 Task: Edit a short film with a focus on character development, utilizing iMovies editing tools to emphasize emotions and inner struggles.
Action: Mouse moved to (102, 162)
Screenshot: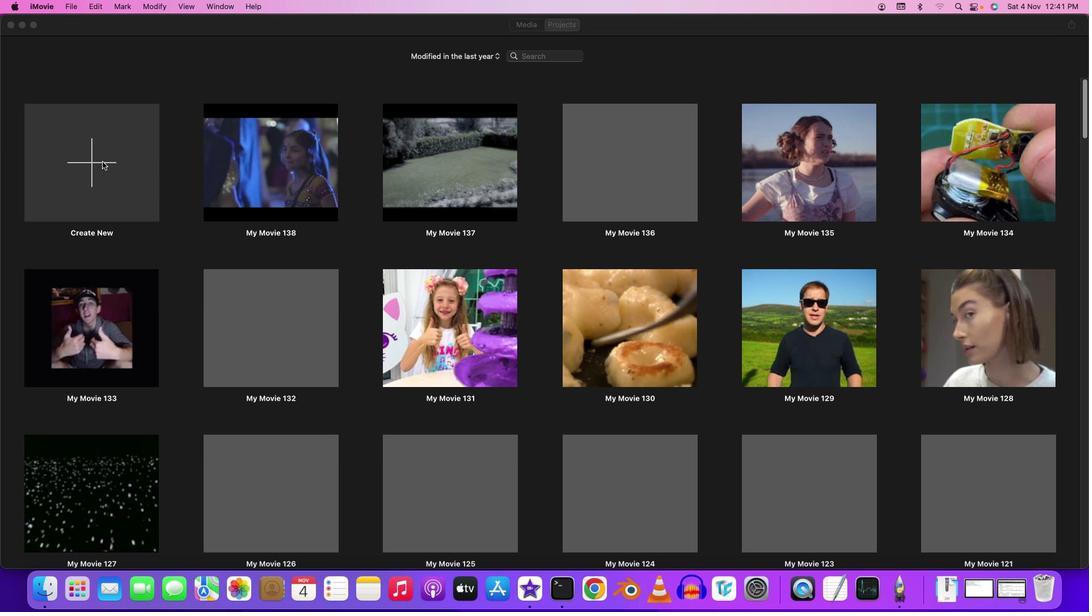
Action: Mouse pressed left at (102, 162)
Screenshot: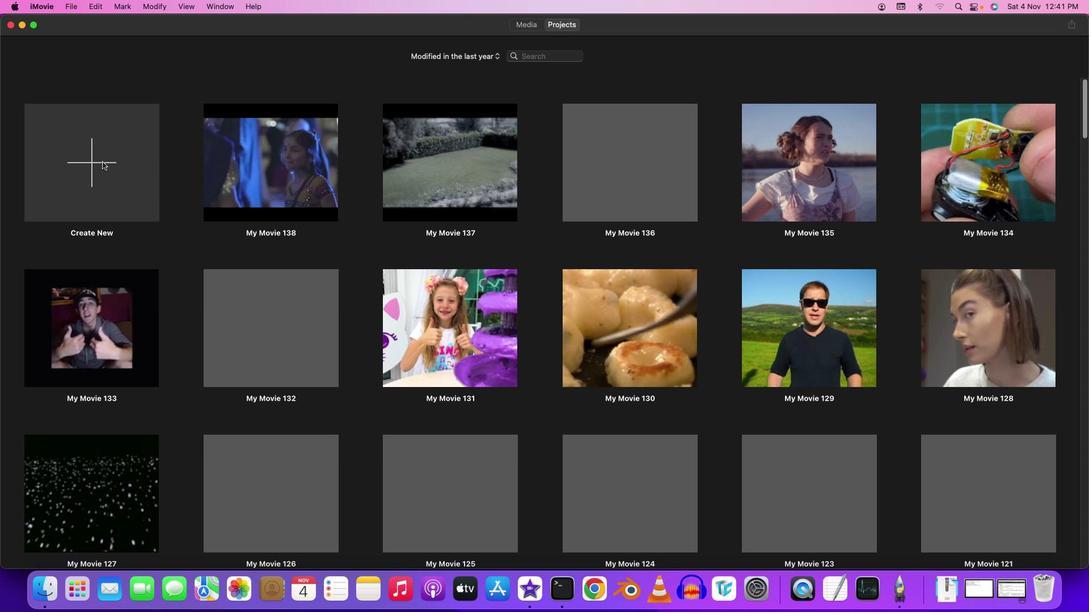 
Action: Mouse pressed left at (102, 162)
Screenshot: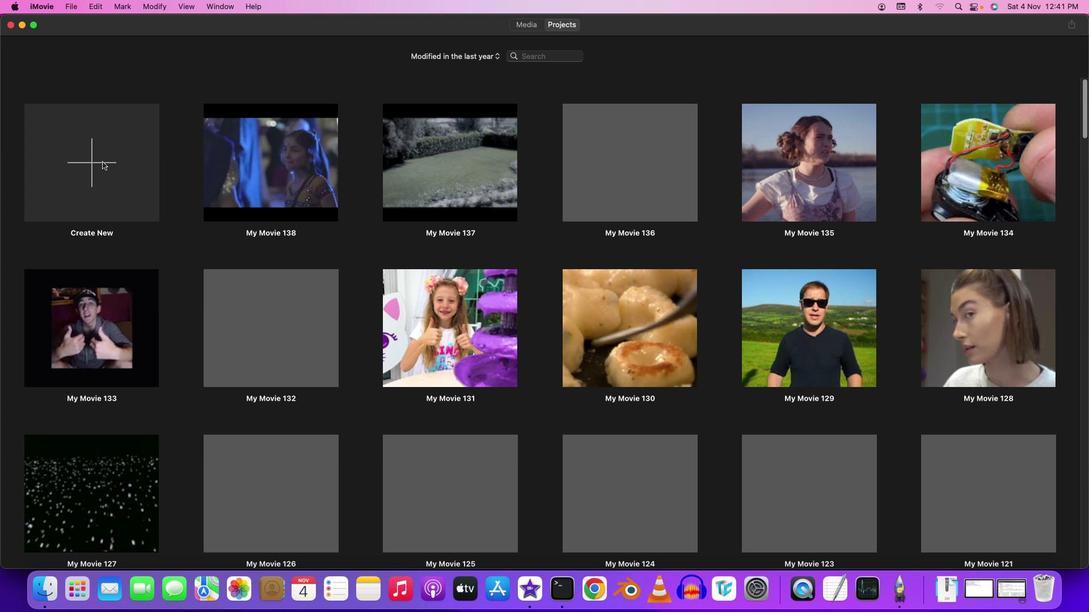 
Action: Mouse moved to (94, 218)
Screenshot: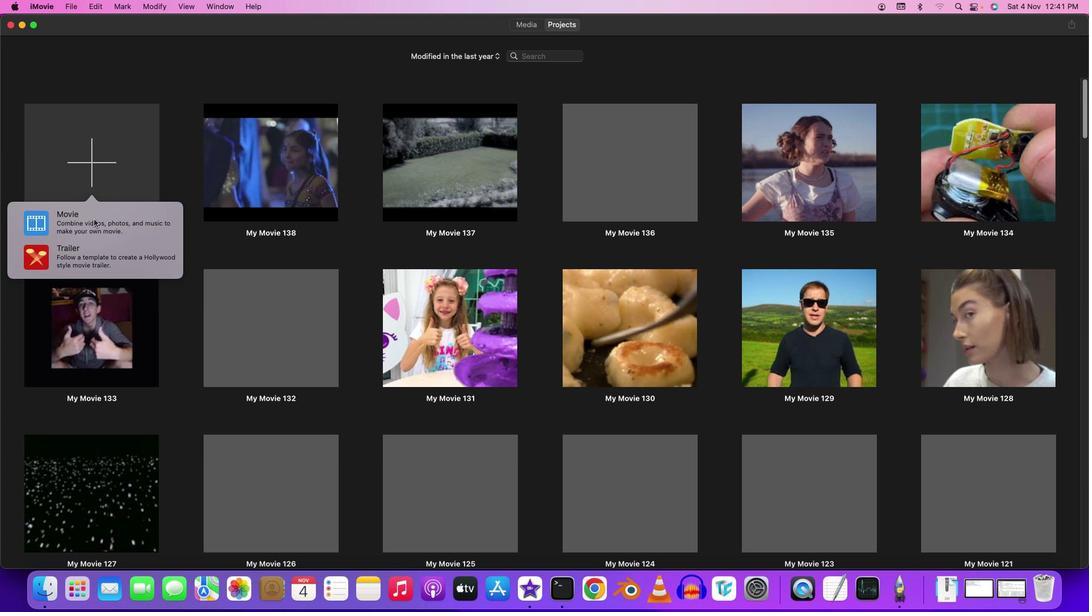 
Action: Mouse pressed left at (94, 218)
Screenshot: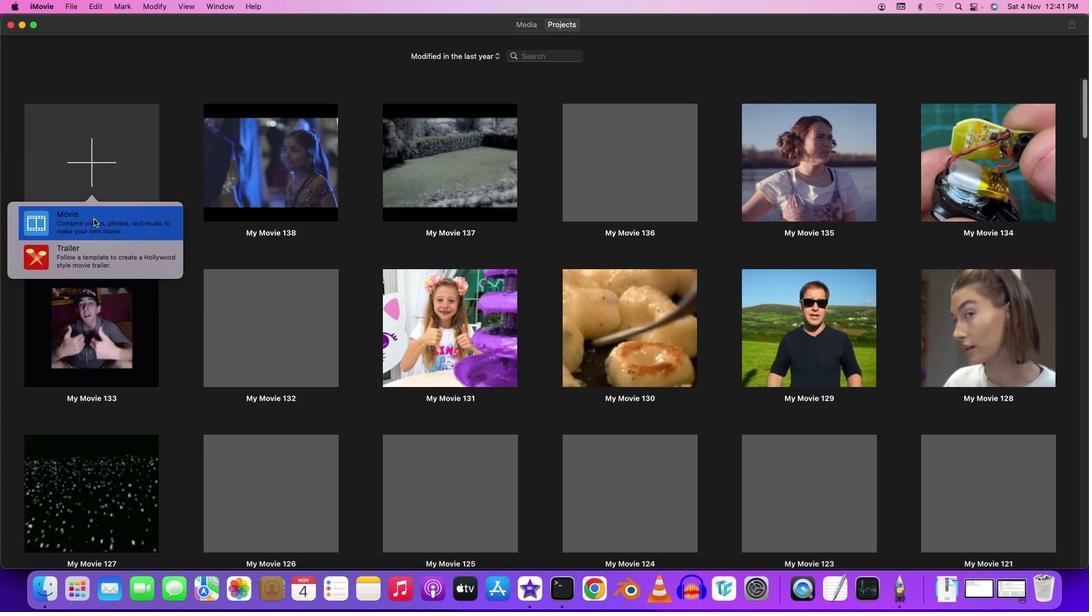 
Action: Mouse moved to (57, 78)
Screenshot: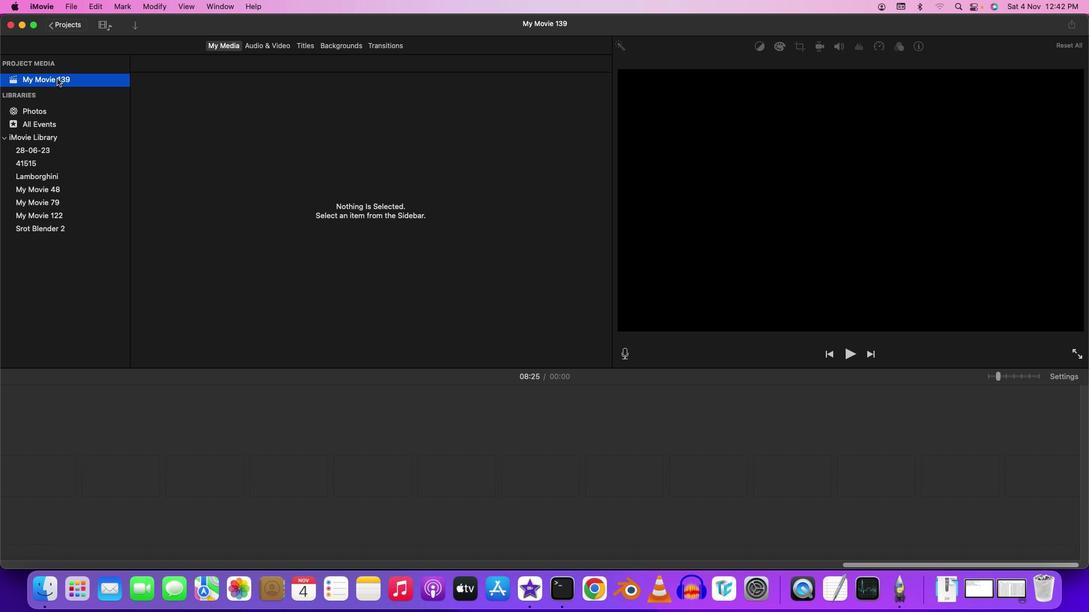 
Action: Mouse pressed left at (57, 78)
Screenshot: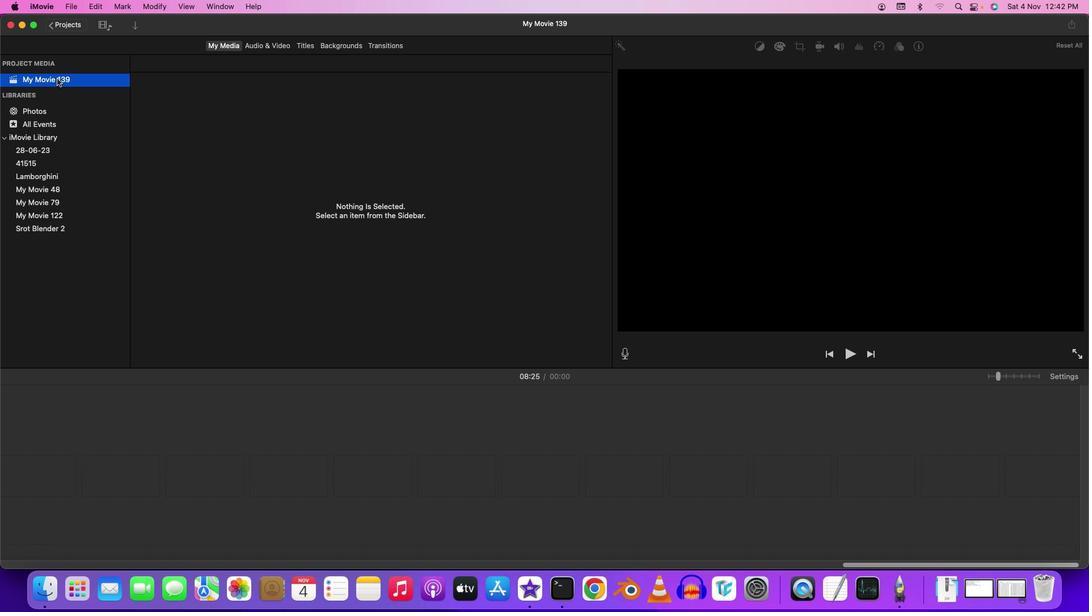 
Action: Mouse moved to (138, 27)
Screenshot: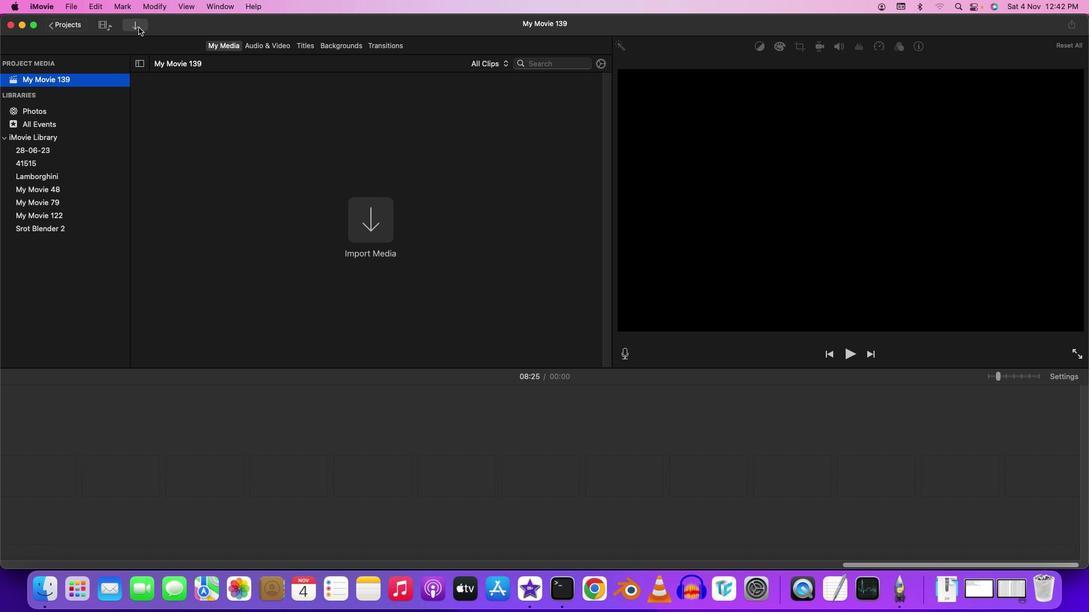 
Action: Mouse pressed left at (138, 27)
Screenshot: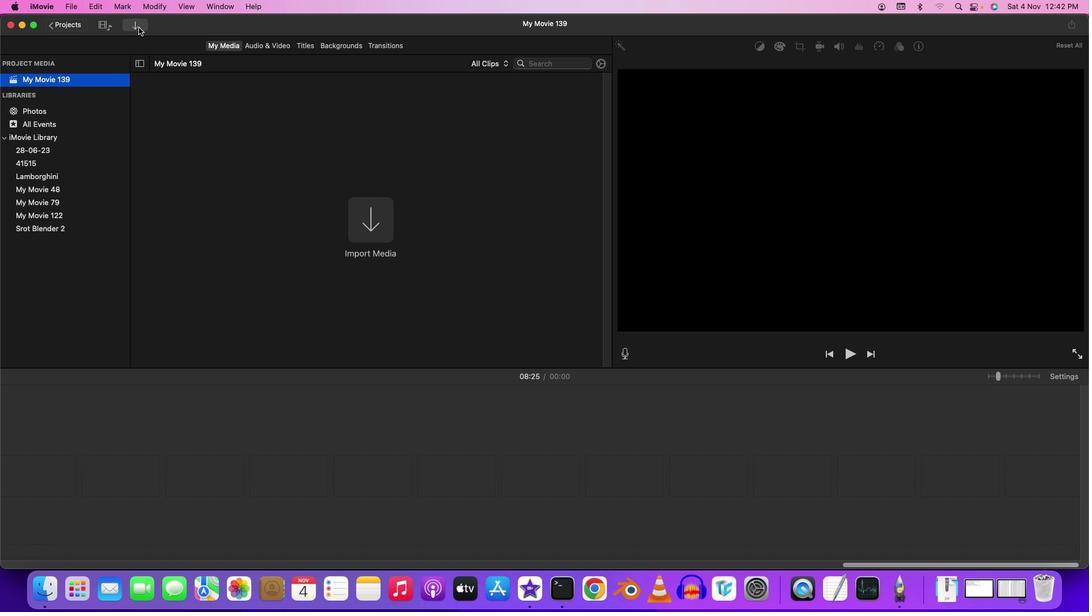 
Action: Mouse moved to (58, 149)
Screenshot: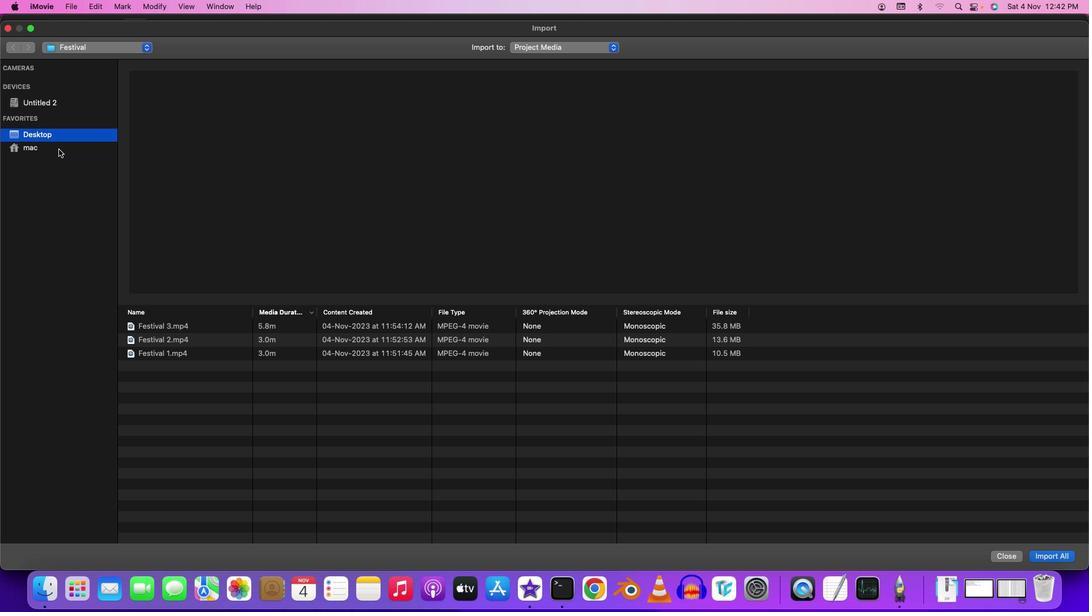 
Action: Mouse pressed left at (58, 149)
Screenshot: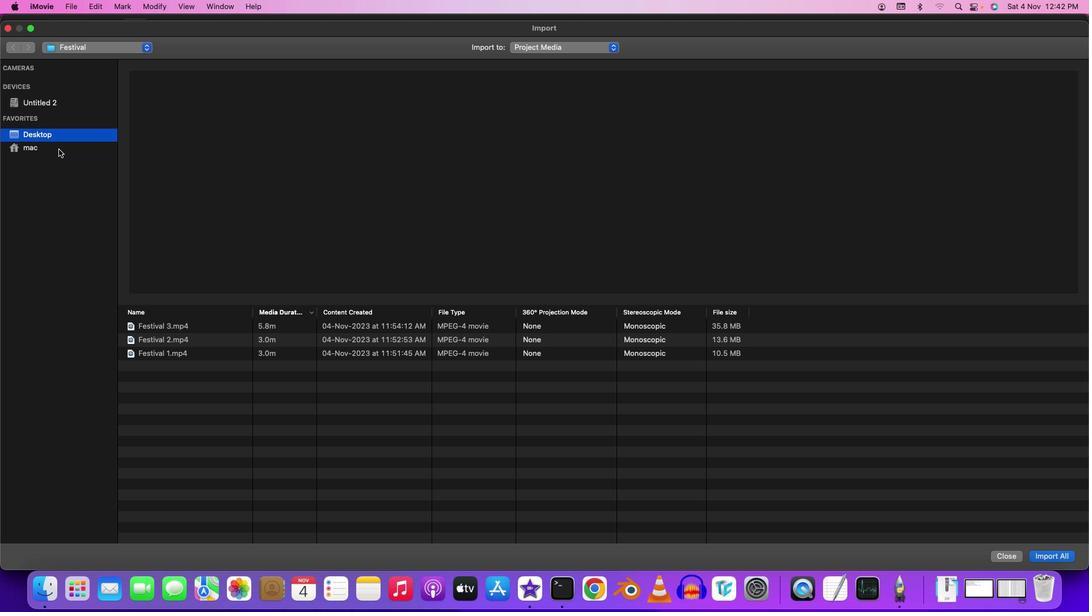
Action: Mouse moved to (58, 132)
Screenshot: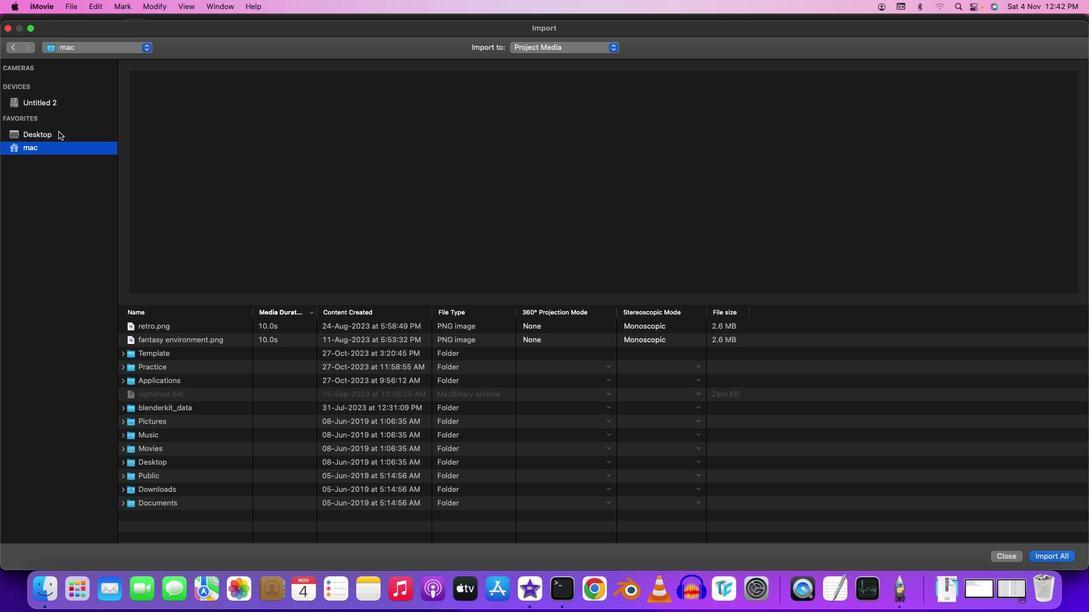 
Action: Mouse pressed left at (58, 132)
Screenshot: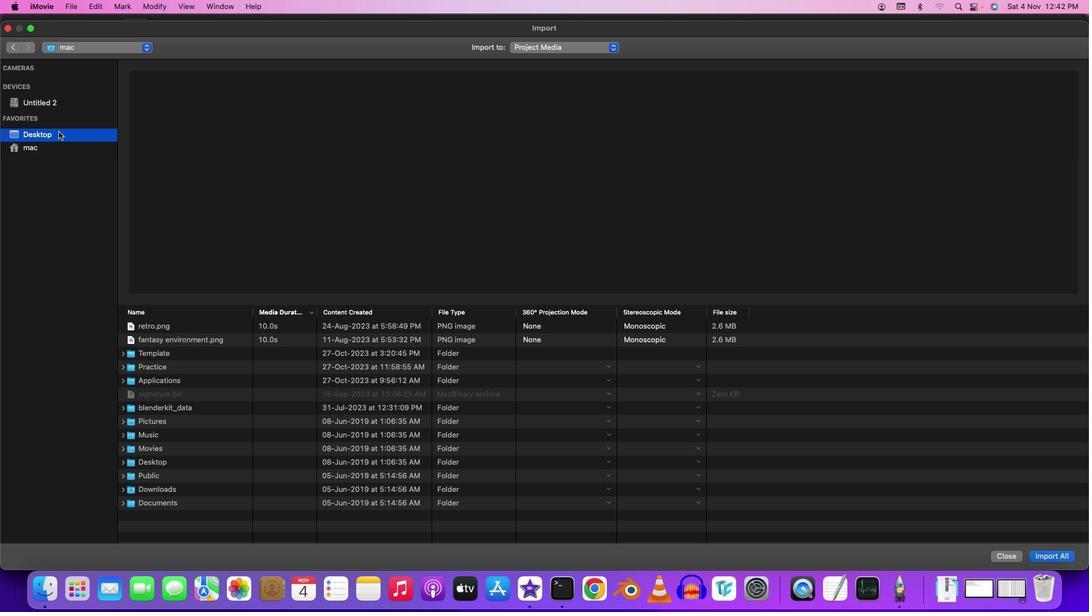 
Action: Mouse moved to (162, 355)
Screenshot: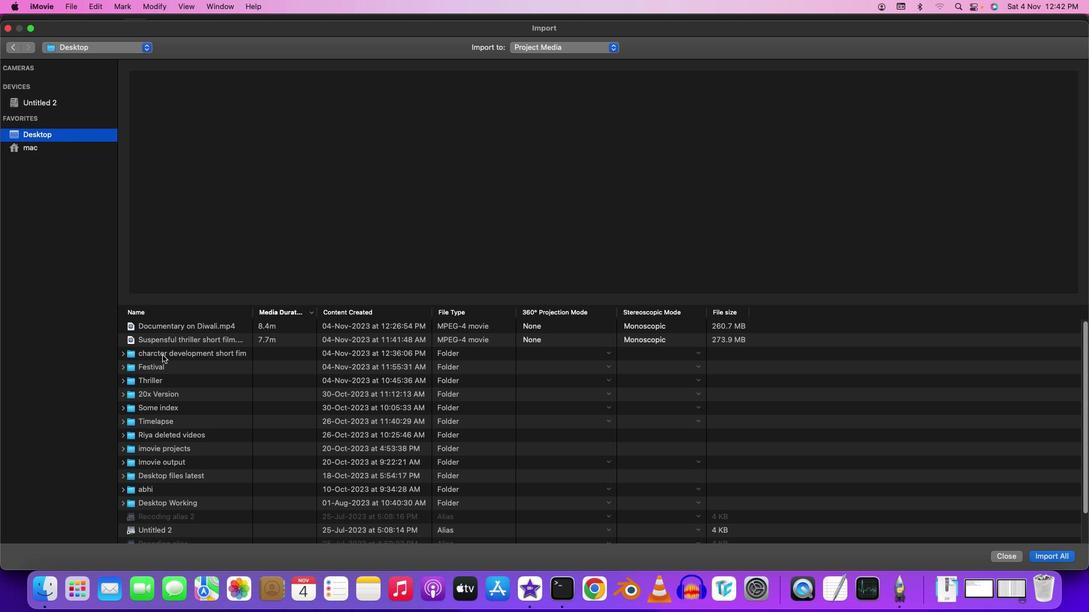 
Action: Mouse pressed left at (162, 355)
Screenshot: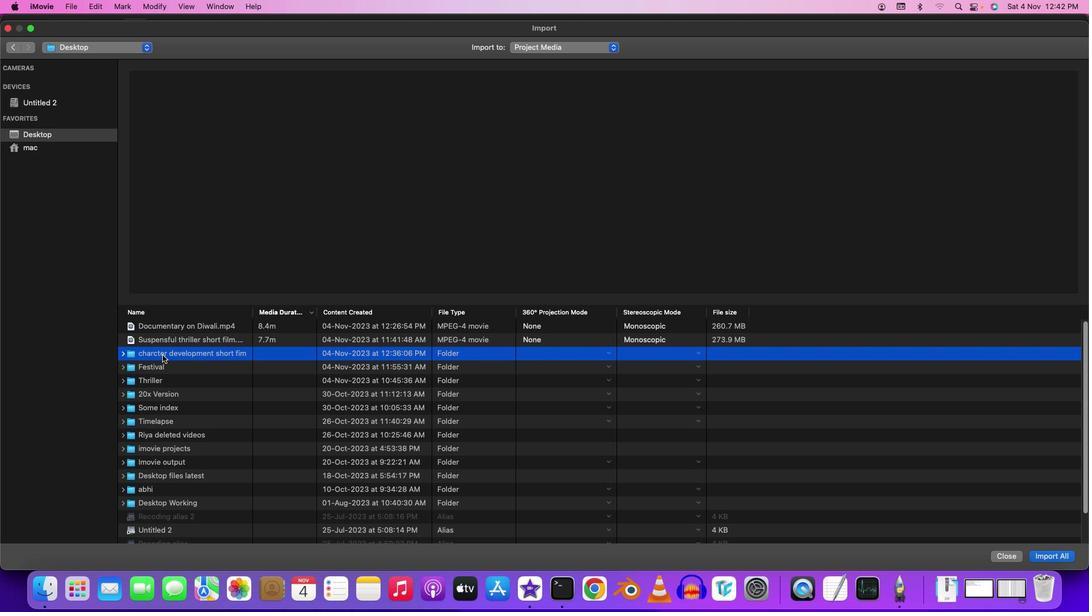 
Action: Mouse pressed left at (162, 355)
Screenshot: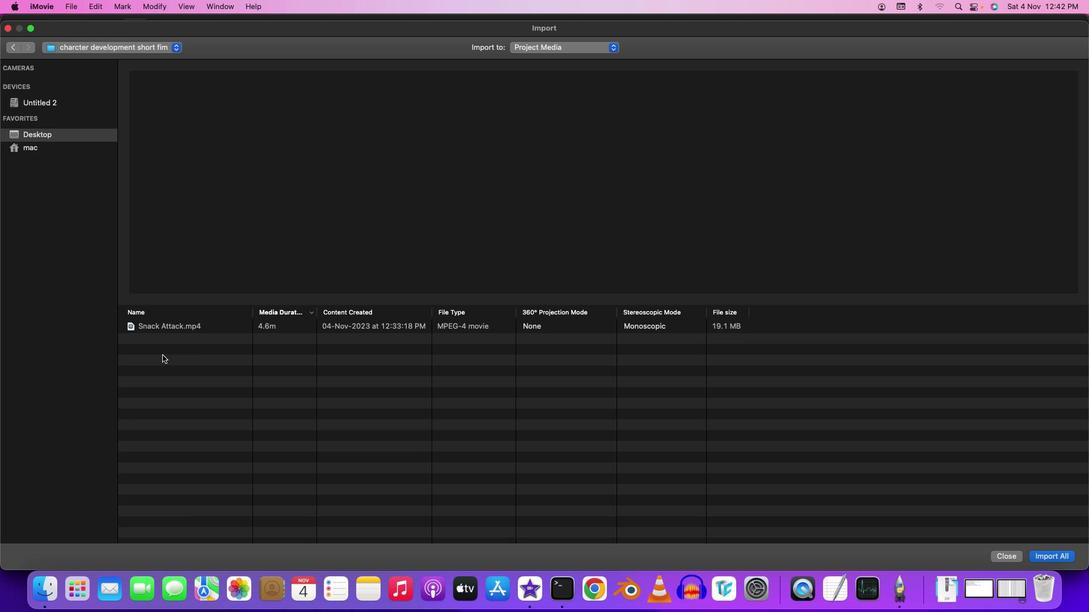 
Action: Mouse moved to (173, 331)
Screenshot: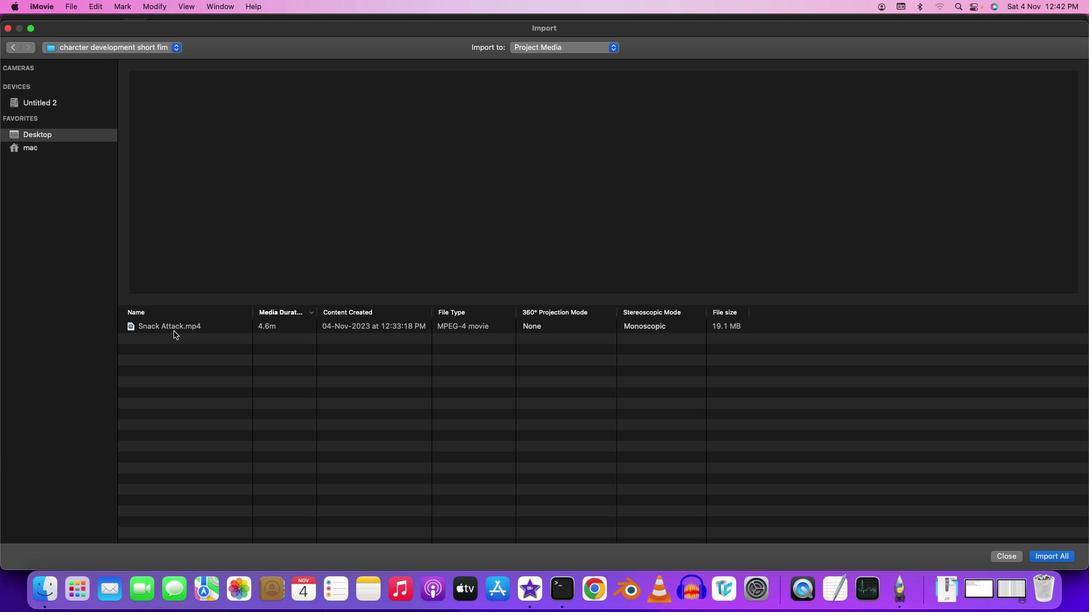 
Action: Mouse pressed left at (173, 331)
Screenshot: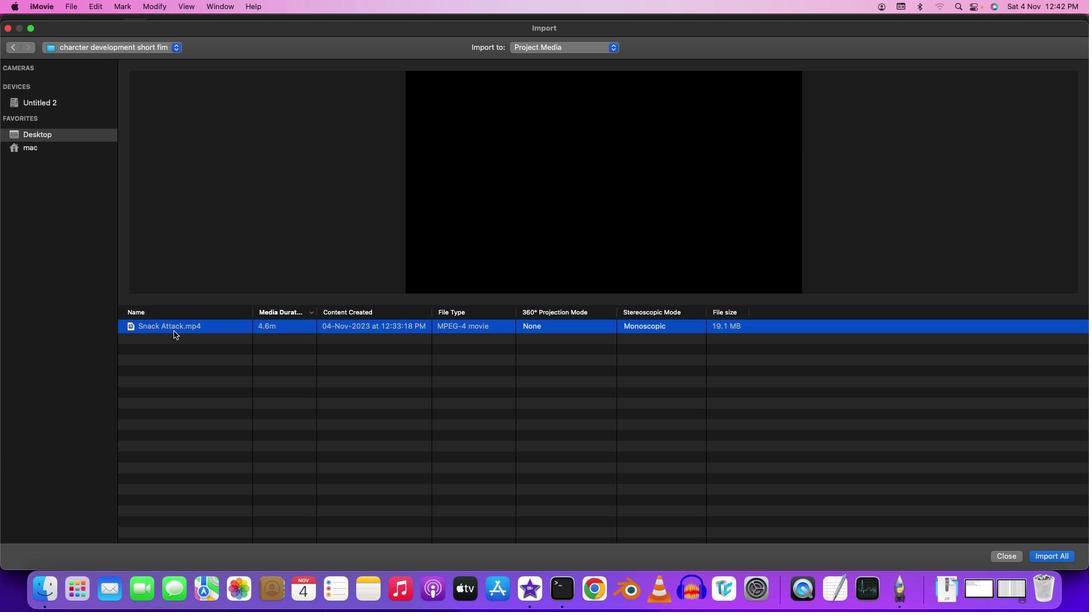 
Action: Mouse pressed left at (173, 331)
Screenshot: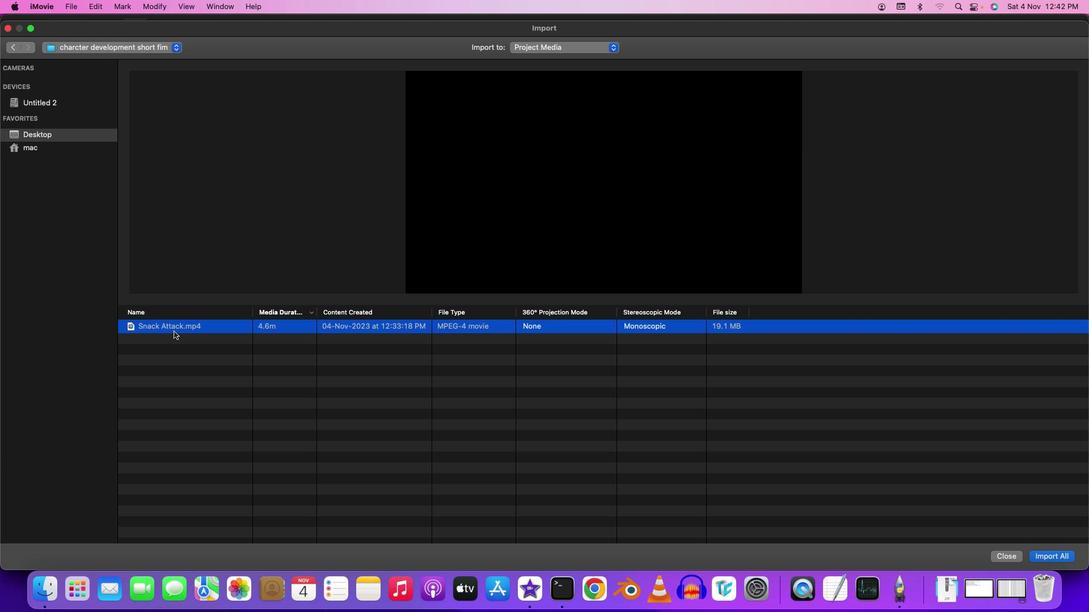 
Action: Mouse moved to (173, 111)
Screenshot: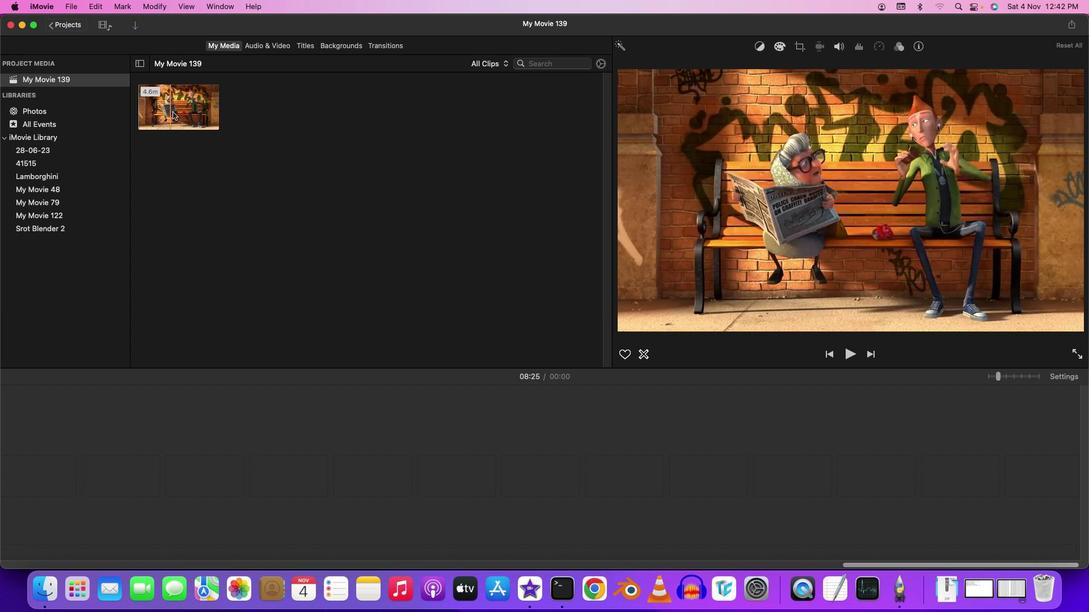 
Action: Mouse pressed left at (173, 111)
Screenshot: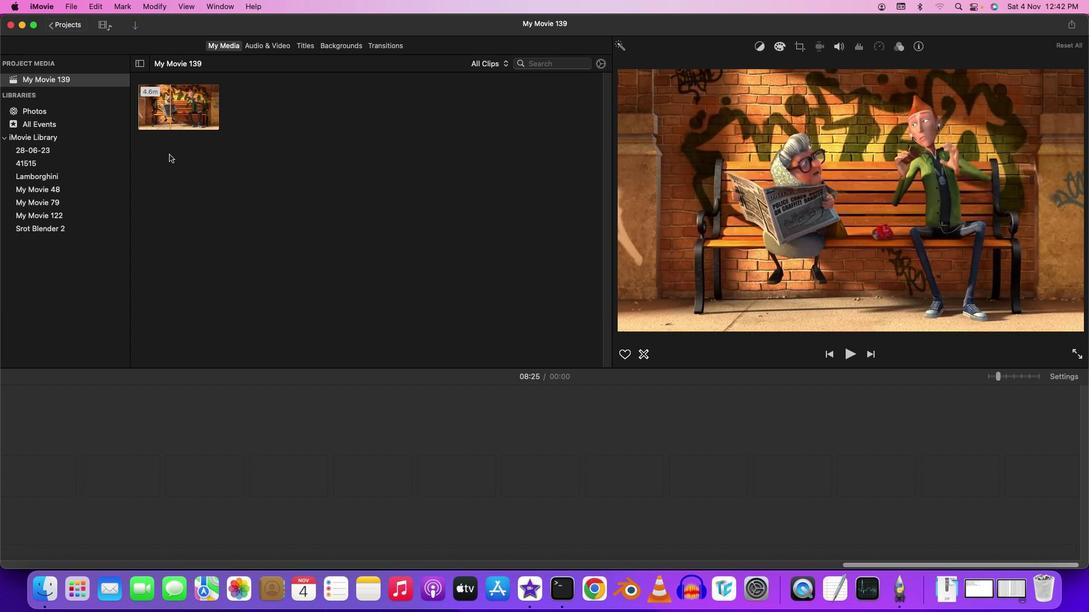 
Action: Mouse moved to (31, 420)
Screenshot: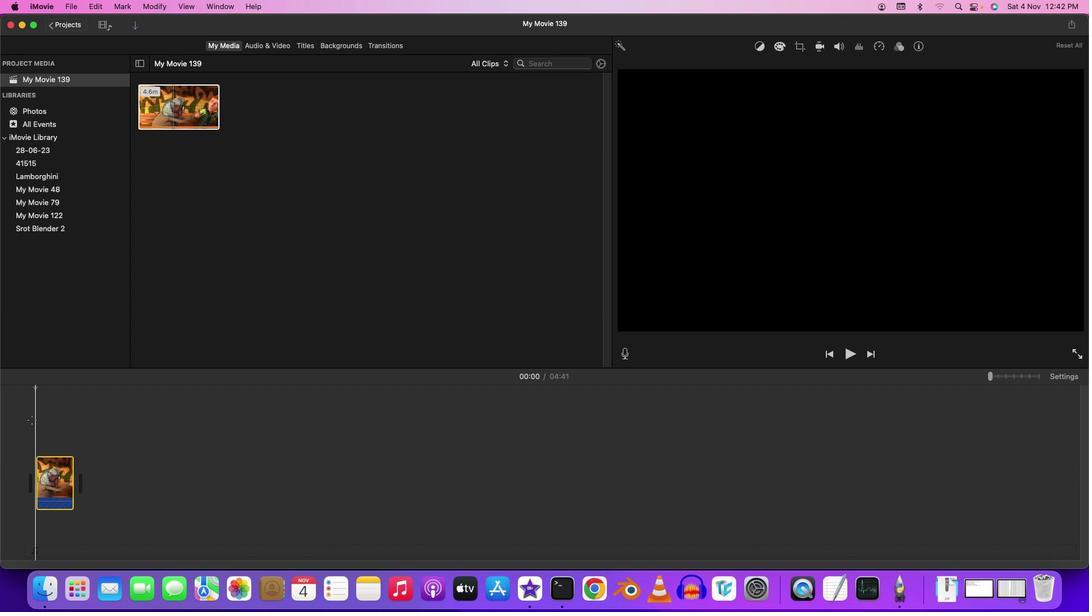 
Action: Mouse pressed left at (31, 420)
Screenshot: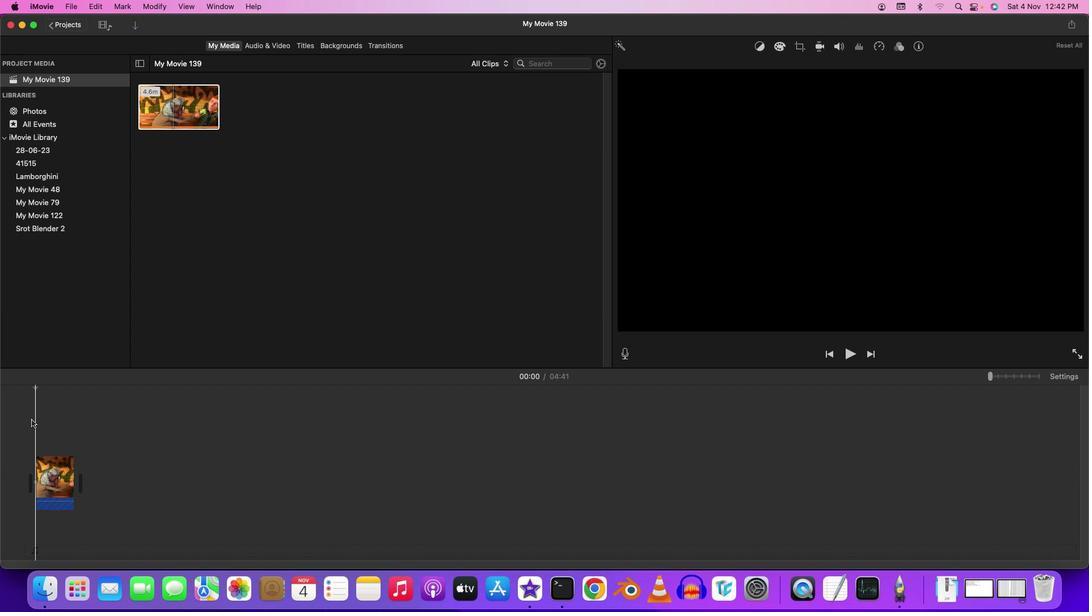 
Action: Key pressed Key.spaceKey.spaceKey.space
Screenshot: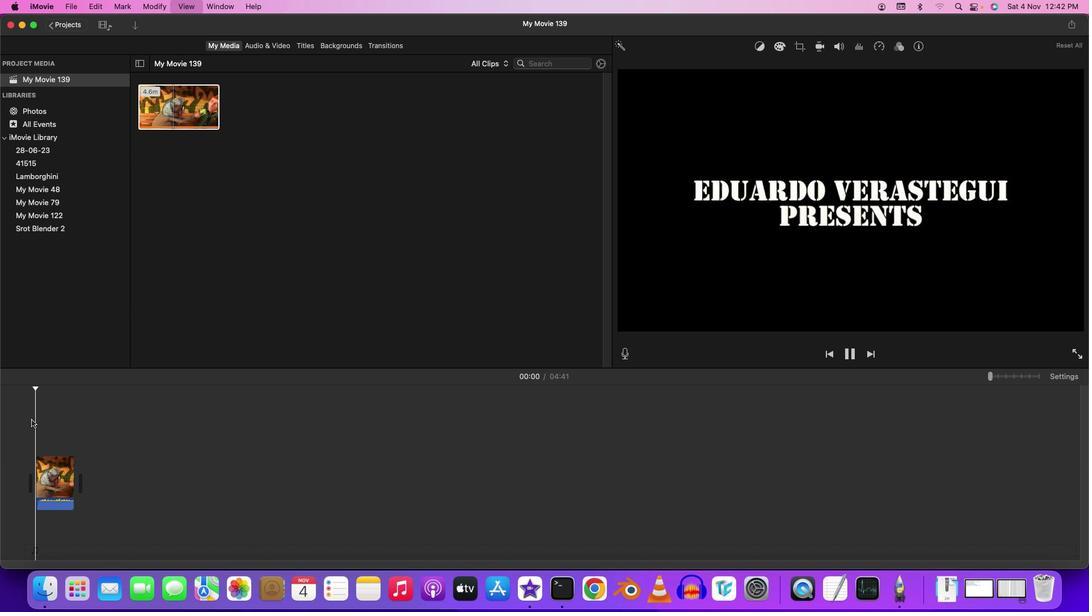 
Action: Mouse moved to (992, 377)
Screenshot: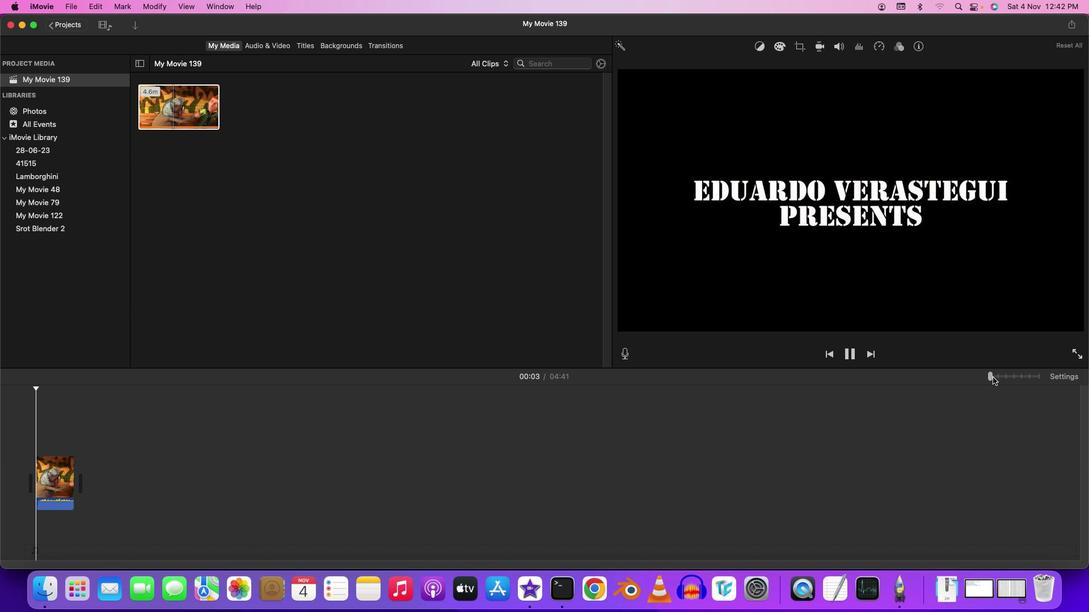 
Action: Mouse pressed left at (992, 377)
Screenshot: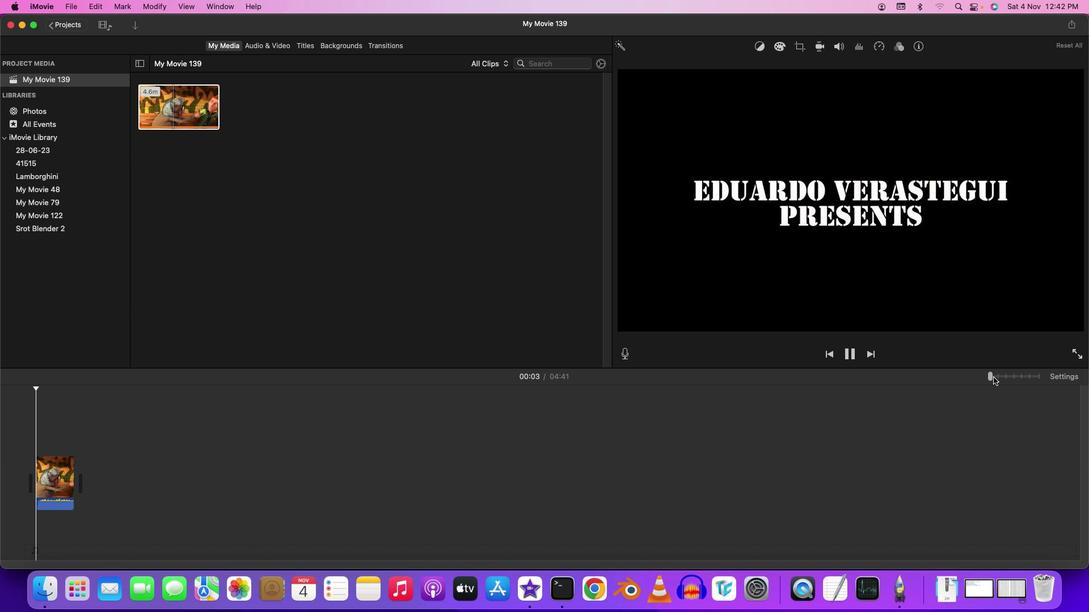 
Action: Mouse moved to (74, 408)
Screenshot: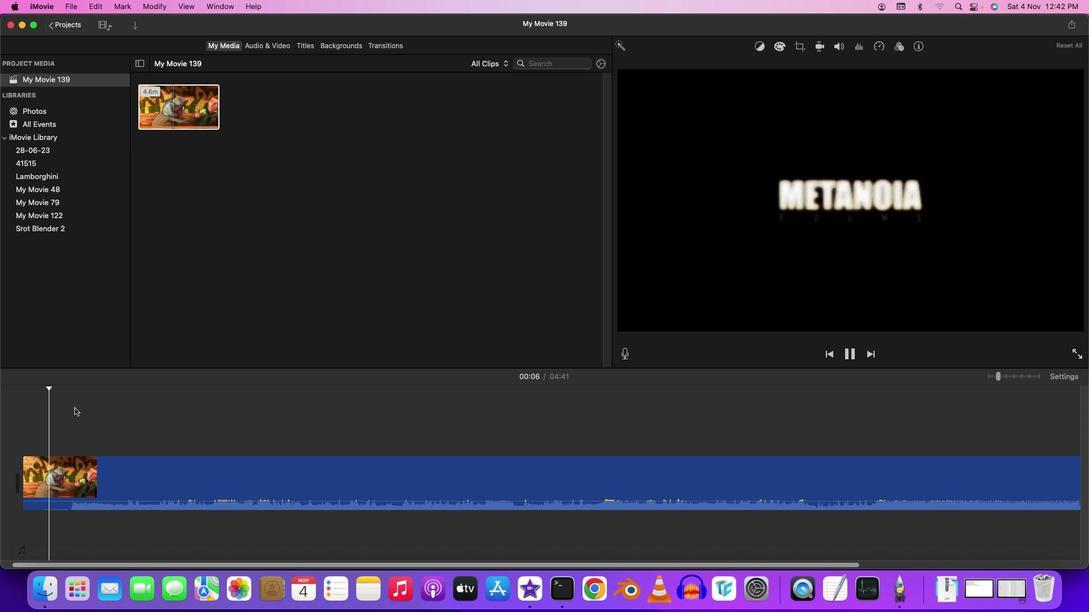 
Action: Mouse pressed left at (74, 408)
Screenshot: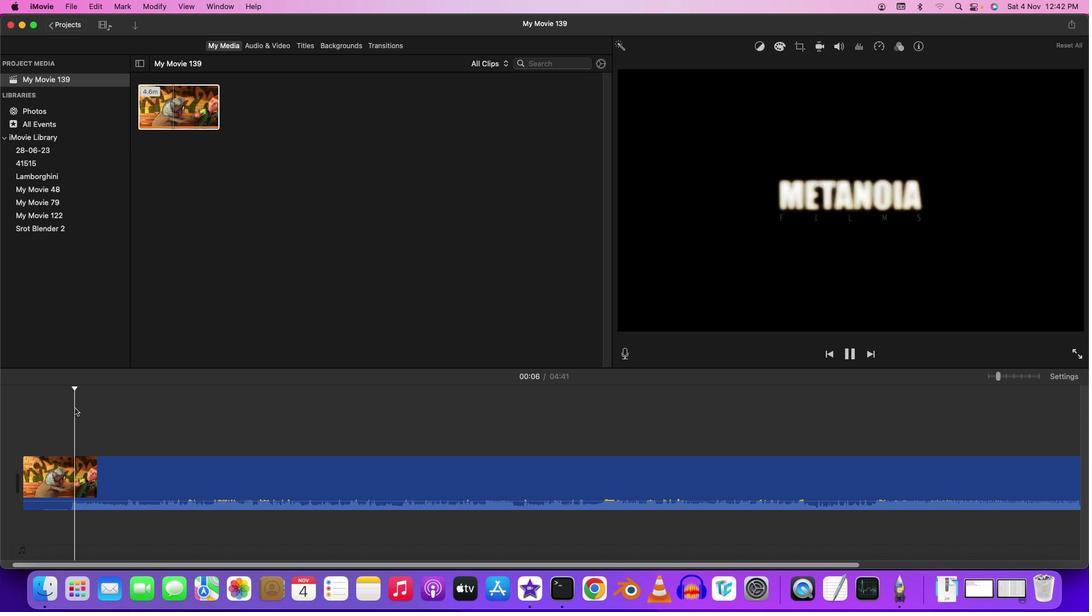 
Action: Mouse moved to (66, 406)
Screenshot: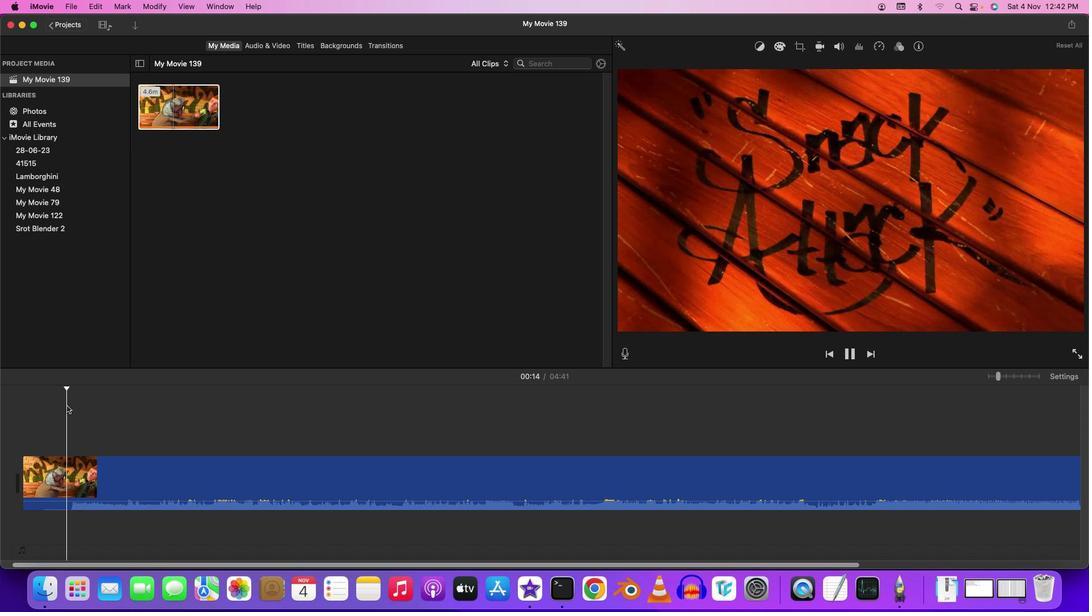
Action: Mouse pressed left at (66, 406)
Screenshot: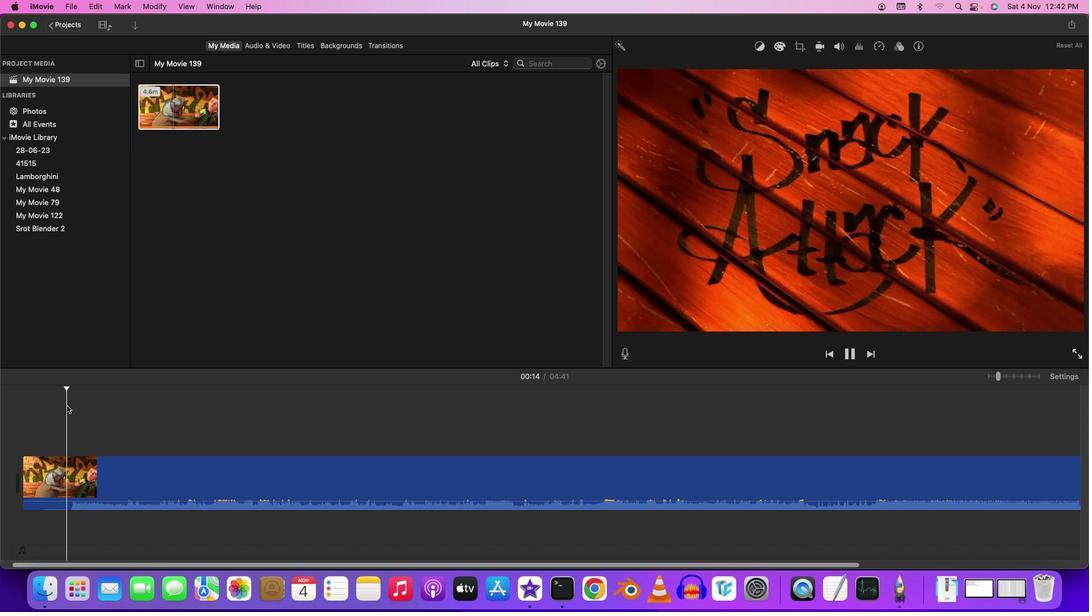 
Action: Key pressed Key.space
Screenshot: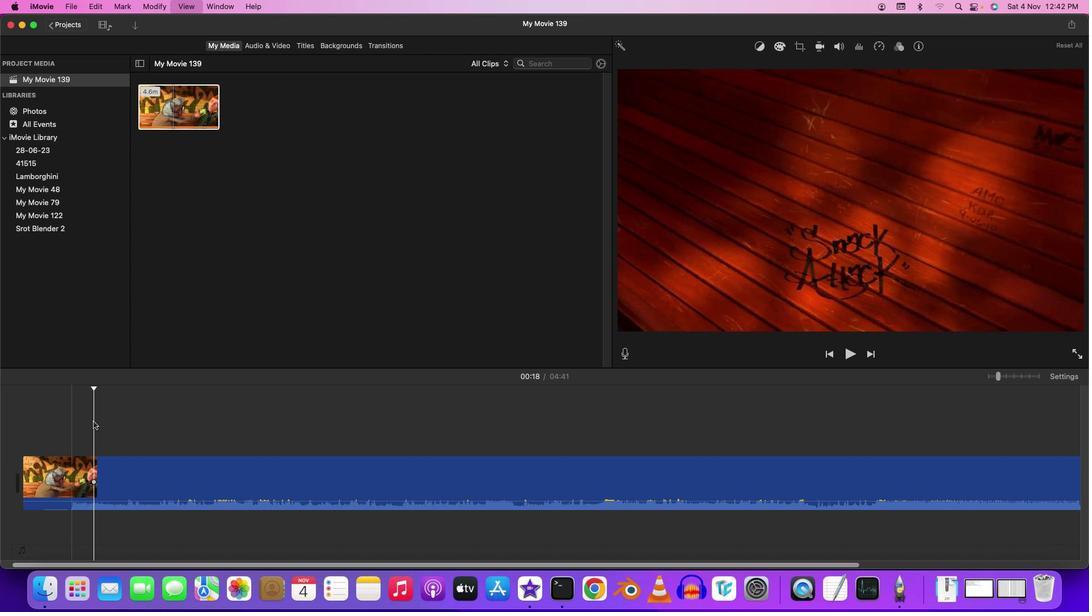 
Action: Mouse moved to (1061, 378)
Screenshot: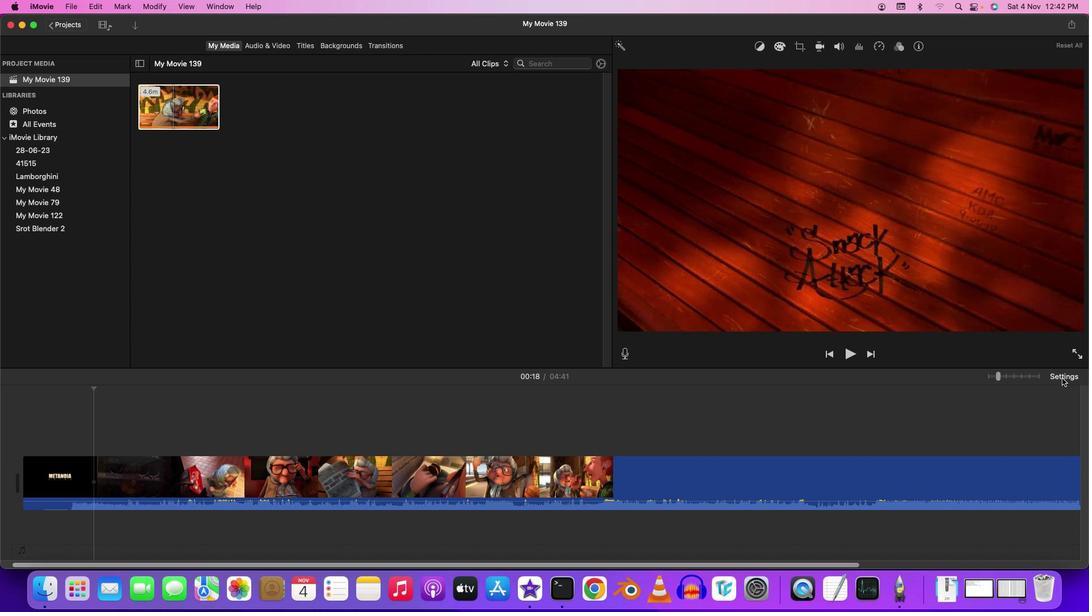 
Action: Mouse pressed left at (1061, 378)
Screenshot: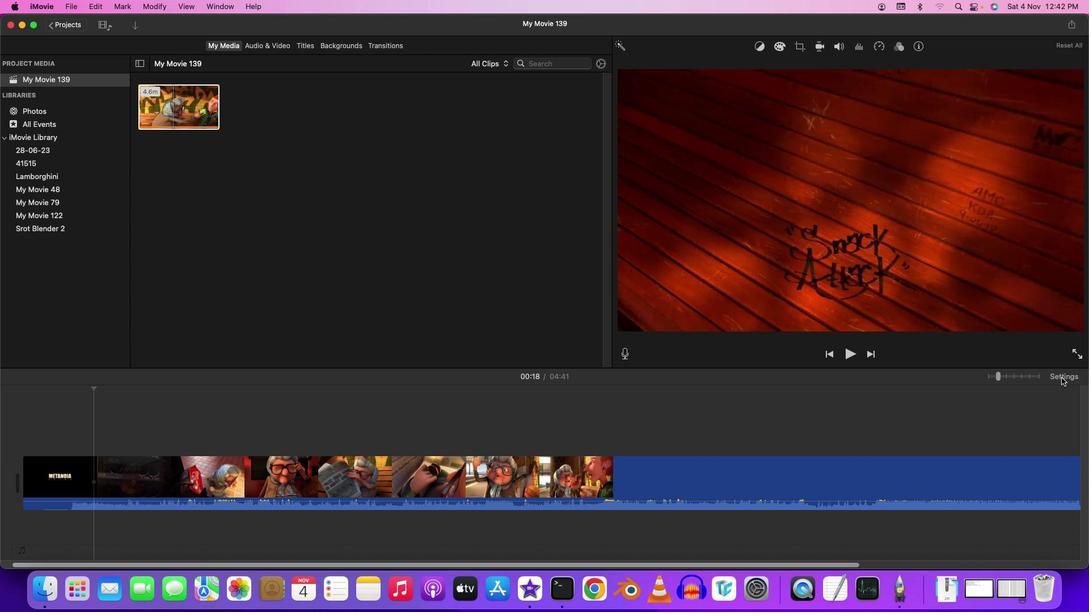 
Action: Mouse moved to (932, 474)
Screenshot: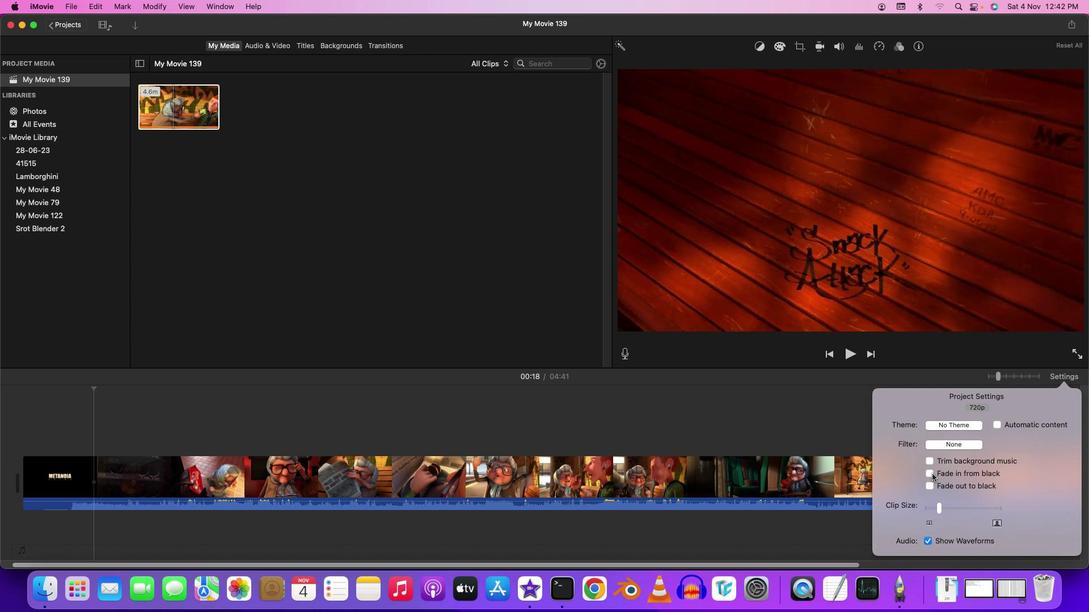 
Action: Mouse pressed left at (932, 474)
Screenshot: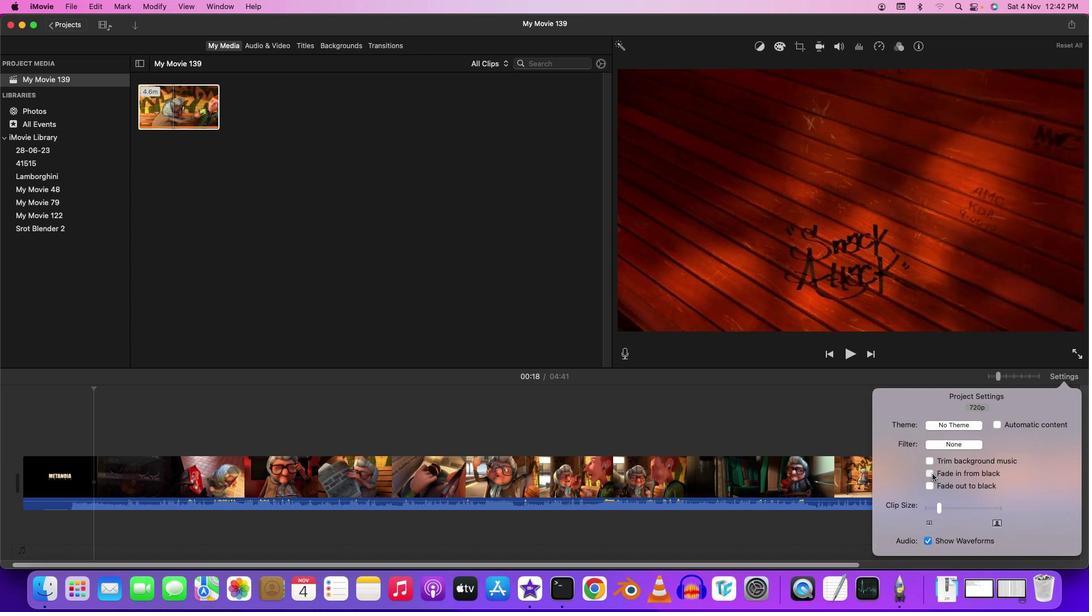 
Action: Mouse moved to (1064, 374)
Screenshot: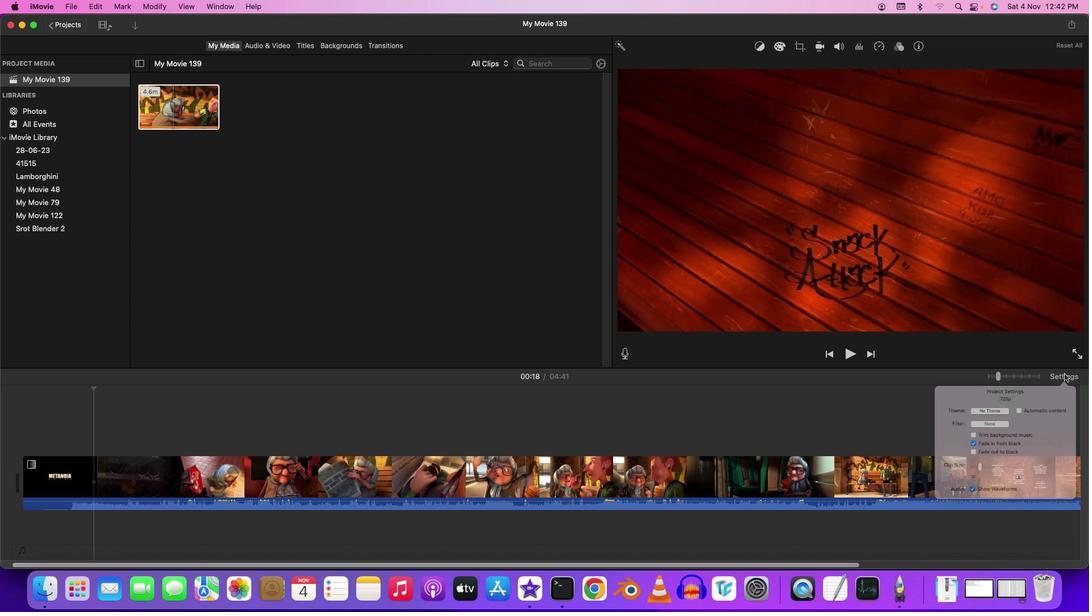 
Action: Mouse pressed left at (1064, 374)
Screenshot: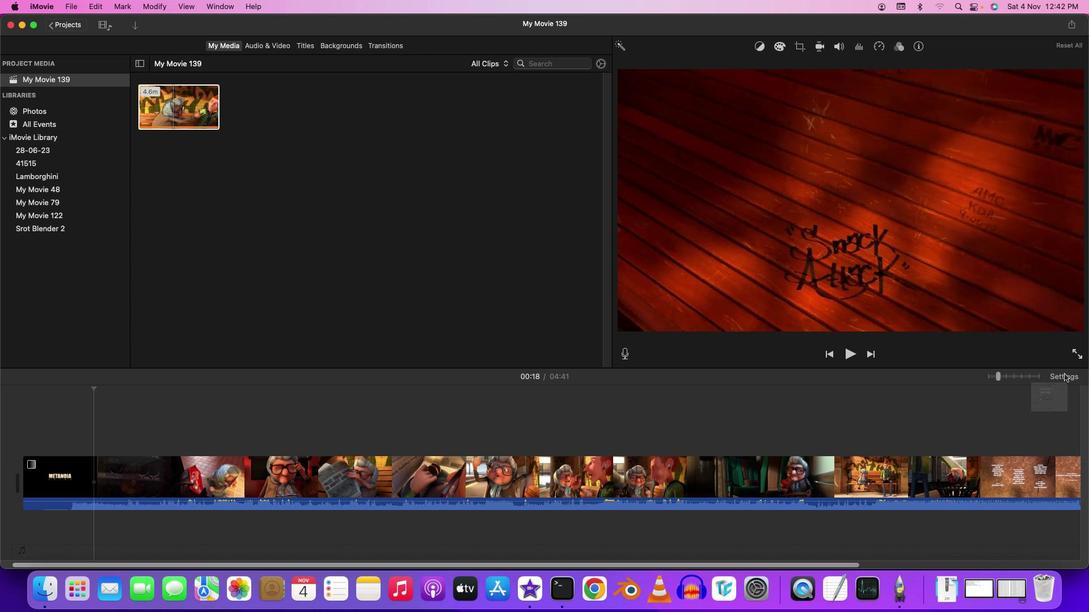 
Action: Mouse moved to (23, 433)
Screenshot: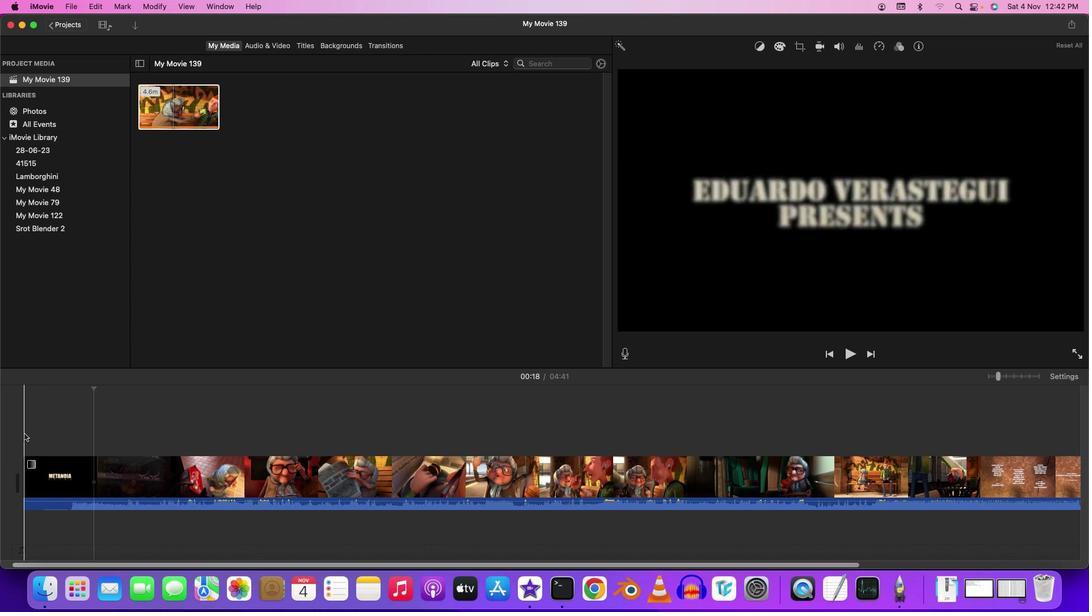 
Action: Mouse pressed left at (23, 433)
Screenshot: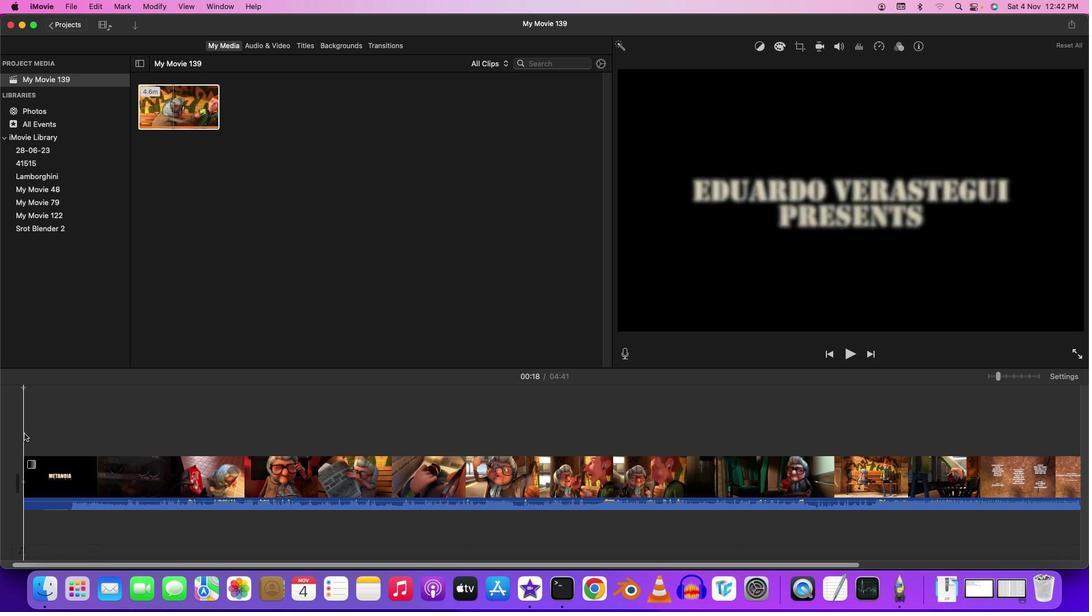 
Action: Key pressed Key.space
Screenshot: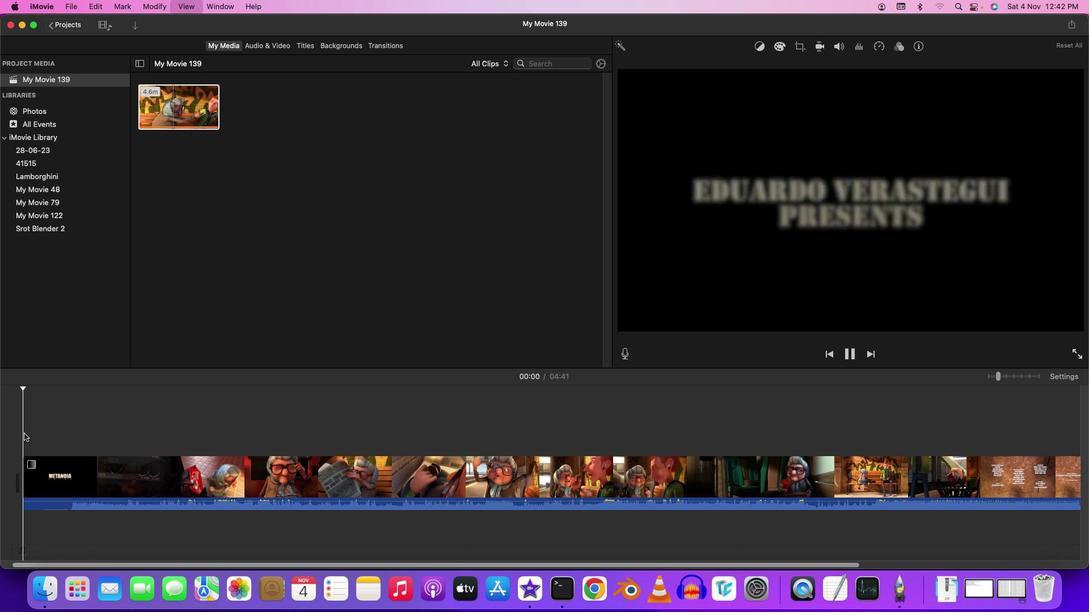 
Action: Mouse moved to (132, 435)
Screenshot: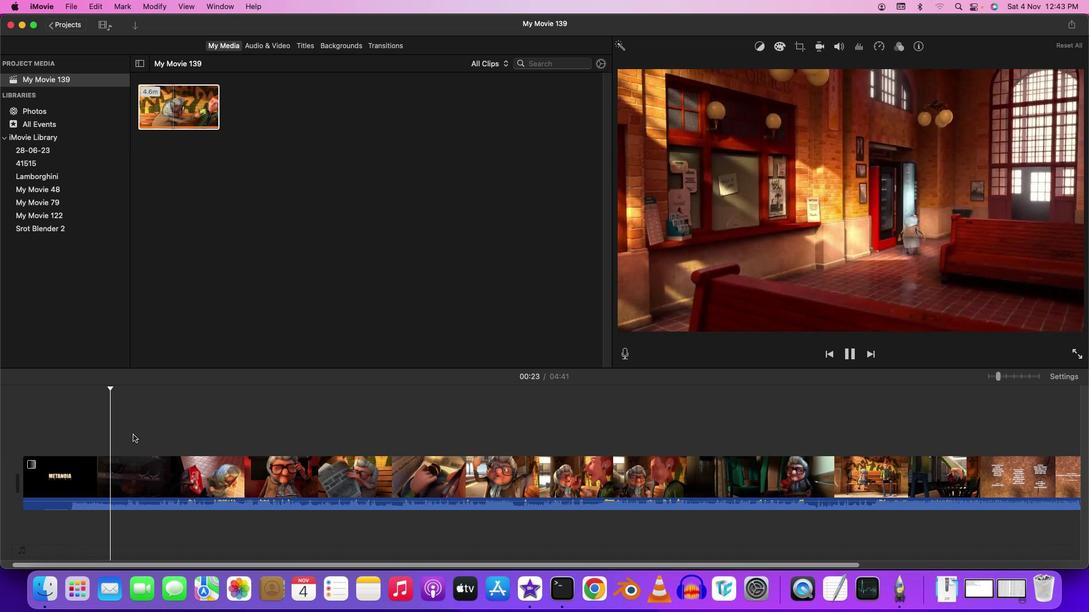 
Action: Mouse pressed left at (132, 435)
Screenshot: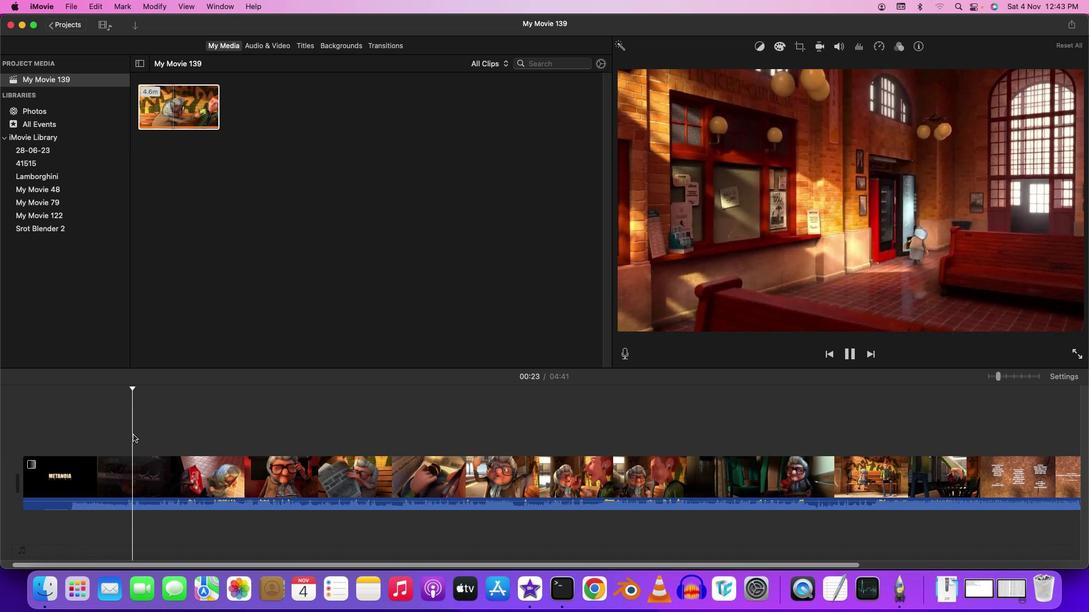 
Action: Mouse moved to (294, 563)
Screenshot: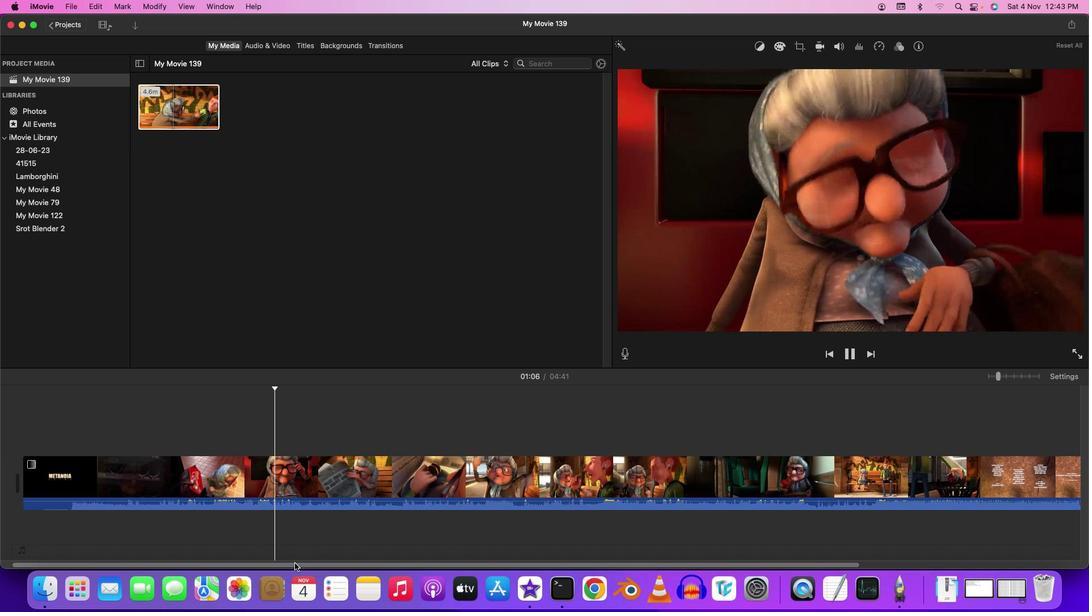 
Action: Mouse pressed left at (294, 563)
Screenshot: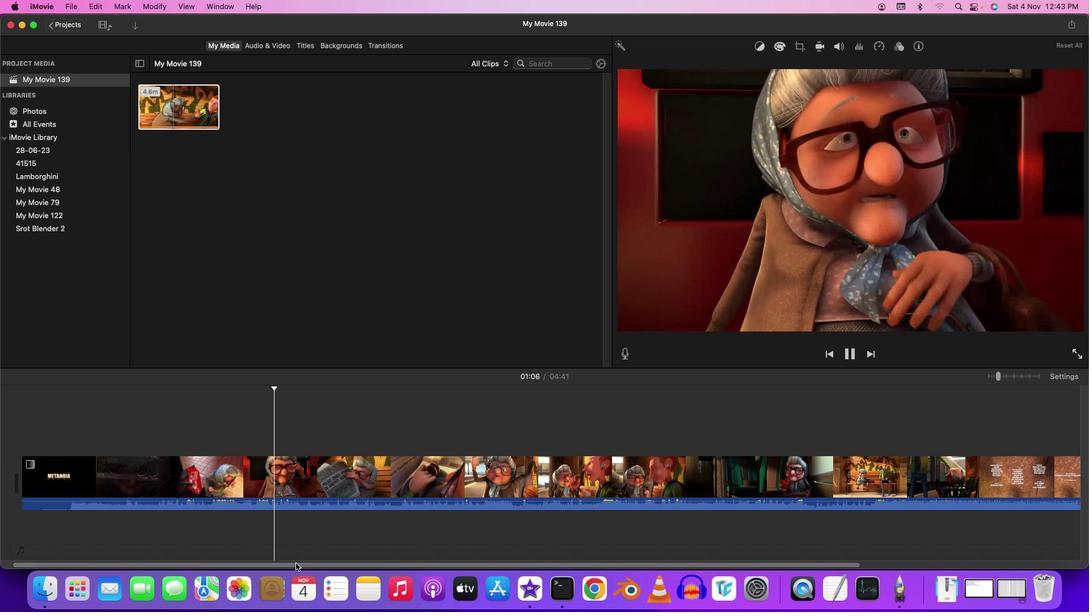
Action: Mouse moved to (306, 439)
Screenshot: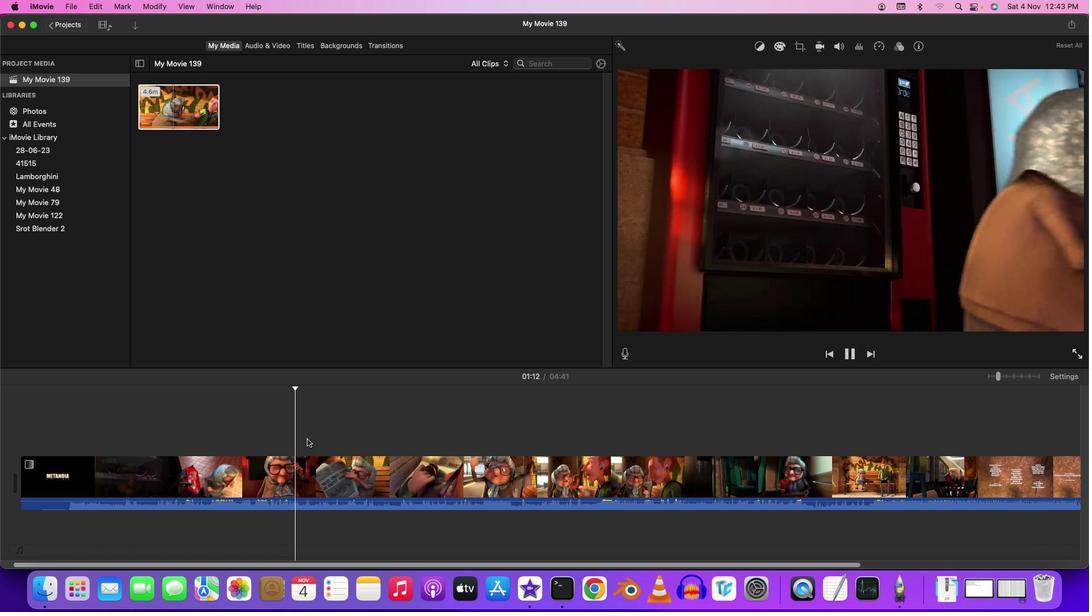 
Action: Key pressed Key.spaceKey.leftKey.leftKey.leftKey.leftKey.leftKey.leftKey.leftKey.leftKey.leftKey.leftKey.leftKey.leftKey.leftKey.leftKey.rightKey.rightKey.rightKey.rightKey.rightKey.rightKey.right
Screenshot: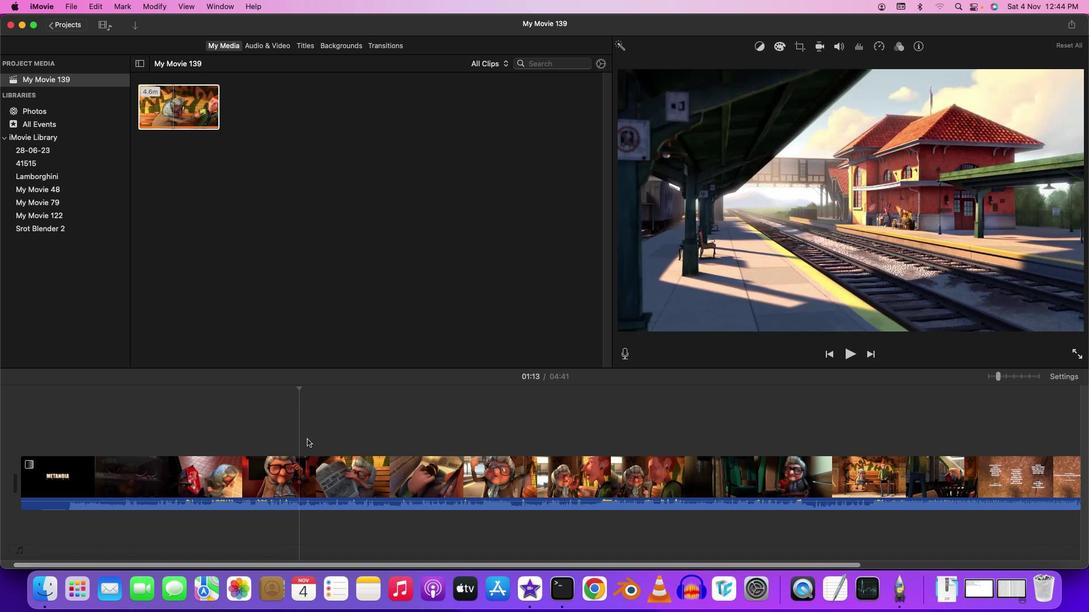 
Action: Mouse moved to (998, 374)
Screenshot: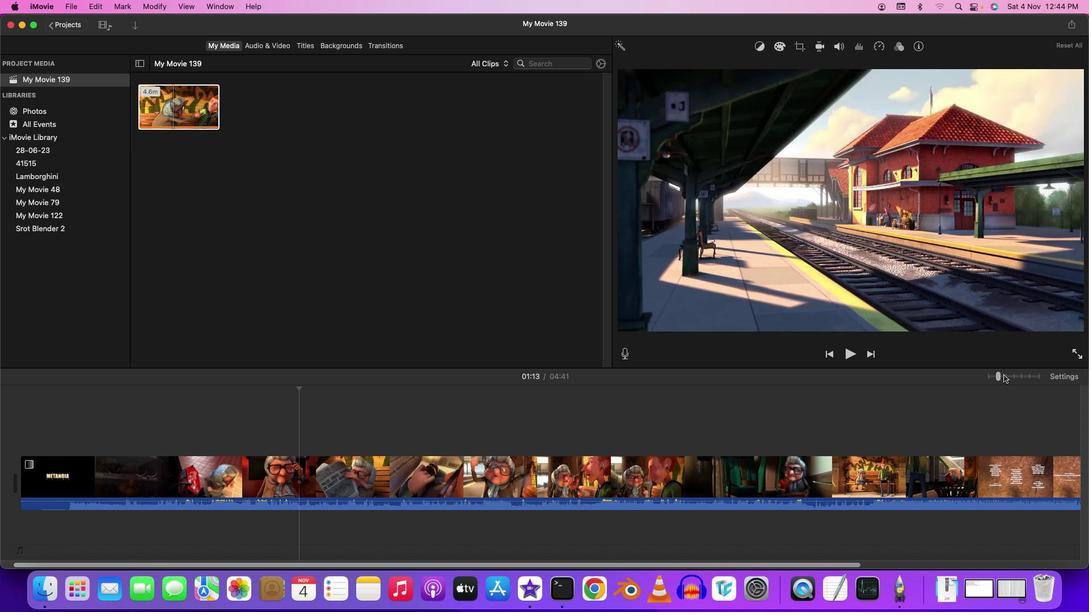 
Action: Mouse pressed left at (998, 374)
Screenshot: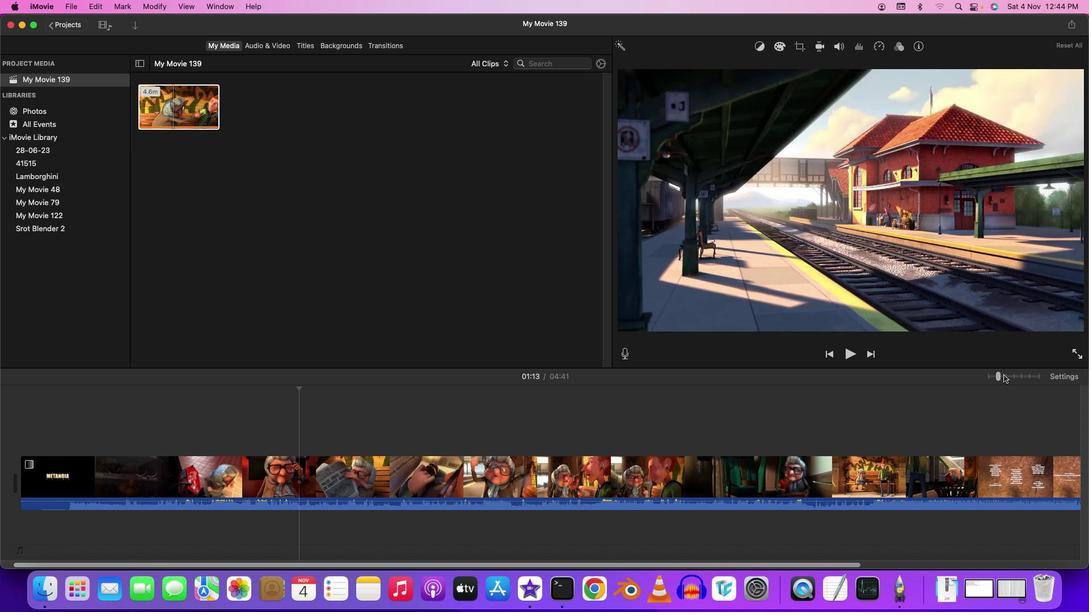 
Action: Mouse moved to (299, 478)
Screenshot: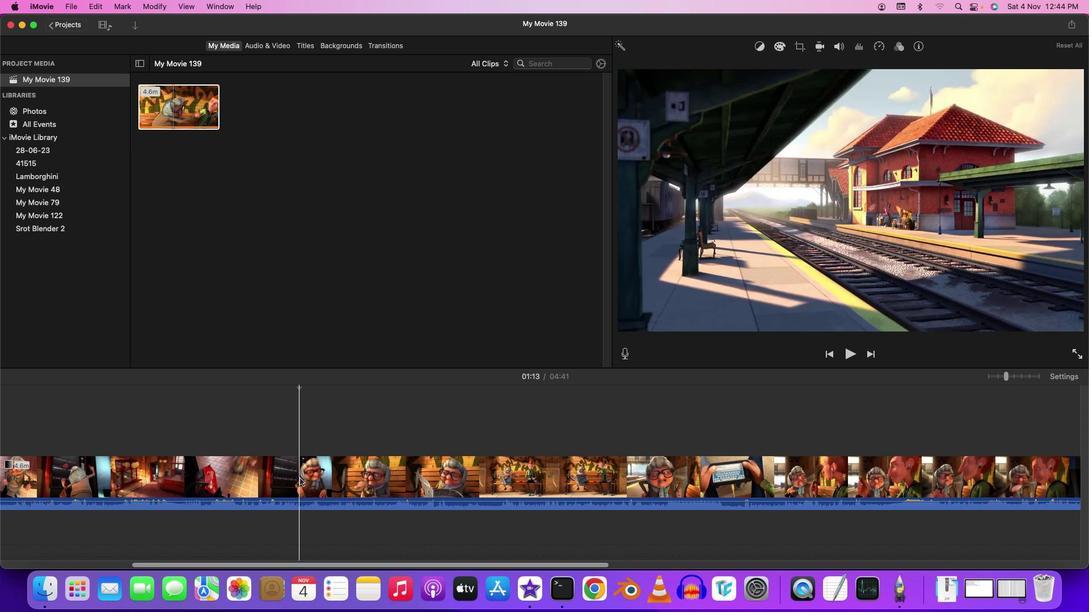 
Action: Mouse pressed left at (299, 478)
Screenshot: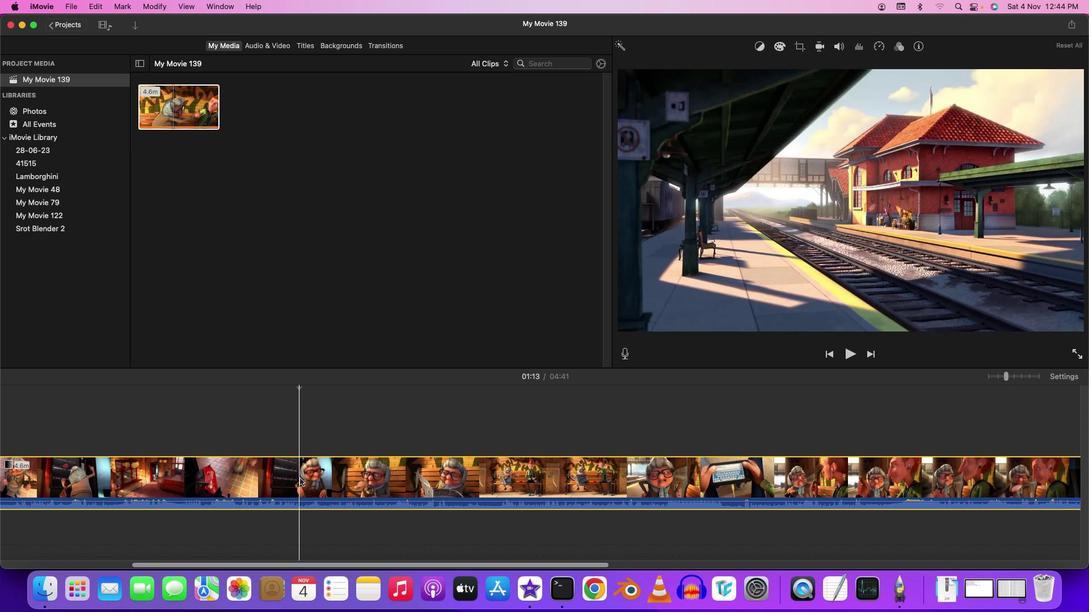 
Action: Key pressed Key.cmd'b'
Screenshot: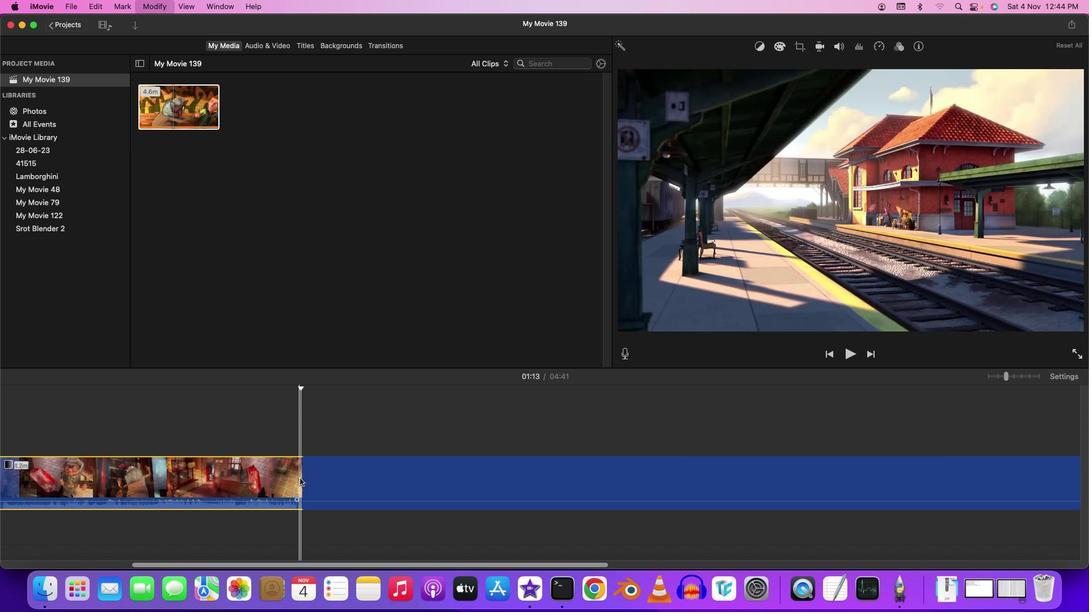 
Action: Mouse moved to (382, 48)
Screenshot: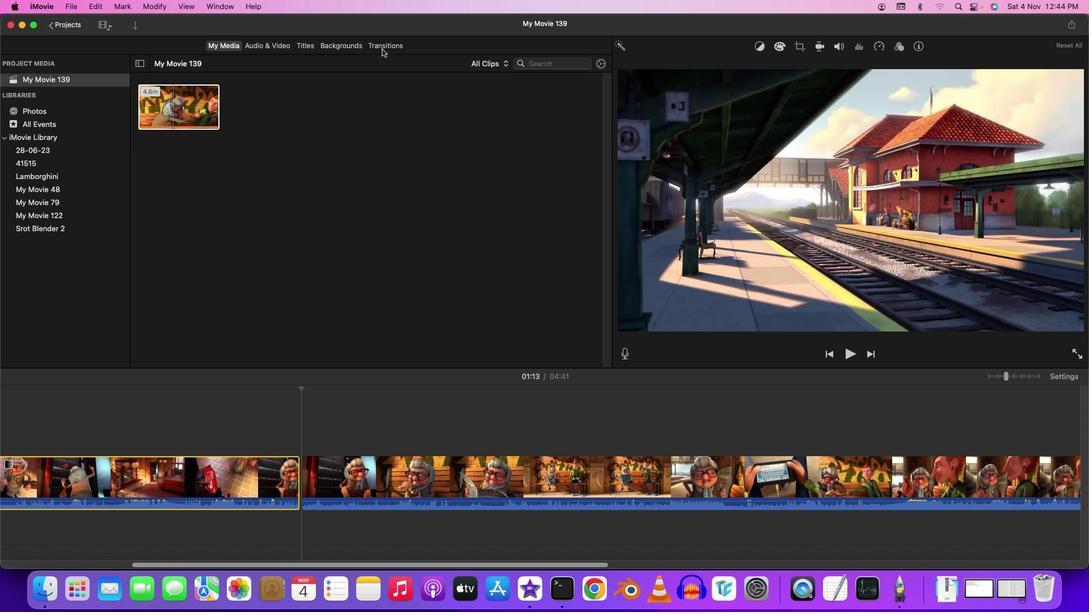 
Action: Mouse pressed left at (382, 48)
Screenshot: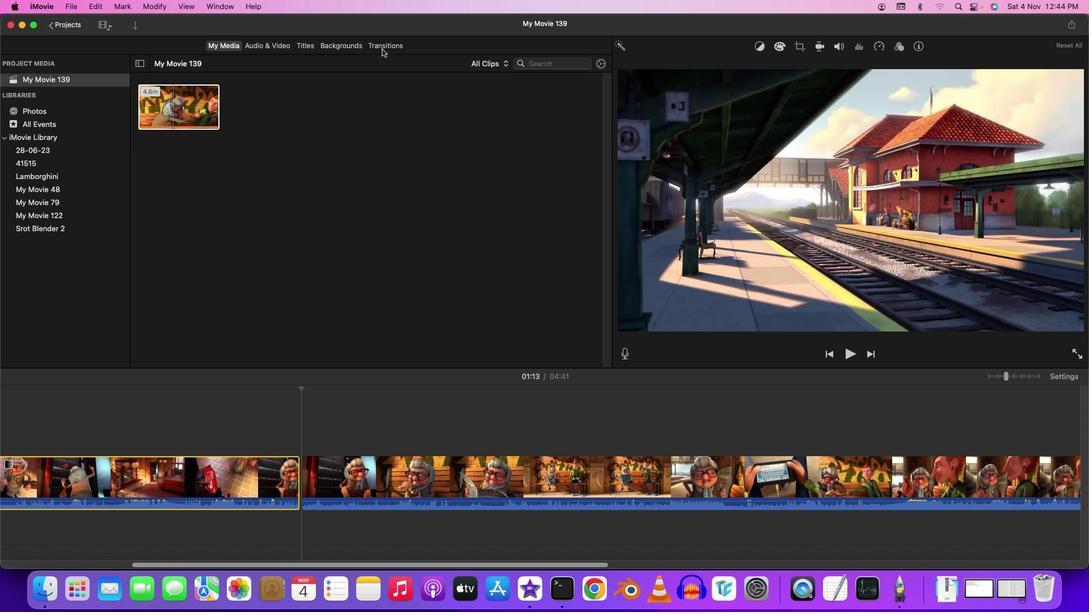 
Action: Mouse moved to (94, 131)
Screenshot: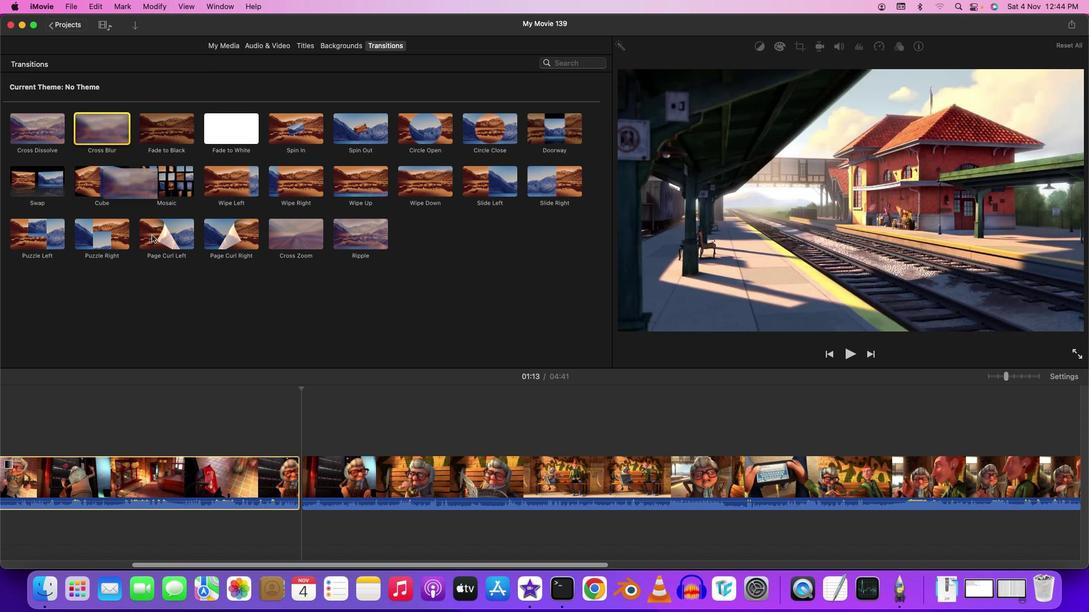 
Action: Mouse pressed left at (94, 131)
Screenshot: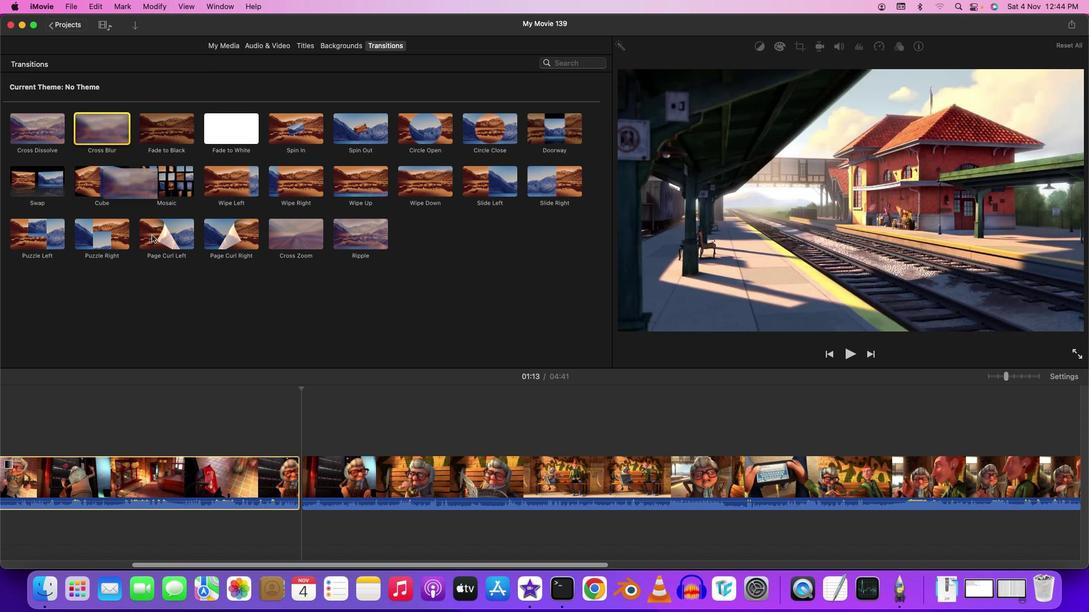 
Action: Mouse moved to (279, 437)
Screenshot: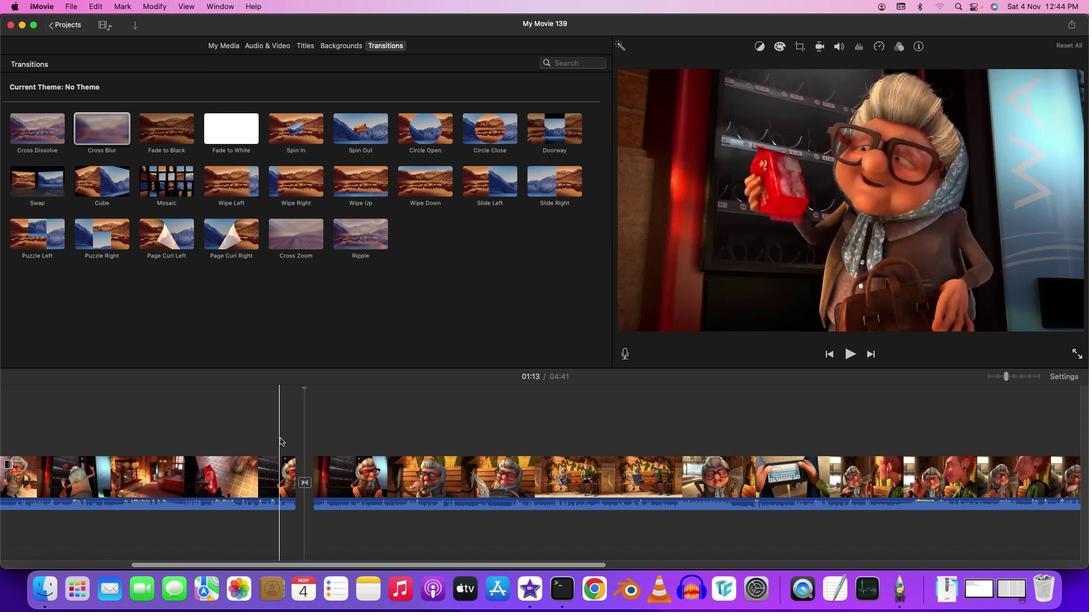 
Action: Mouse pressed left at (279, 437)
Screenshot: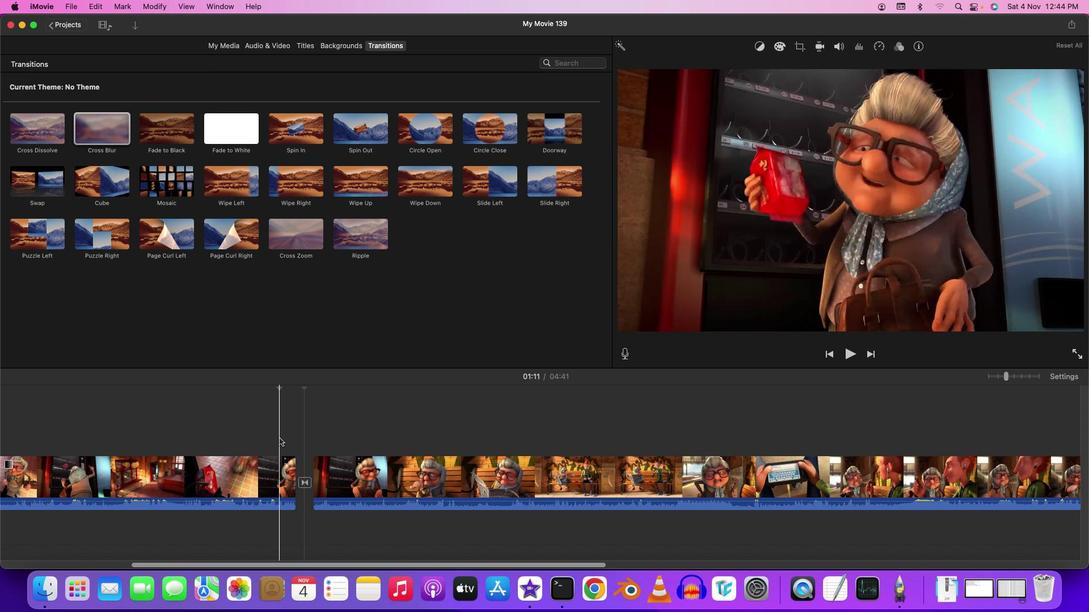 
Action: Mouse moved to (279, 437)
Screenshot: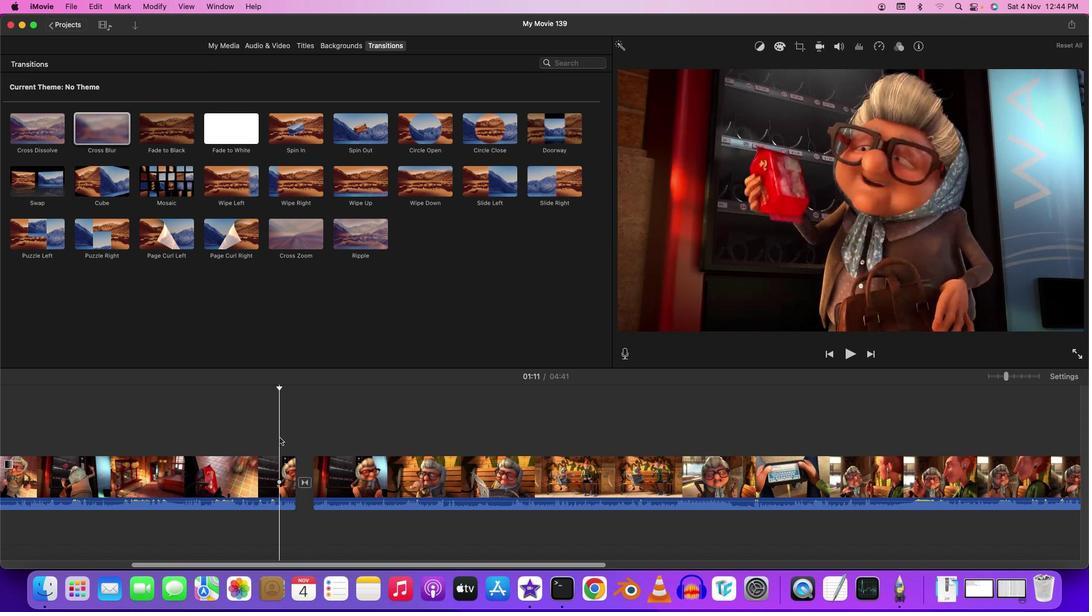 
Action: Key pressed Key.space
Screenshot: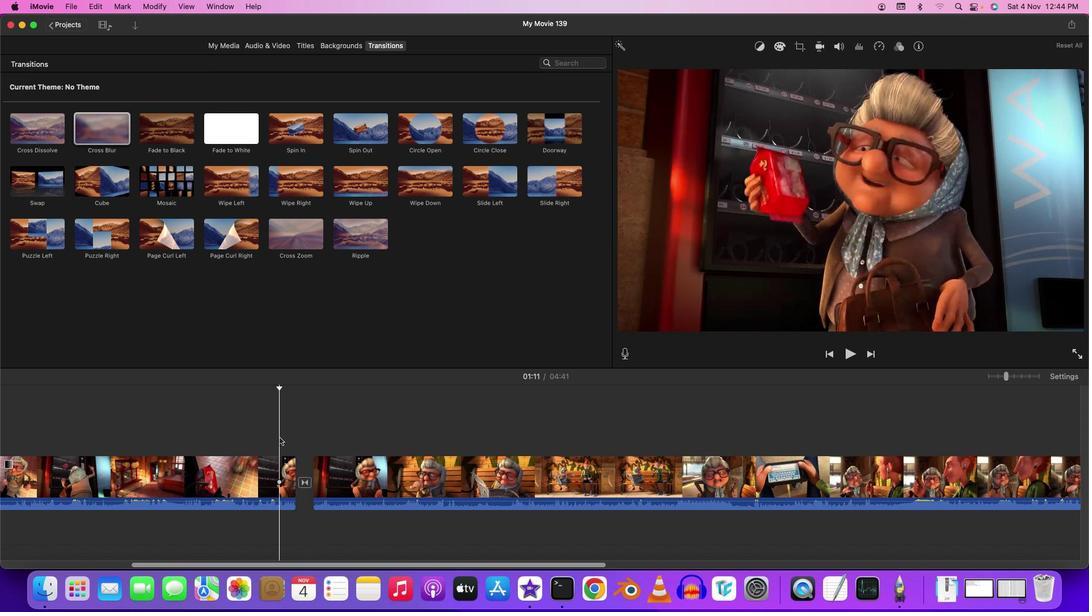 
Action: Mouse moved to (289, 433)
Screenshot: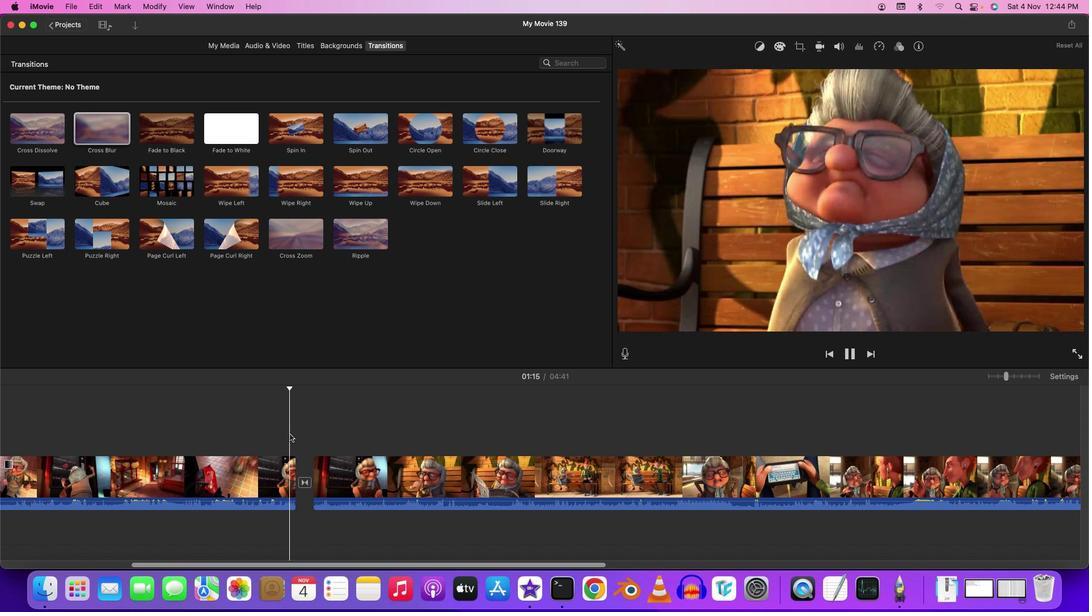 
Action: Mouse pressed left at (289, 433)
Screenshot: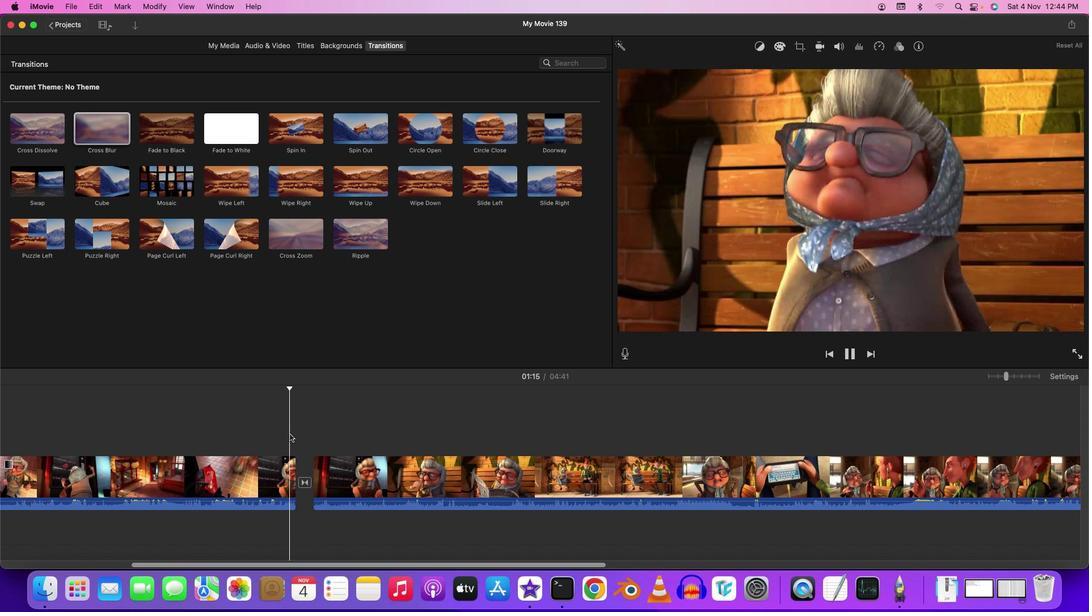 
Action: Mouse moved to (298, 439)
Screenshot: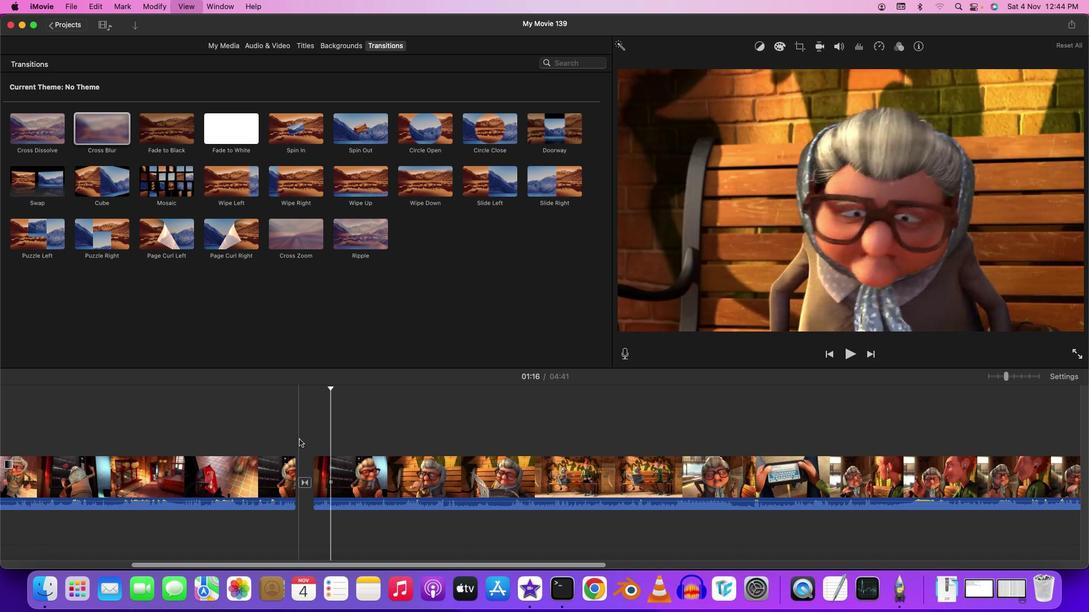 
Action: Key pressed Key.space
Screenshot: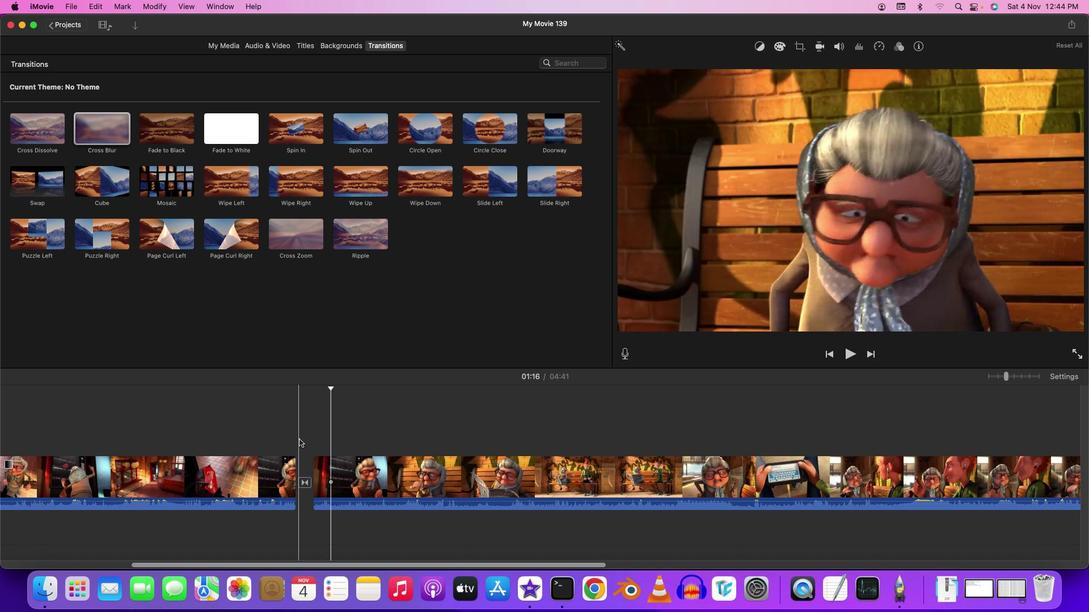 
Action: Mouse moved to (288, 434)
Screenshot: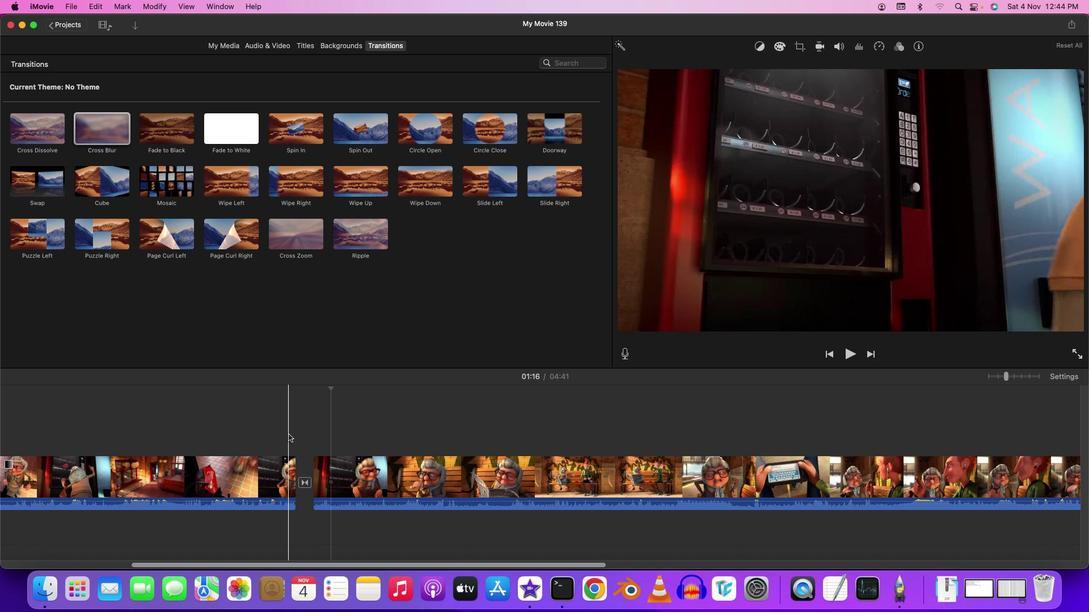 
Action: Mouse pressed left at (288, 434)
Screenshot: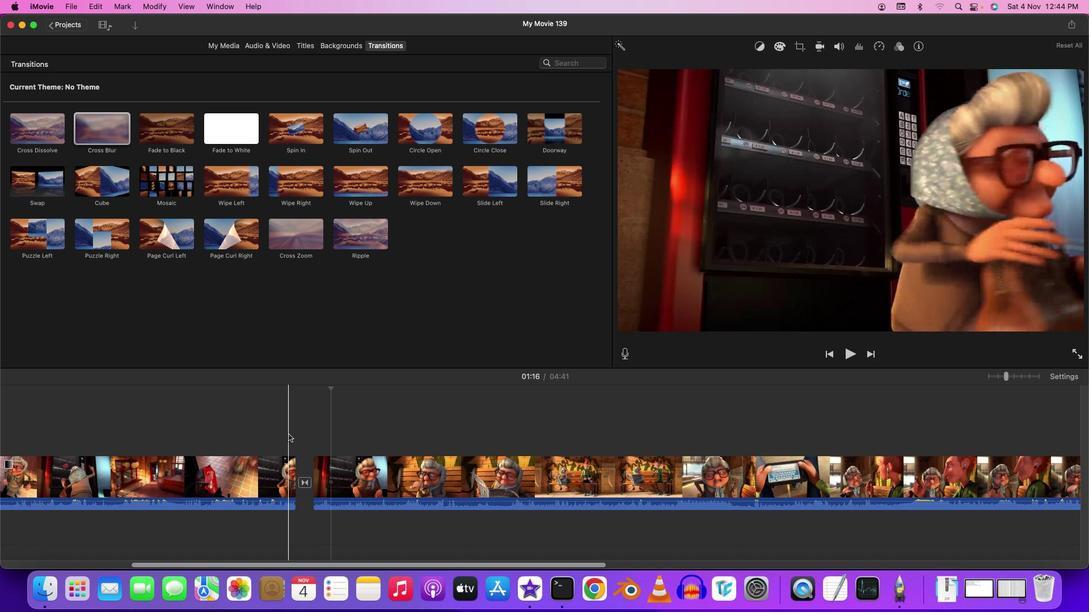 
Action: Mouse moved to (288, 434)
Screenshot: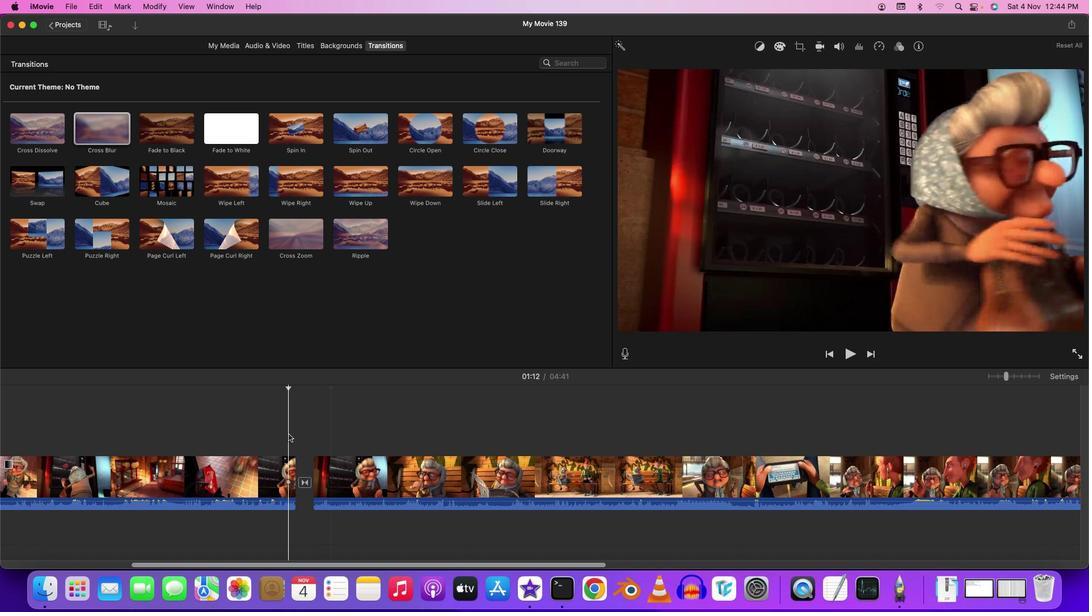 
Action: Key pressed Key.space
Screenshot: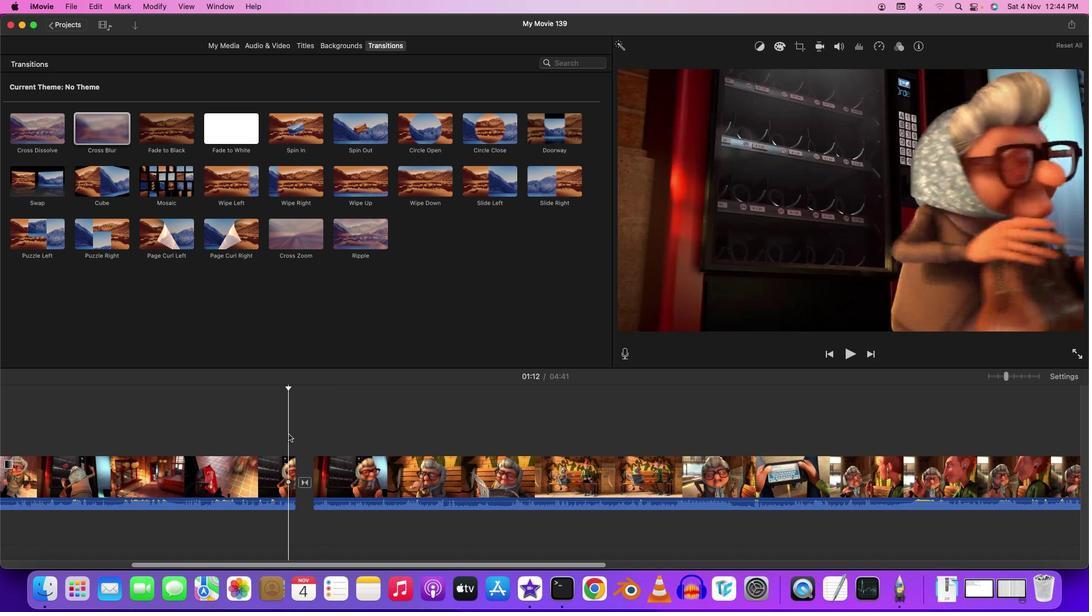 
Action: Mouse moved to (287, 430)
Screenshot: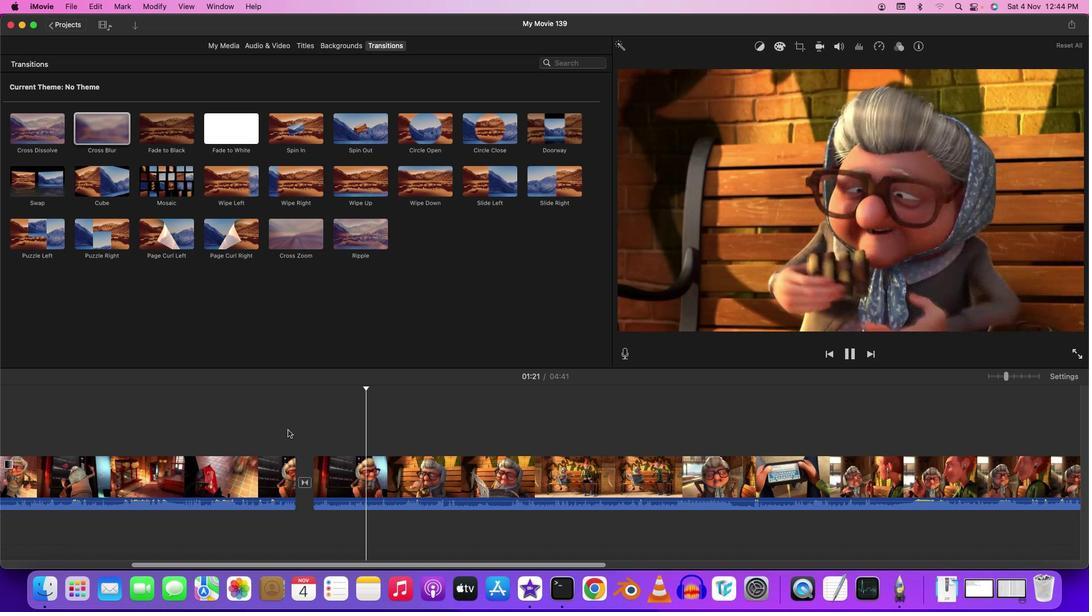 
Action: Mouse pressed left at (287, 430)
Screenshot: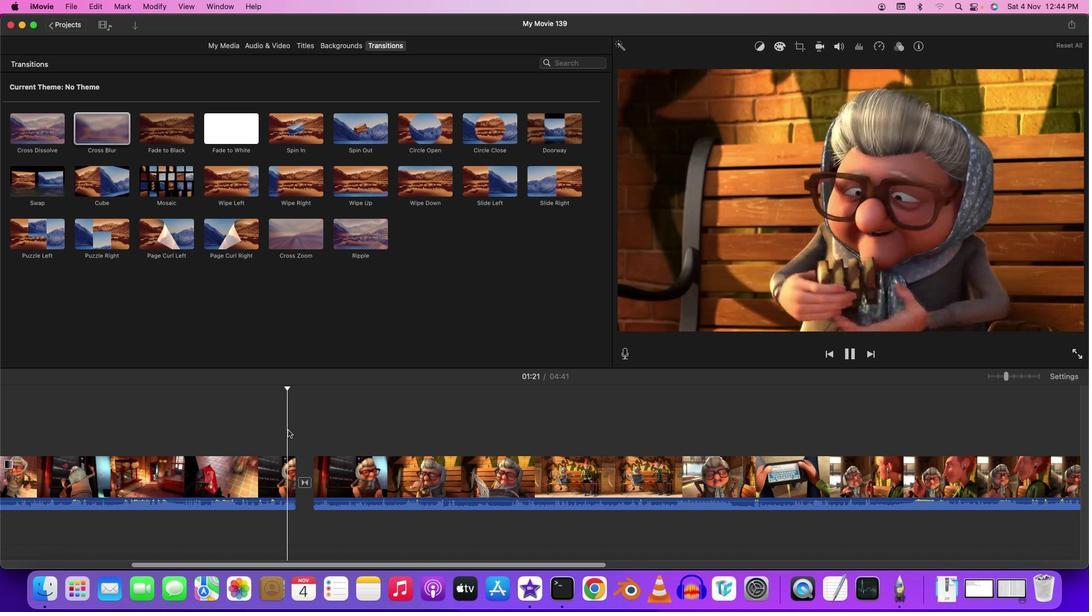 
Action: Mouse moved to (318, 563)
Screenshot: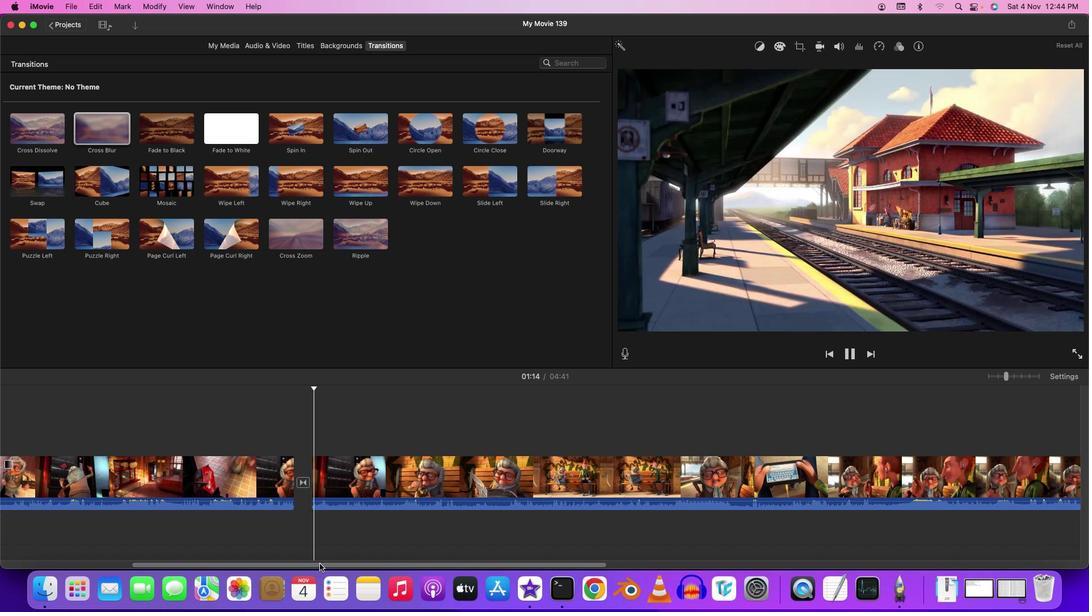
Action: Mouse pressed left at (318, 563)
Screenshot: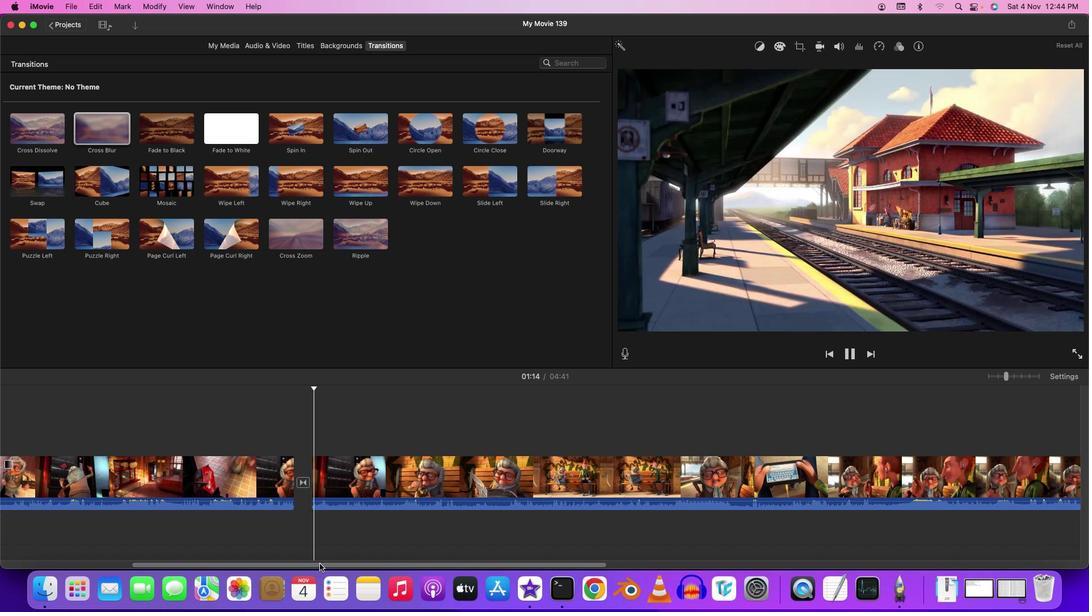 
Action: Mouse moved to (280, 433)
Screenshot: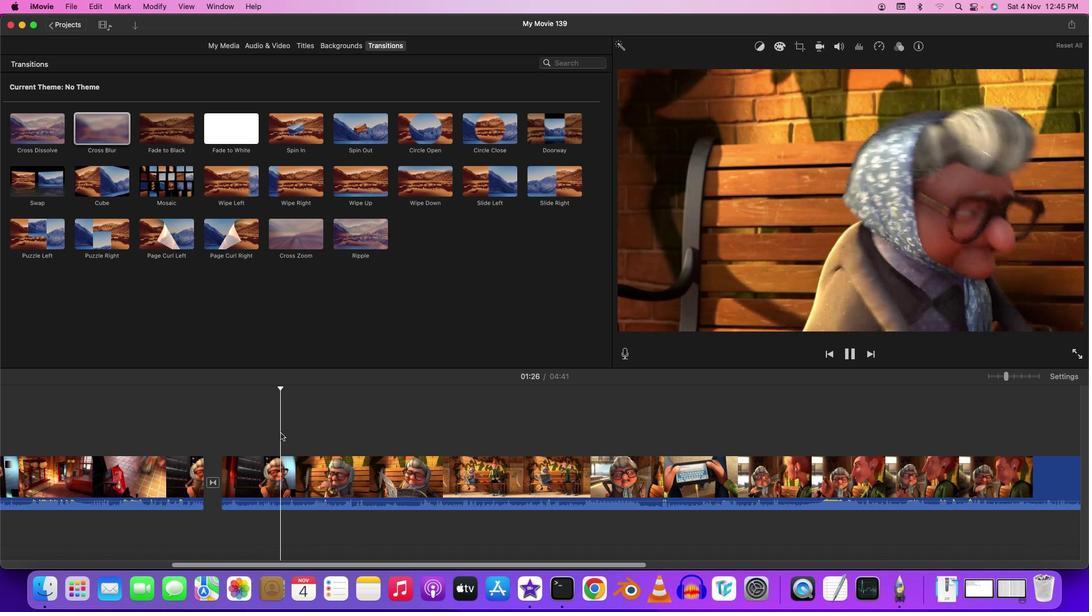 
Action: Mouse pressed left at (280, 433)
Screenshot: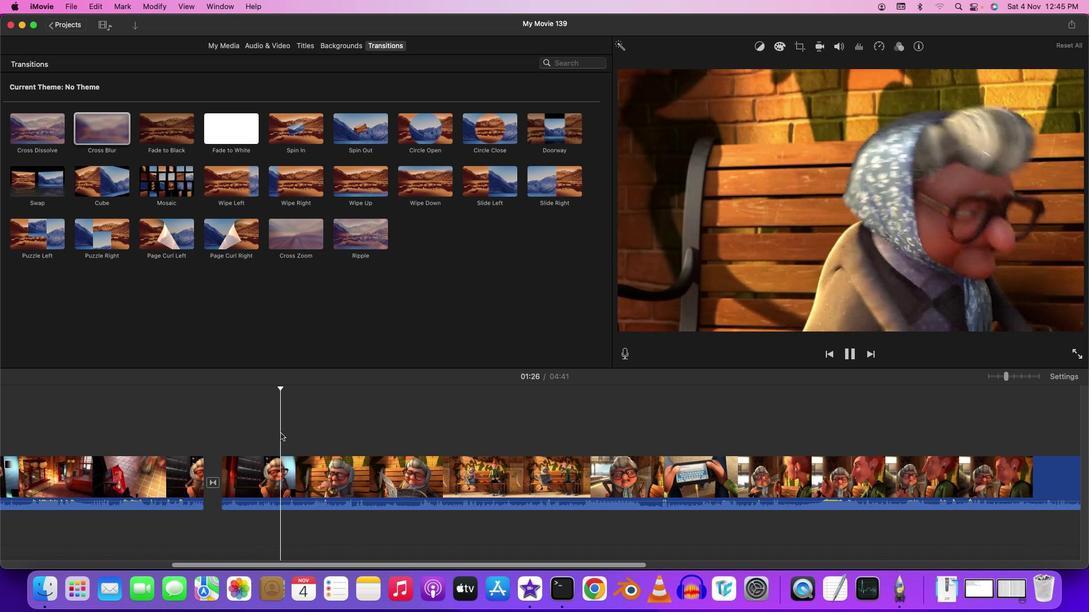 
Action: Mouse moved to (255, 430)
Screenshot: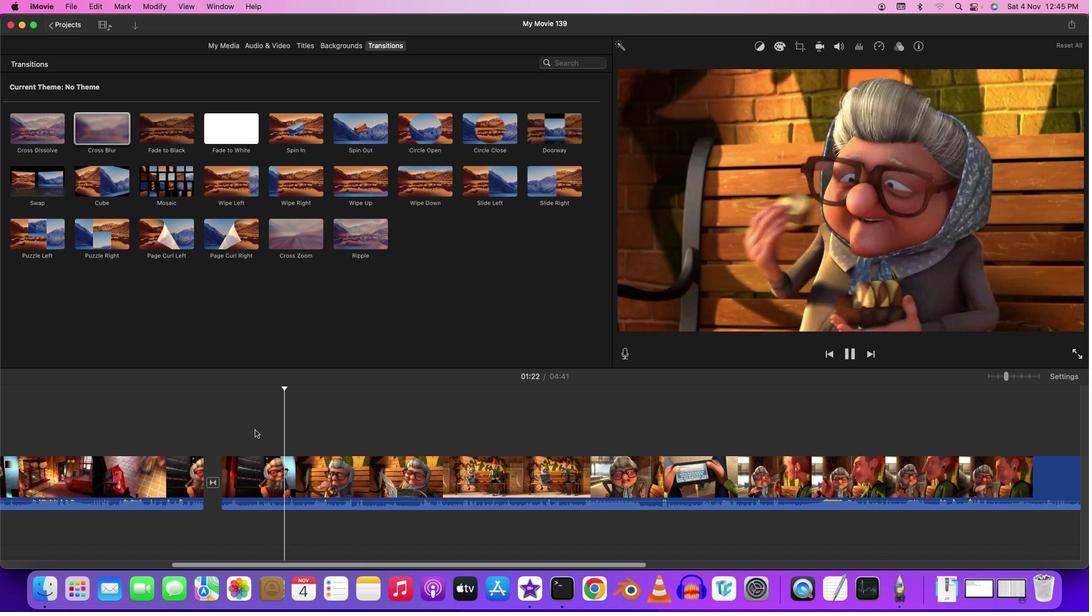 
Action: Mouse pressed left at (255, 430)
Screenshot: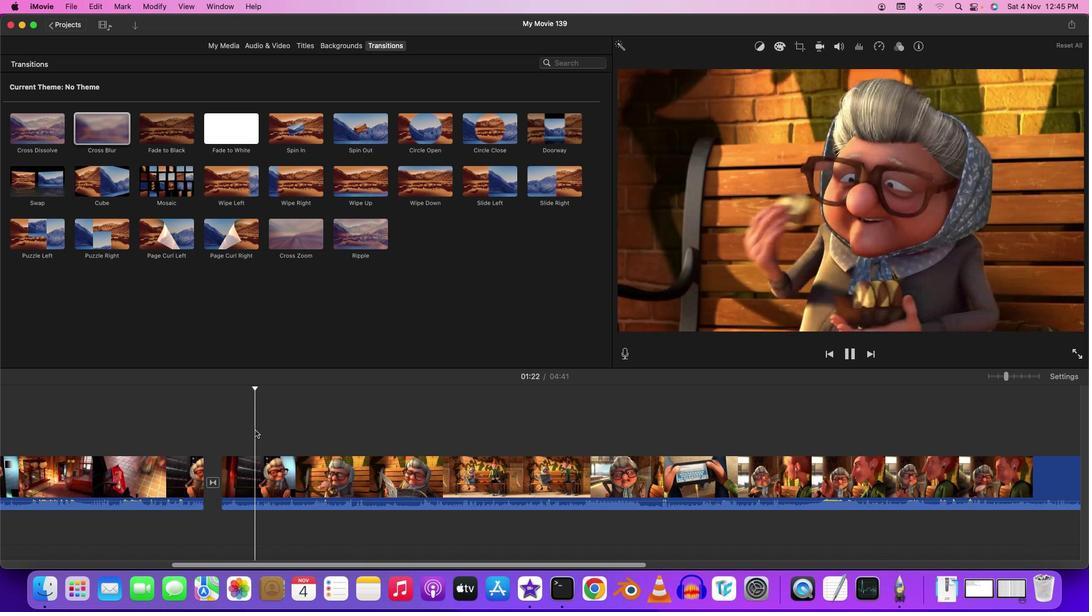 
Action: Mouse moved to (217, 433)
Screenshot: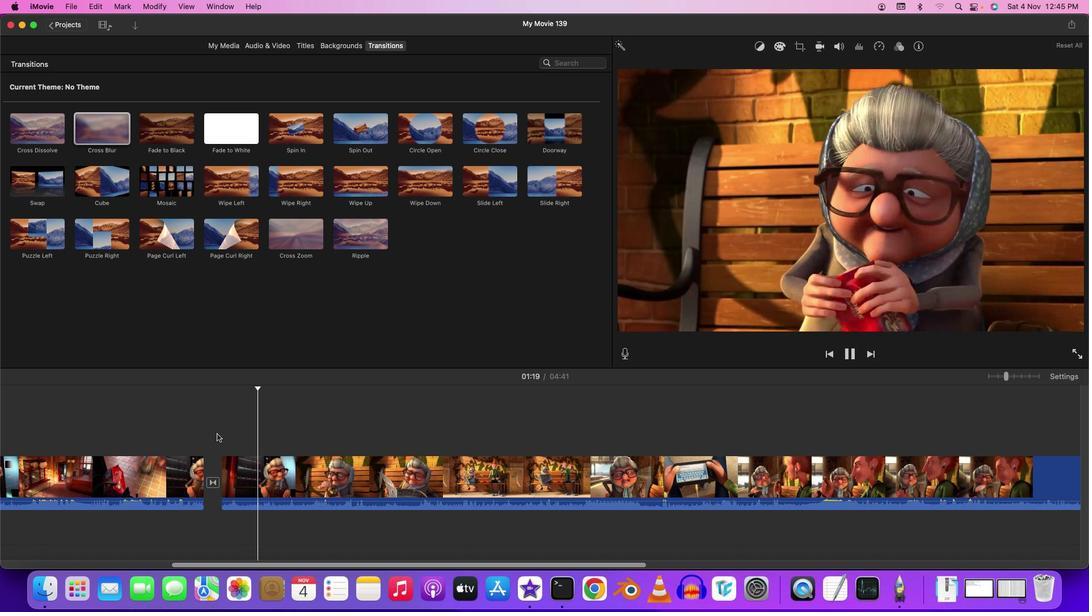 
Action: Mouse pressed left at (217, 433)
Screenshot: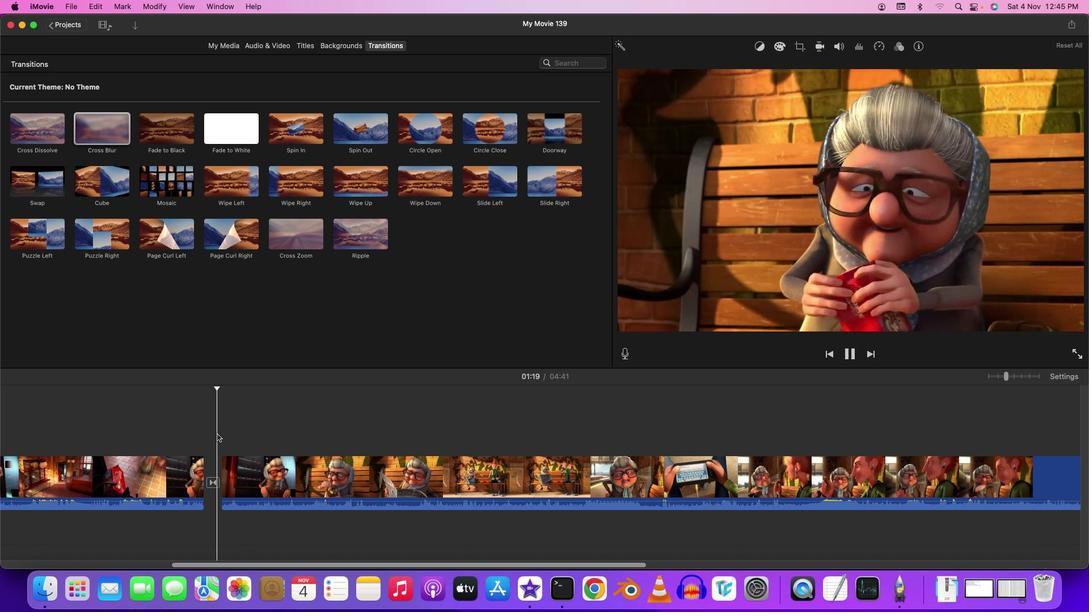 
Action: Mouse moved to (215, 437)
Screenshot: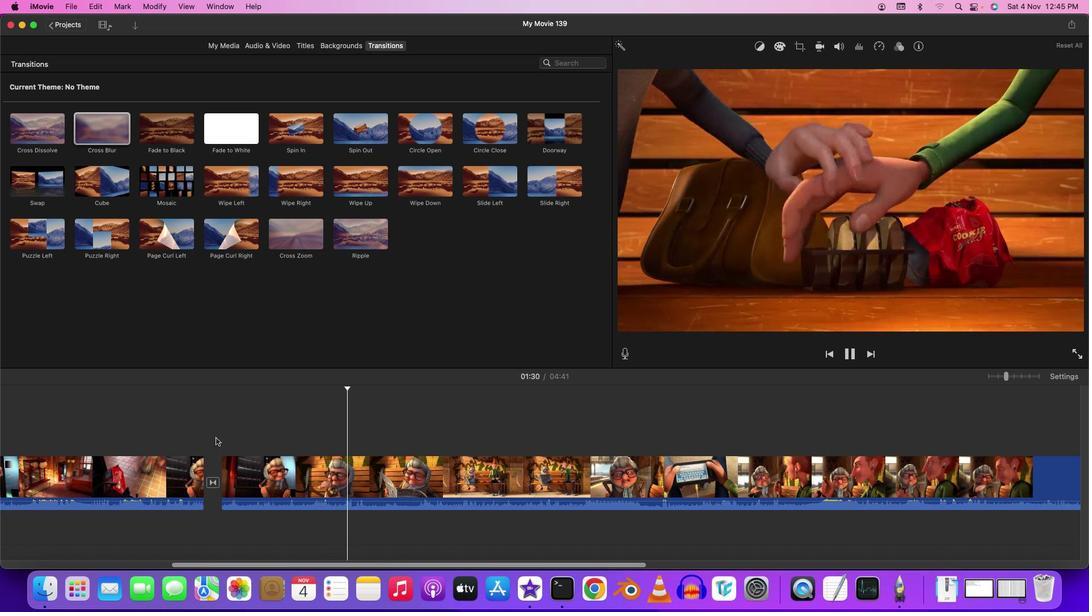 
Action: Key pressed Key.spaceKey.leftKey.leftKey.leftKey.leftKey.leftKey.leftKey.leftKey.leftKey.leftKey.leftKey.leftKey.leftKey.leftKey.leftKey.leftKey.leftKey.leftKey.leftKey.leftKey.leftKey.rightKey.right
Screenshot: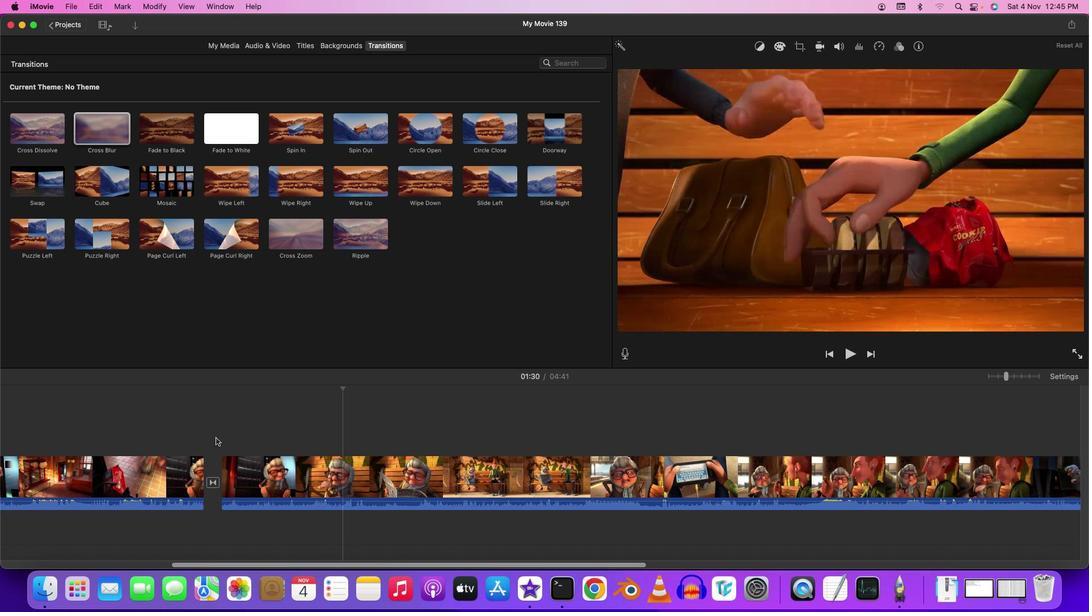 
Action: Mouse moved to (343, 484)
Screenshot: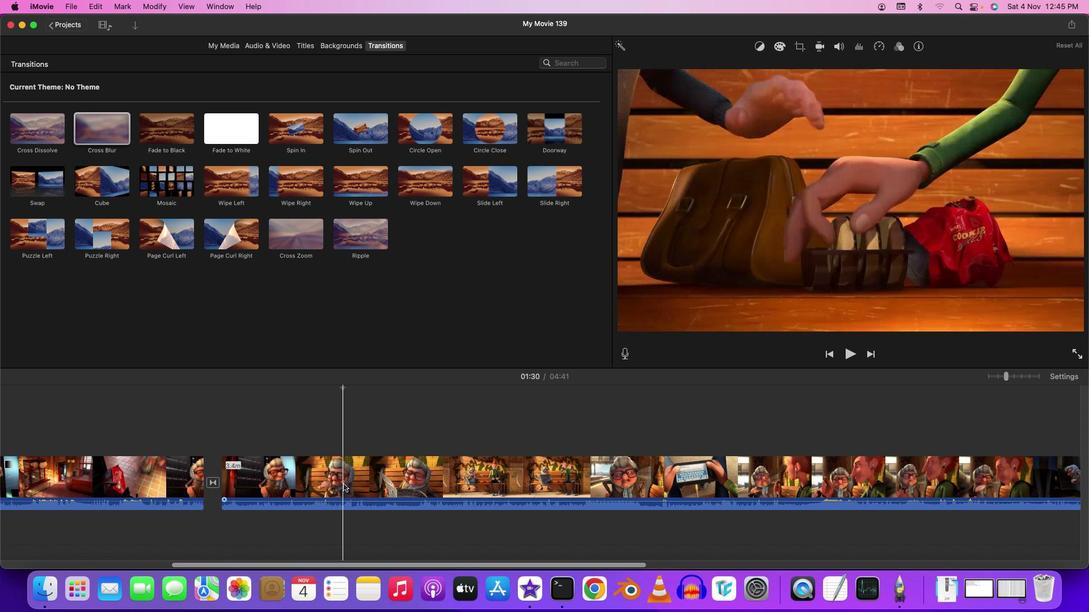 
Action: Mouse pressed left at (343, 484)
Screenshot: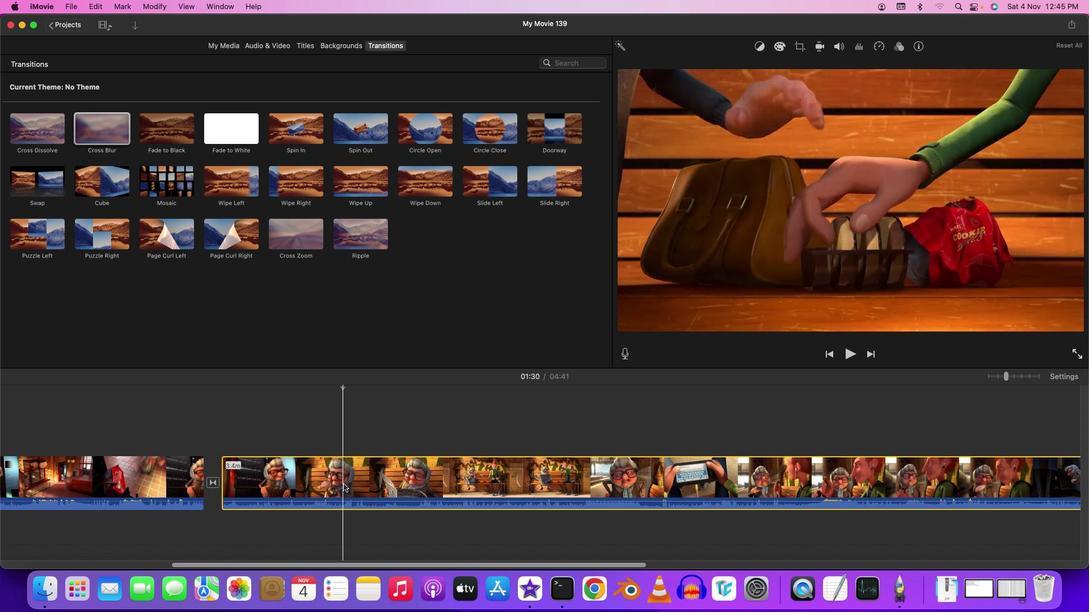
Action: Key pressed Key.cmd'b'
Screenshot: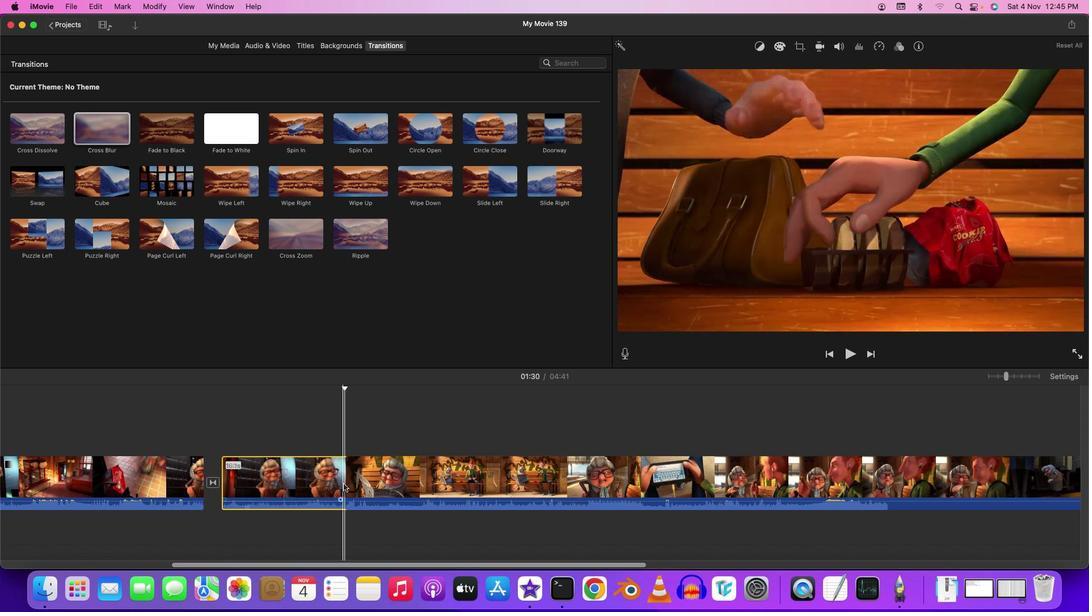 
Action: Mouse moved to (298, 240)
Screenshot: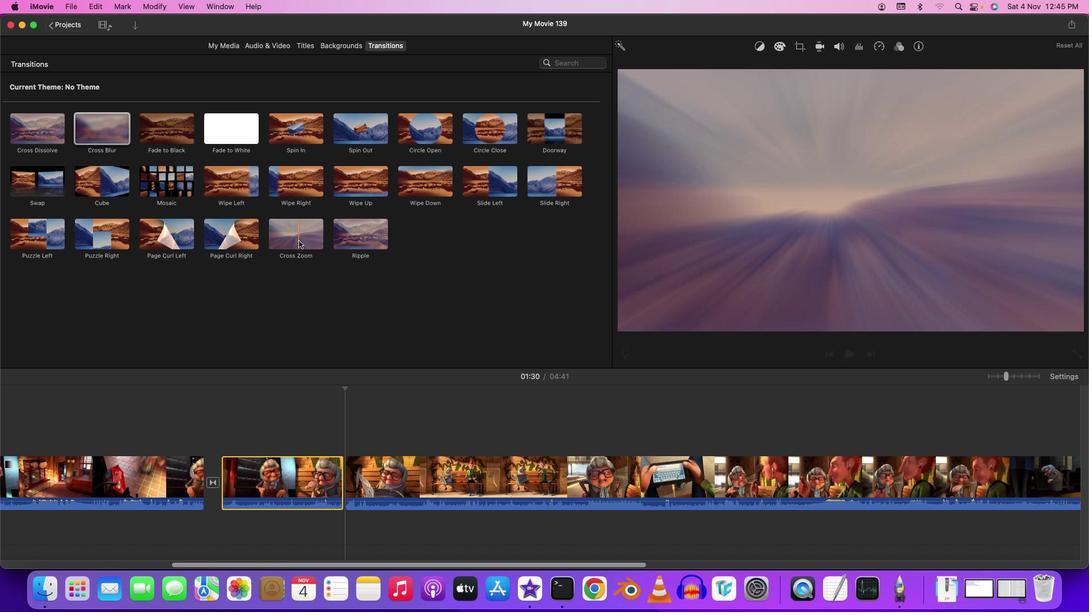 
Action: Mouse pressed left at (298, 240)
Screenshot: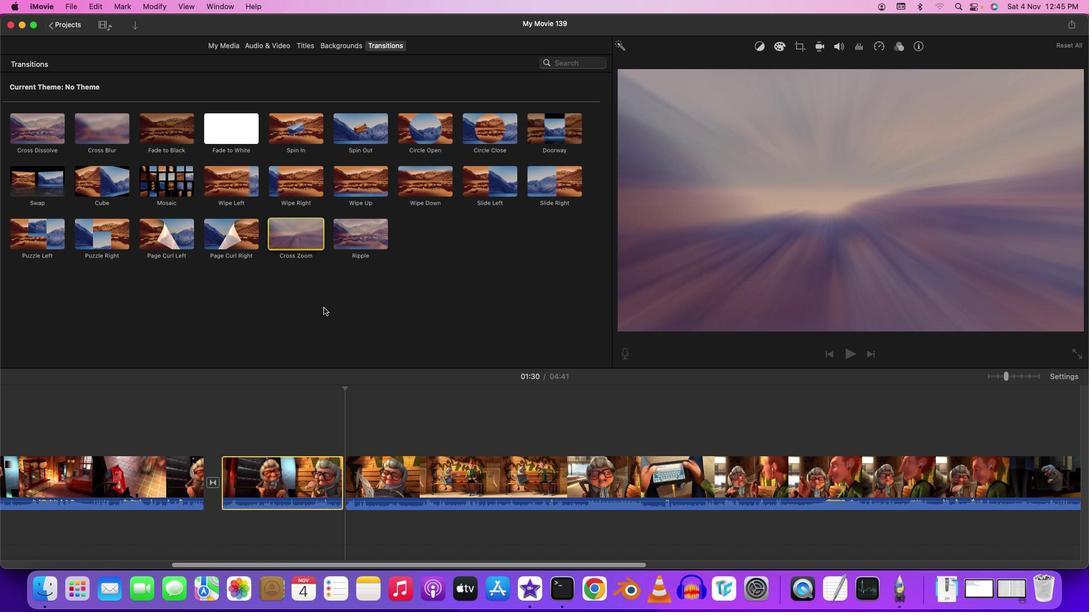 
Action: Mouse moved to (277, 484)
Screenshot: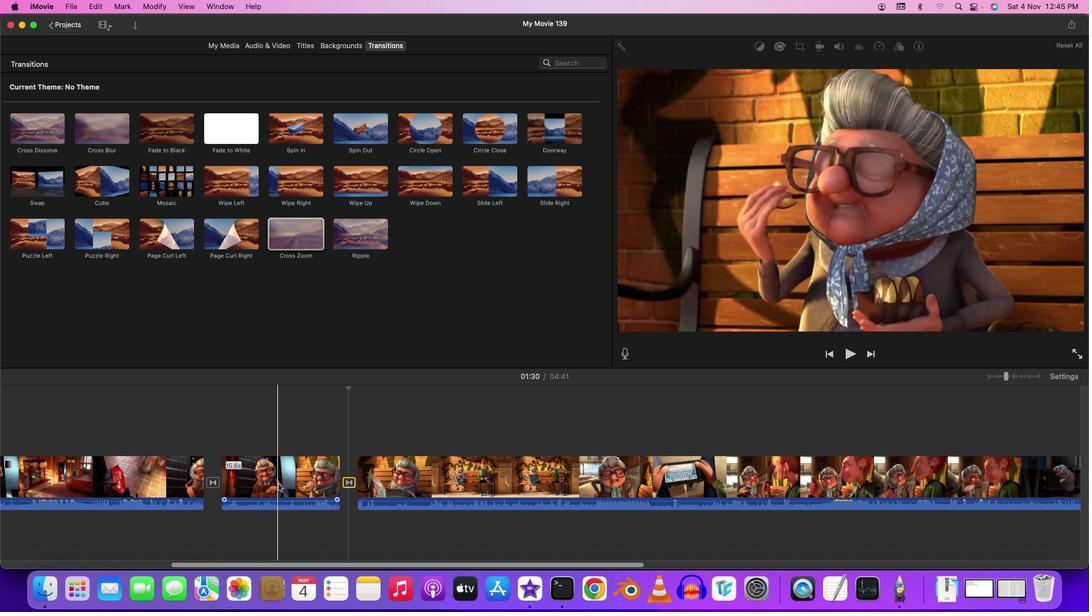 
Action: Mouse pressed left at (277, 484)
Screenshot: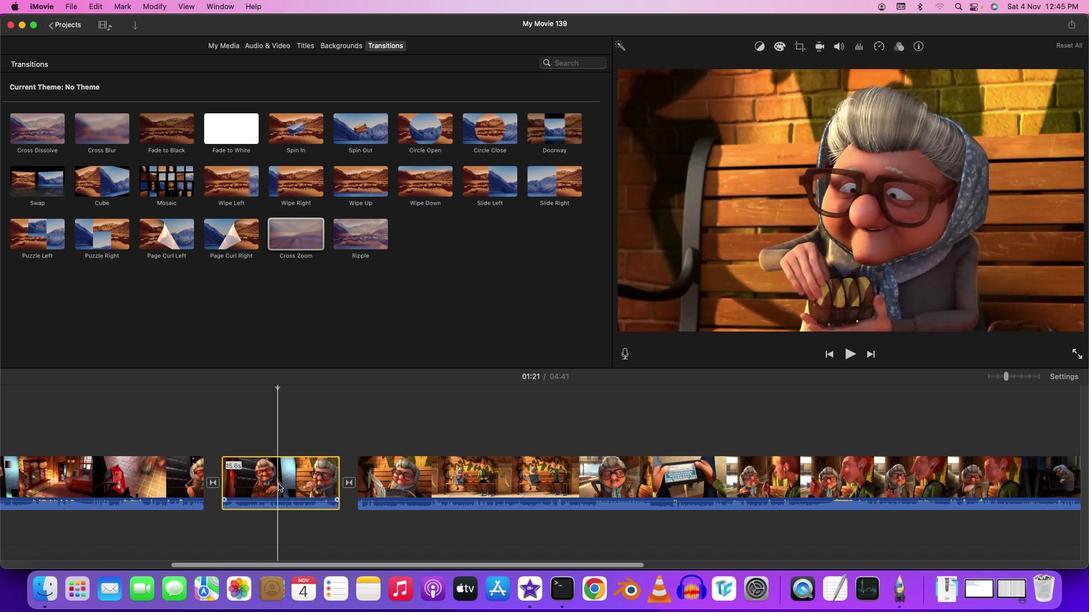 
Action: Mouse moved to (899, 49)
Screenshot: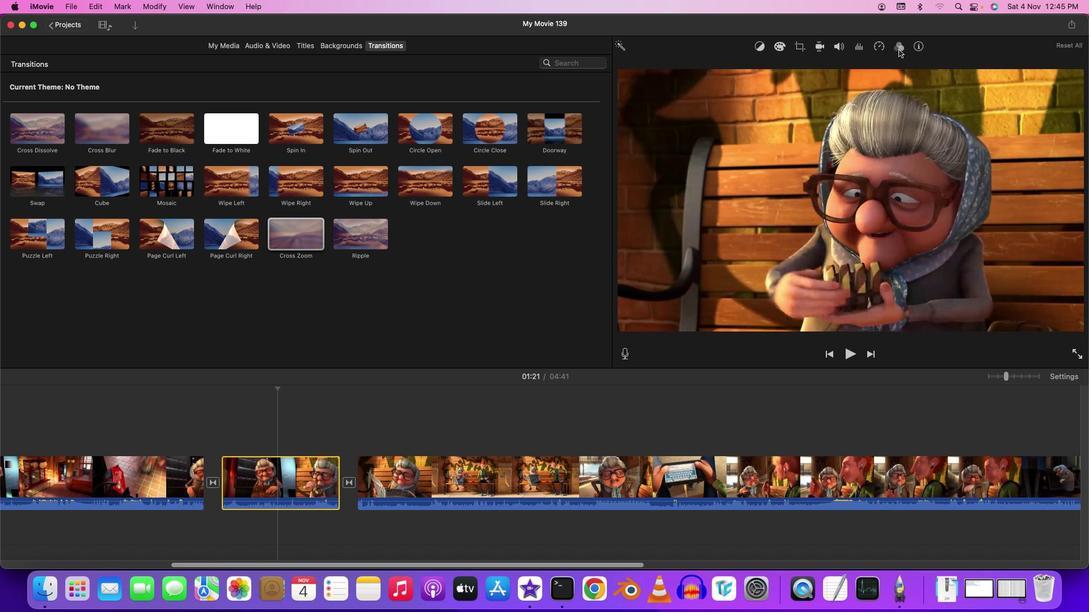 
Action: Mouse pressed left at (899, 49)
Screenshot: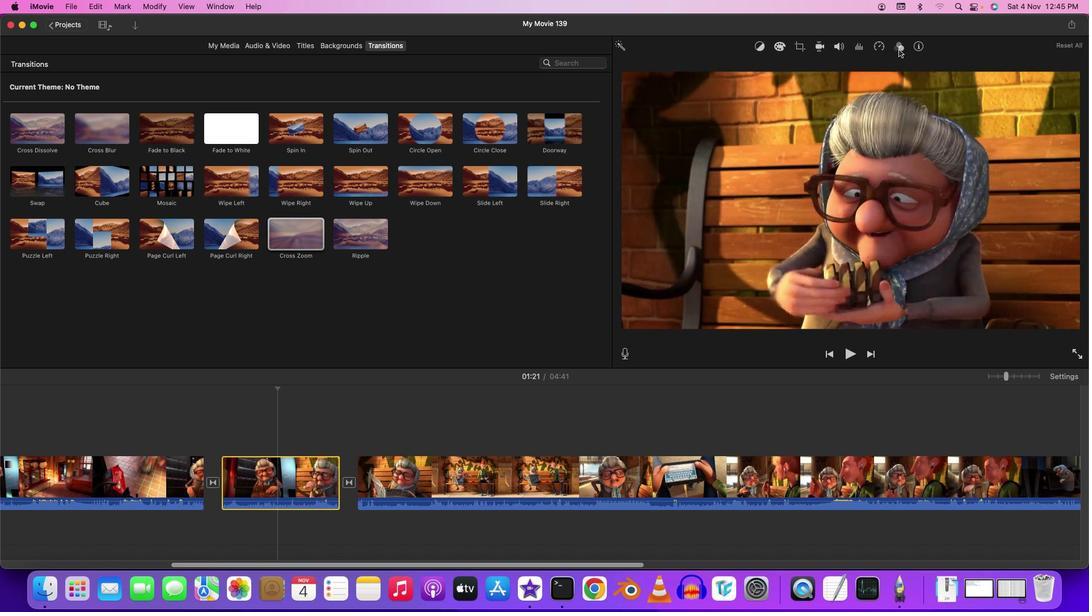 
Action: Mouse moved to (786, 65)
Screenshot: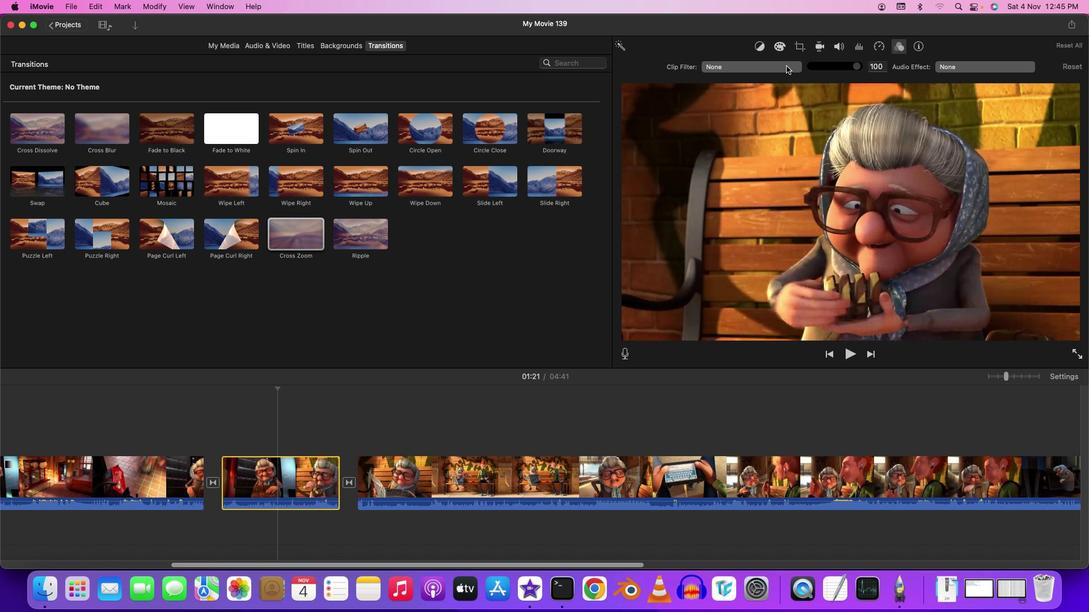 
Action: Mouse pressed left at (786, 65)
Screenshot: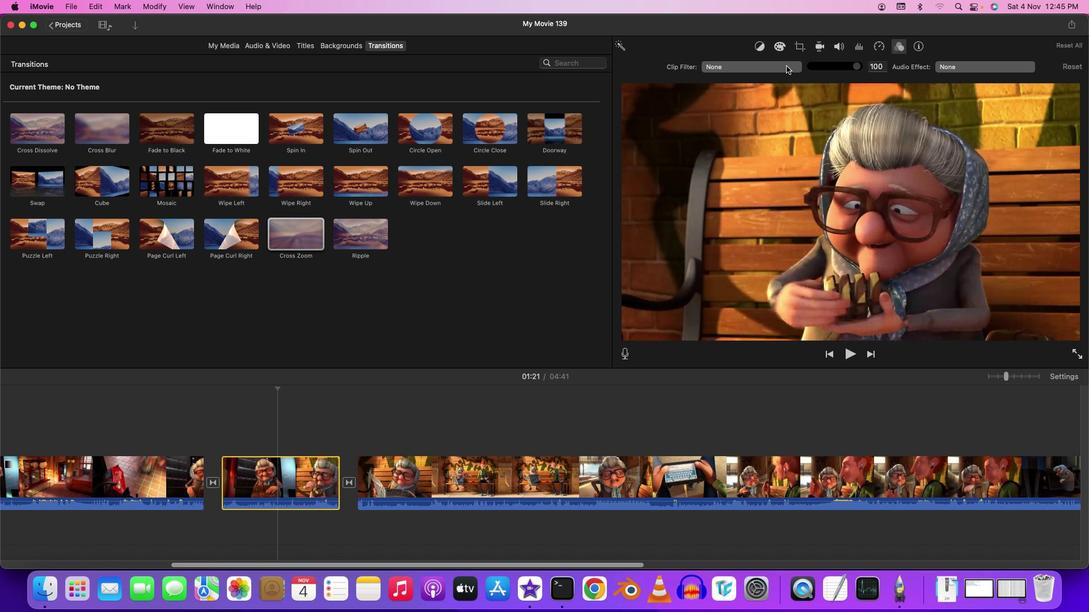 
Action: Mouse moved to (240, 186)
Screenshot: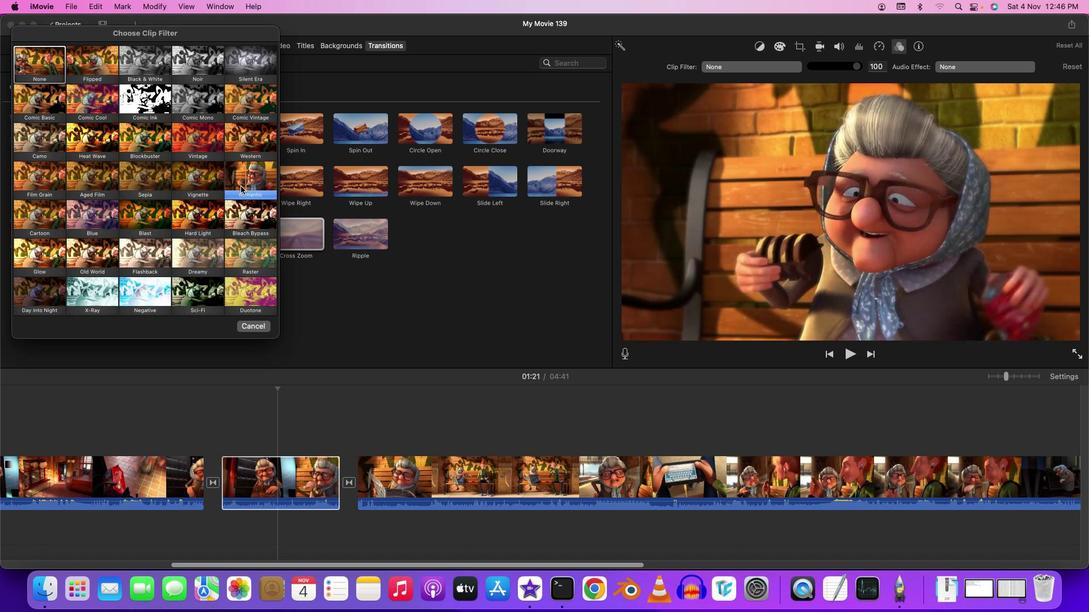 
Action: Mouse pressed left at (240, 186)
Screenshot: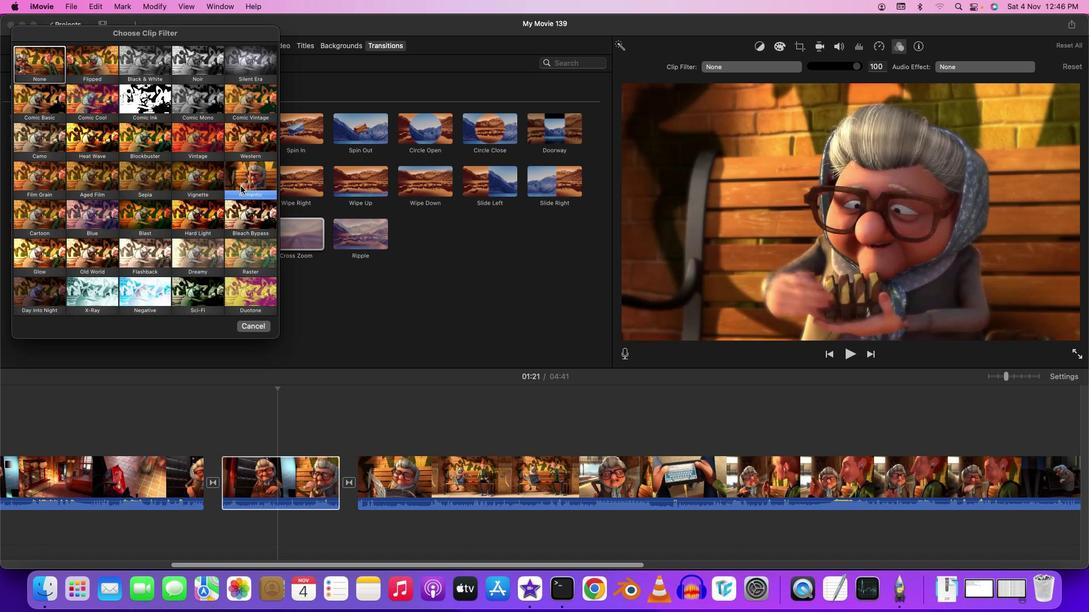 
Action: Mouse moved to (201, 422)
Screenshot: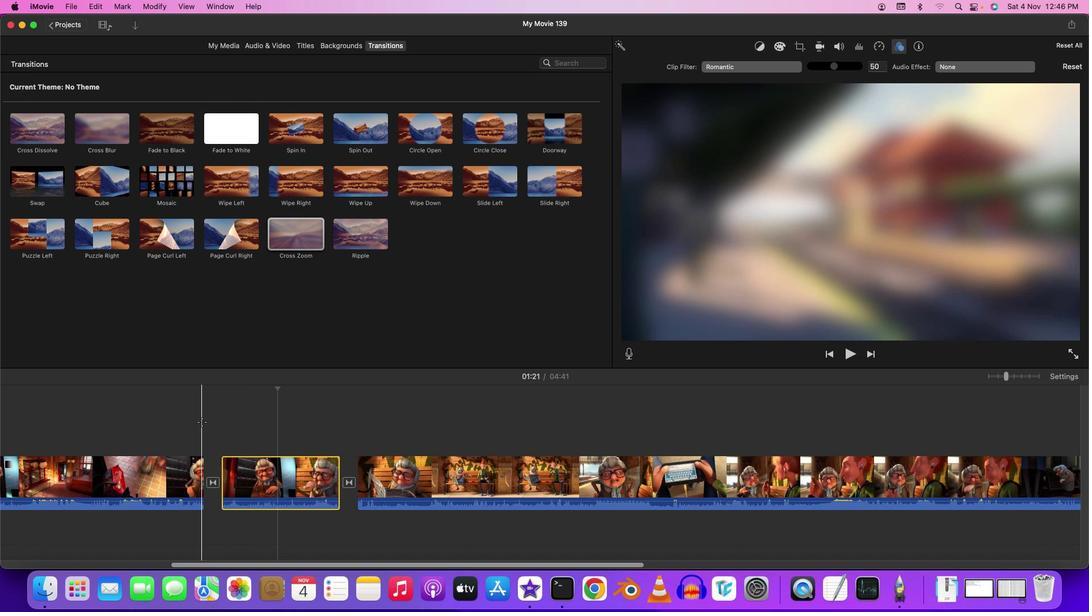 
Action: Mouse pressed left at (201, 422)
Screenshot: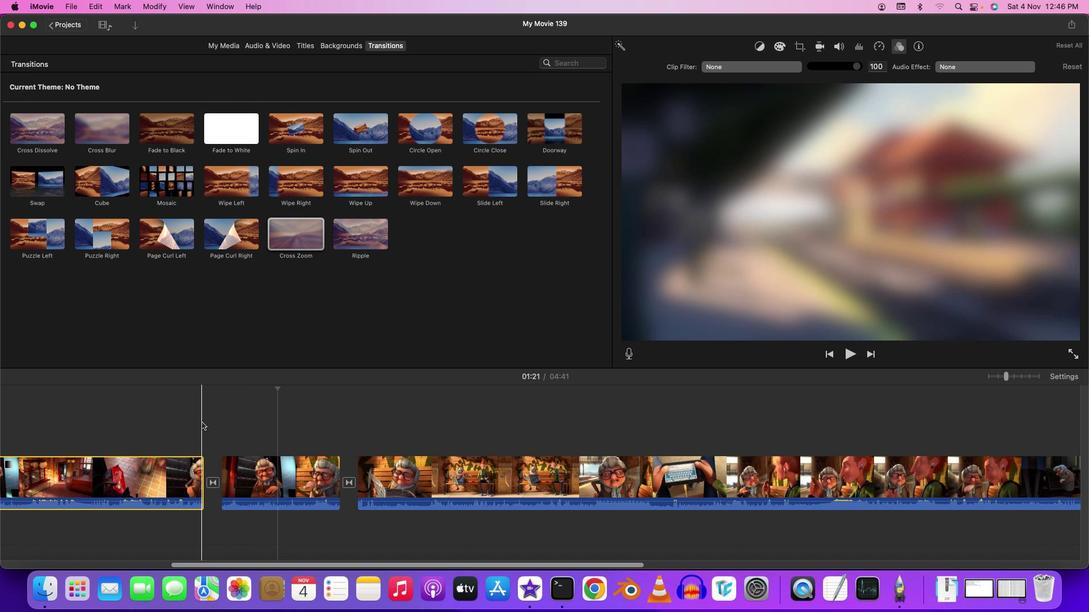 
Action: Key pressed Key.space
Screenshot: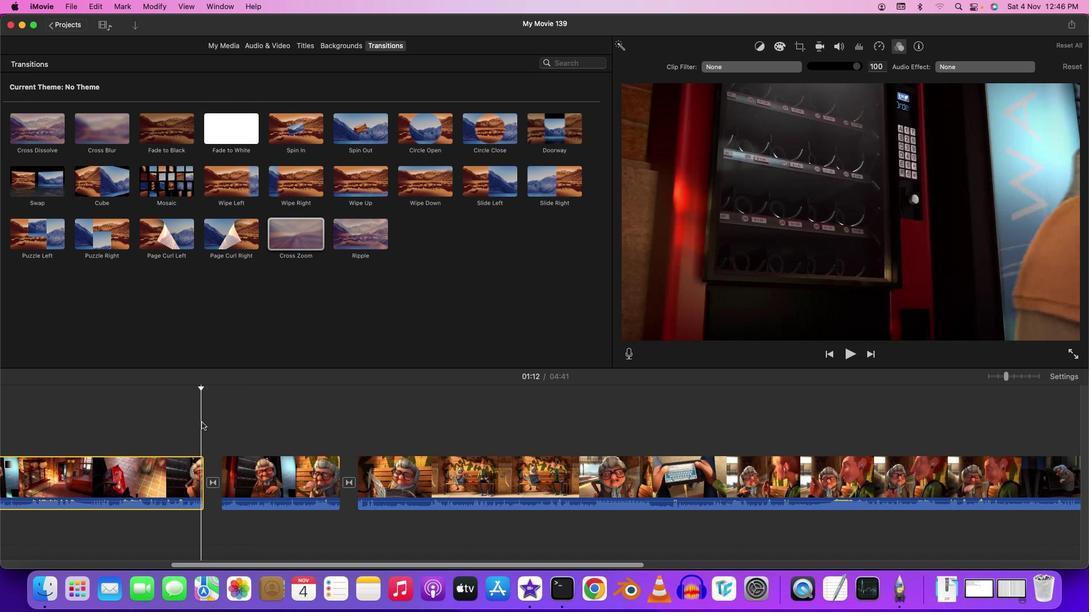 
Action: Mouse moved to (326, 423)
Screenshot: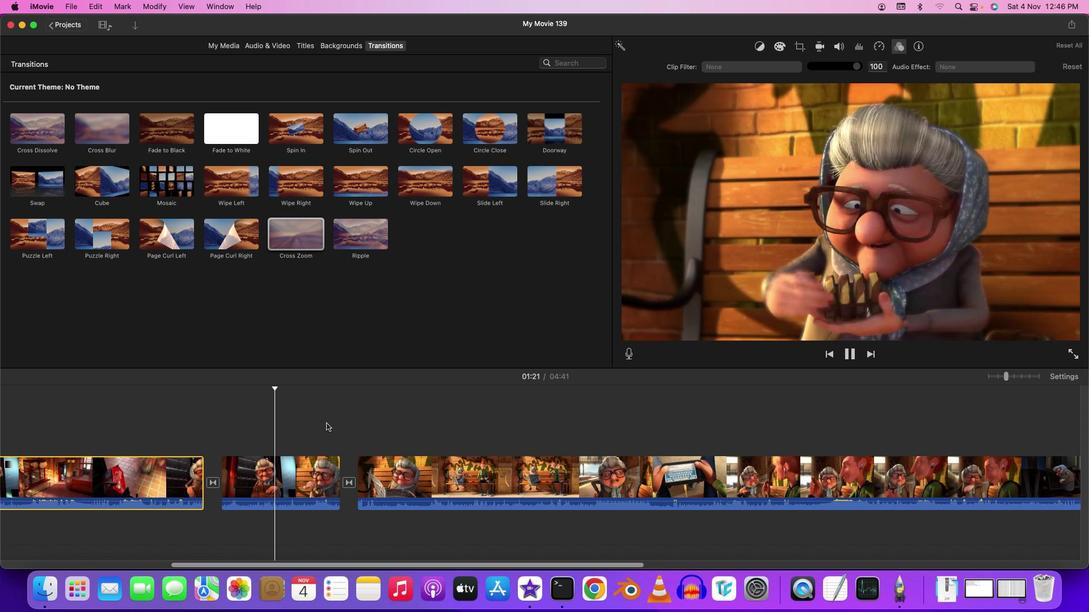 
Action: Key pressed Key.space
Screenshot: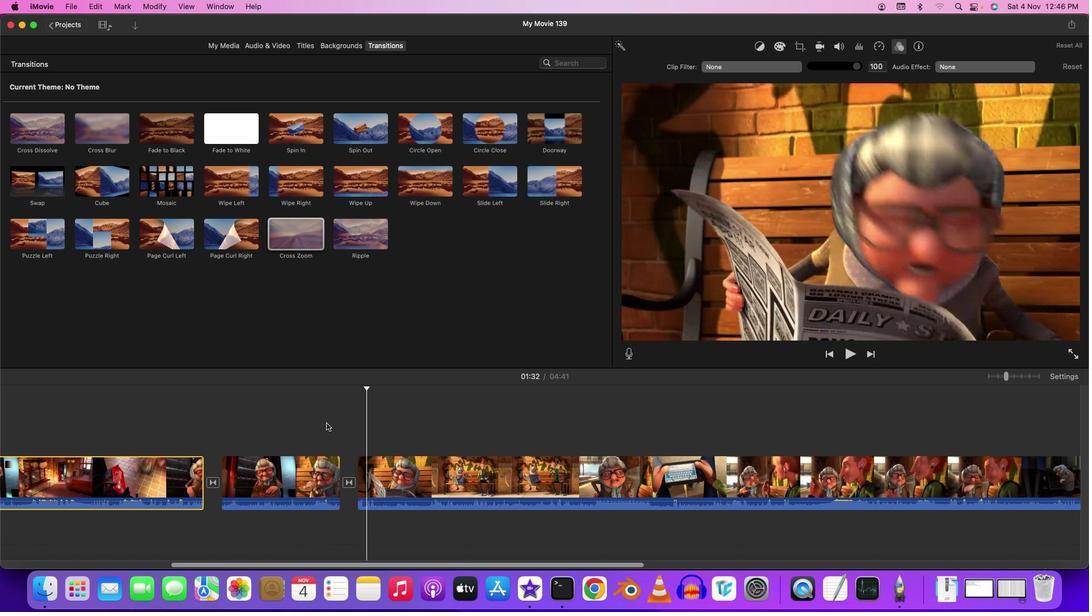 
Action: Mouse moved to (48, 136)
Screenshot: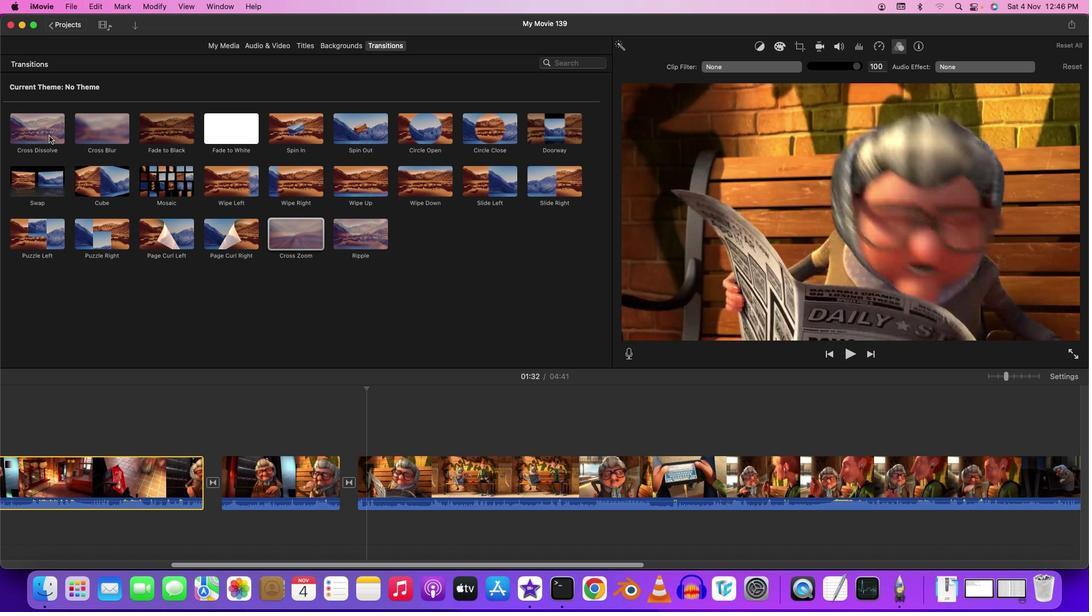 
Action: Mouse pressed left at (48, 136)
Screenshot: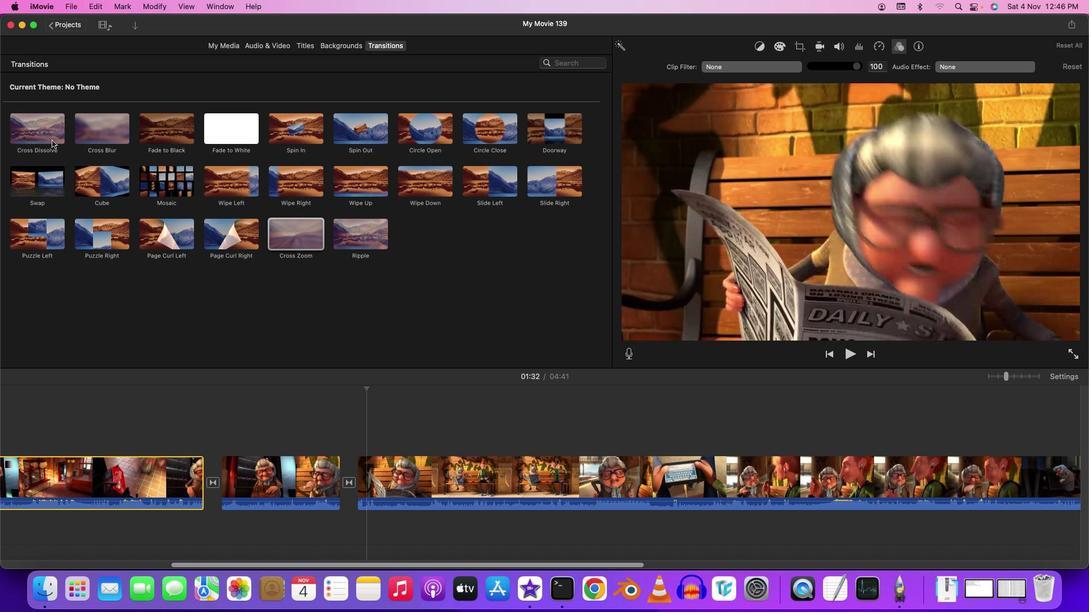 
Action: Mouse moved to (331, 438)
Screenshot: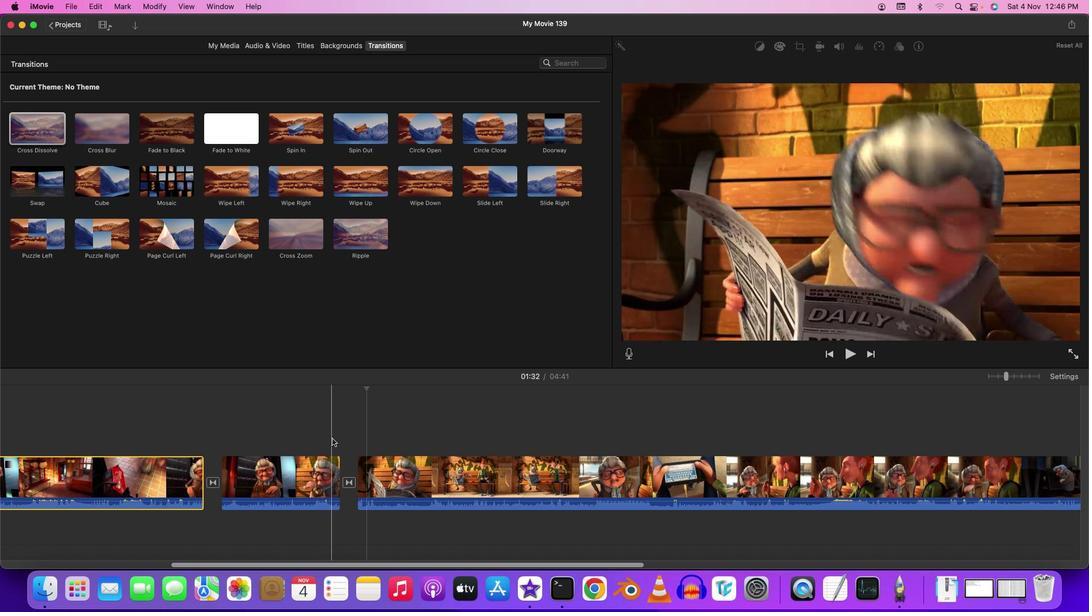 
Action: Mouse pressed left at (331, 438)
Screenshot: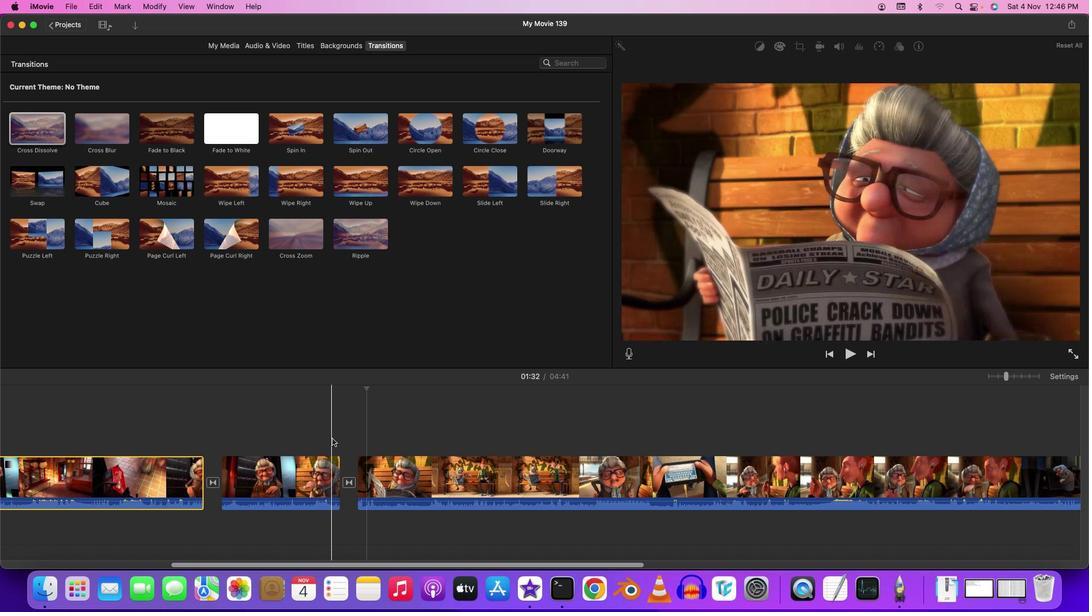 
Action: Key pressed Key.spaceKey.space
Screenshot: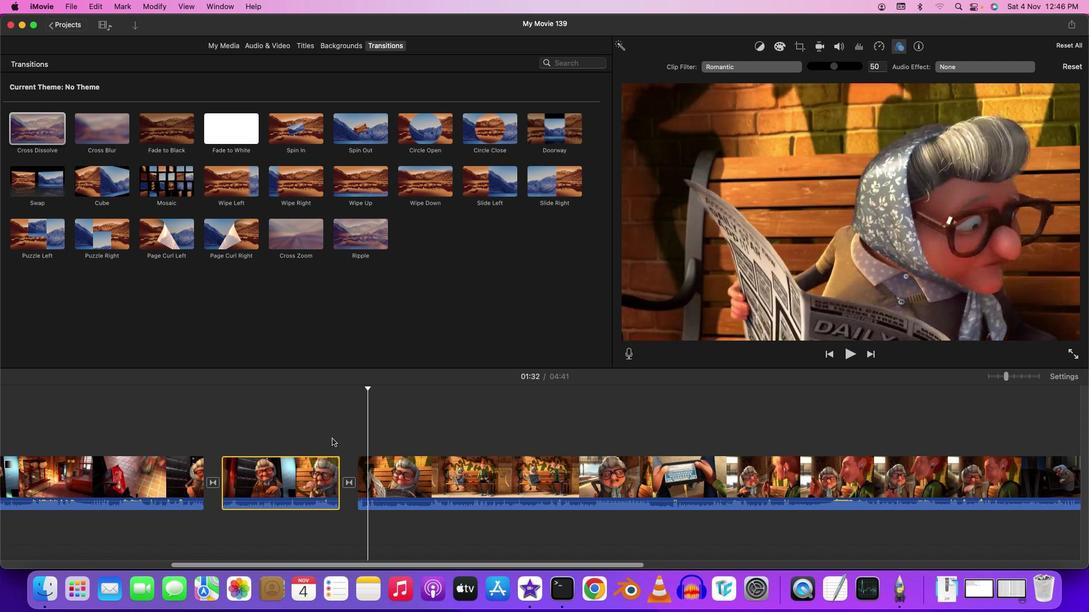 
Action: Mouse moved to (336, 439)
Screenshot: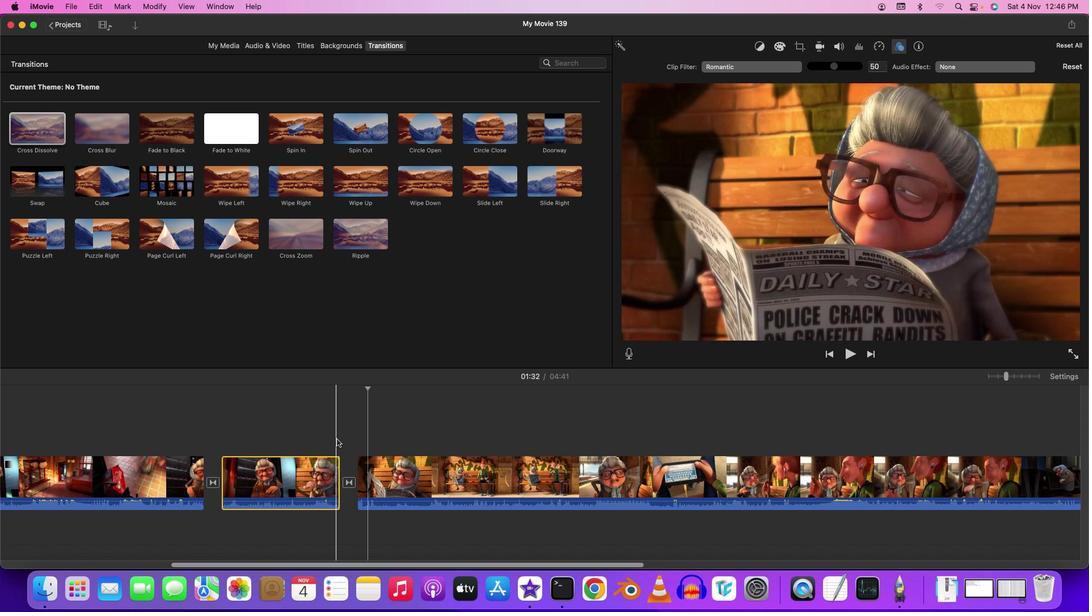 
Action: Mouse pressed left at (336, 439)
Screenshot: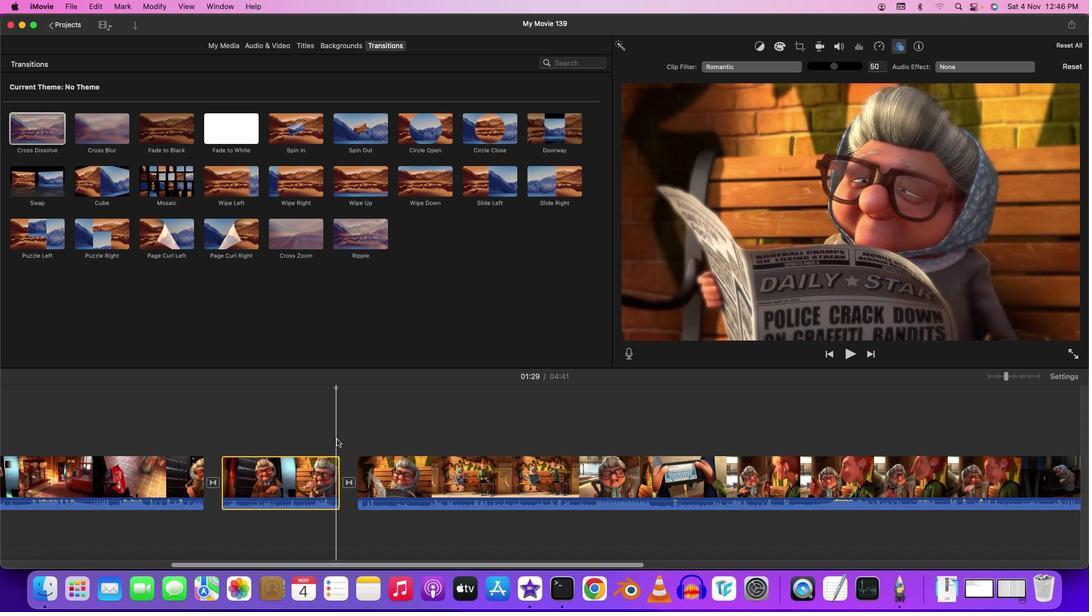 
Action: Key pressed Key.spaceKey.space
Screenshot: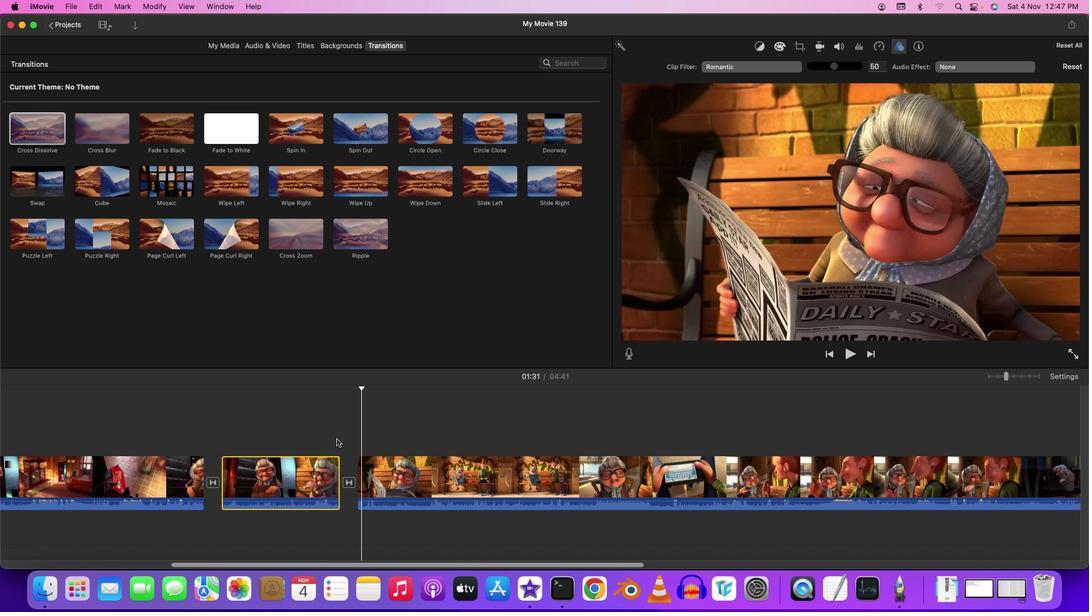 
Action: Mouse moved to (353, 234)
Screenshot: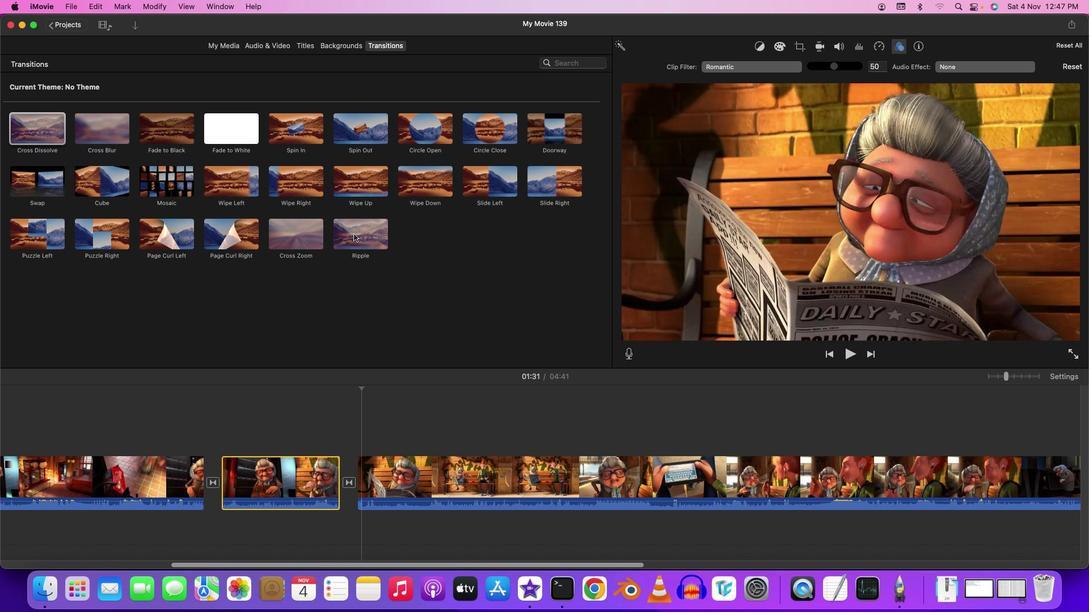 
Action: Mouse pressed left at (353, 234)
Screenshot: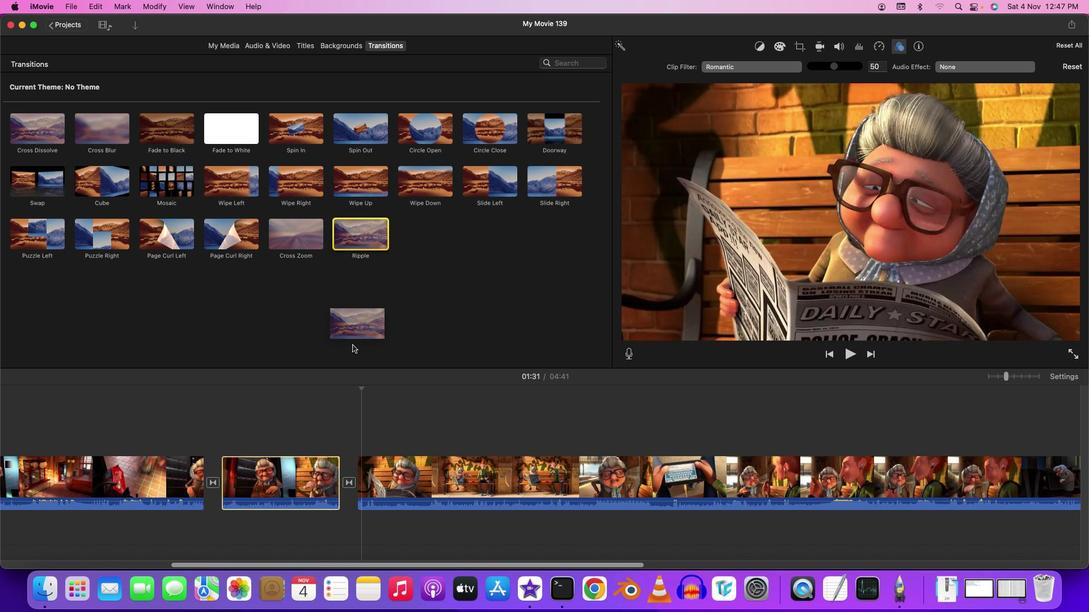 
Action: Mouse moved to (319, 427)
Screenshot: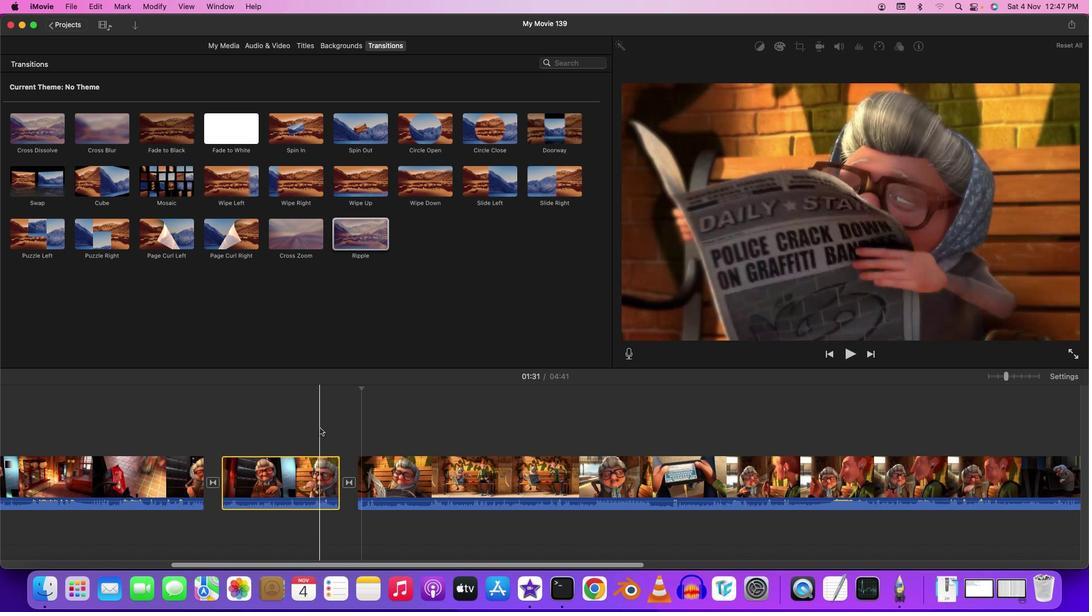 
Action: Mouse pressed left at (319, 427)
Screenshot: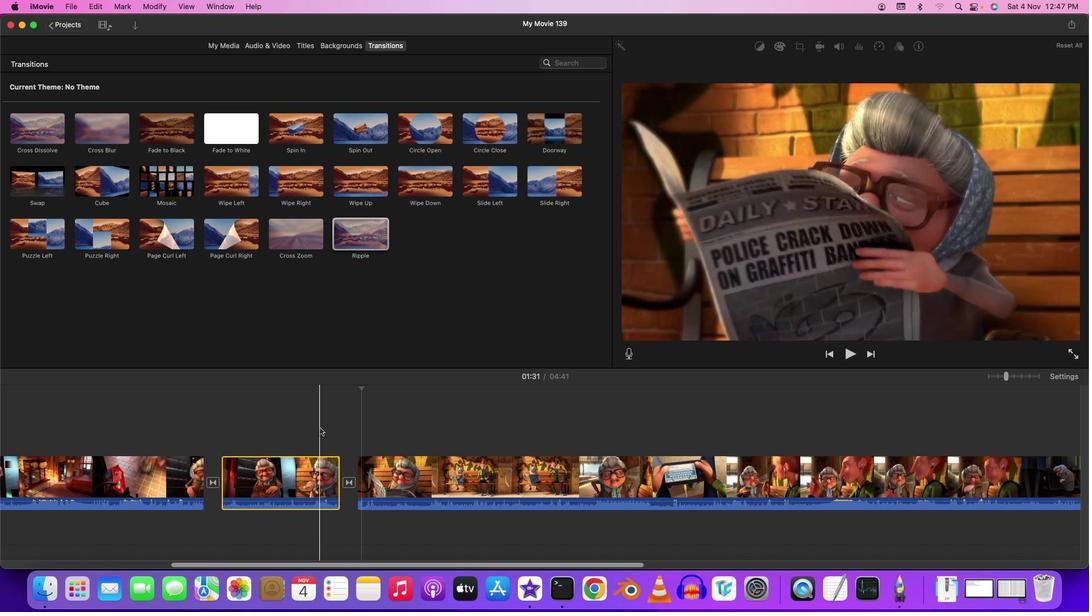 
Action: Key pressed Key.space
Screenshot: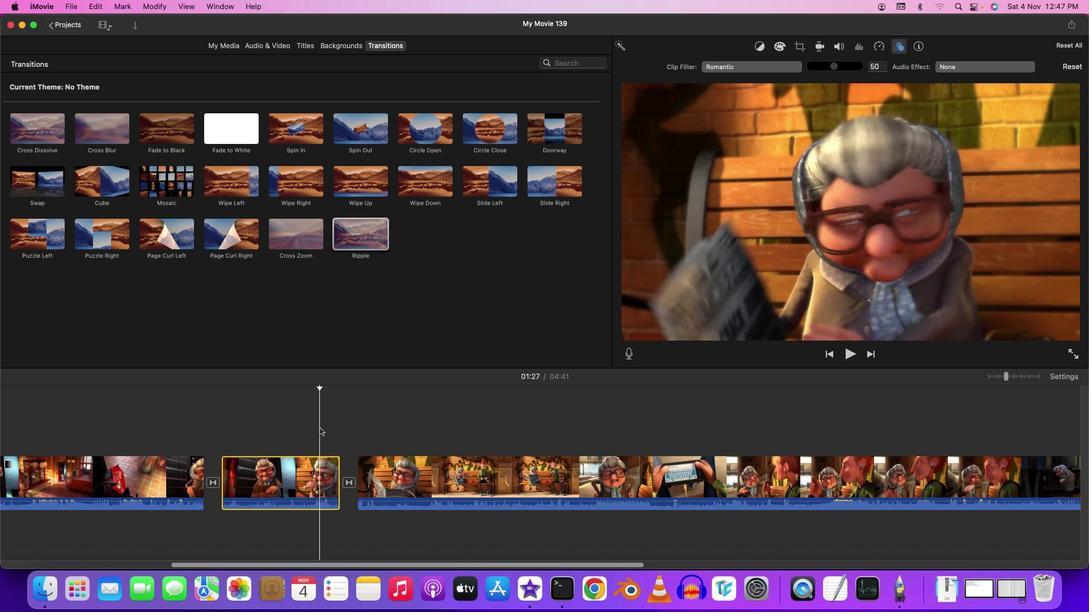 
Action: Mouse moved to (302, 426)
Screenshot: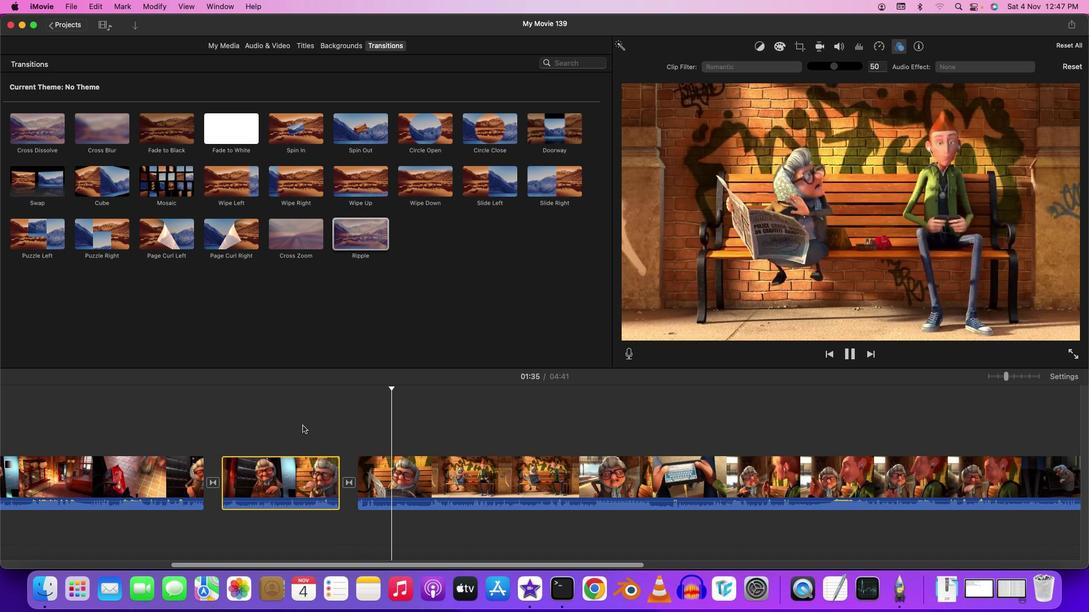 
Action: Mouse pressed left at (302, 426)
Screenshot: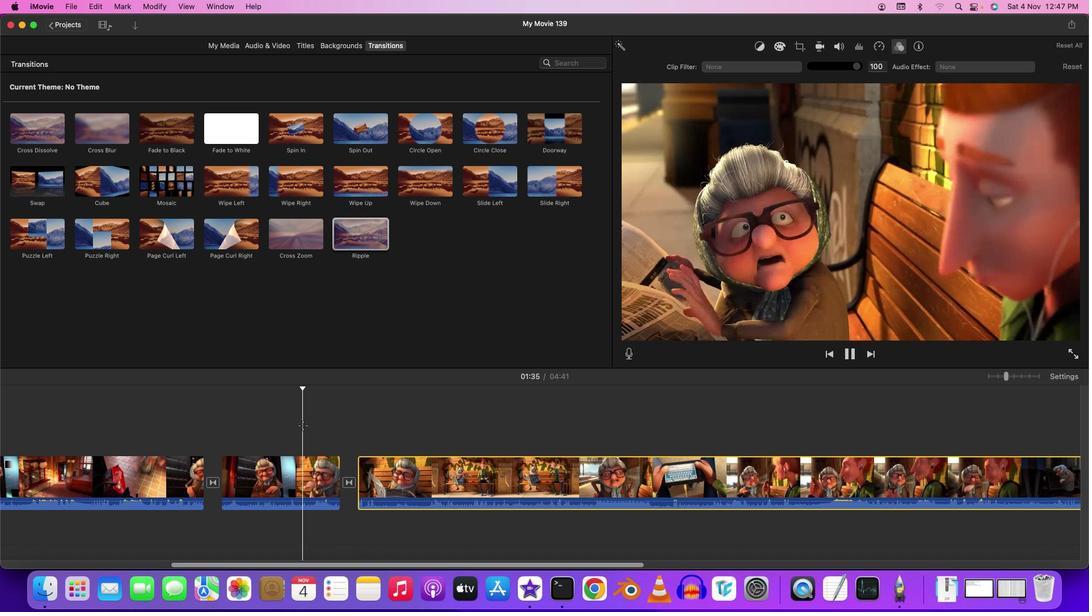 
Action: Mouse moved to (339, 563)
Screenshot: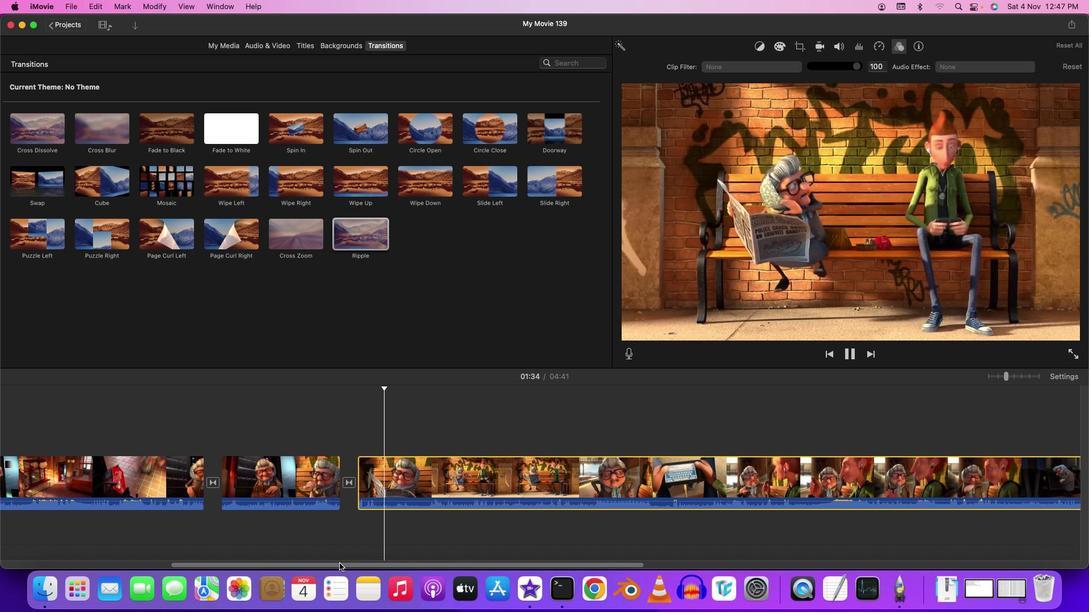 
Action: Mouse pressed left at (339, 563)
Screenshot: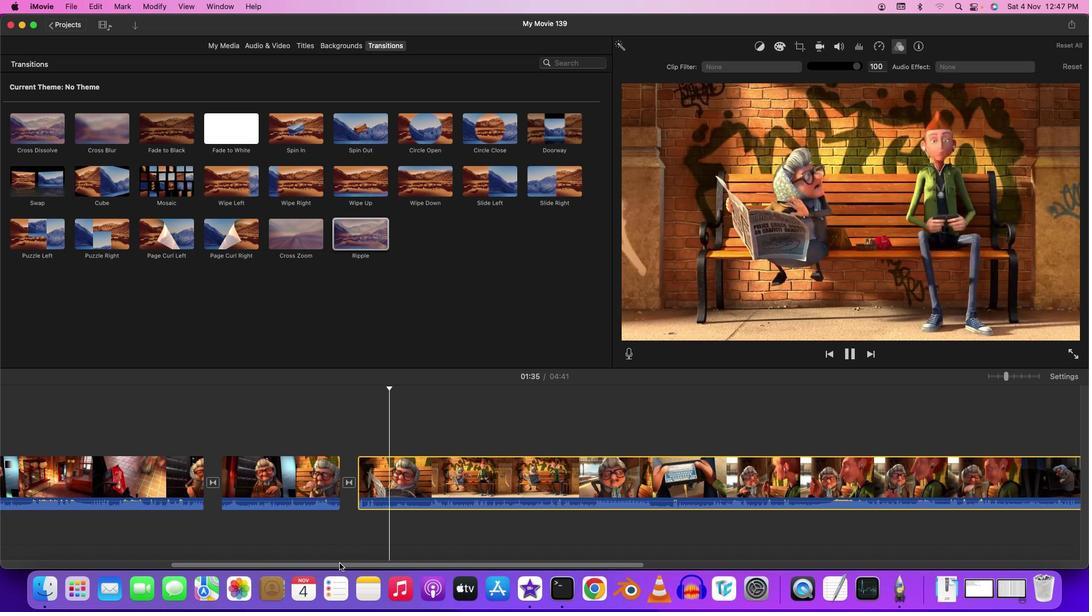 
Action: Mouse moved to (447, 563)
Screenshot: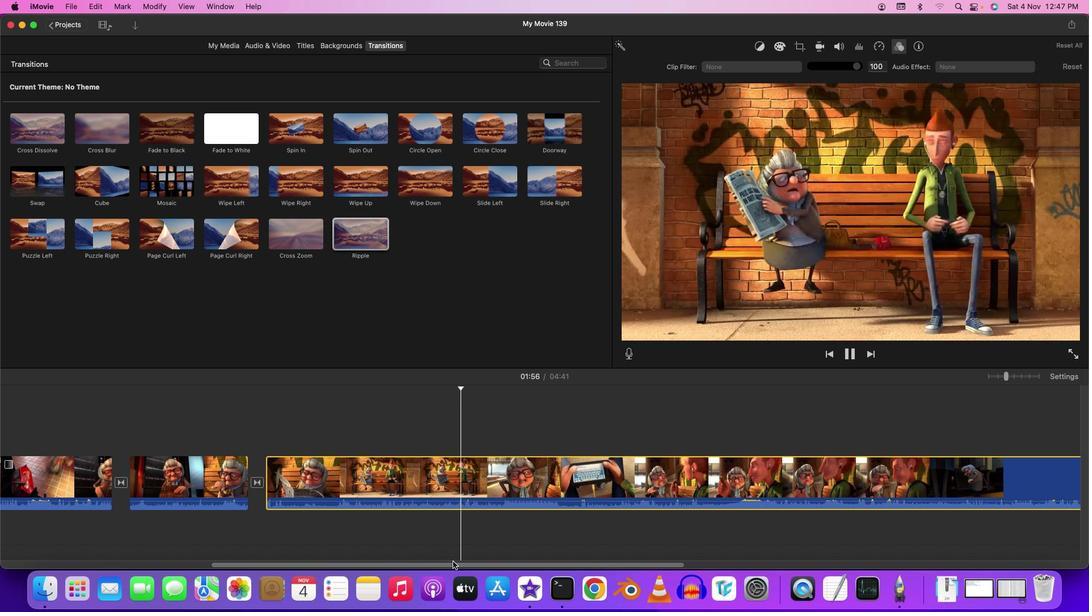 
Action: Mouse pressed left at (447, 563)
Screenshot: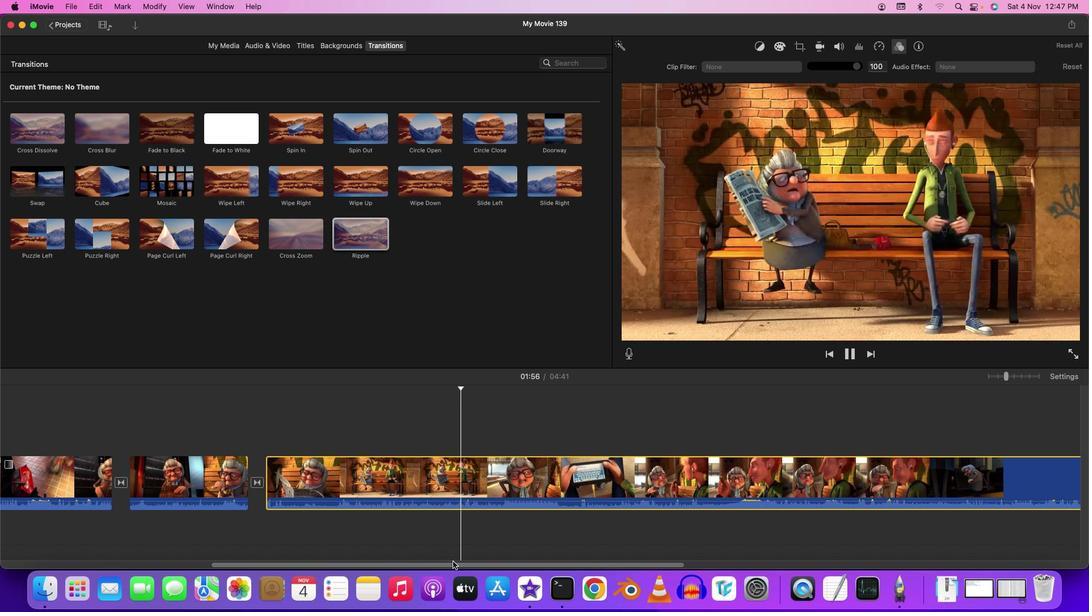 
Action: Mouse moved to (469, 563)
Screenshot: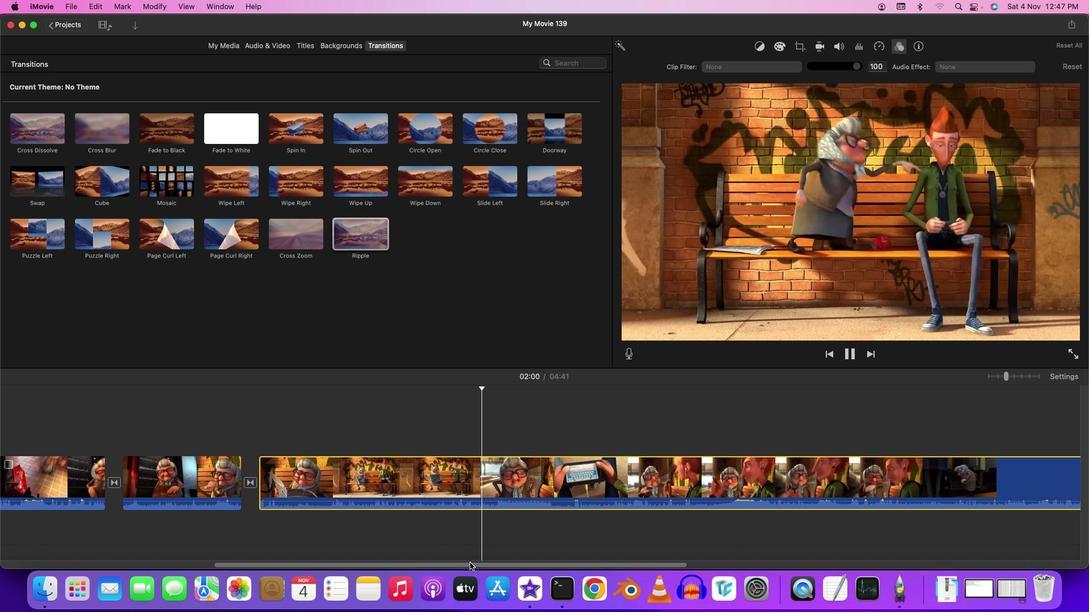 
Action: Mouse pressed left at (469, 563)
Screenshot: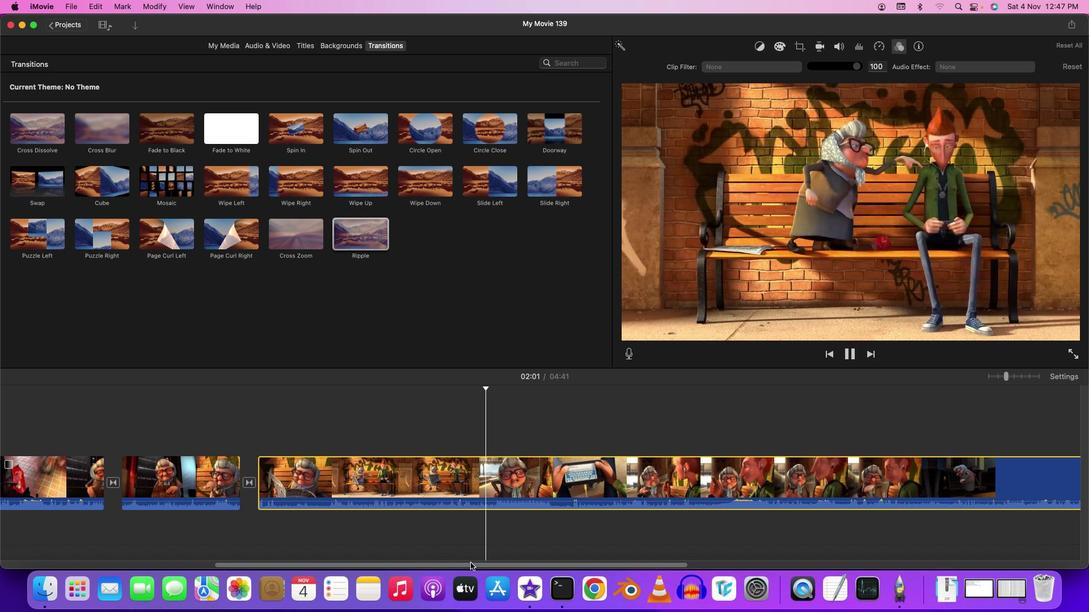 
Action: Mouse moved to (494, 534)
Screenshot: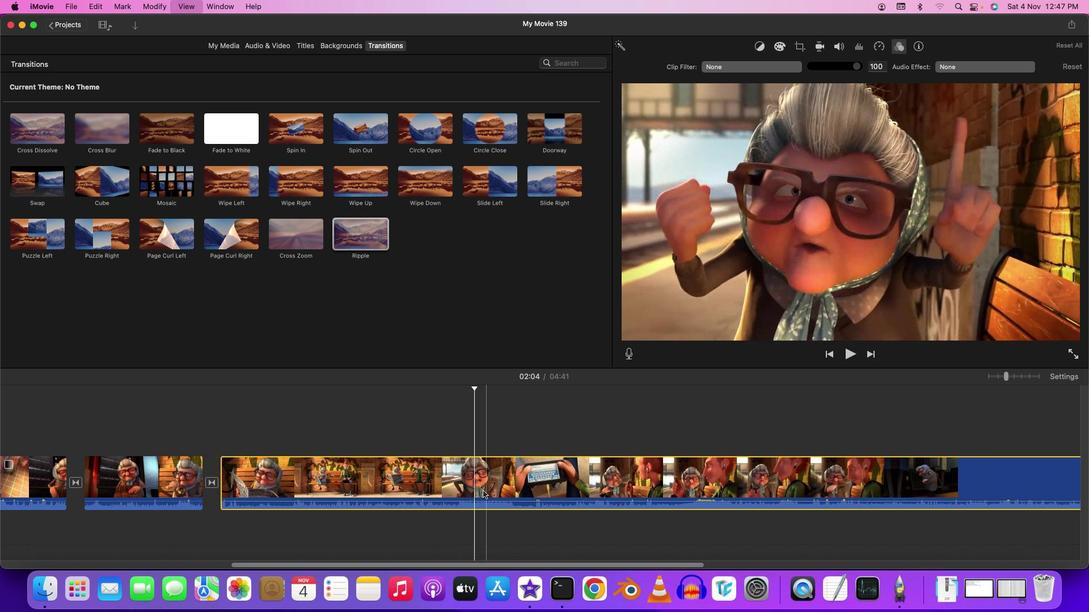 
Action: Key pressed Key.space
Screenshot: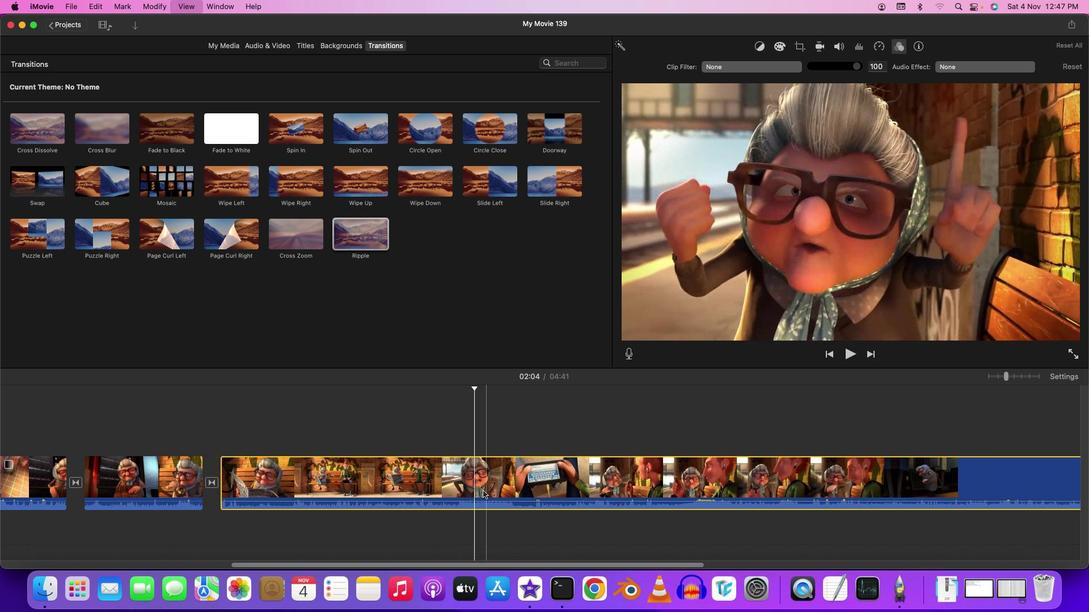 
Action: Mouse moved to (451, 440)
Screenshot: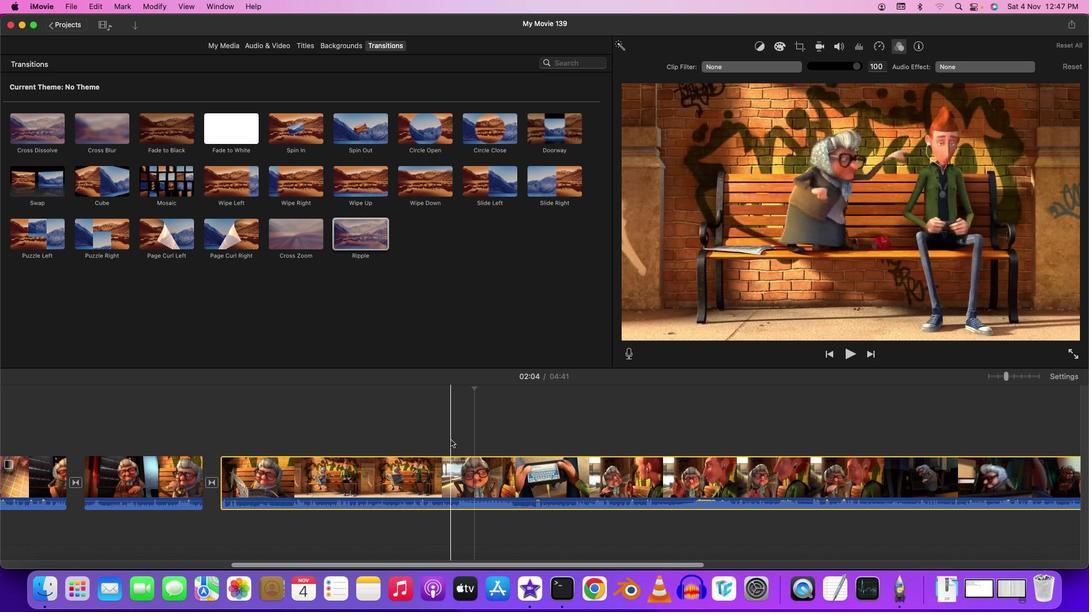 
Action: Mouse pressed left at (451, 440)
Screenshot: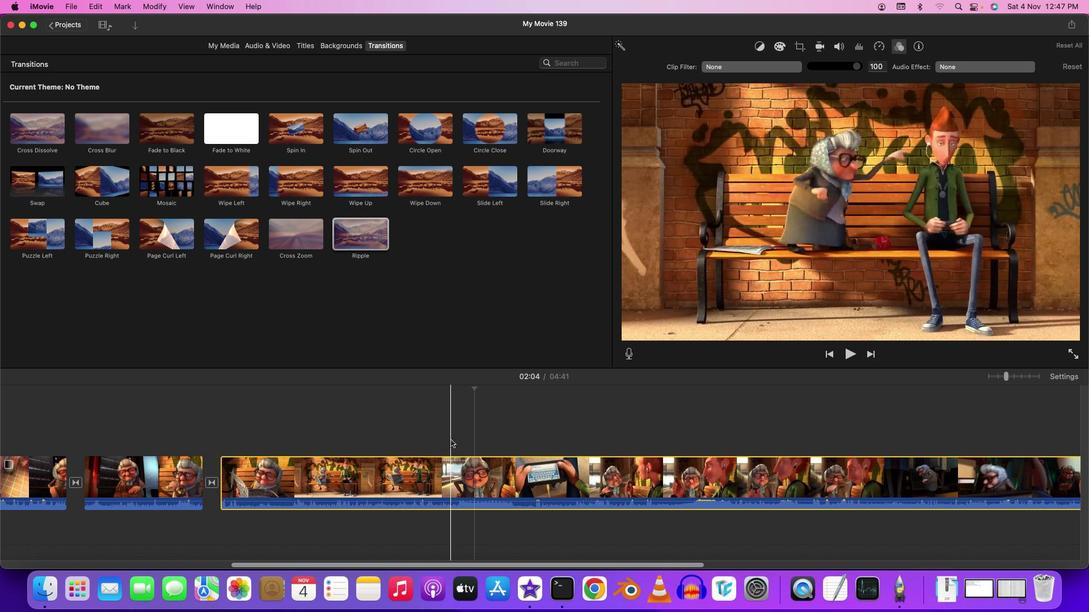 
Action: Key pressed Key.spaceKey.spaceKey.leftKey.leftKey.leftKey.leftKey.leftKey.leftKey.leftKey.leftKey.leftKey.leftKey.leftKey.leftKey.rightKey.right
Screenshot: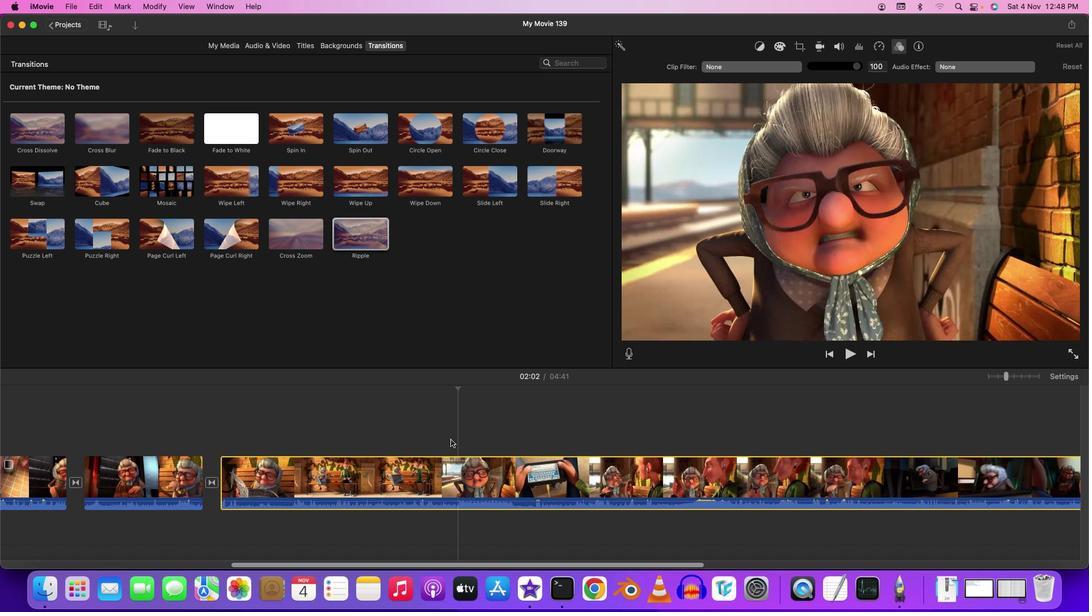 
Action: Mouse moved to (458, 479)
Screenshot: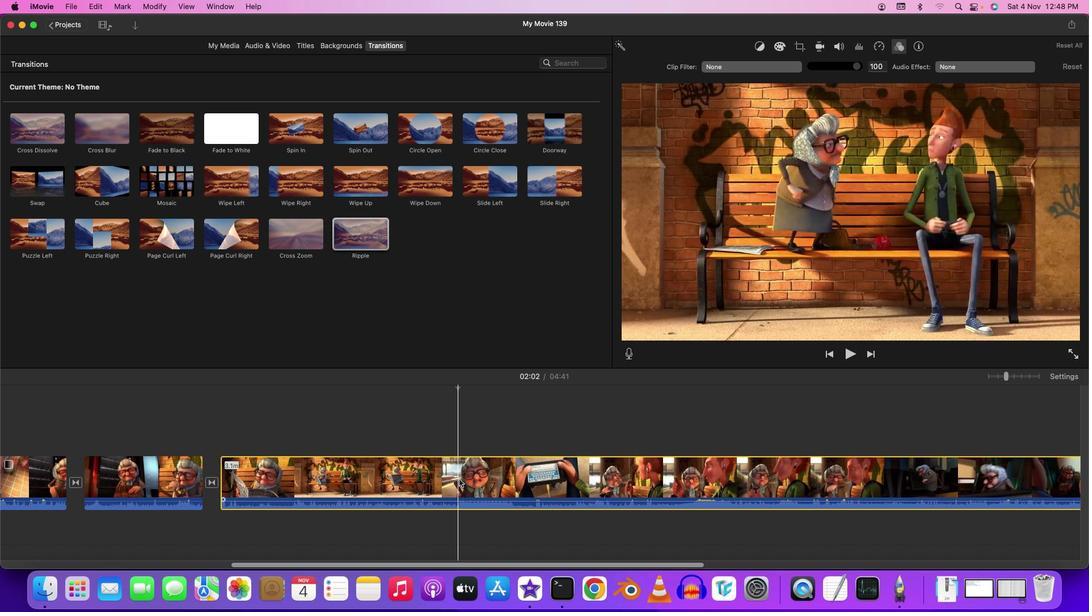 
Action: Mouse pressed left at (458, 479)
Screenshot: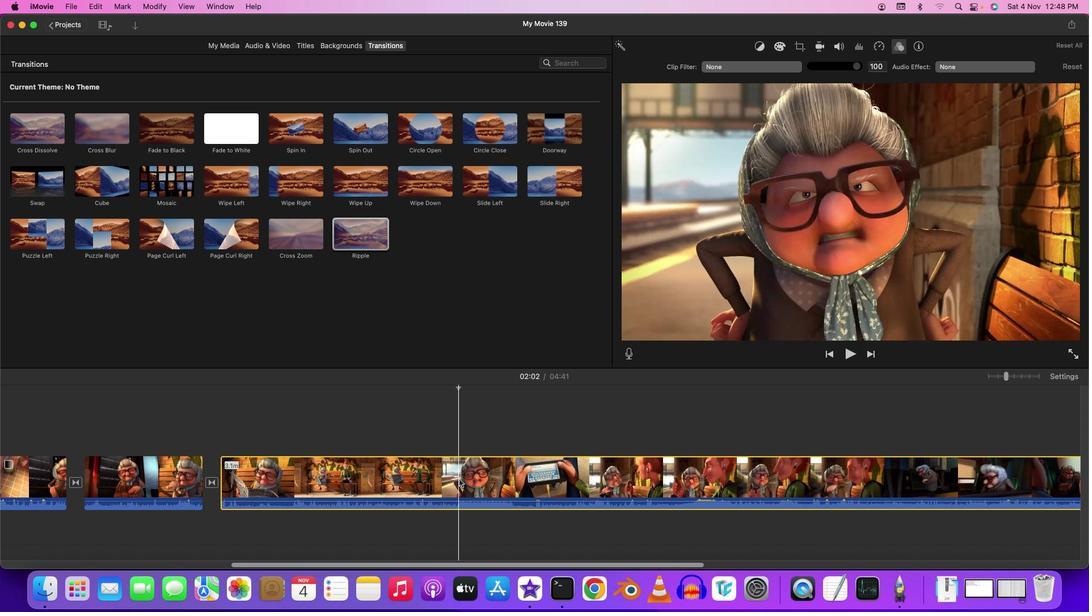 
Action: Key pressed Key.cmd'b'
Screenshot: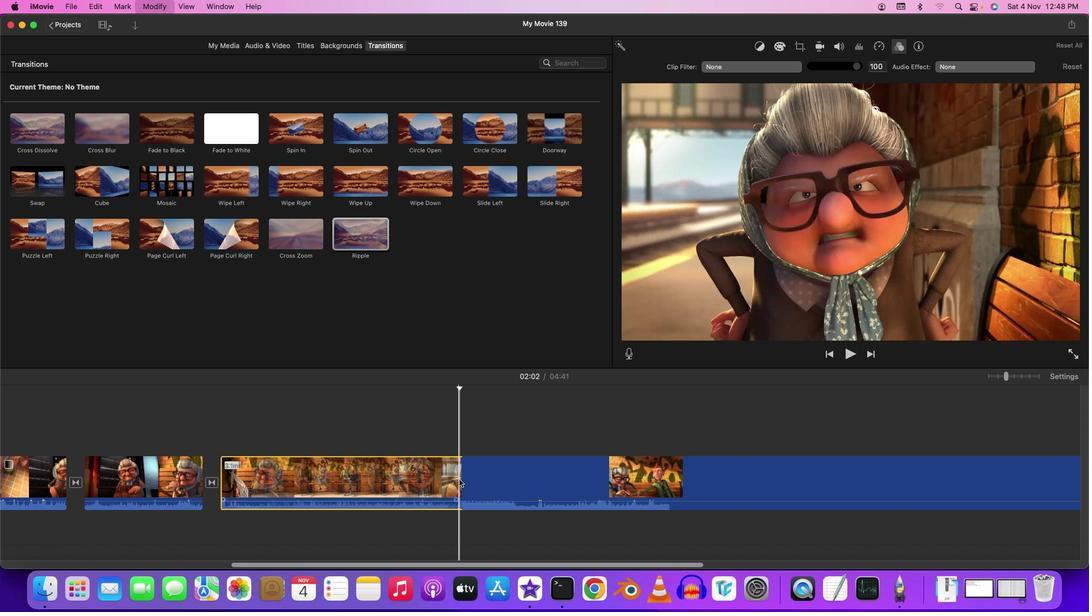 
Action: Mouse moved to (515, 481)
Screenshot: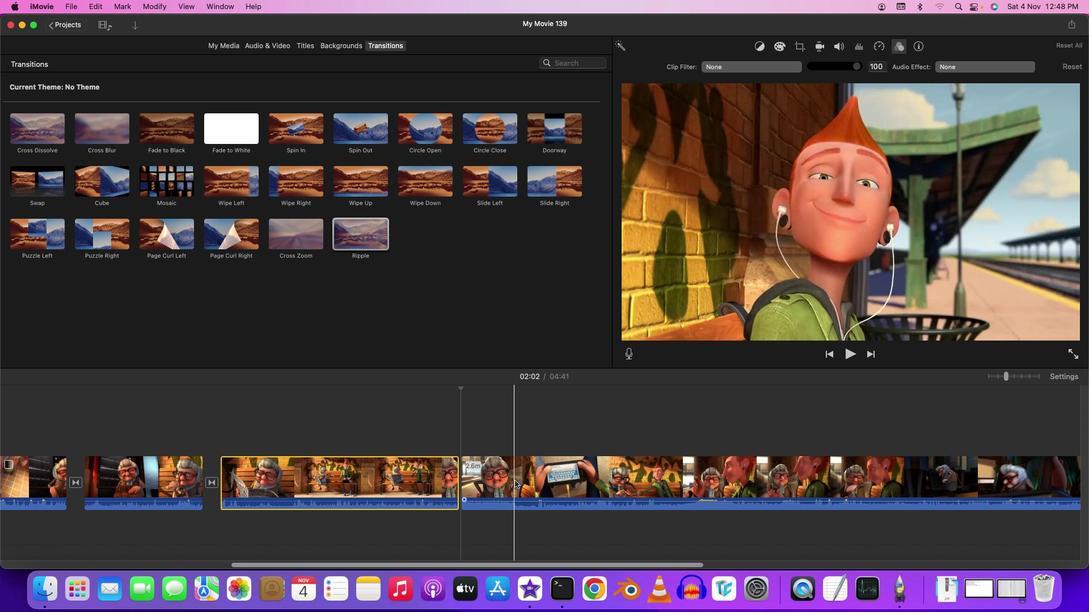 
Action: Mouse pressed left at (515, 481)
Screenshot: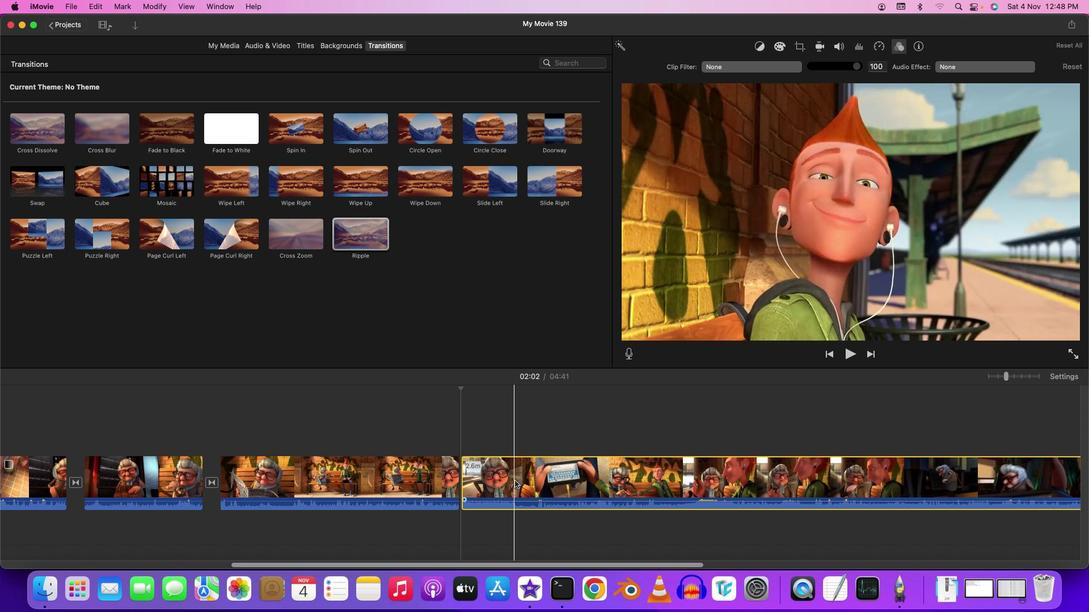 
Action: Mouse moved to (515, 481)
Screenshot: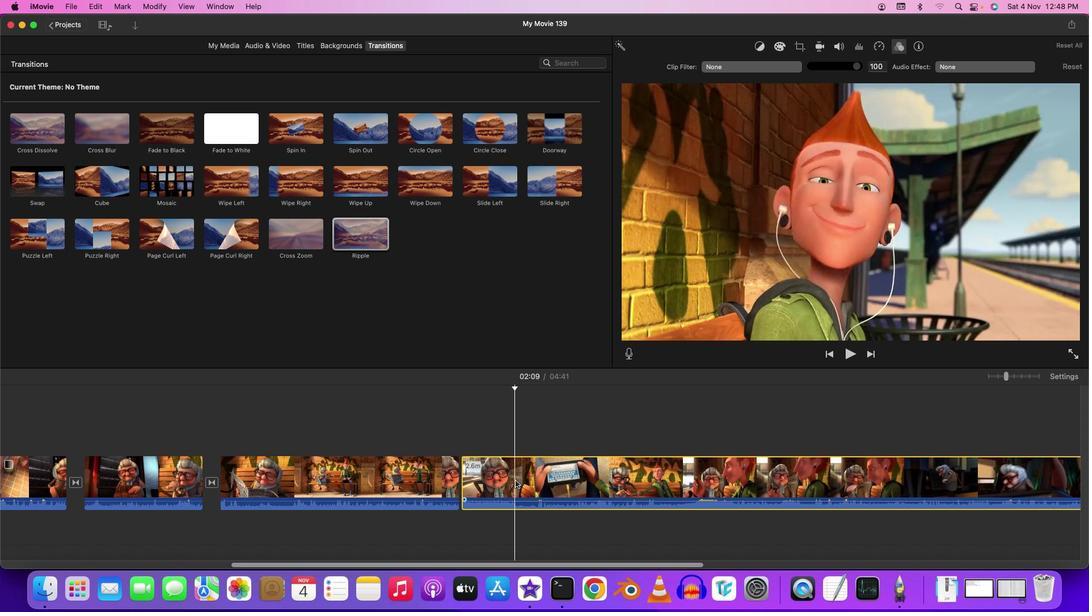 
Action: Key pressed Key.leftKey.leftKey.leftKey.leftKey.leftKey.leftKey.rightKey.rightKey.leftKey.rightKey.rightKey.rightKey.rightKey.rightKey.rightKey.rightKey.rightKey.rightKey.rightKey.rightKey.rightKey.rightKey.rightKey.rightKey.rightKey.rightKey.rightKey.rightKey.rightKey.rightKey.rightKey.rightKey.rightKey.rightKey.rightKey.rightKey.rightKey.rightKey.rightKey.rightKey.rightKey.rightKey.rightKey.rightKey.rightKey.rightKey.rightKey.rightKey.leftKey.leftKey.leftKey.leftKey.leftKey.leftKey.leftKey.leftKey.leftKey.leftKey.leftKey.leftKey.leftKey.leftKey.leftKey.leftKey.leftKey.leftKey.leftKey.leftKey.leftKey.leftKey.leftKey.leftKey.leftKey.leftKey.leftKey.leftKey.leftKey.leftKey.leftKey.leftKey.leftKey.leftKey.leftKey.leftKey.leftKey.leftKey.leftKey.leftKey.rightKey.rightKey.left
Screenshot: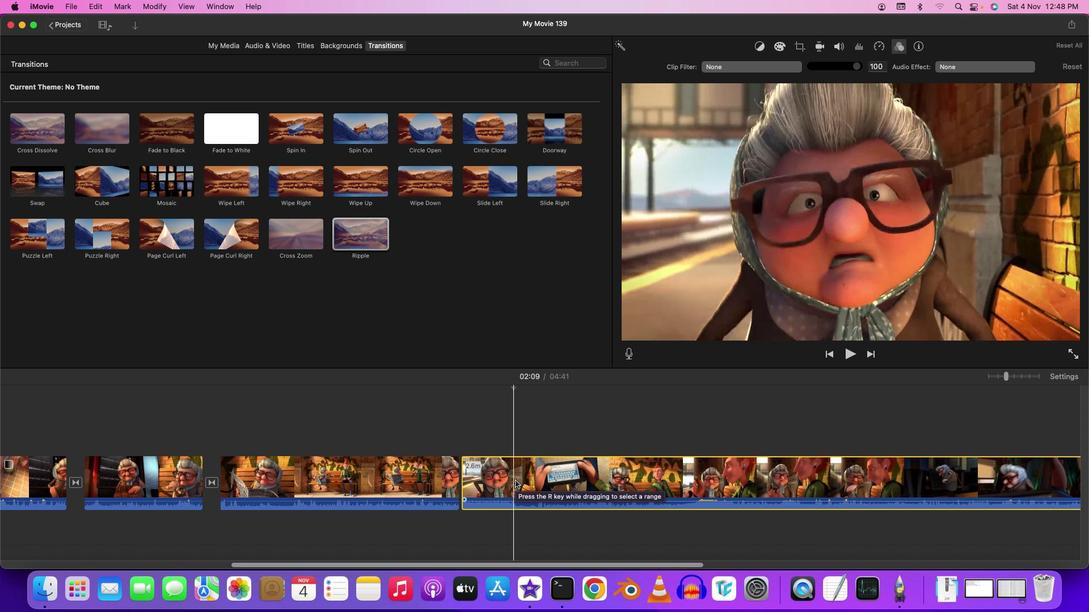 
Action: Mouse moved to (1008, 376)
Screenshot: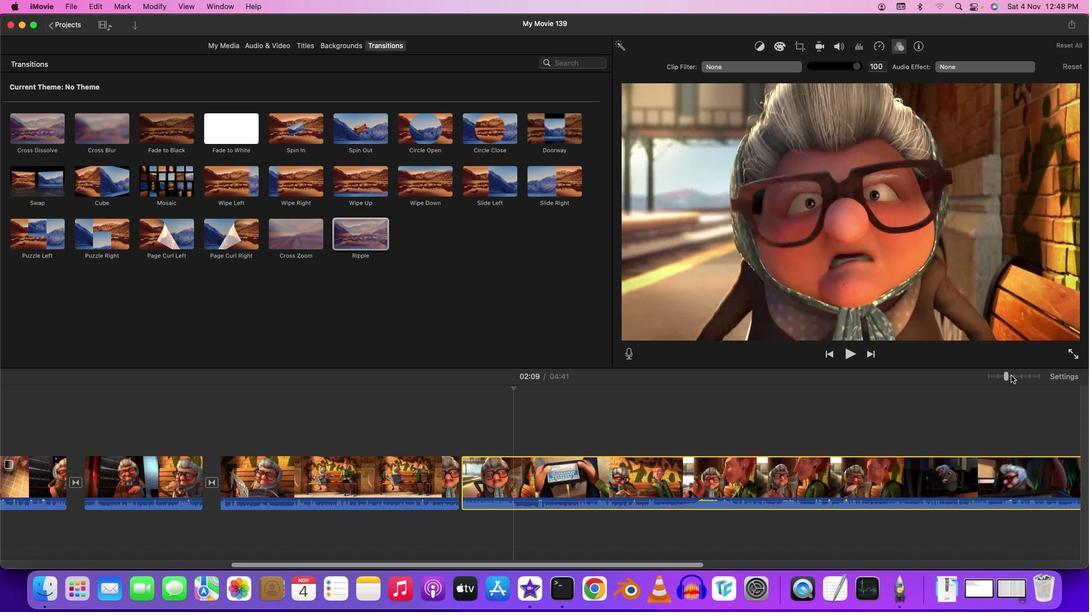 
Action: Mouse pressed left at (1008, 376)
Screenshot: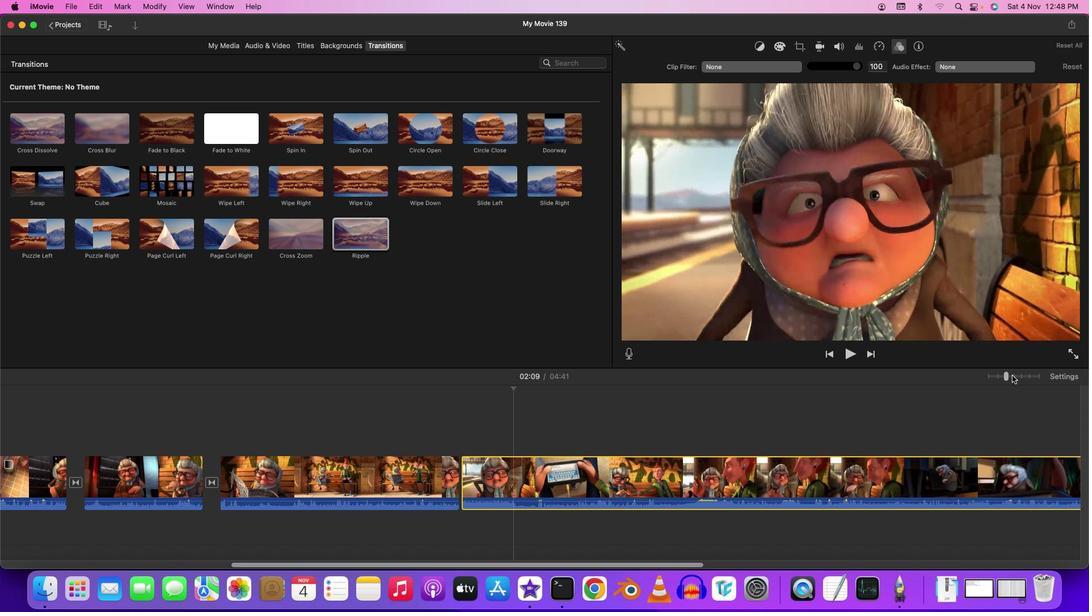 
Action: Mouse moved to (513, 477)
Screenshot: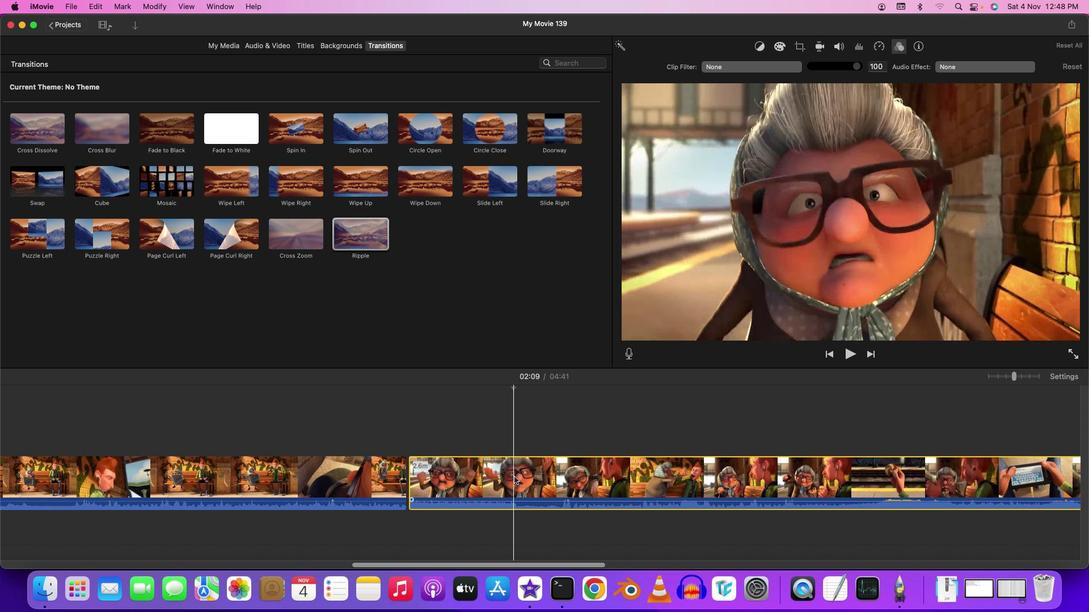 
Action: Mouse pressed left at (513, 477)
Screenshot: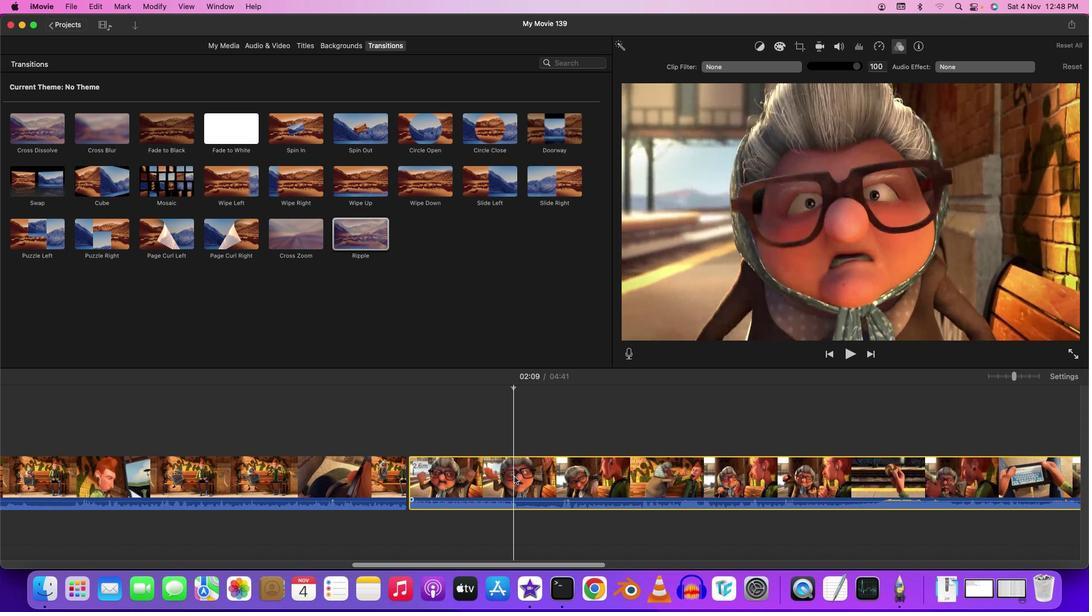 
Action: Mouse moved to (511, 478)
Screenshot: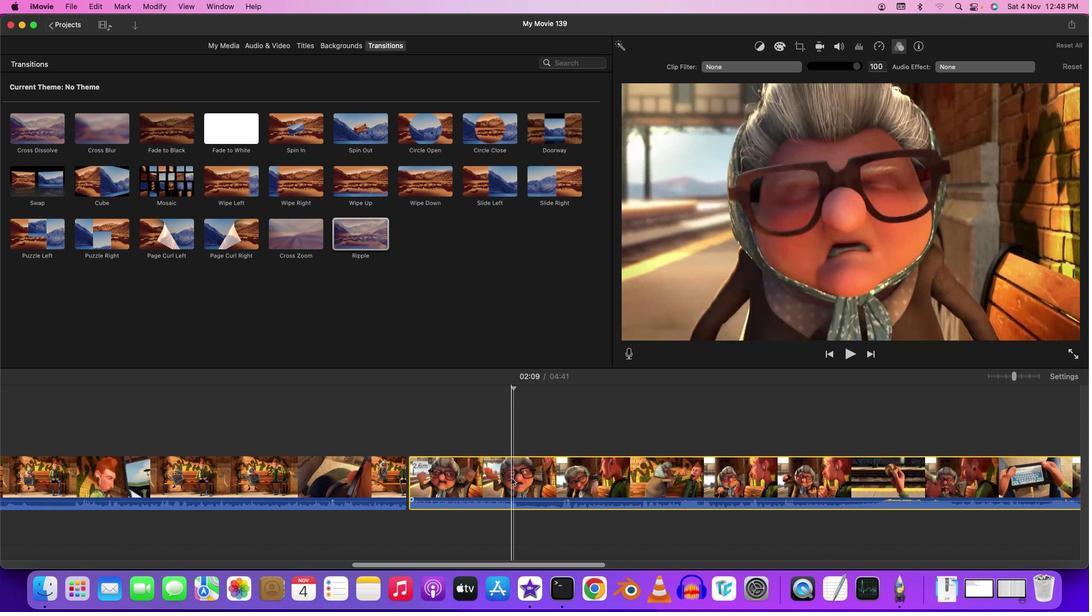 
Action: Key pressed Key.cmd'b'
Screenshot: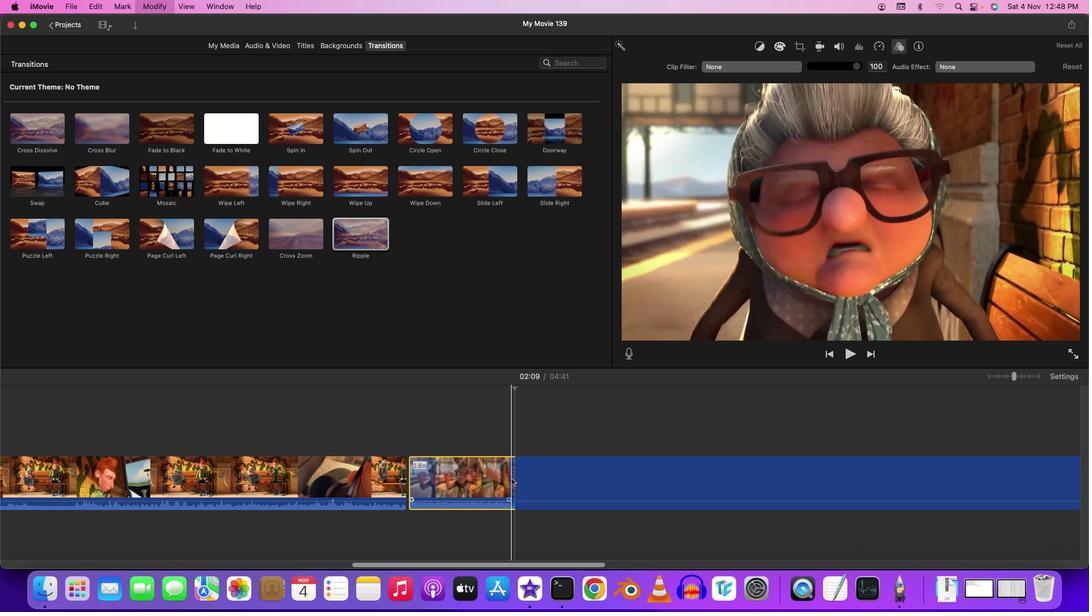 
Action: Mouse moved to (503, 483)
Screenshot: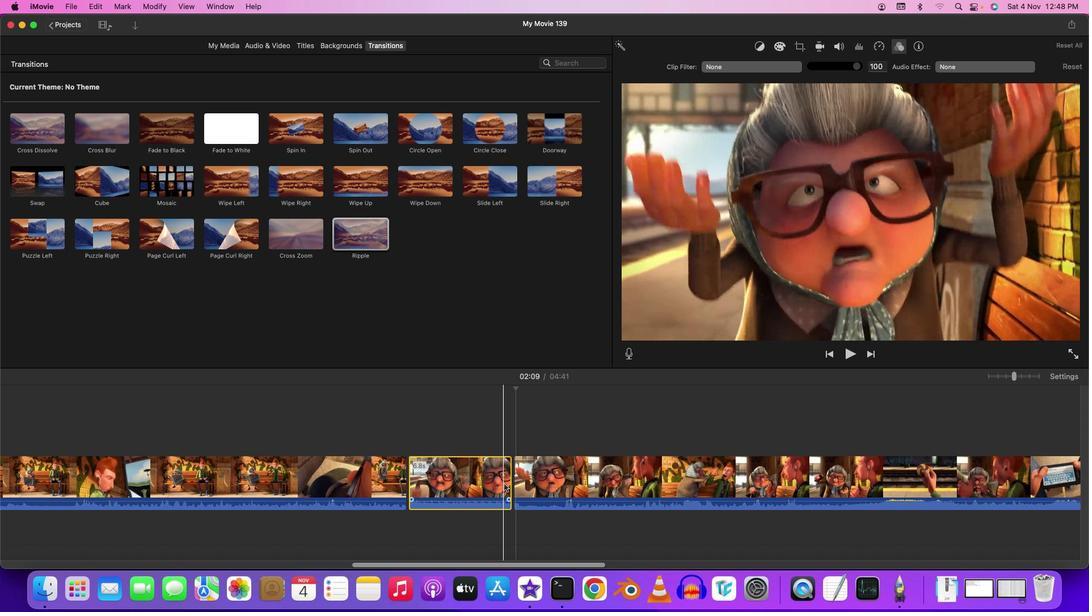 
Action: Key pressed 'm'
Screenshot: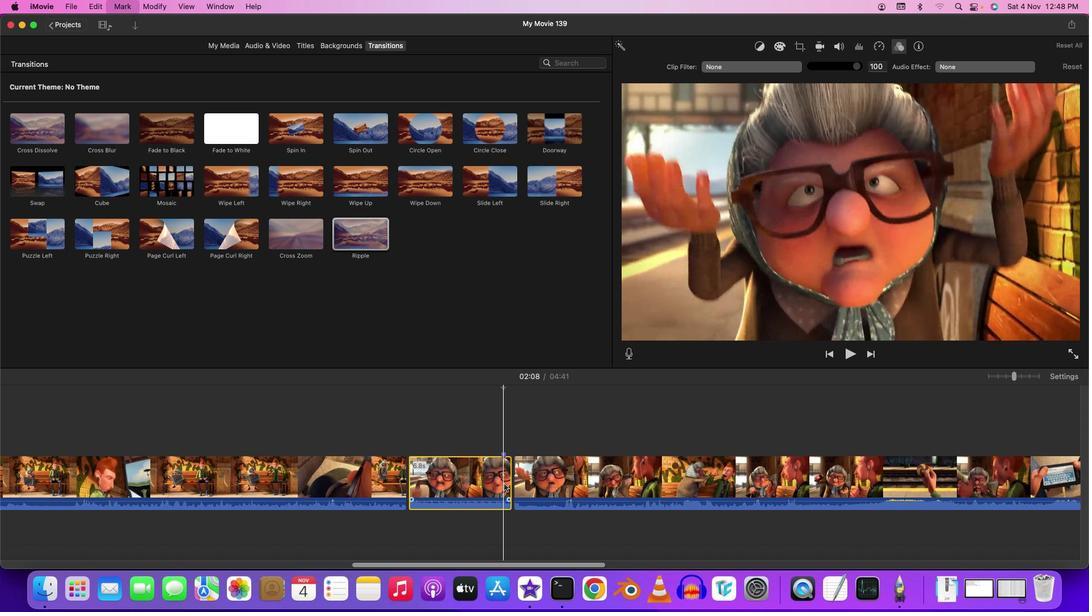 
Action: Mouse moved to (512, 436)
Screenshot: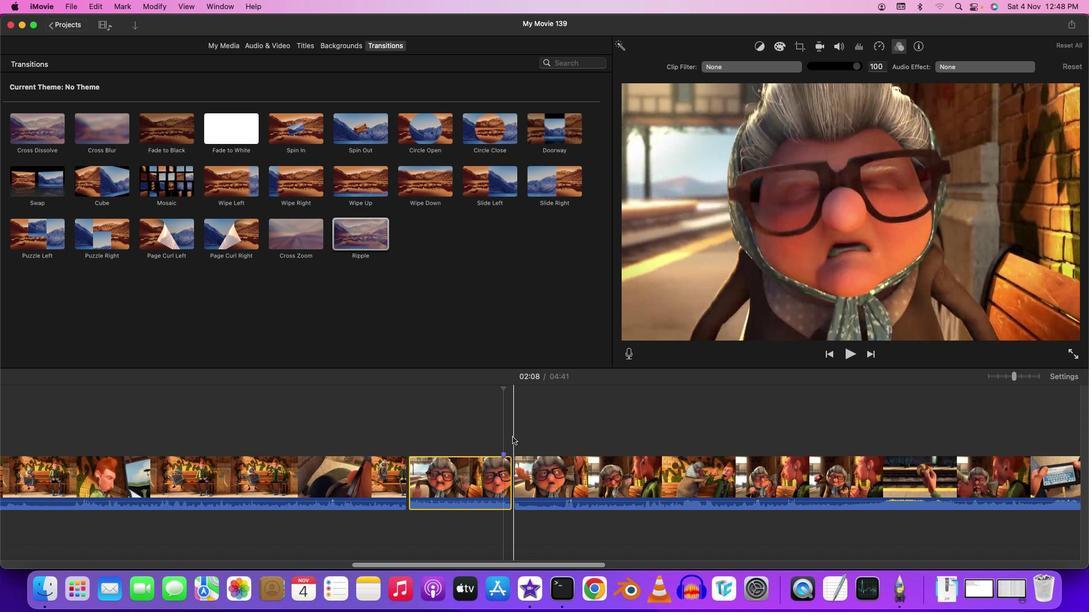 
Action: Mouse pressed left at (512, 436)
Screenshot: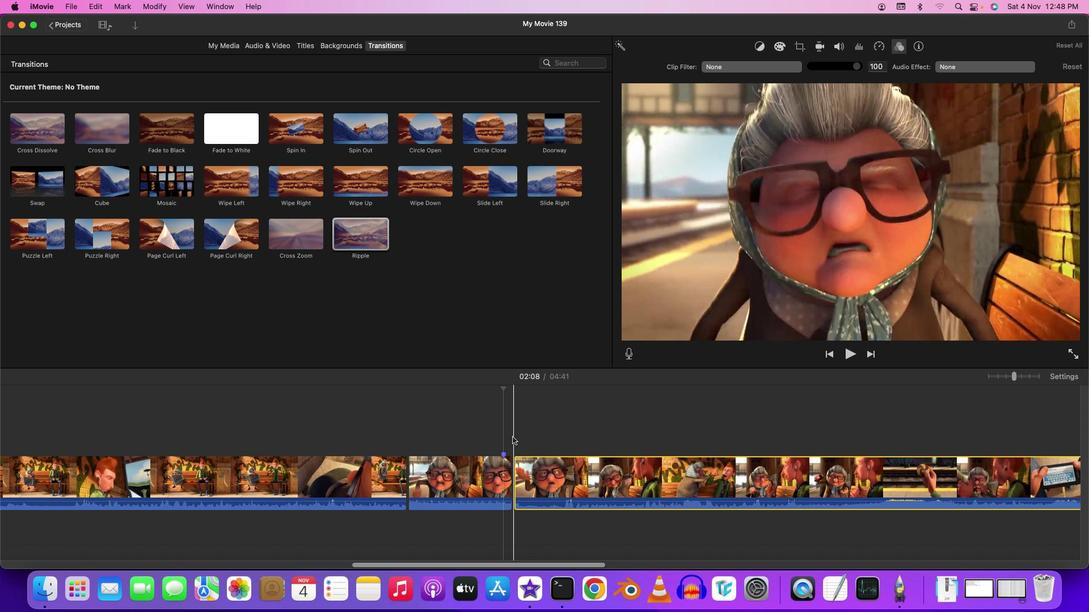 
Action: Mouse moved to (506, 453)
Screenshot: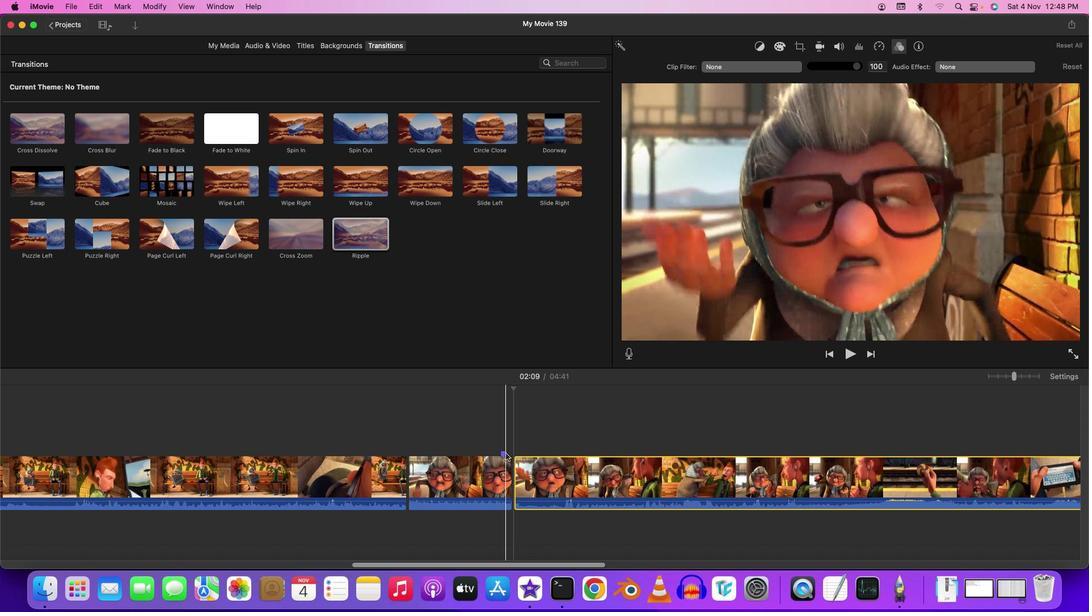 
Action: Mouse pressed right at (506, 453)
Screenshot: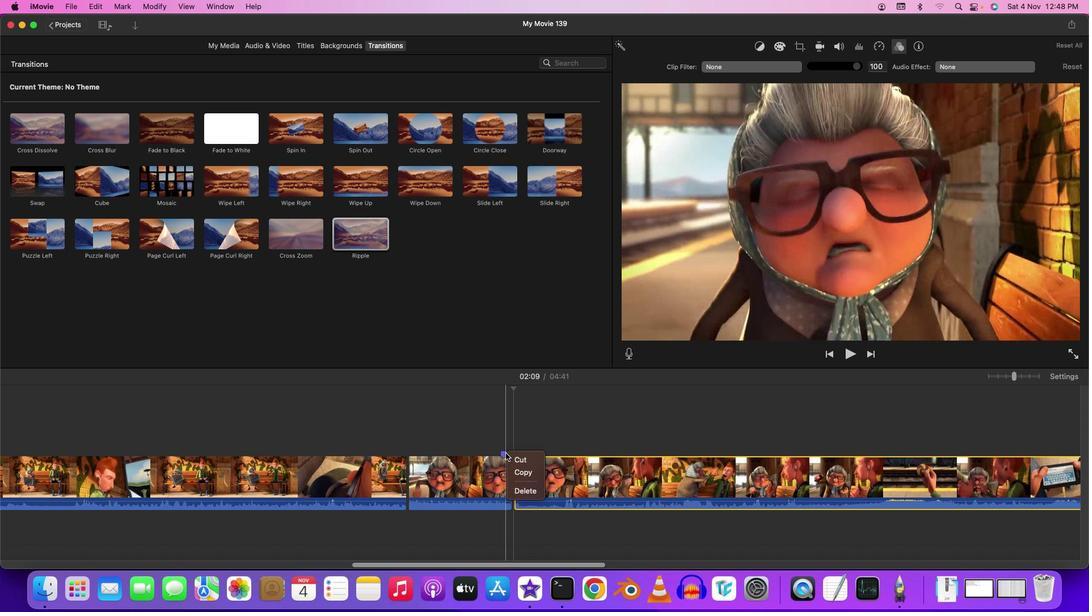 
Action: Mouse moved to (518, 488)
Screenshot: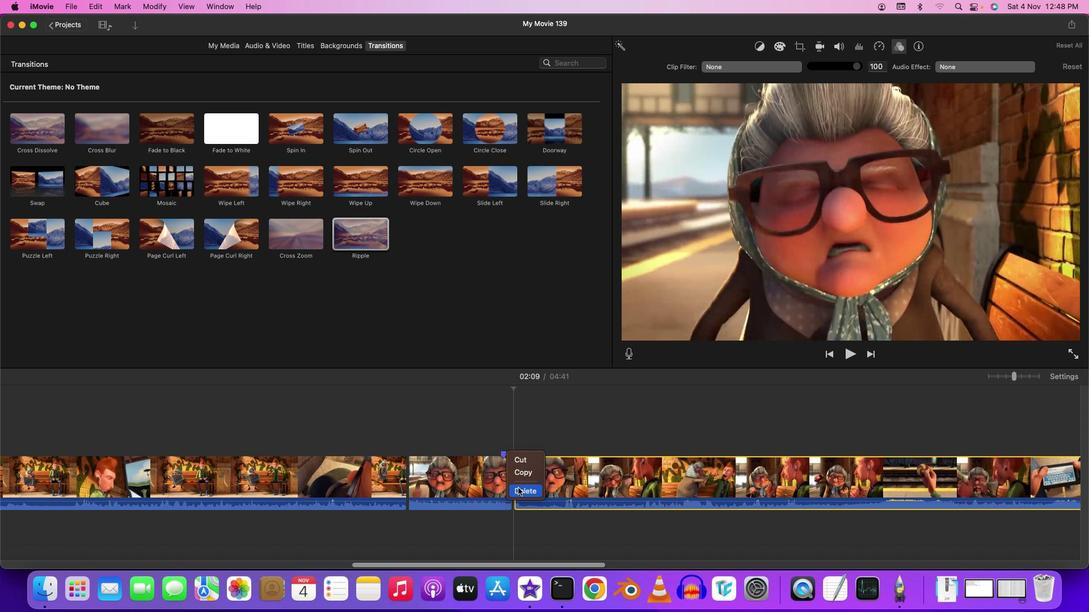 
Action: Mouse pressed left at (518, 488)
Screenshot: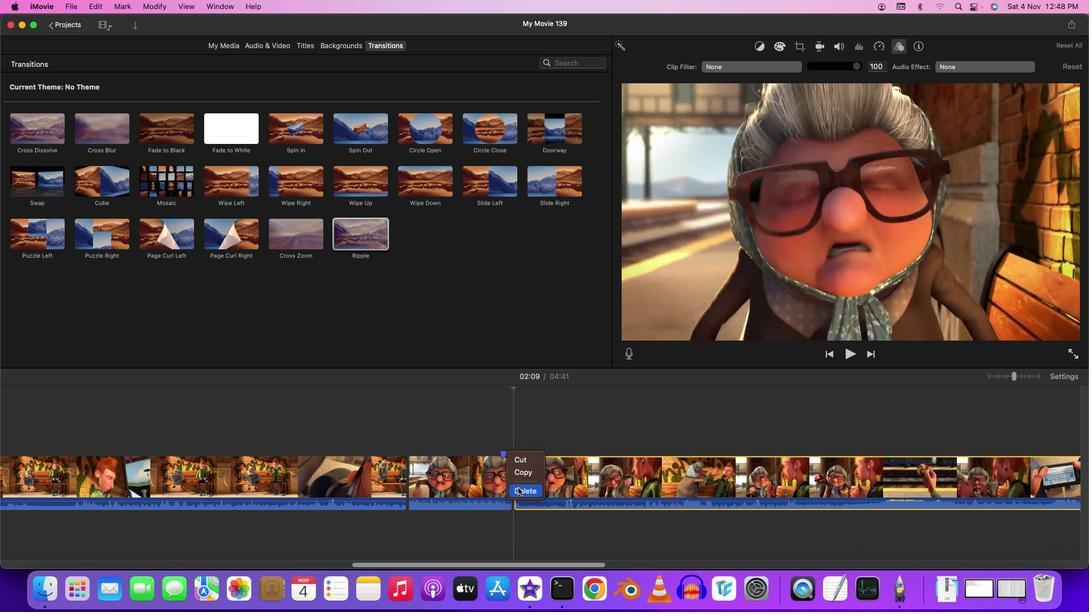 
Action: Mouse moved to (468, 477)
Screenshot: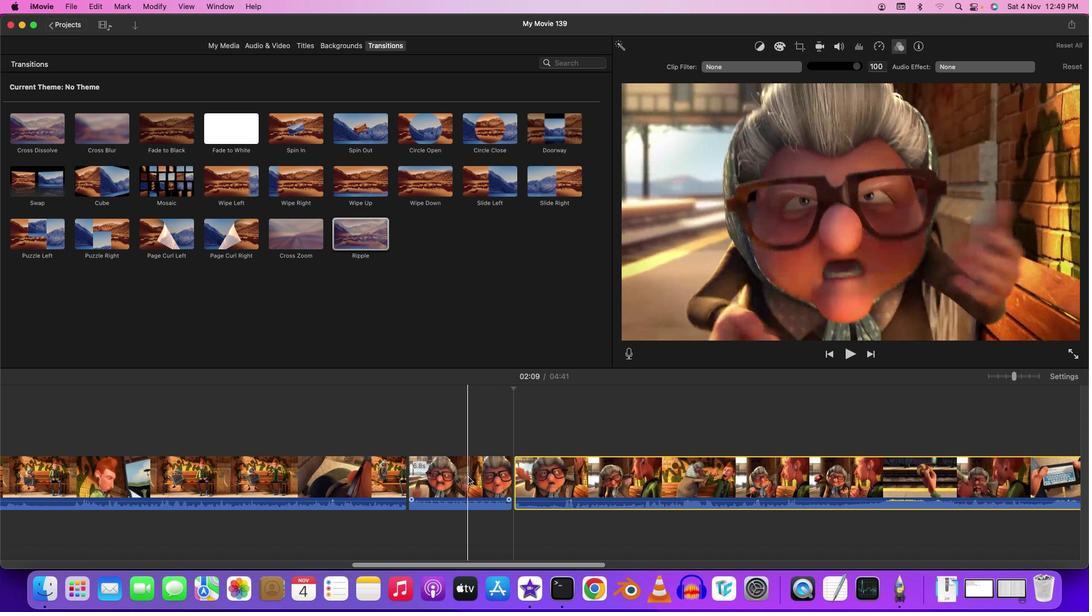 
Action: Mouse pressed left at (468, 477)
Screenshot: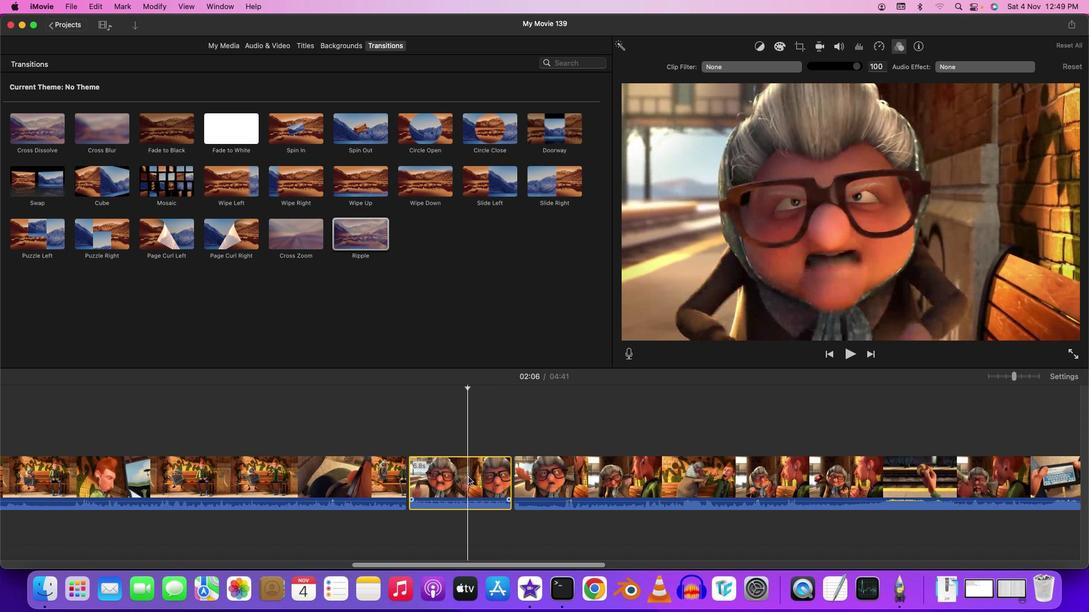 
Action: Mouse moved to (774, 66)
Screenshot: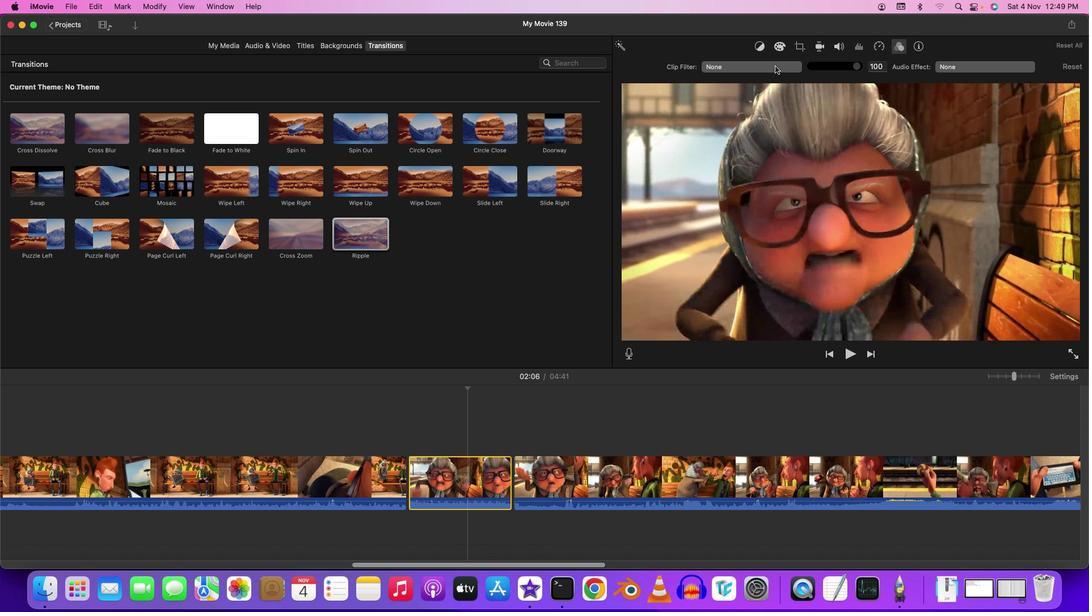 
Action: Mouse pressed left at (774, 66)
Screenshot: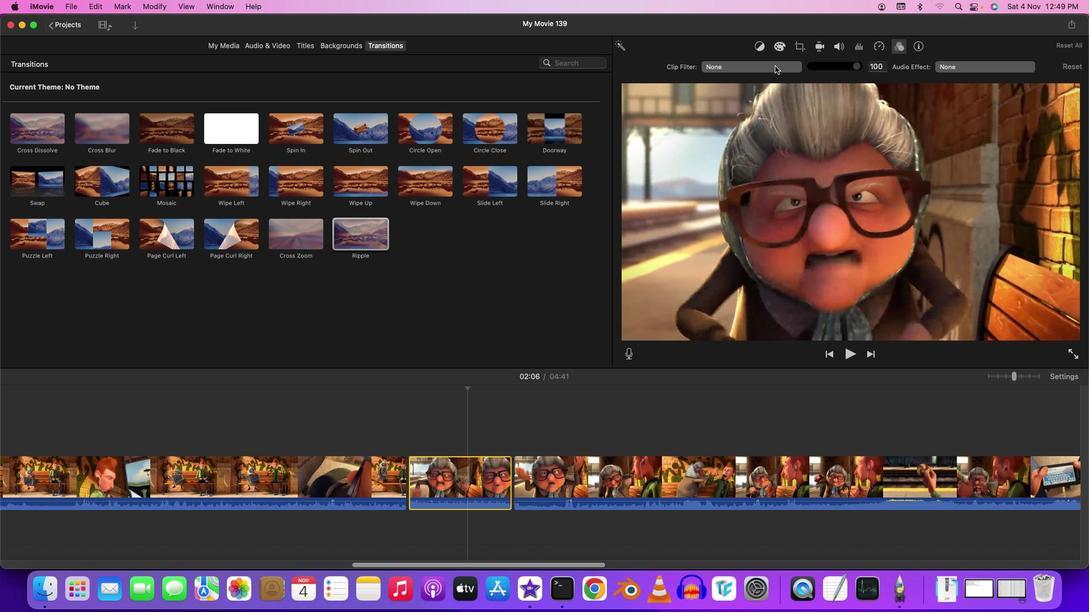 
Action: Mouse moved to (142, 142)
Screenshot: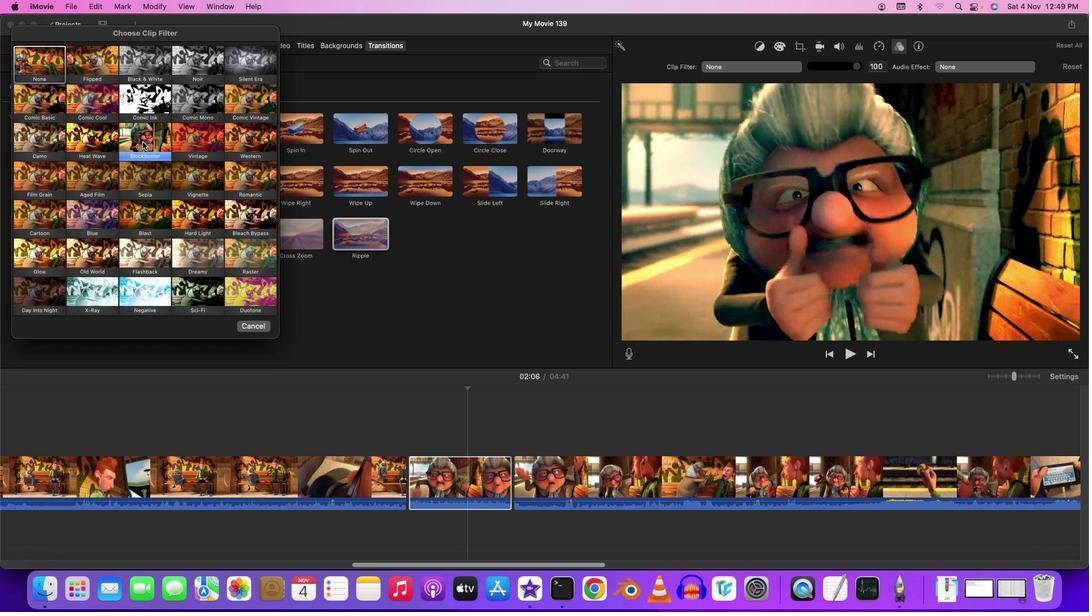 
Action: Mouse pressed left at (142, 142)
Screenshot: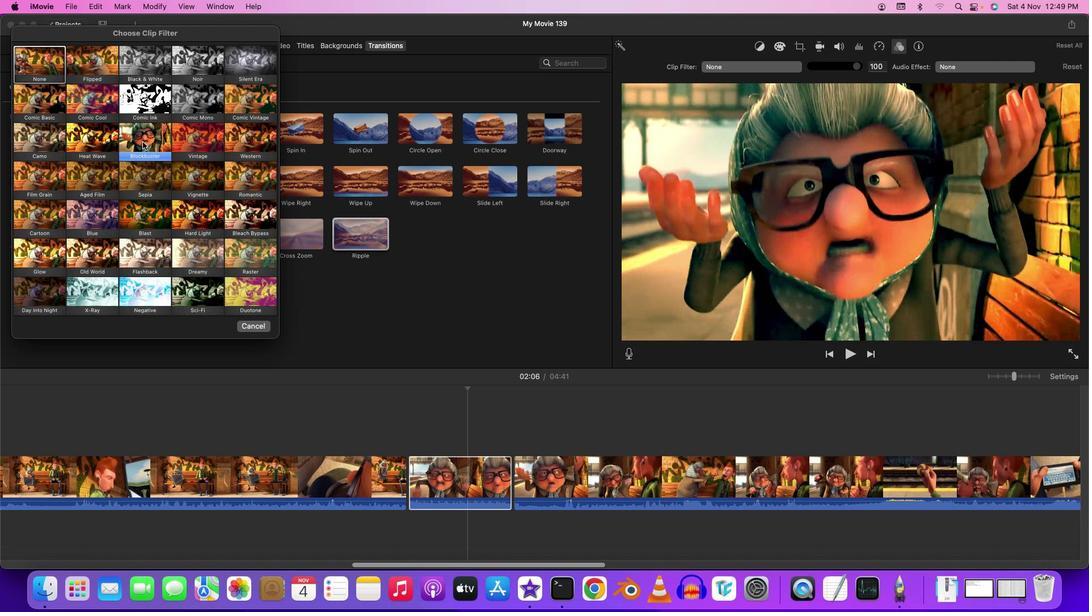 
Action: Mouse moved to (393, 435)
Screenshot: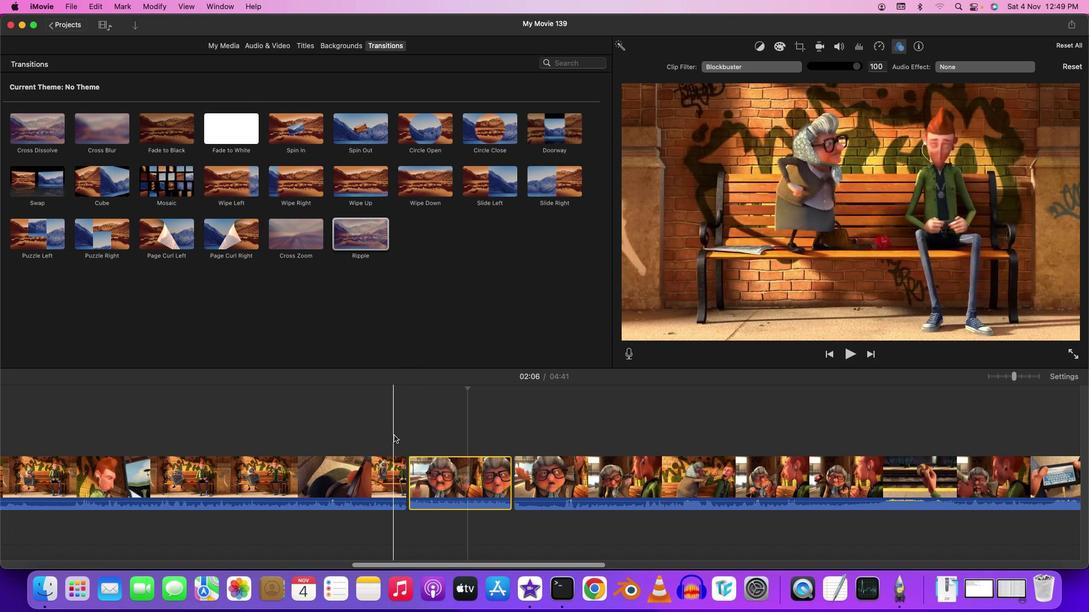 
Action: Mouse pressed left at (393, 435)
Screenshot: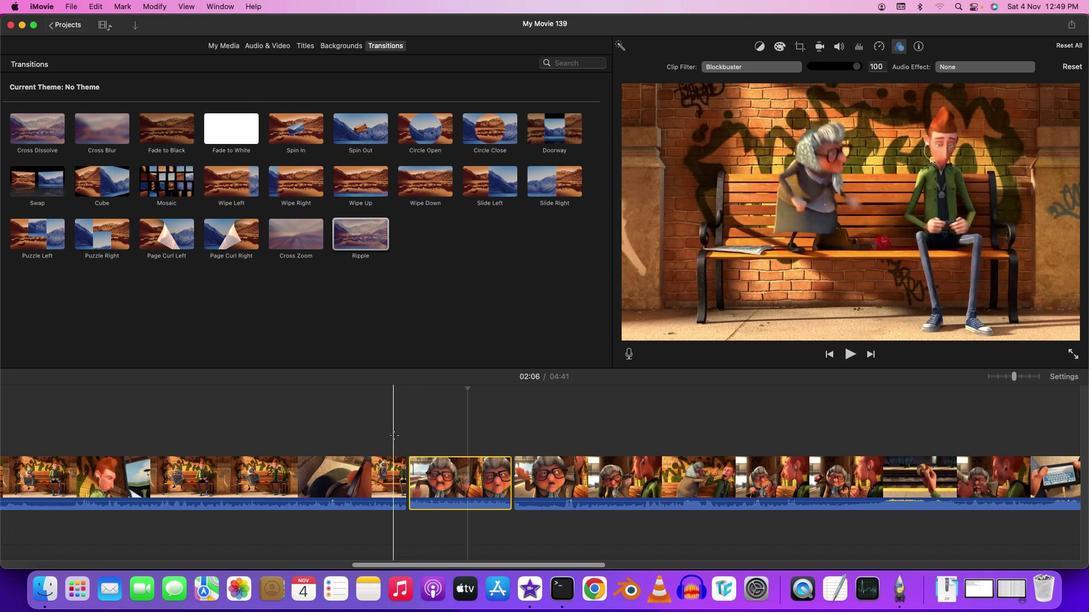 
Action: Key pressed Key.space
Screenshot: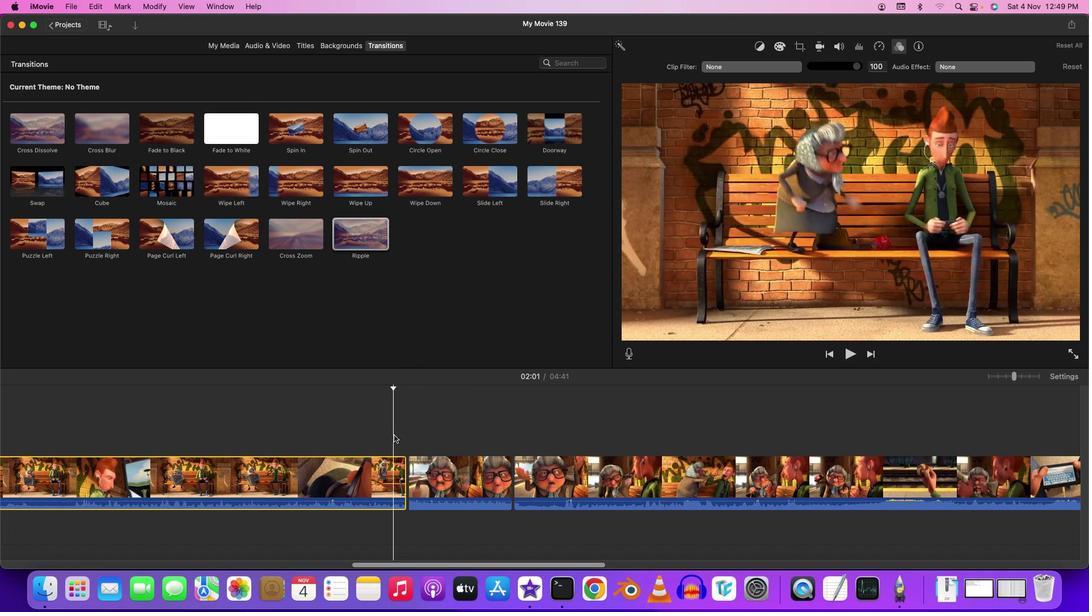 
Action: Mouse moved to (510, 432)
Screenshot: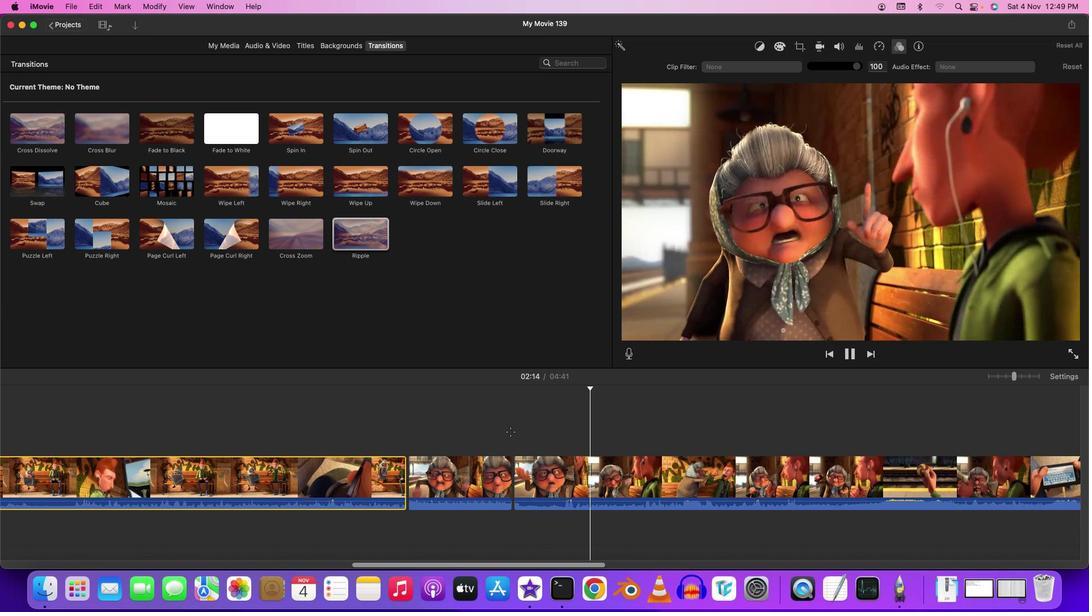 
Action: Mouse pressed left at (510, 432)
Screenshot: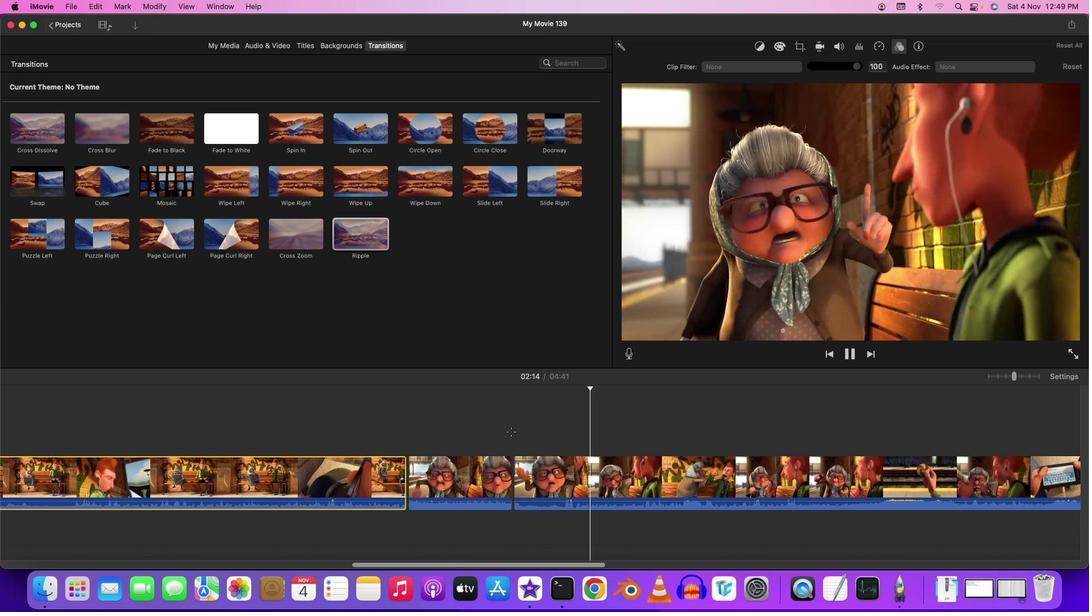 
Action: Mouse moved to (509, 432)
Screenshot: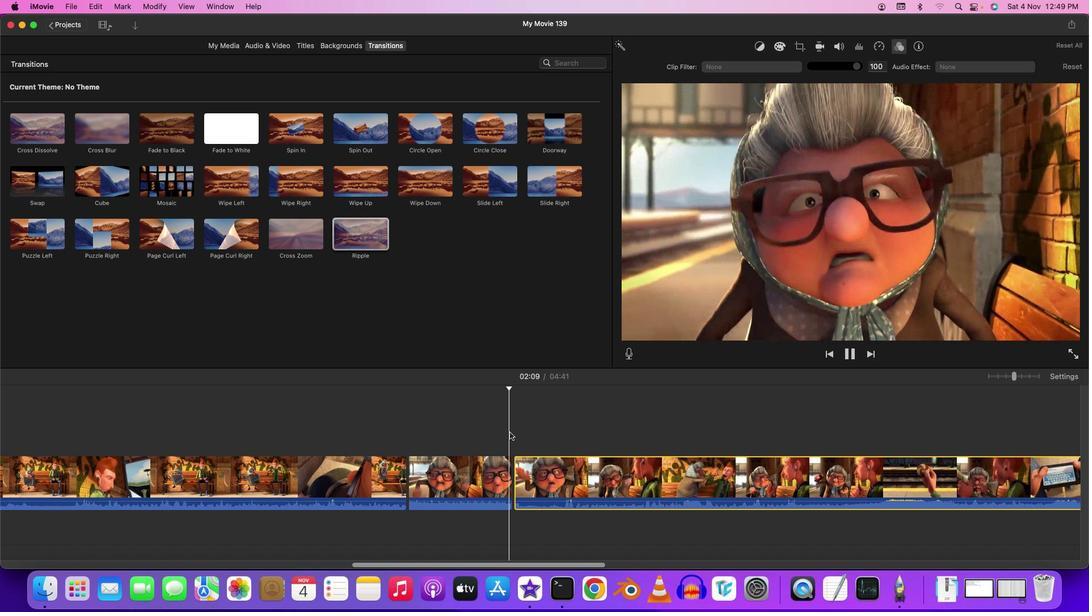 
Action: Key pressed Key.space
Screenshot: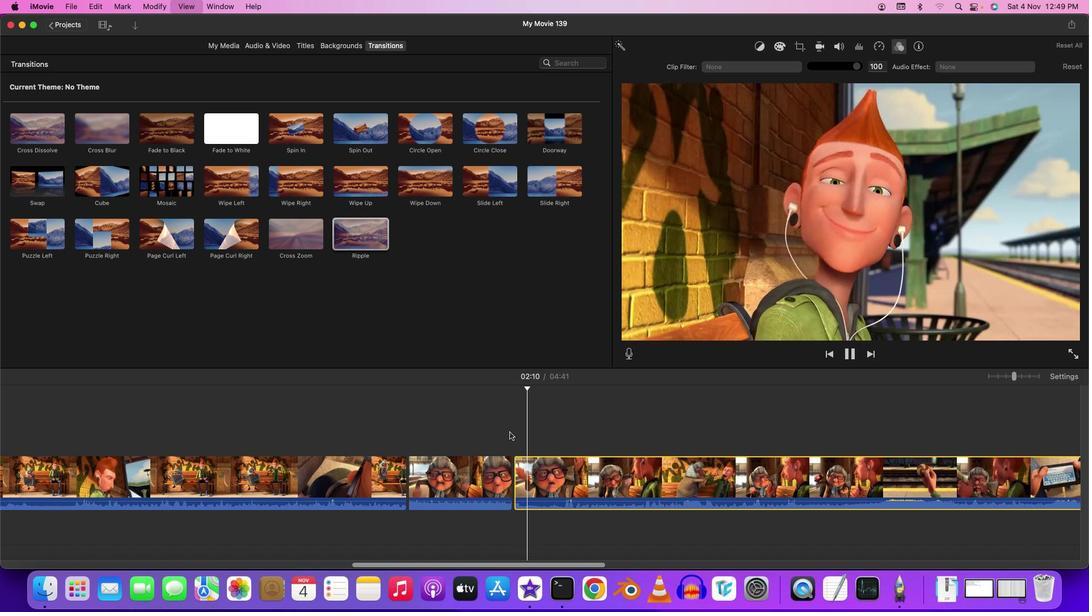 
Action: Mouse pressed left at (509, 432)
Screenshot: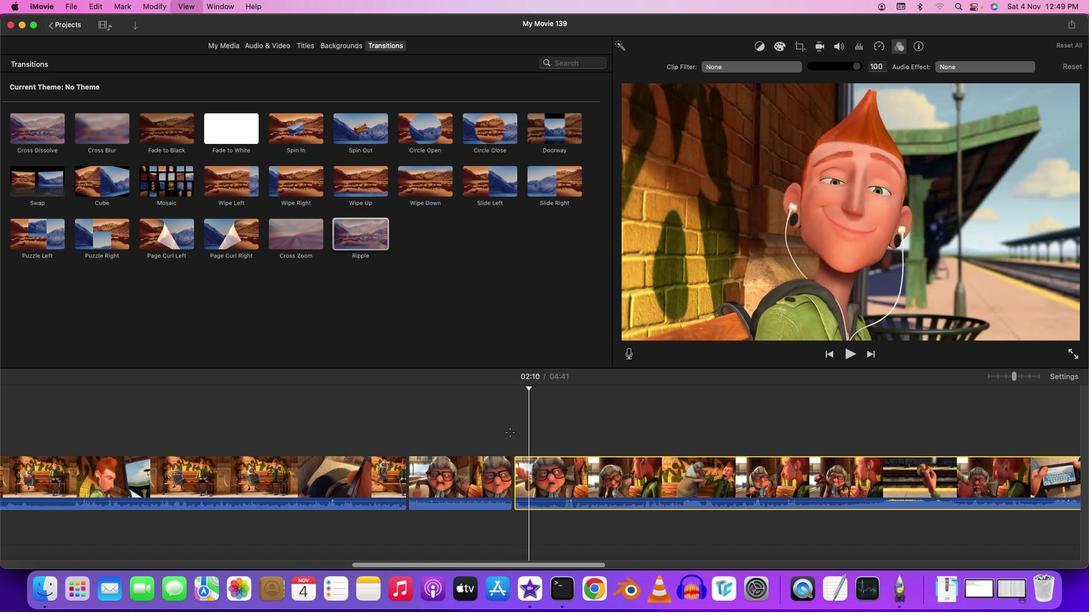 
Action: Mouse moved to (511, 468)
Screenshot: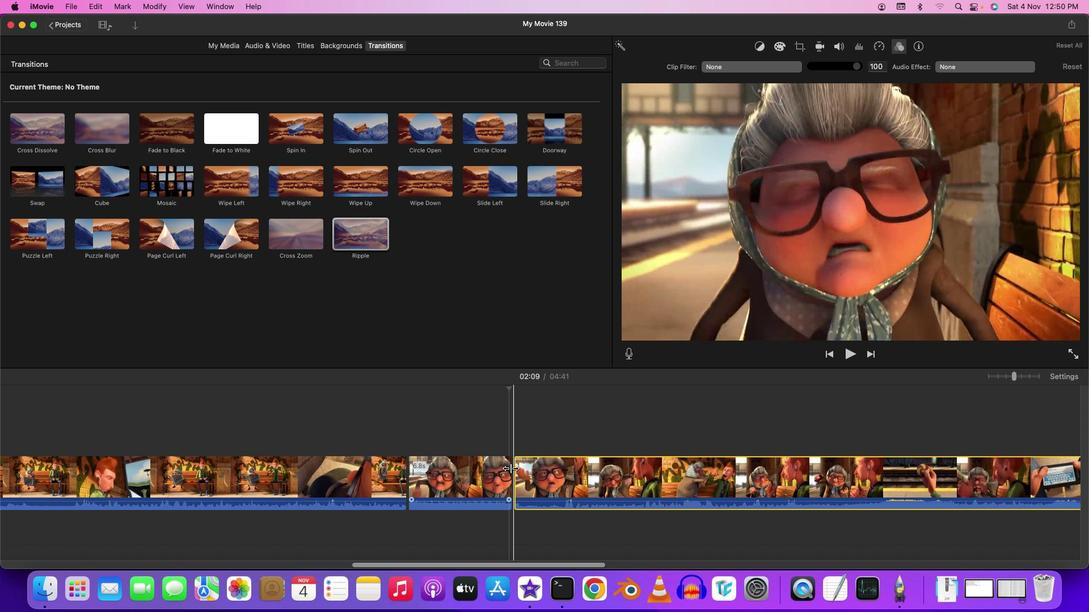 
Action: Mouse pressed left at (511, 468)
Screenshot: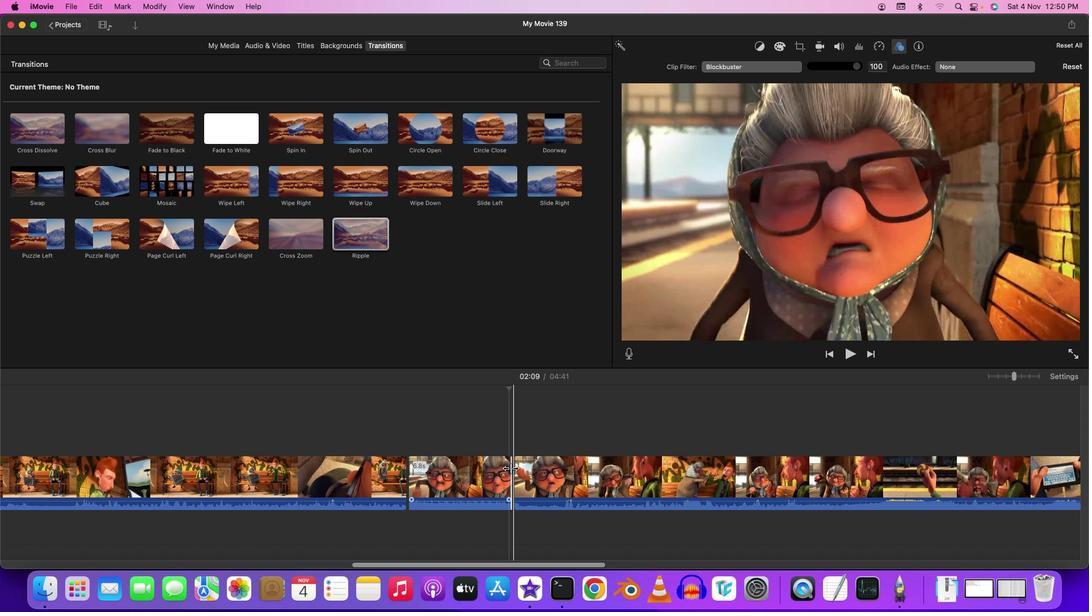 
Action: Mouse moved to (506, 448)
Screenshot: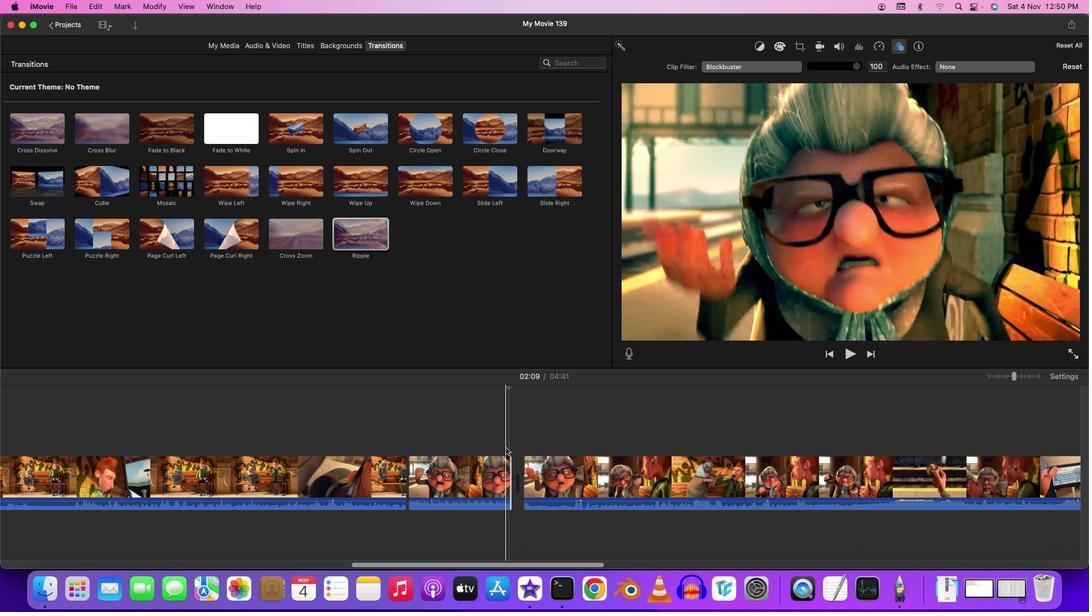 
Action: Mouse pressed left at (506, 448)
Screenshot: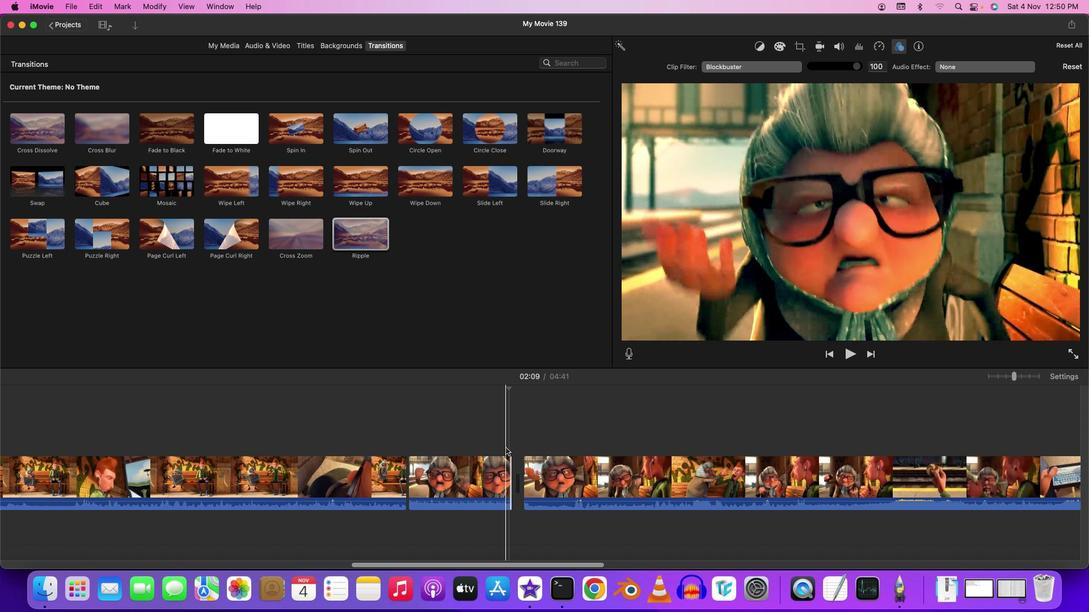 
Action: Key pressed Key.spaceKey.spaceKey.cmd'z'Key.cmd'z'Key.cmd'z'Key.cmdKey.cmd'z'Key.cmd'z'
Screenshot: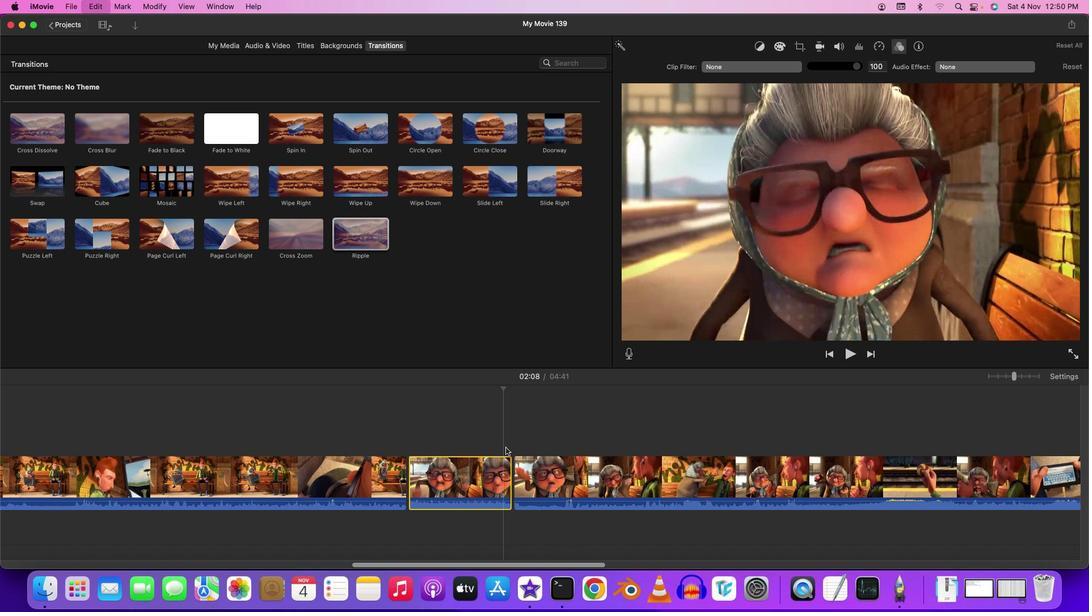 
Action: Mouse moved to (513, 451)
Screenshot: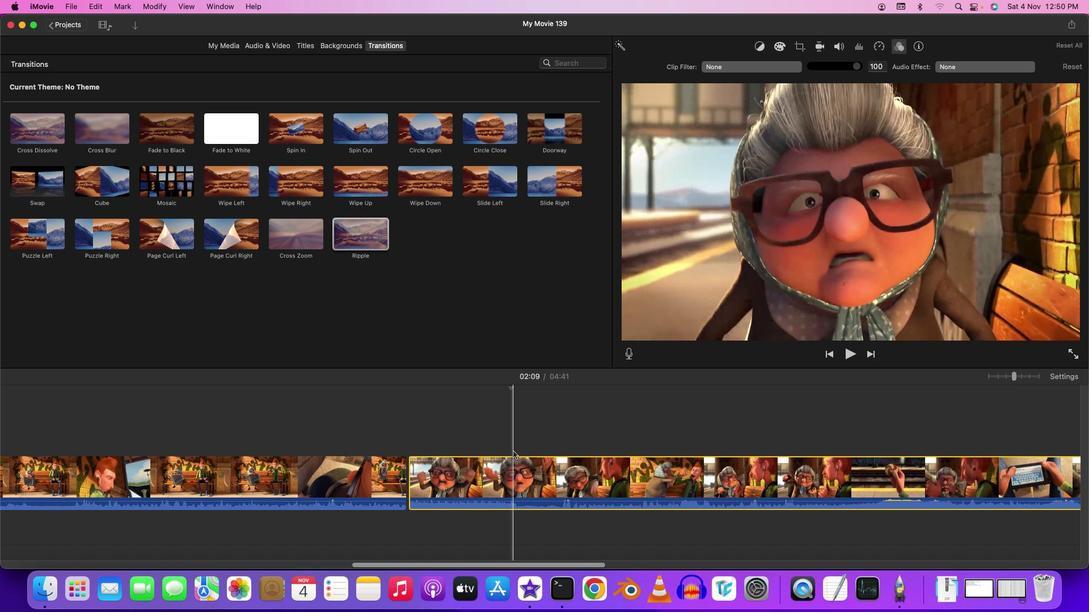 
Action: Mouse pressed left at (513, 451)
Screenshot: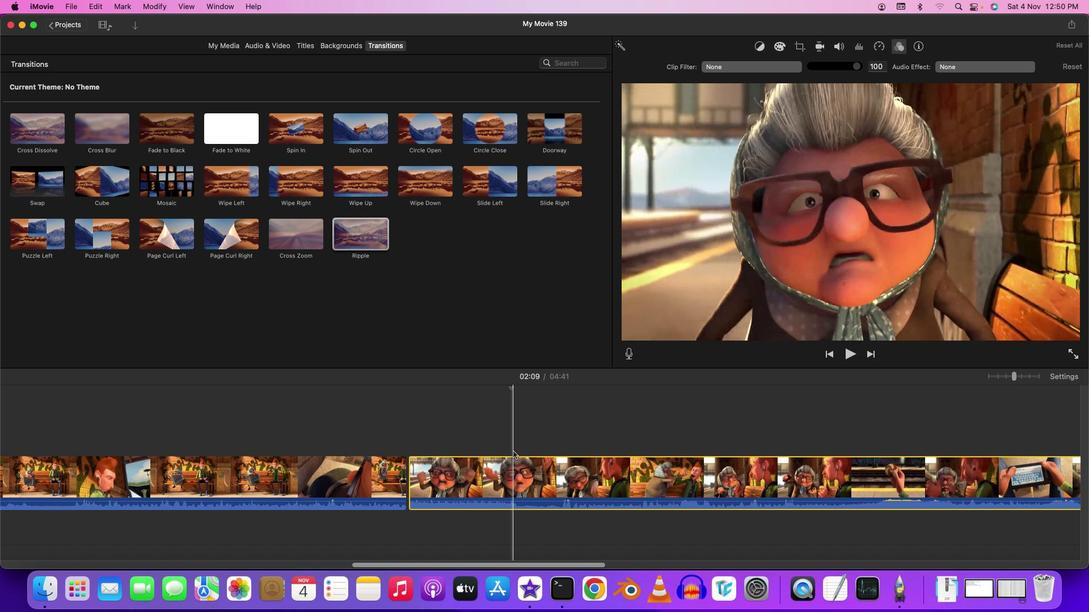 
Action: Key pressed Key.rightKey.rightKey.rightKey.rightKey.rightKey.rightKey.rightKey.rightKey.leftKey.leftKey.leftKey.leftKey.leftKey.leftKey.right
Screenshot: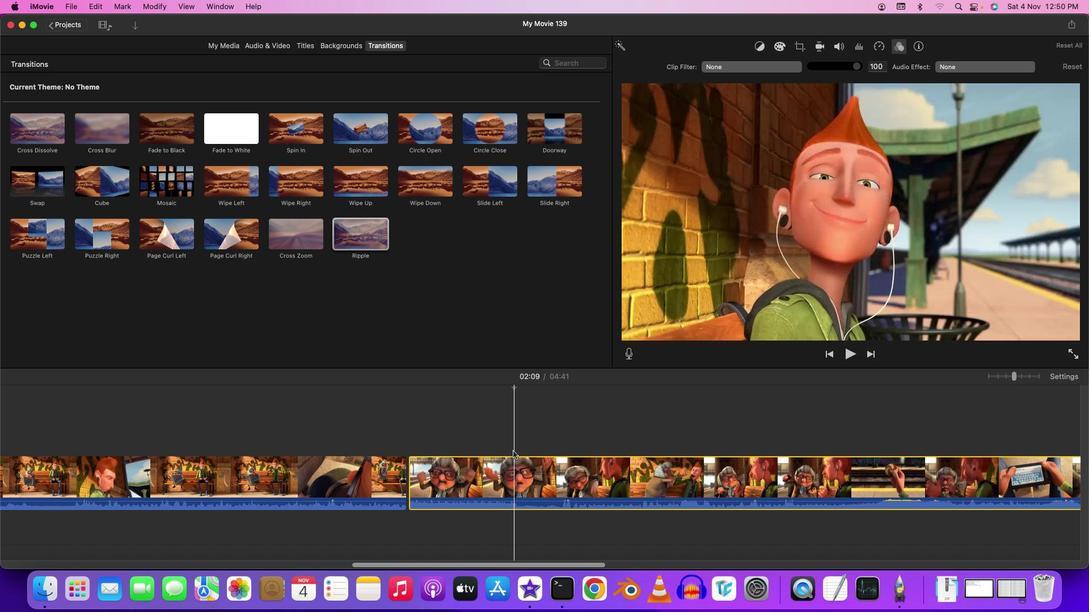 
Action: Mouse moved to (513, 465)
Screenshot: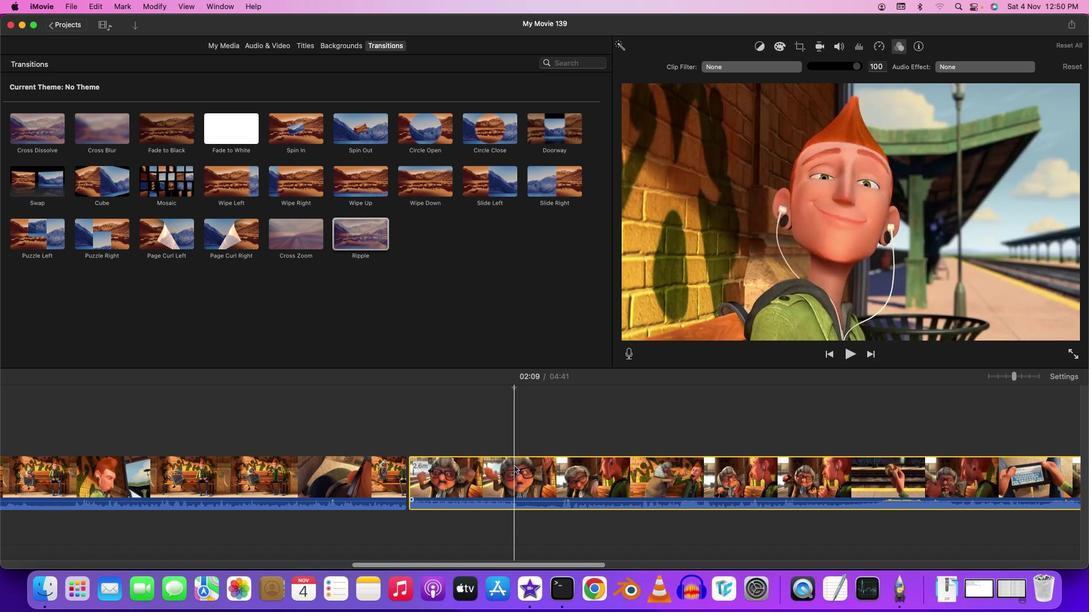 
Action: Mouse pressed left at (513, 465)
Screenshot: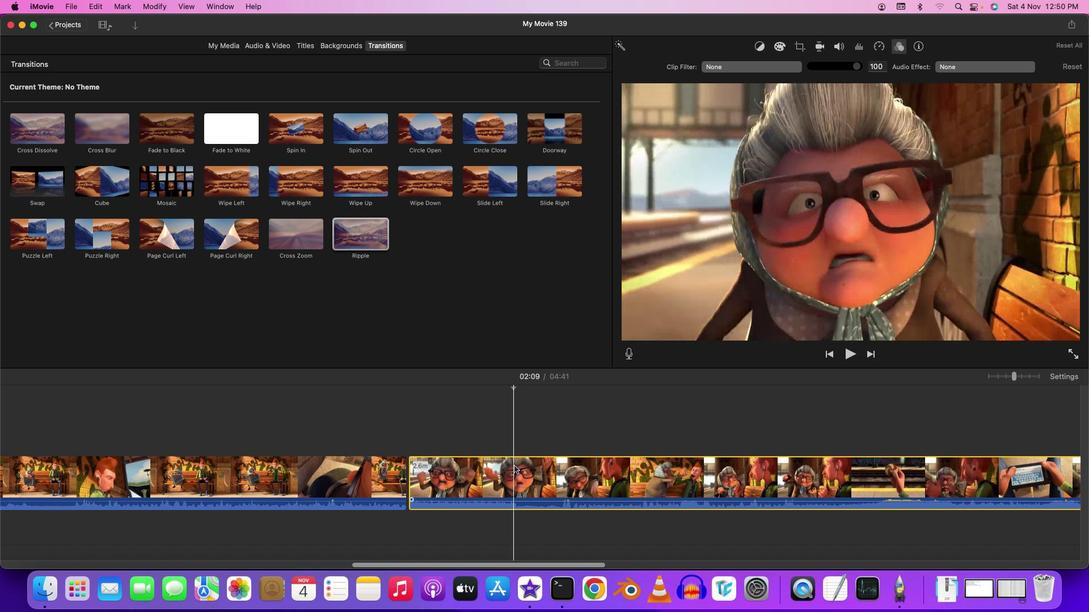
Action: Mouse moved to (514, 465)
Screenshot: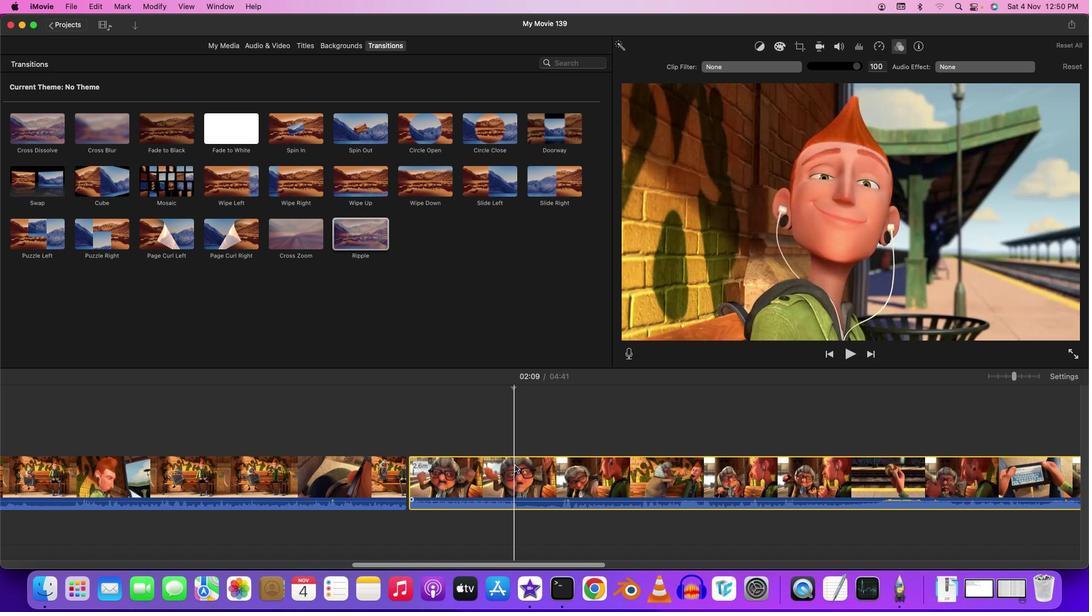 
Action: Mouse pressed left at (514, 465)
Screenshot: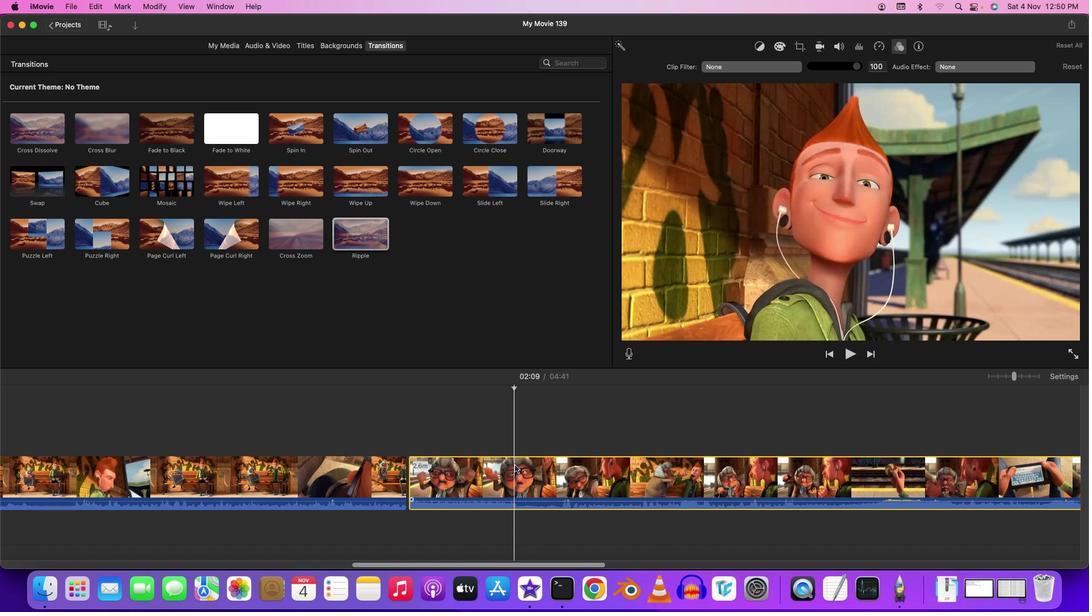 
Action: Key pressed Key.spaceKey.space
Screenshot: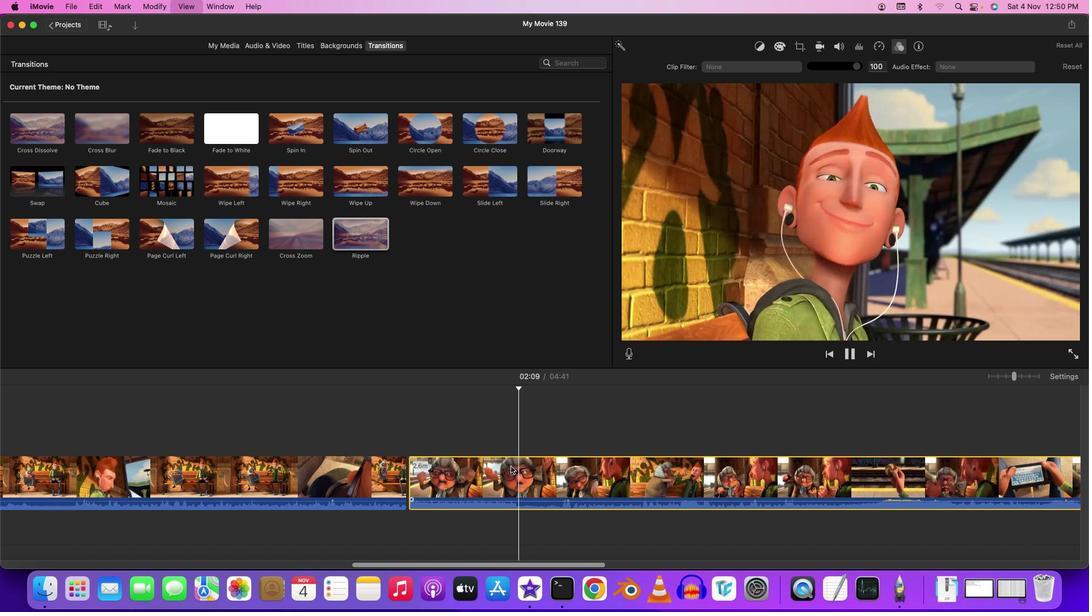 
Action: Mouse moved to (509, 466)
Screenshot: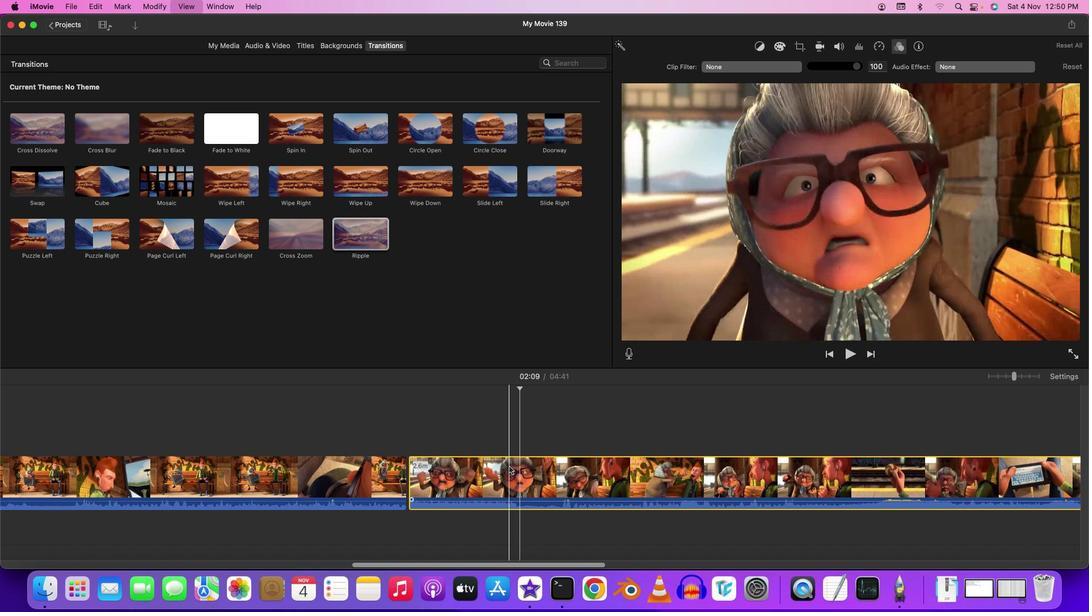 
Action: Mouse pressed left at (509, 466)
Screenshot: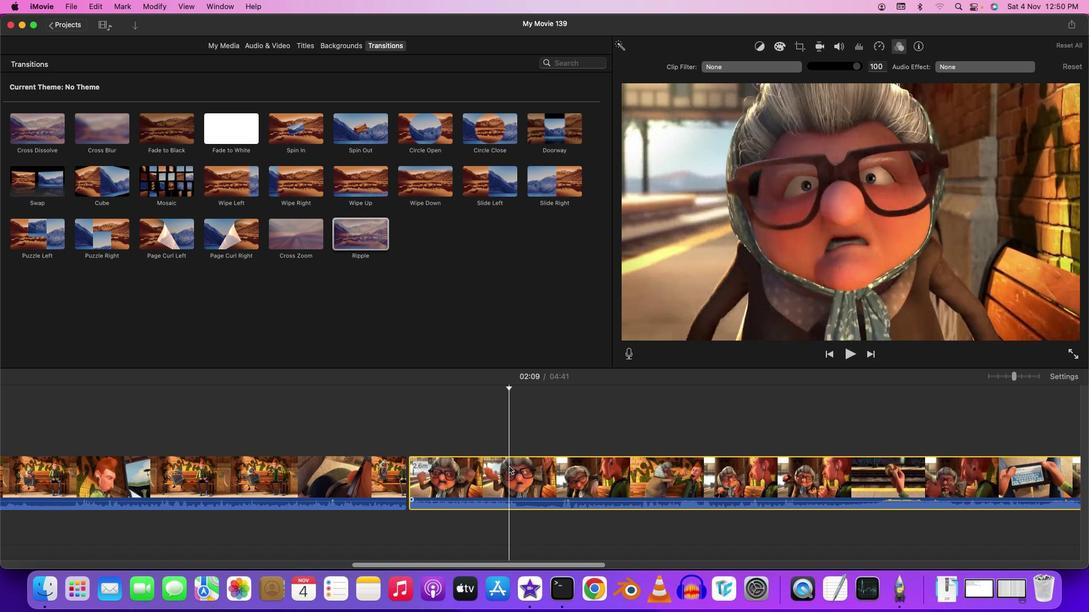 
Action: Key pressed Key.spaceKey.spaceKey.leftKey.leftKey.leftKey.leftKey.leftKey.leftKey.leftKey.leftKey.leftKey.leftKey.leftKey.right
Screenshot: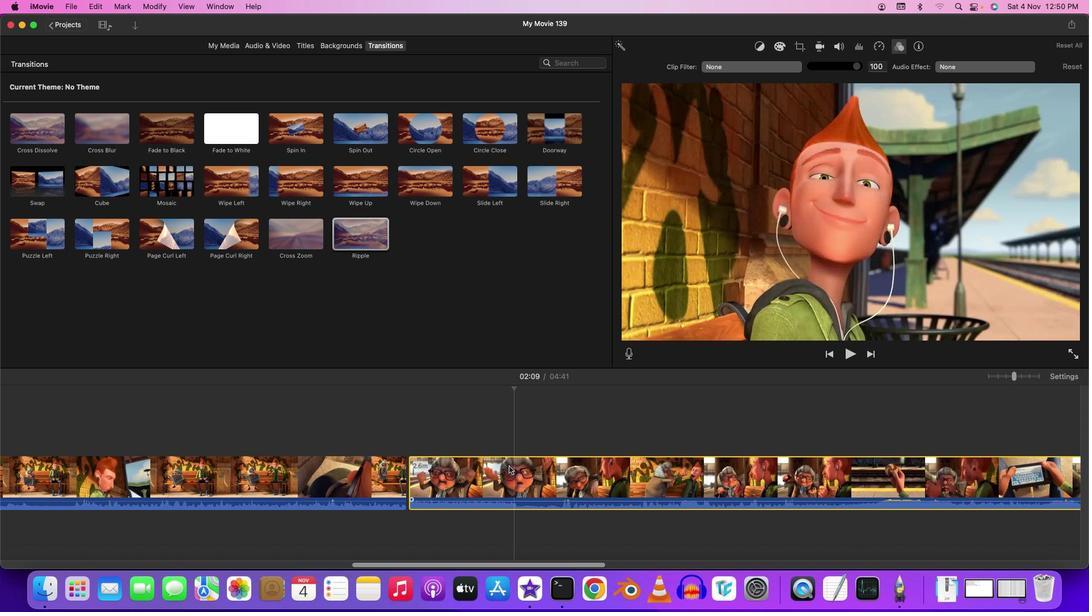 
Action: Mouse moved to (515, 443)
Screenshot: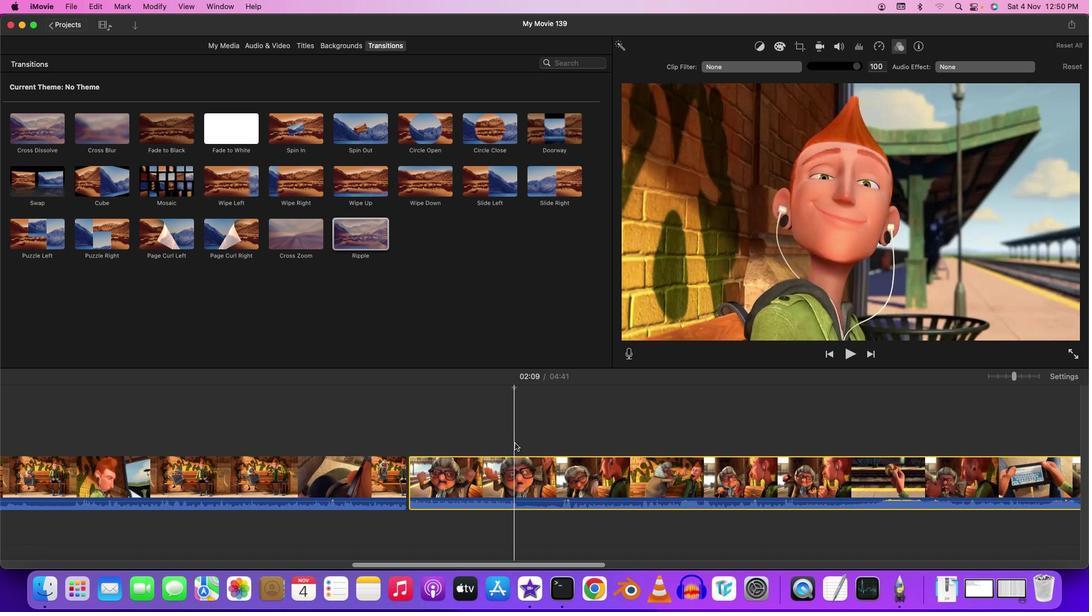 
Action: Mouse pressed left at (515, 443)
Screenshot: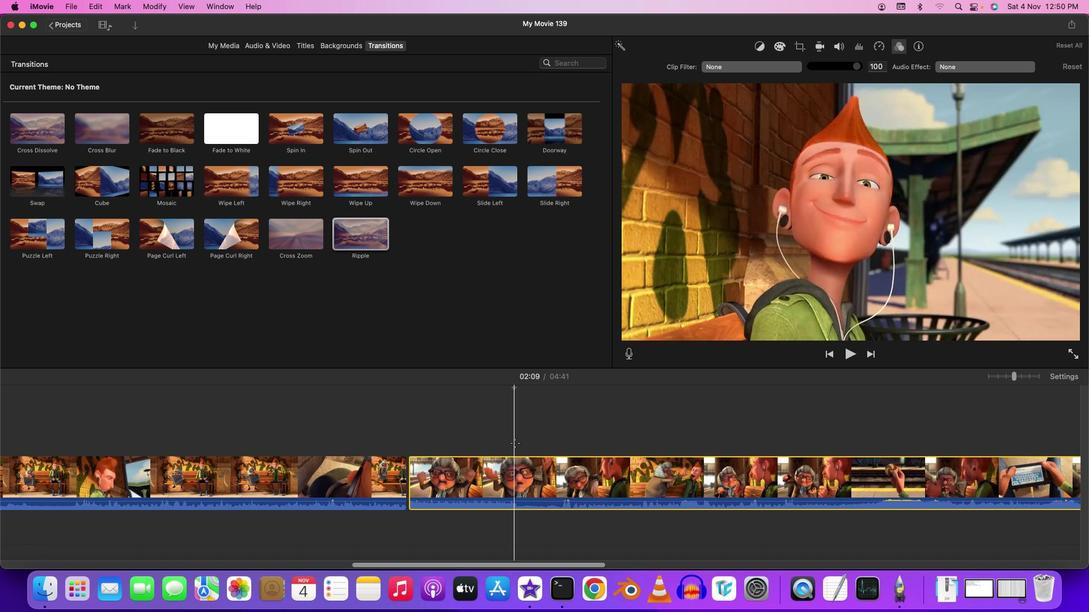 
Action: Key pressed Key.cmd'b'
Screenshot: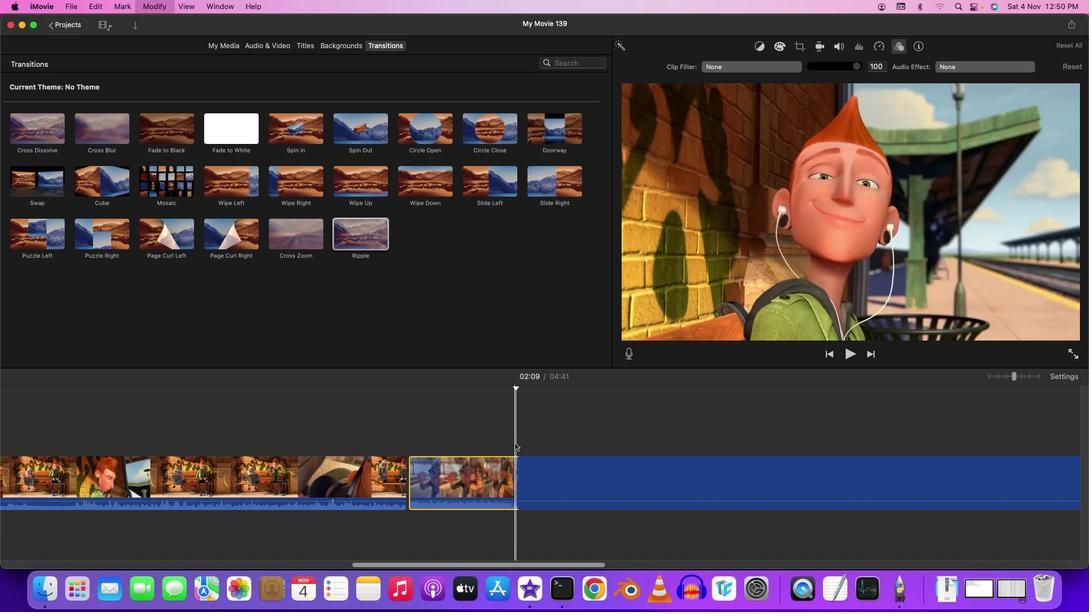 
Action: Mouse moved to (765, 68)
Screenshot: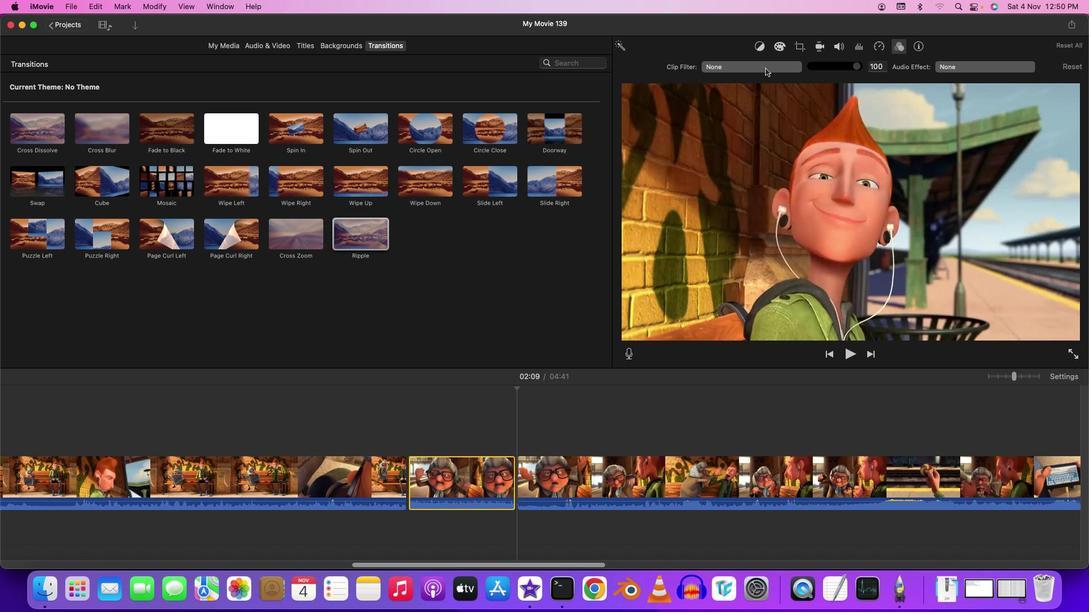 
Action: Mouse pressed left at (765, 68)
Screenshot: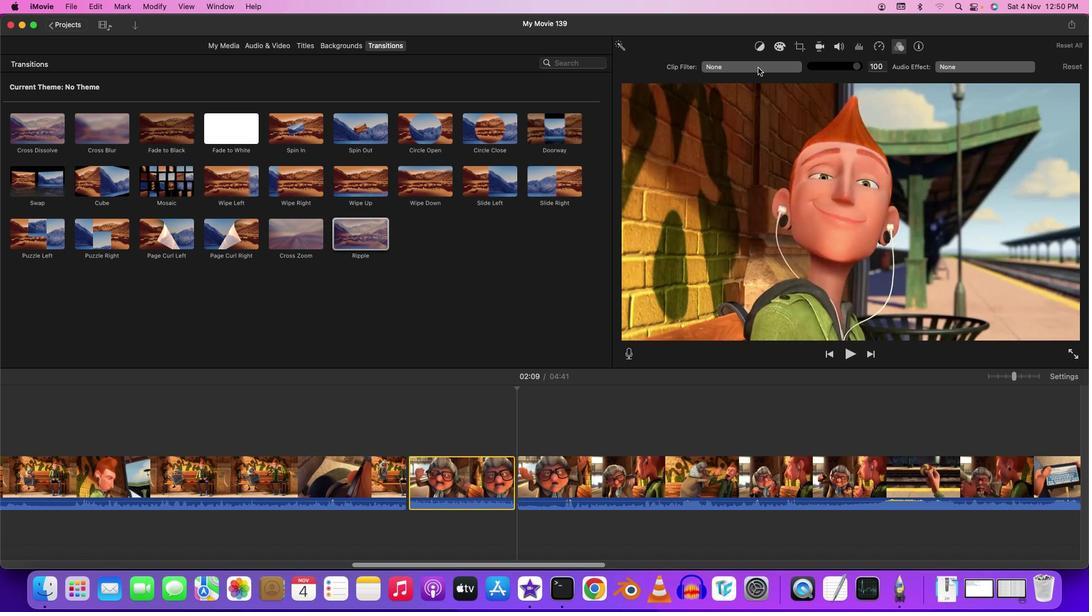 
Action: Mouse moved to (163, 147)
Screenshot: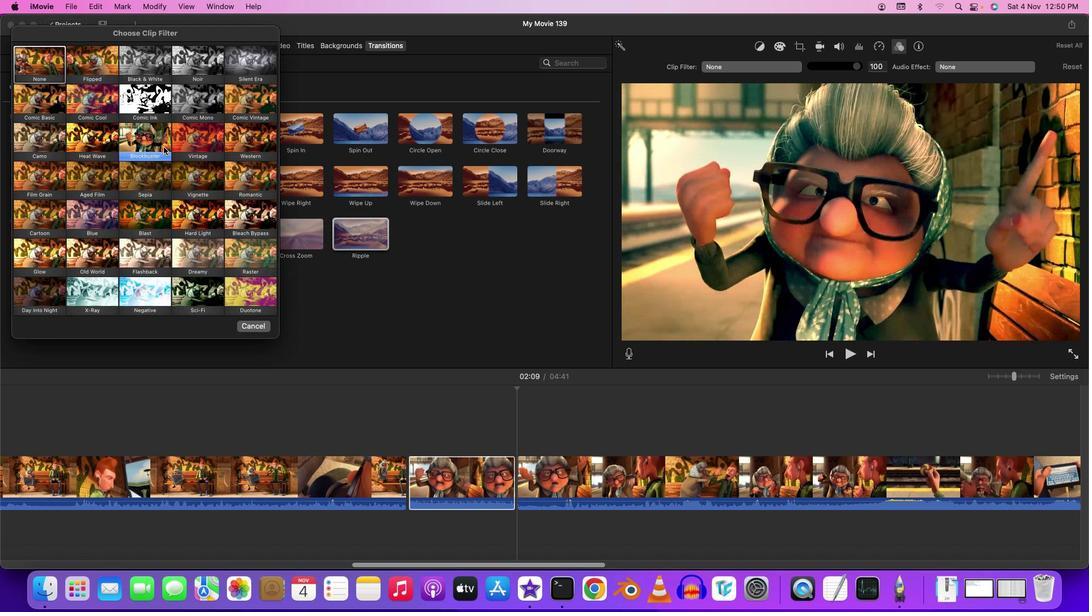 
Action: Mouse pressed left at (163, 147)
Screenshot: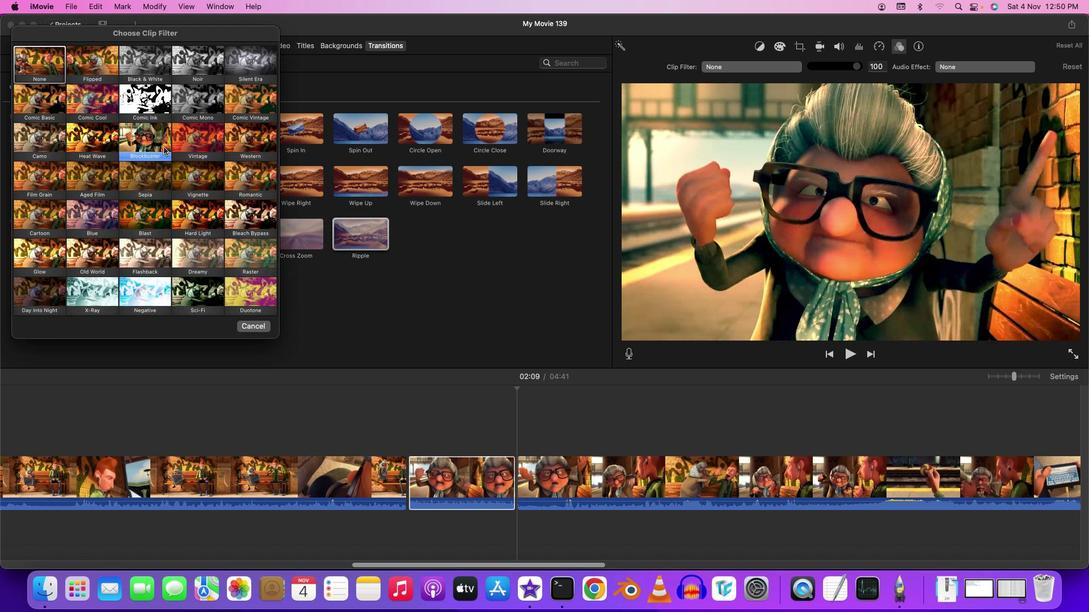 
Action: Mouse moved to (494, 430)
Screenshot: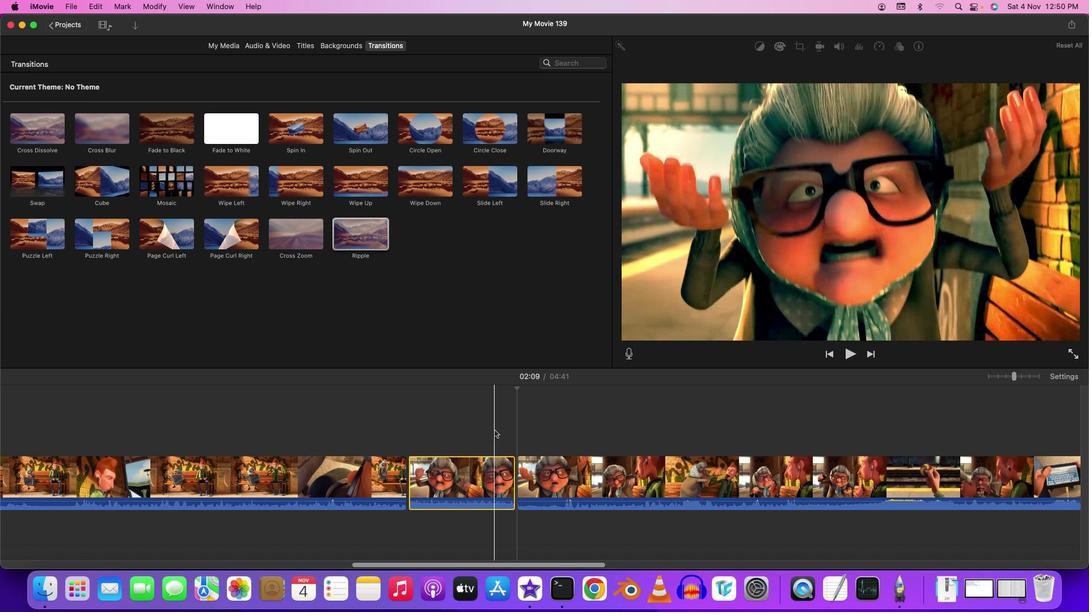 
Action: Mouse pressed left at (494, 430)
Screenshot: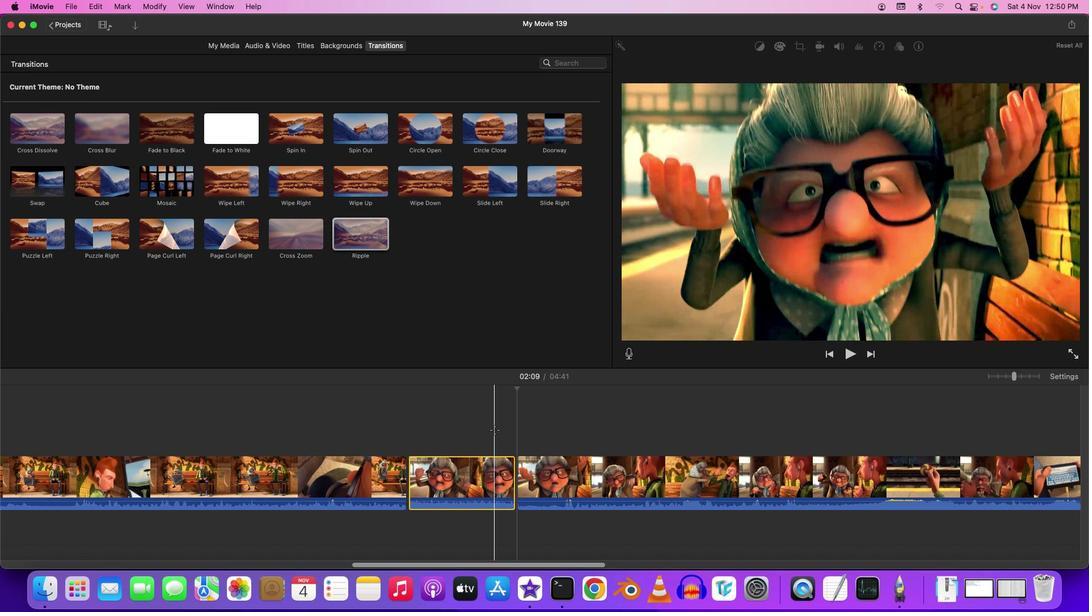 
Action: Key pressed Key.space
Screenshot: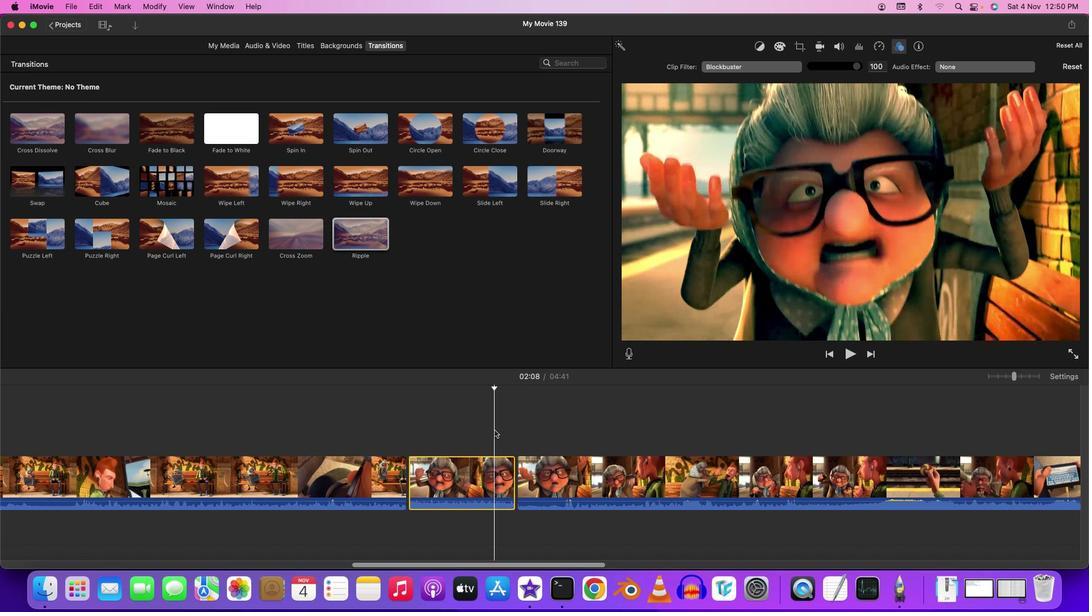 
Action: Mouse moved to (569, 427)
Screenshot: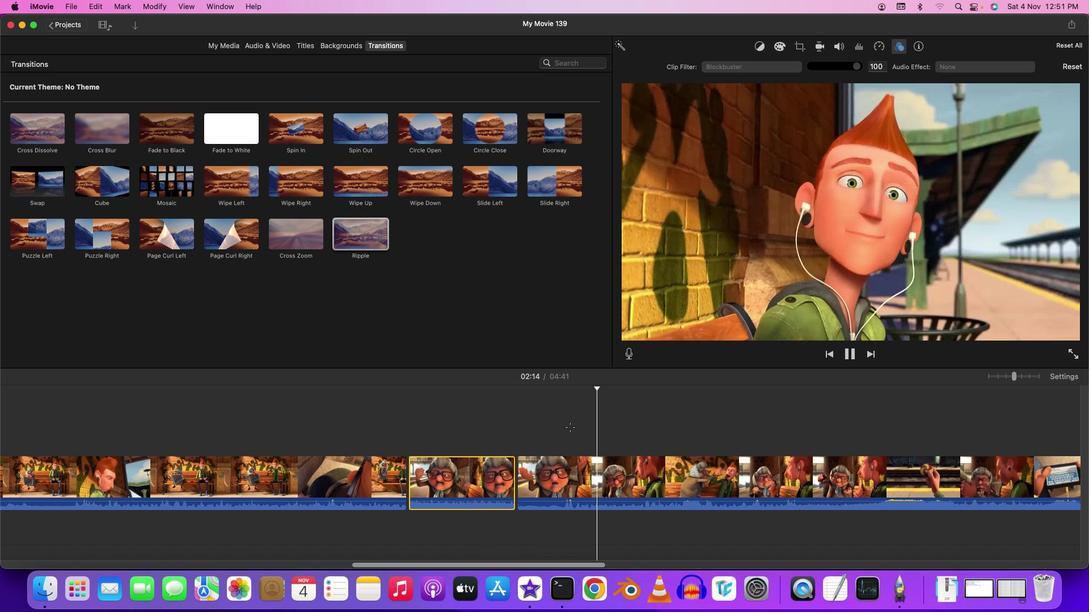 
Action: Mouse pressed left at (569, 427)
Screenshot: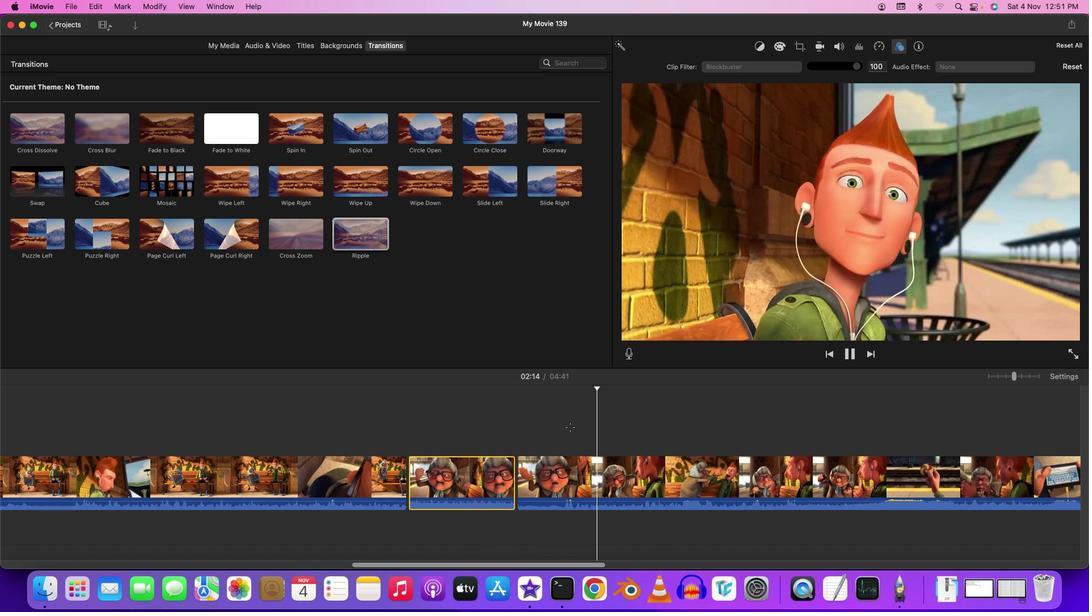 
Action: Mouse pressed left at (569, 427)
Screenshot: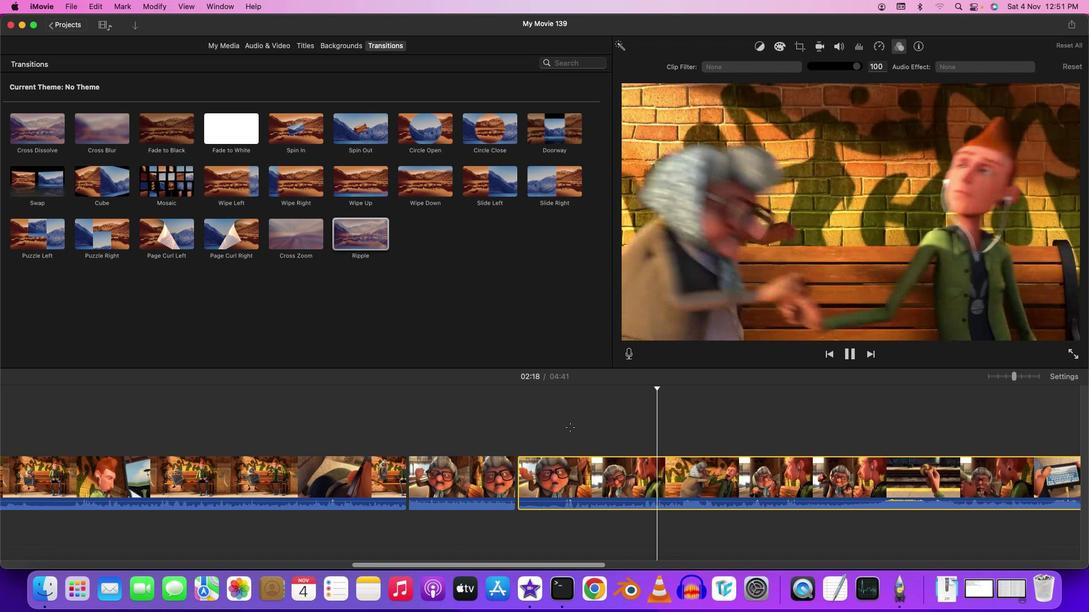
Action: Mouse moved to (577, 565)
Screenshot: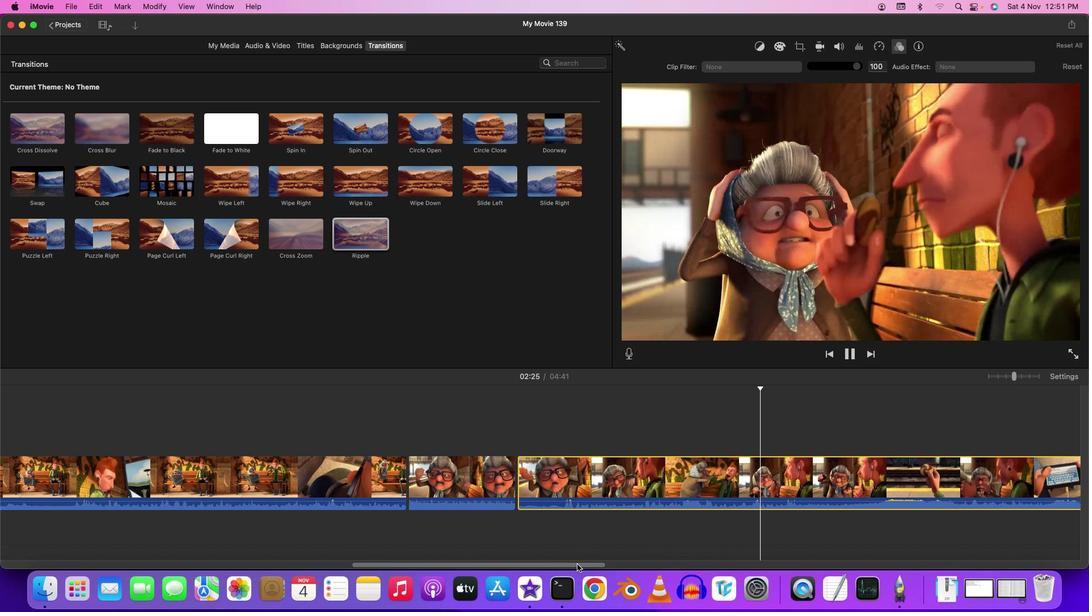 
Action: Mouse pressed left at (577, 565)
Screenshot: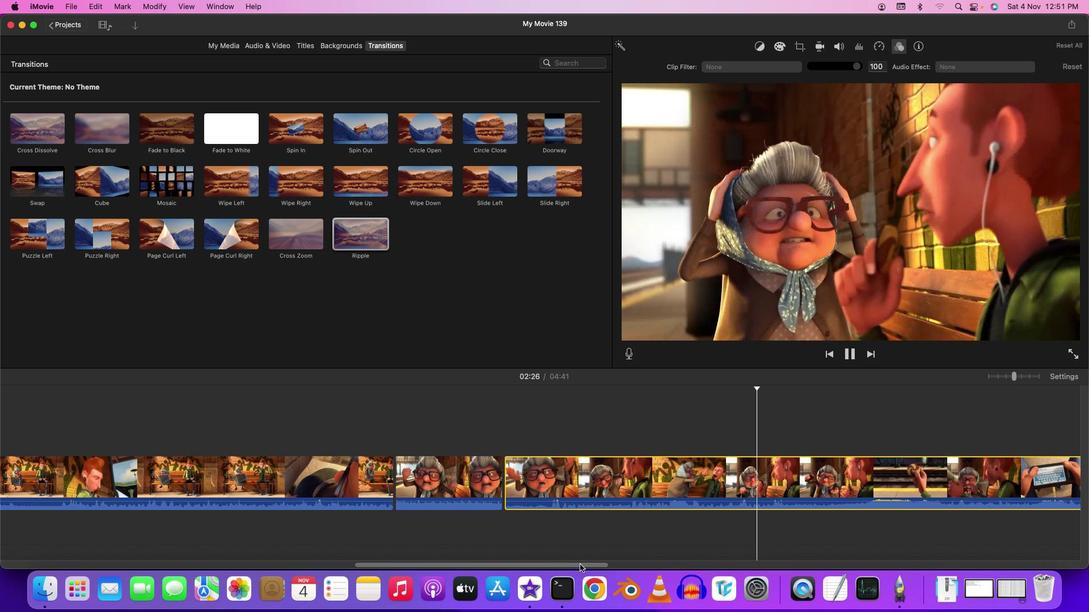 
Action: Mouse moved to (640, 566)
Screenshot: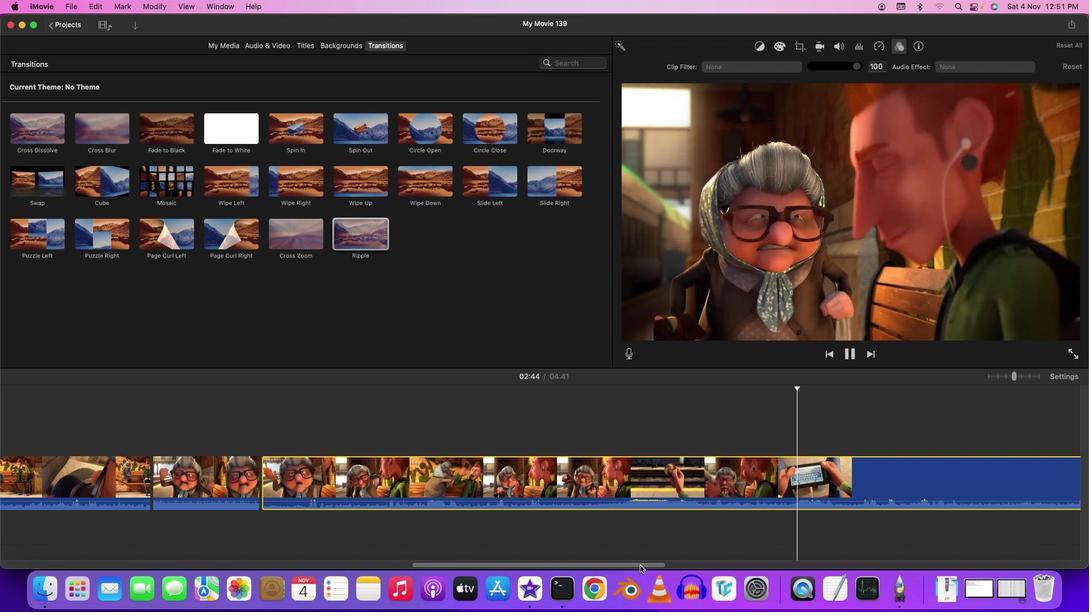 
Action: Mouse pressed left at (640, 566)
Screenshot: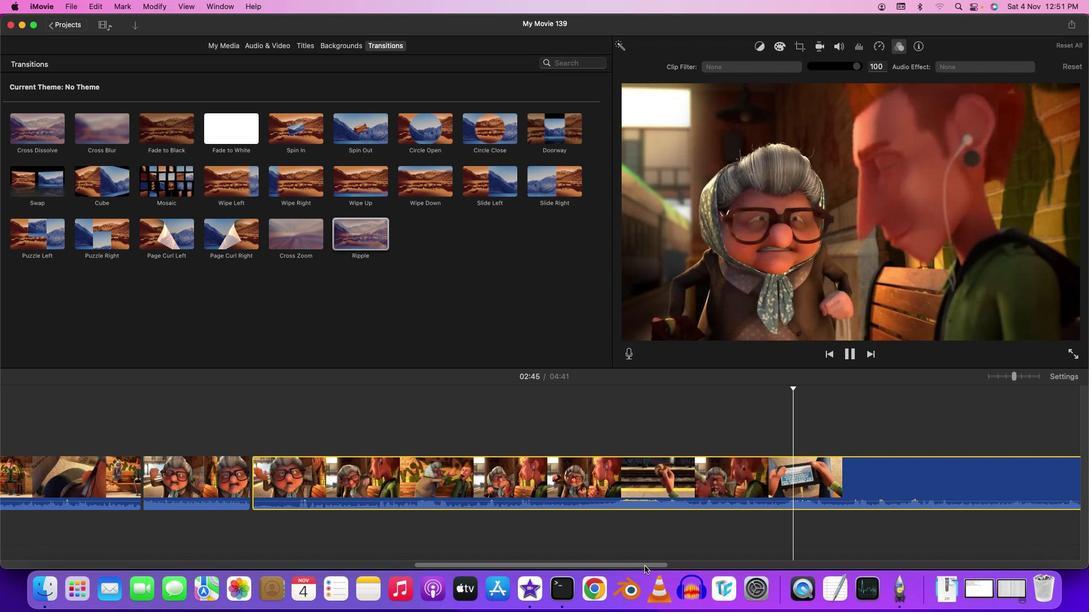 
Action: Mouse moved to (975, 423)
Screenshot: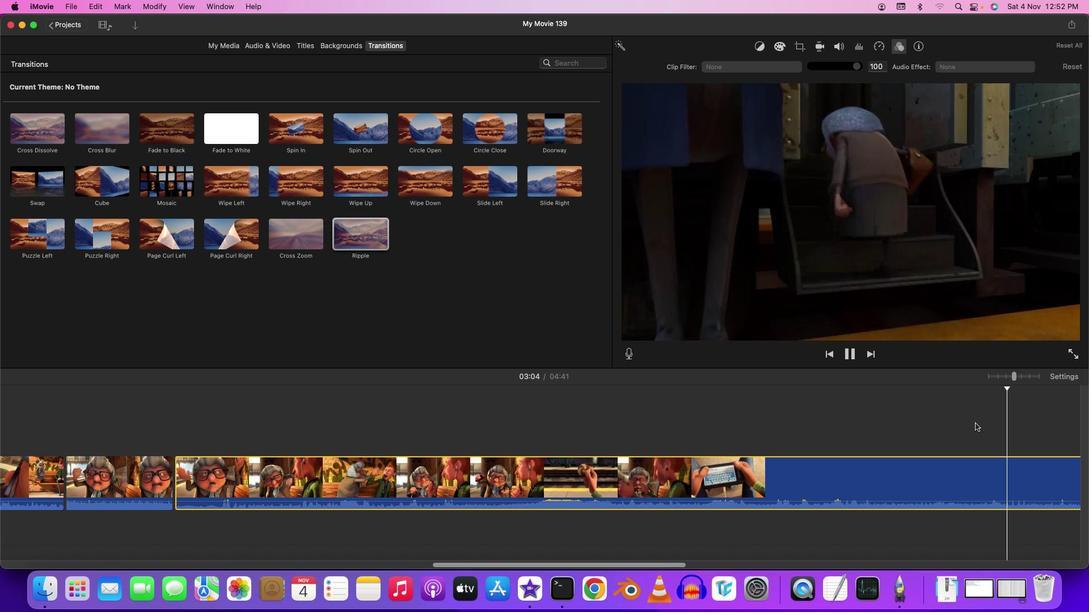 
Action: Mouse pressed left at (975, 423)
Screenshot: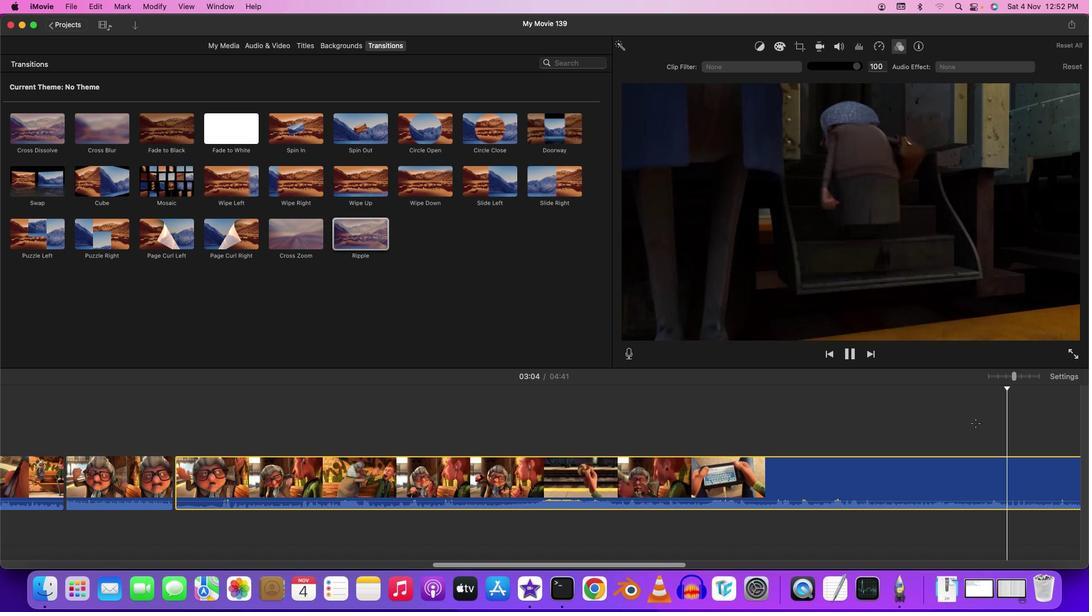 
Action: Mouse moved to (947, 423)
Screenshot: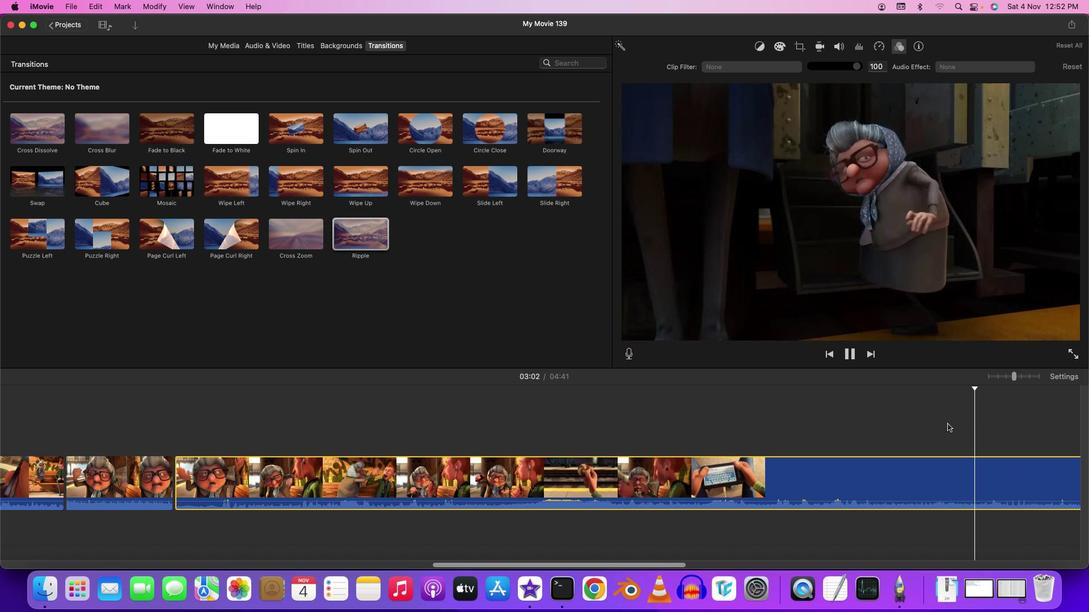 
Action: Mouse pressed left at (947, 423)
Screenshot: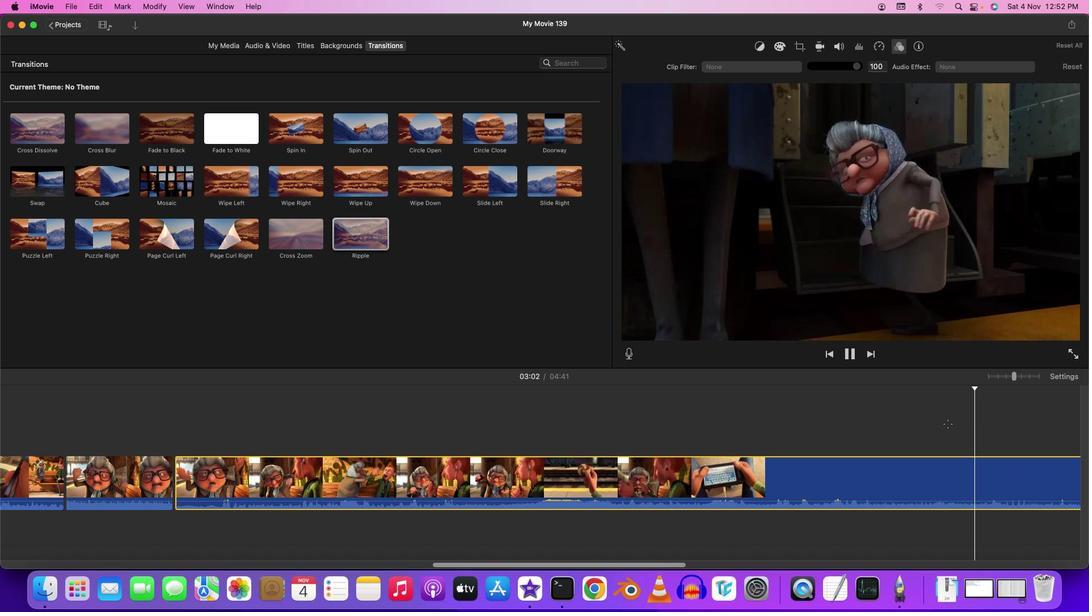 
Action: Mouse moved to (853, 419)
Screenshot: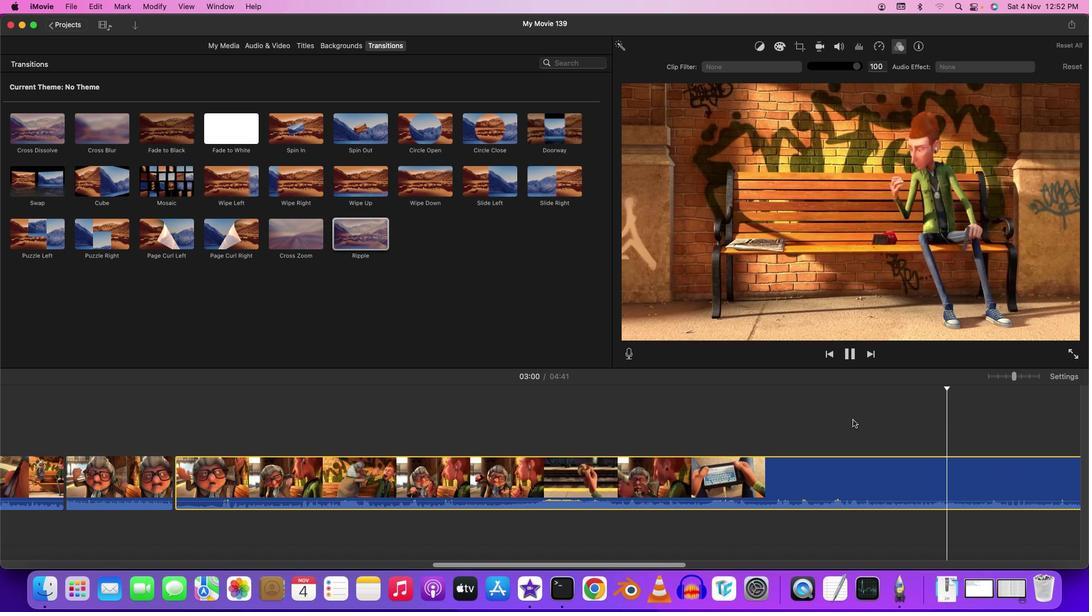 
Action: Mouse pressed left at (853, 419)
Screenshot: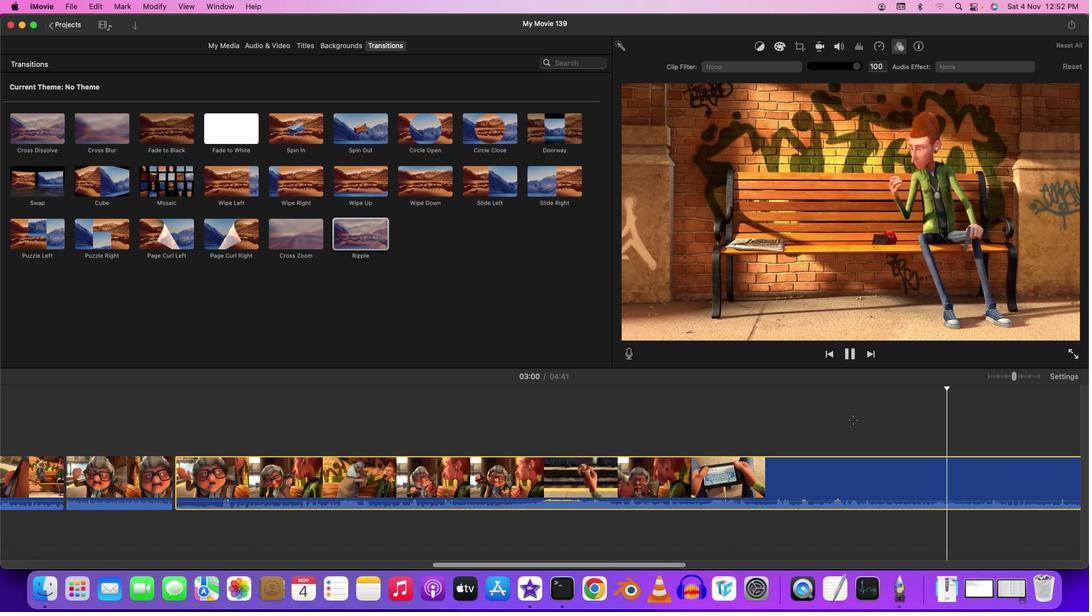 
Action: Mouse moved to (806, 414)
Screenshot: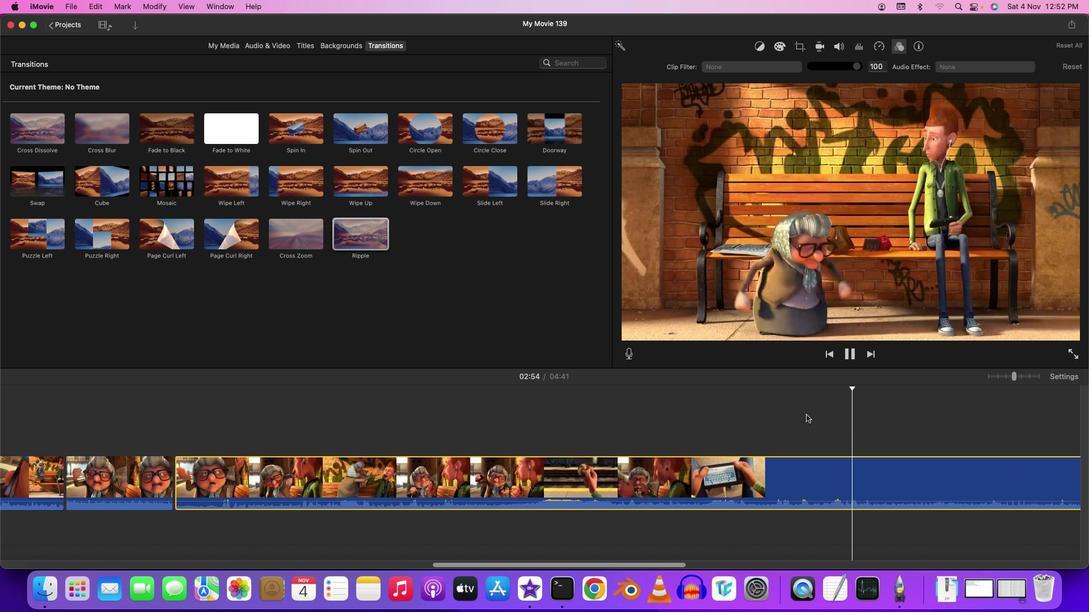 
Action: Mouse pressed left at (806, 414)
Screenshot: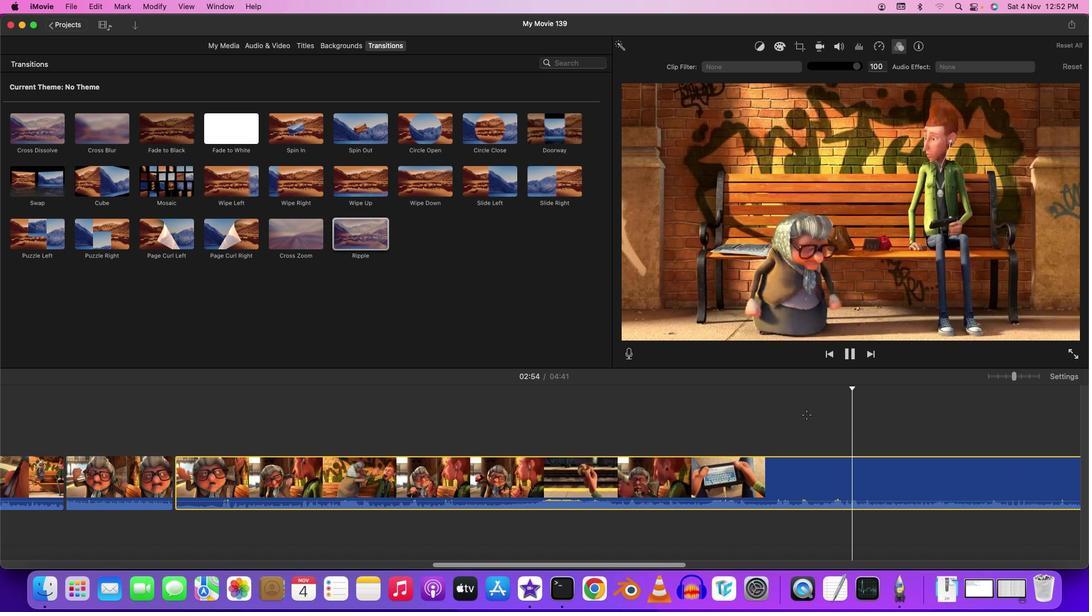 
Action: Mouse moved to (793, 410)
Screenshot: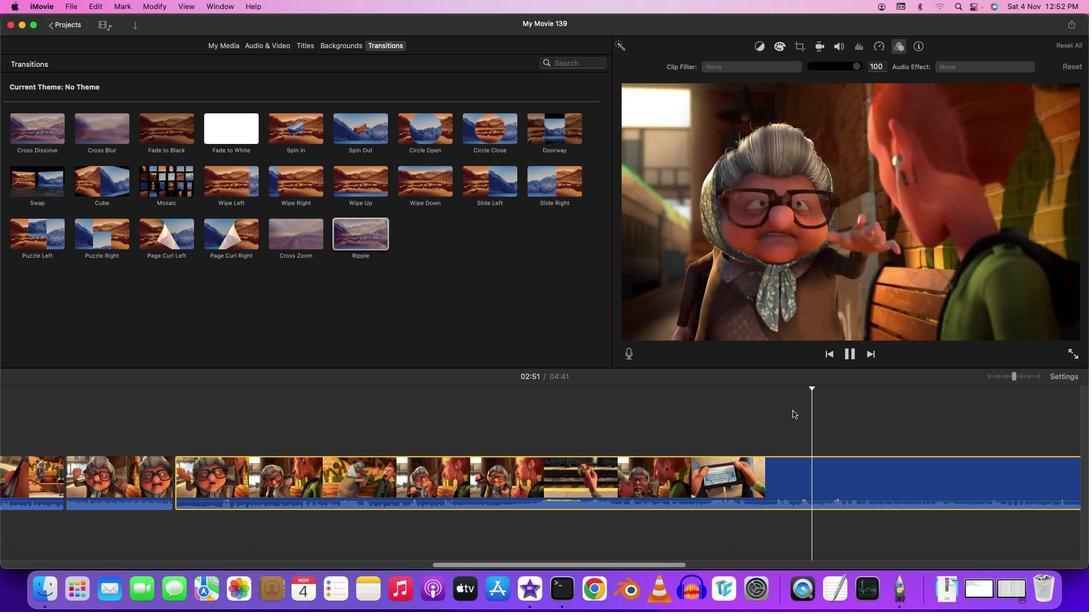 
Action: Mouse pressed left at (793, 410)
Screenshot: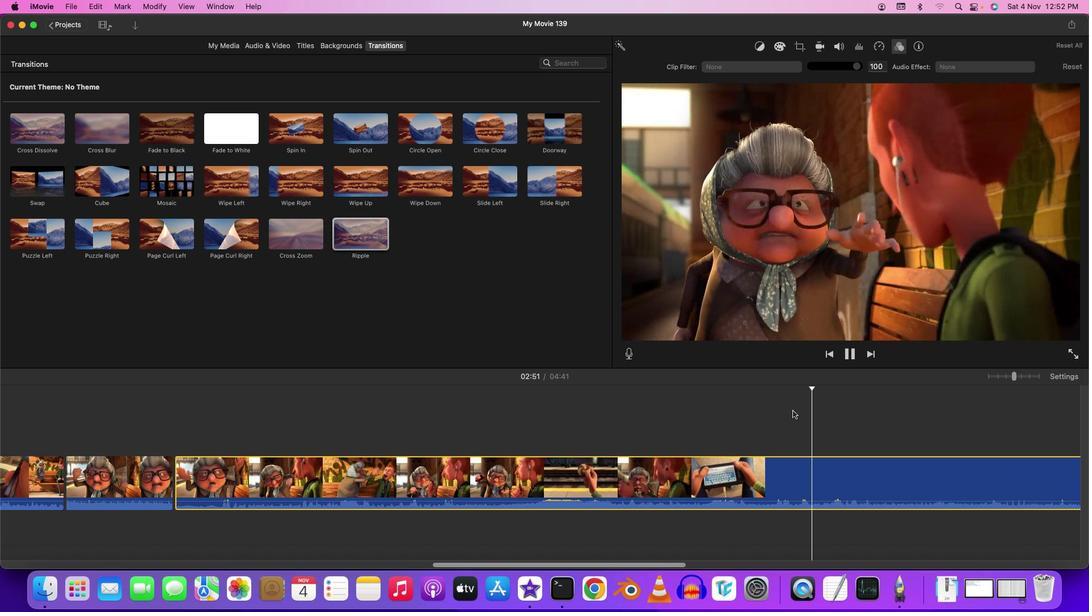 
Action: Mouse moved to (799, 410)
Screenshot: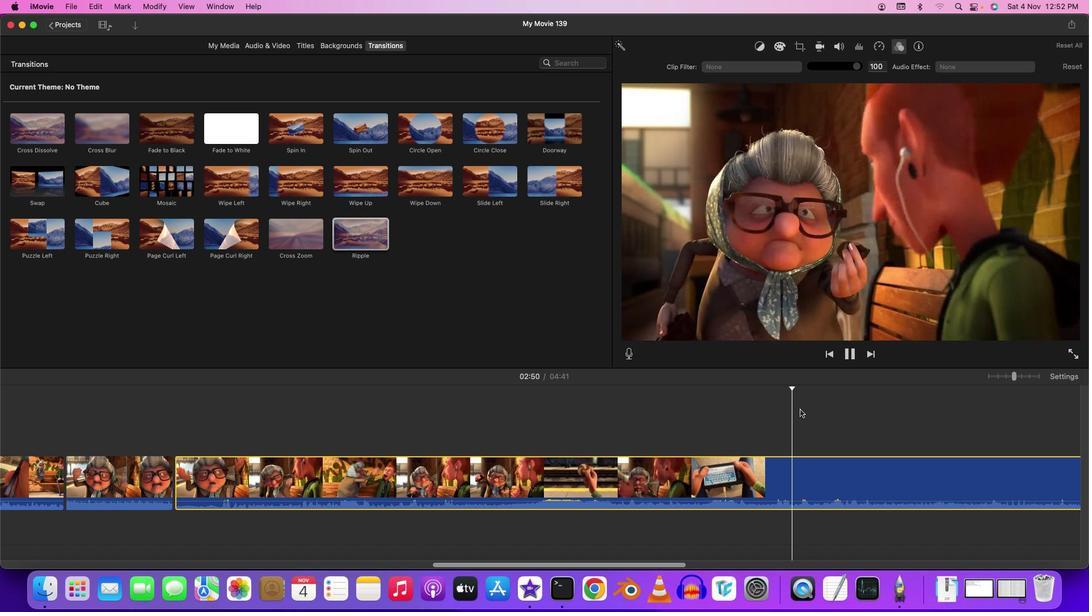 
Action: Key pressed Key.spaceKey.spaceKey.spaceKey.leftKey.leftKey.leftKey.leftKey.leftKey.leftKey.leftKey.leftKey.leftKey.leftKey.leftKey.rightKey.right
Screenshot: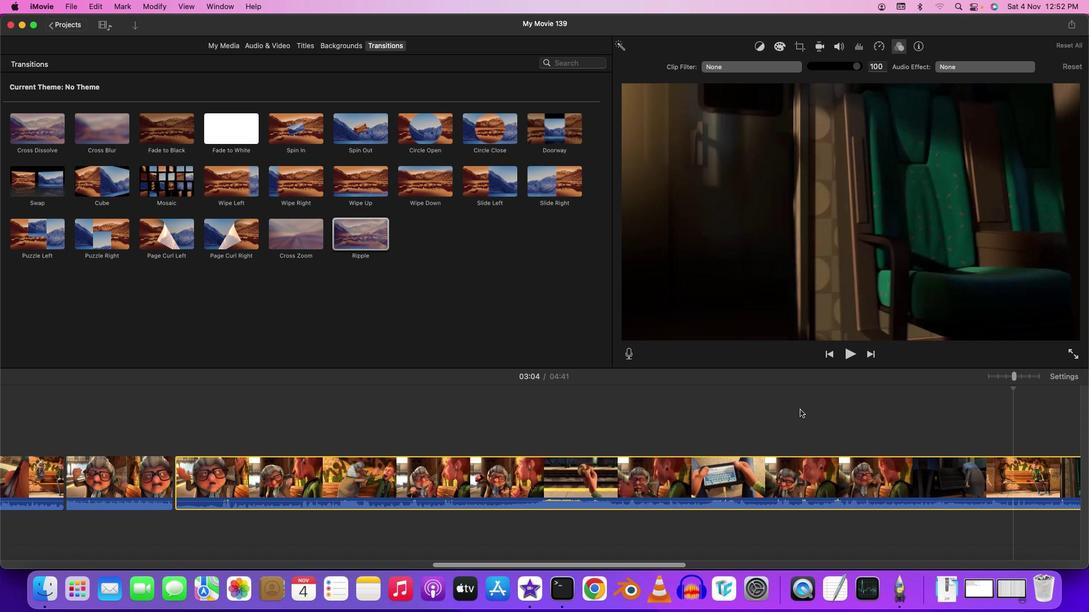 
Action: Mouse moved to (1013, 491)
Screenshot: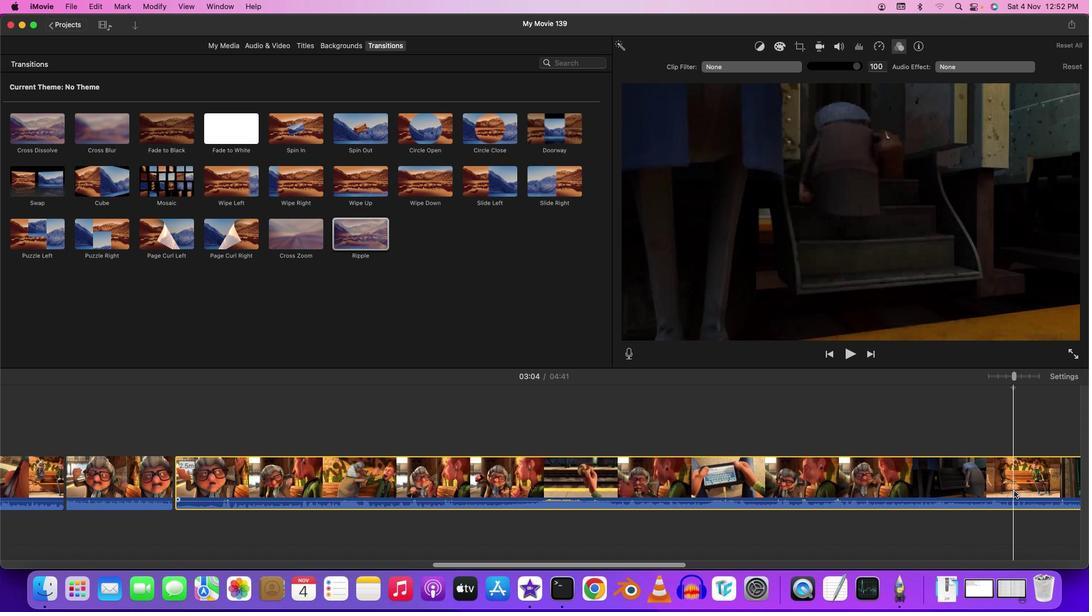 
Action: Mouse pressed left at (1013, 491)
Screenshot: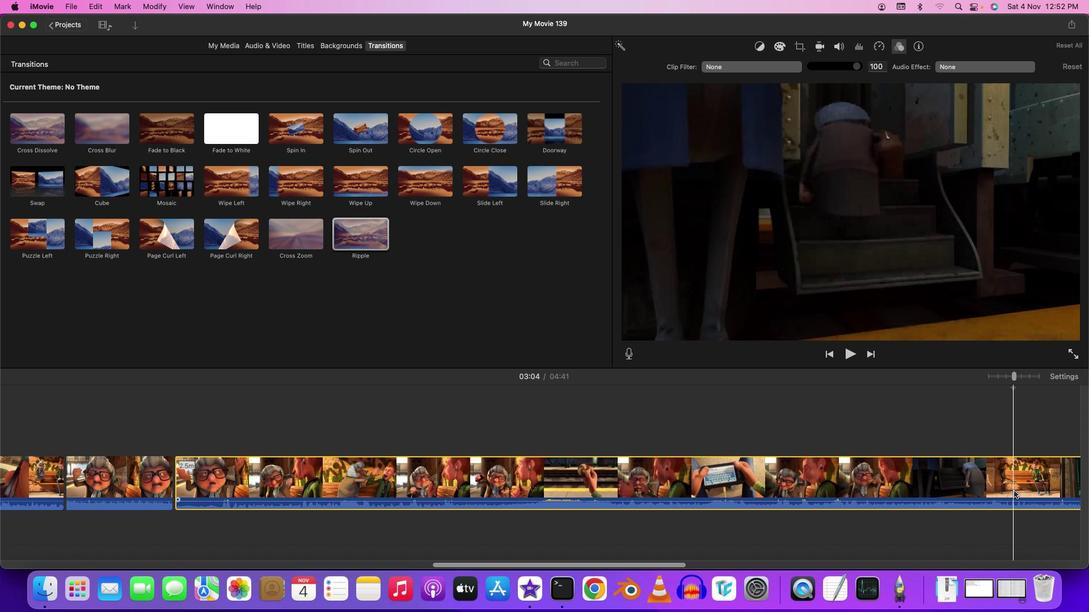 
Action: Key pressed Key.cmd'b'
Screenshot: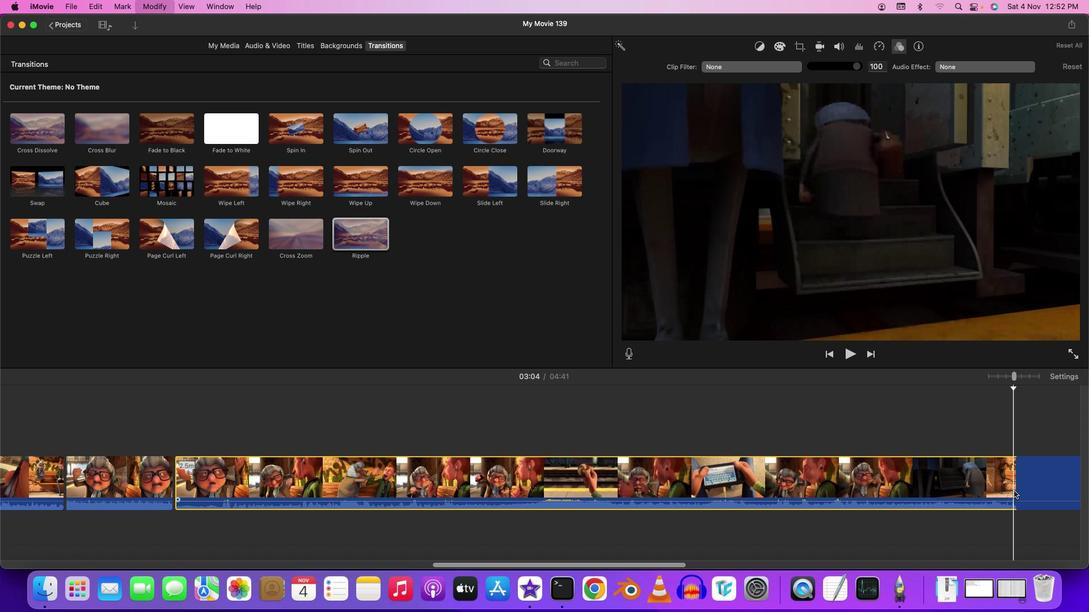 
Action: Mouse moved to (308, 235)
Screenshot: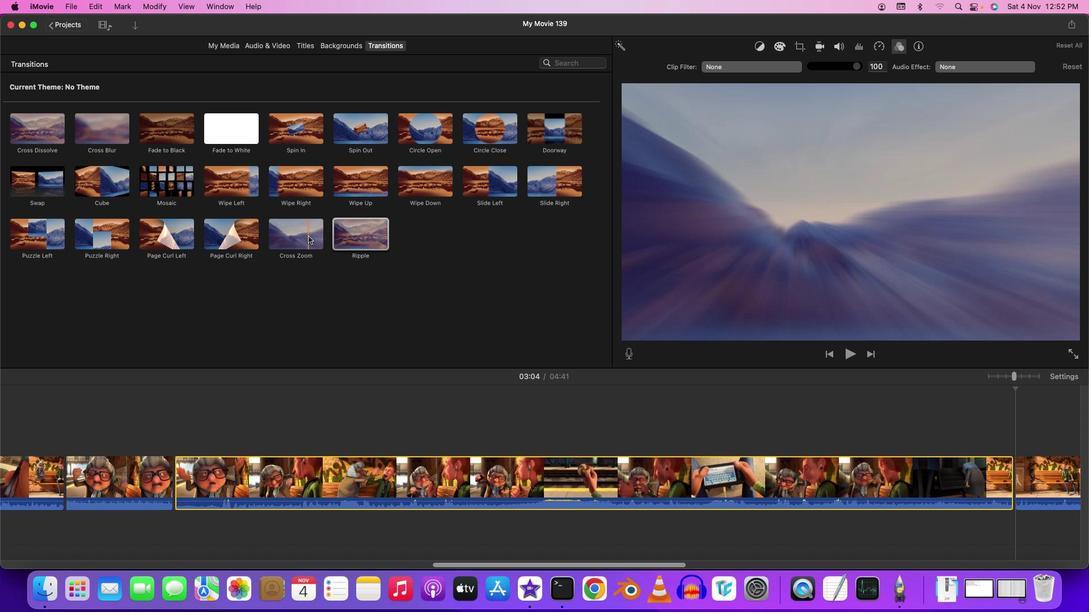 
Action: Mouse pressed left at (308, 235)
Screenshot: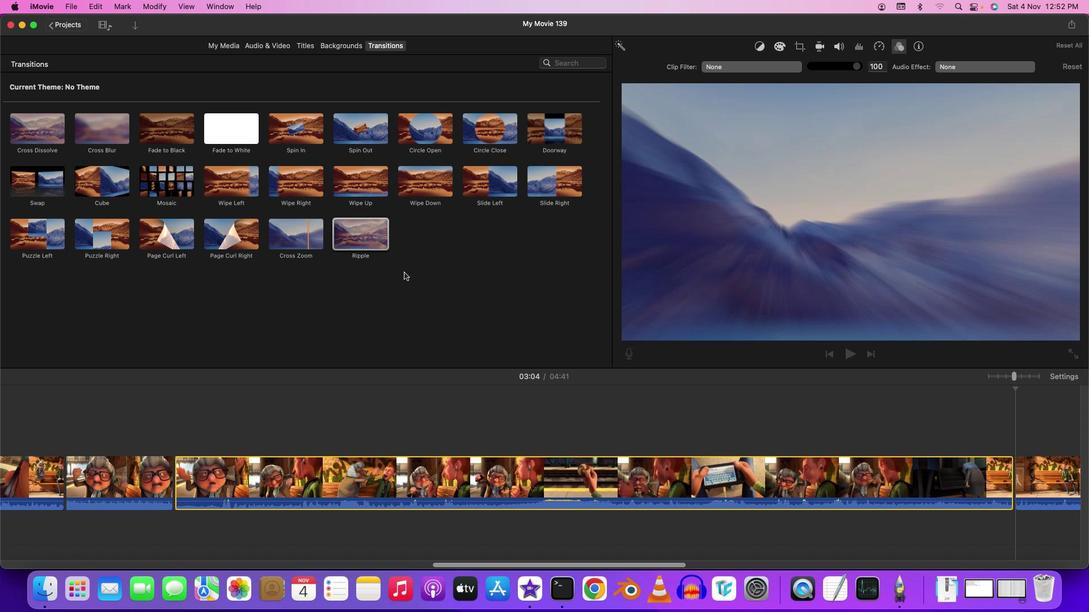 
Action: Mouse moved to (999, 438)
Screenshot: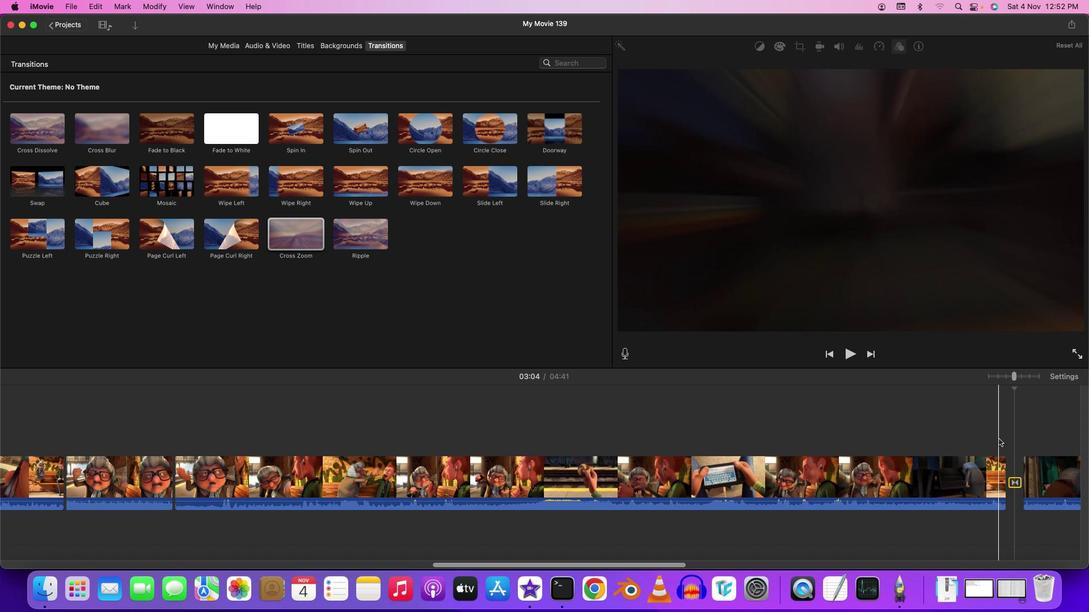 
Action: Mouse pressed left at (999, 438)
Screenshot: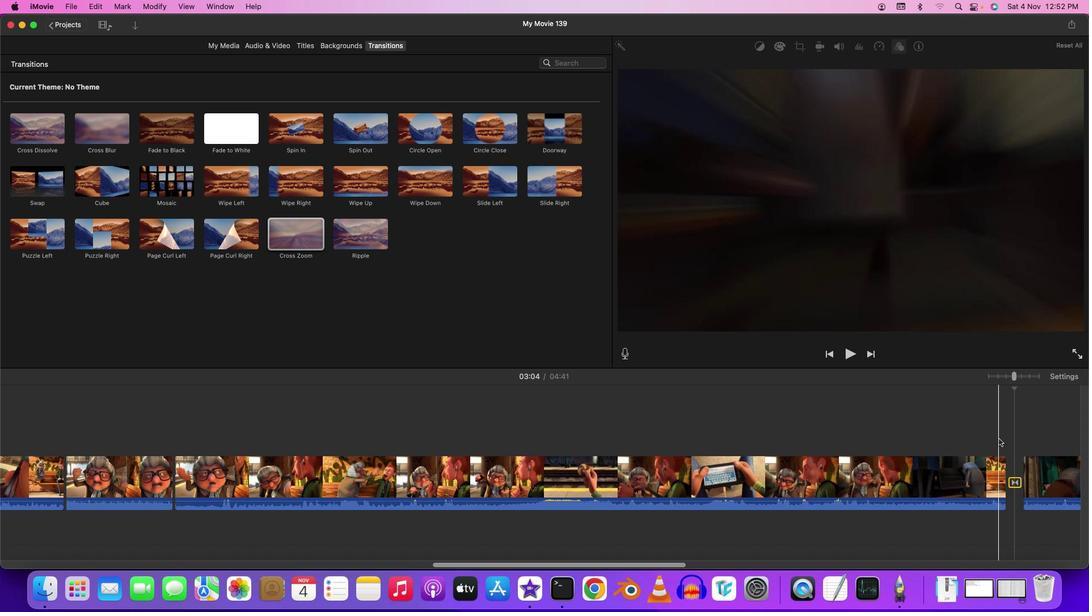 
Action: Key pressed Key.space
Screenshot: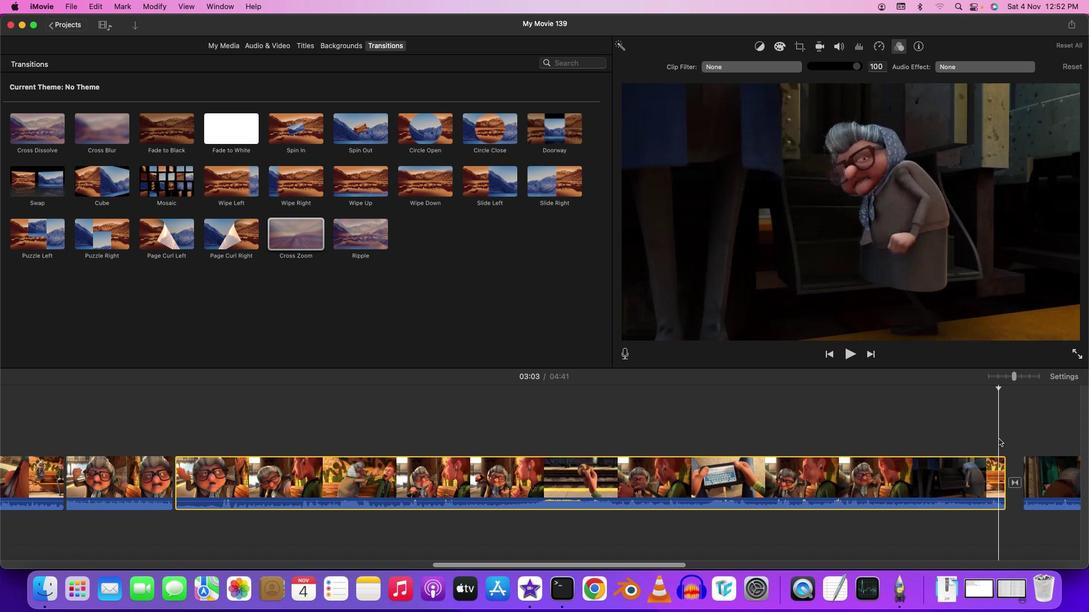 
Action: Mouse moved to (1014, 376)
Screenshot: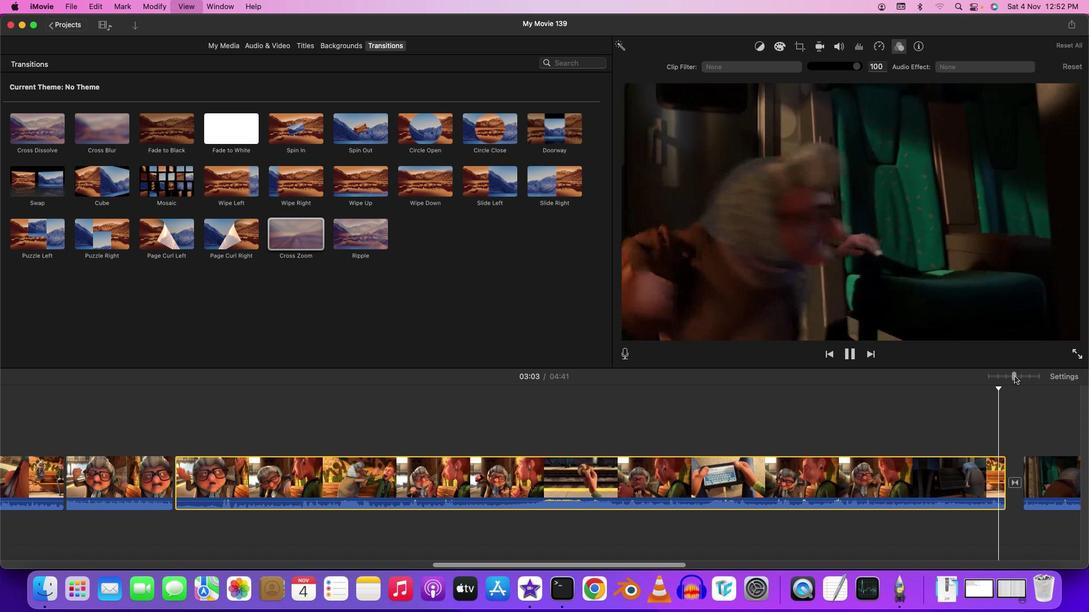 
Action: Mouse pressed left at (1014, 376)
Screenshot: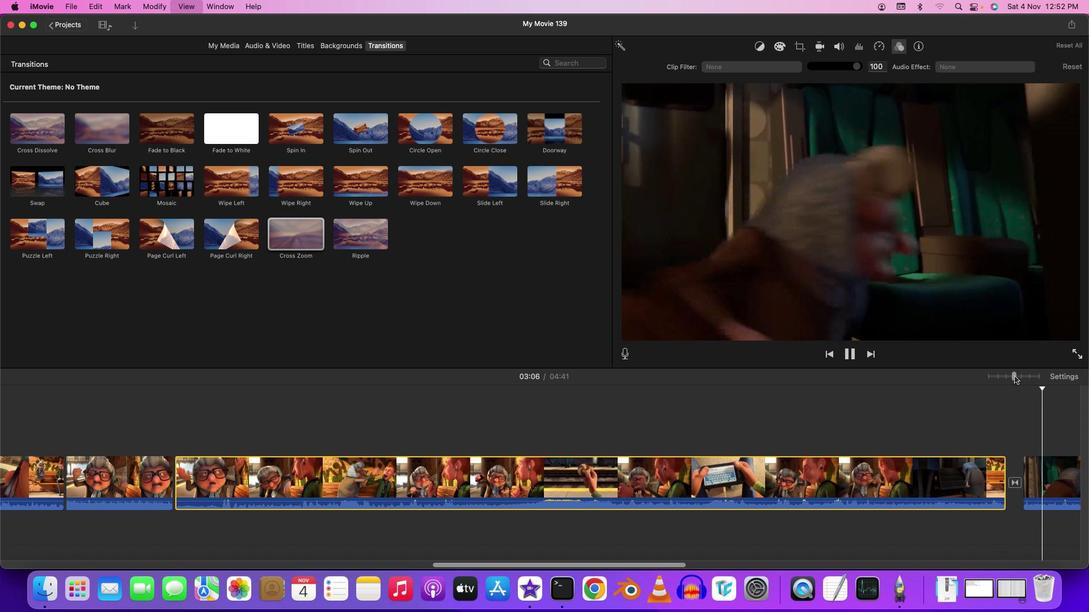 
Action: Mouse moved to (224, 565)
Screenshot: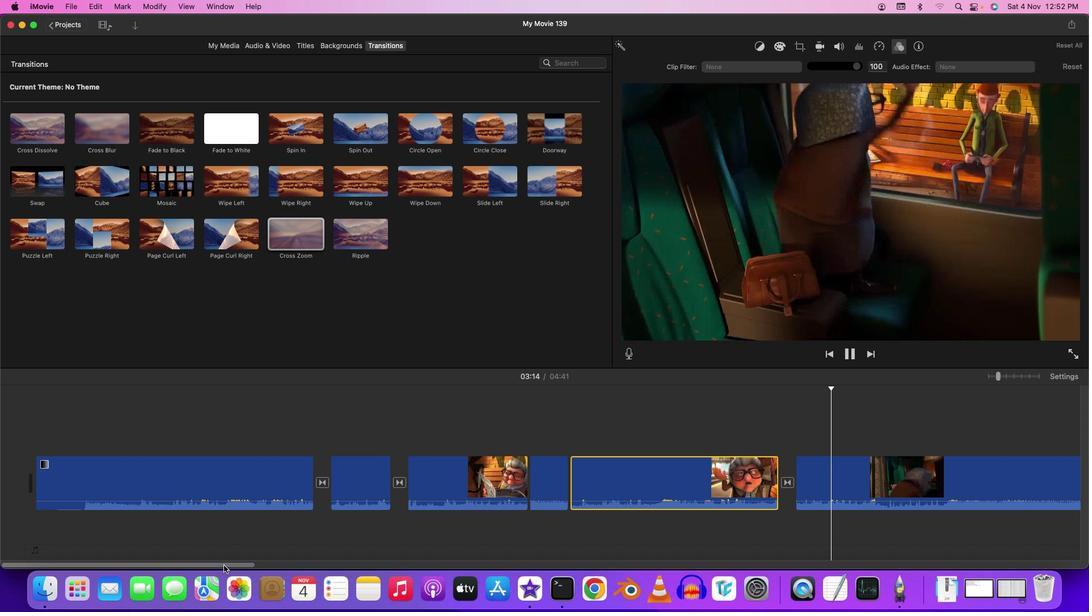 
Action: Mouse pressed left at (224, 565)
Screenshot: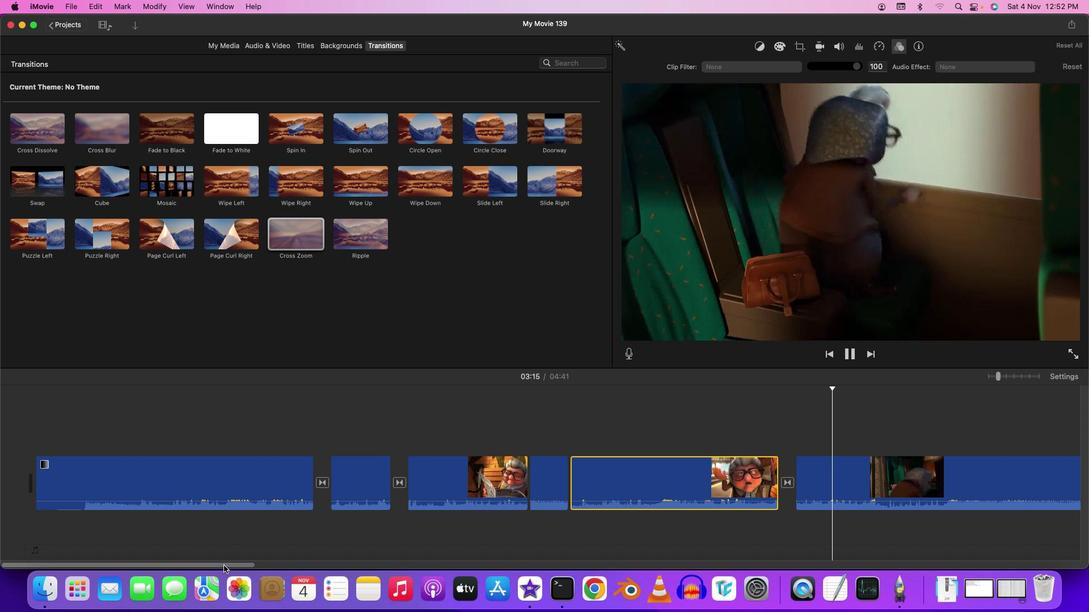 
Action: Mouse moved to (263, 435)
Screenshot: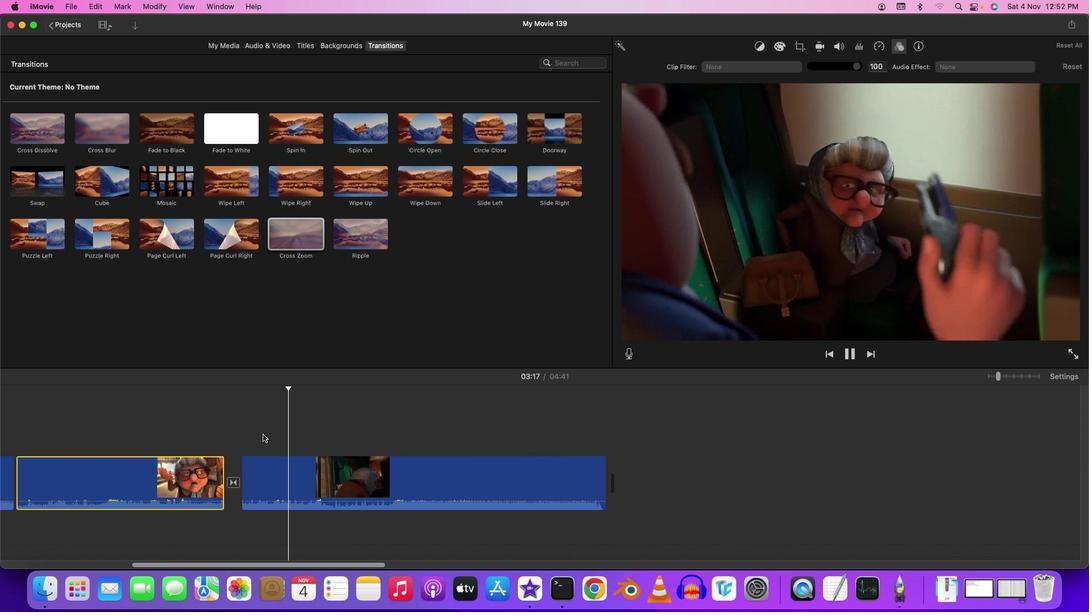 
Action: Mouse pressed left at (263, 435)
Screenshot: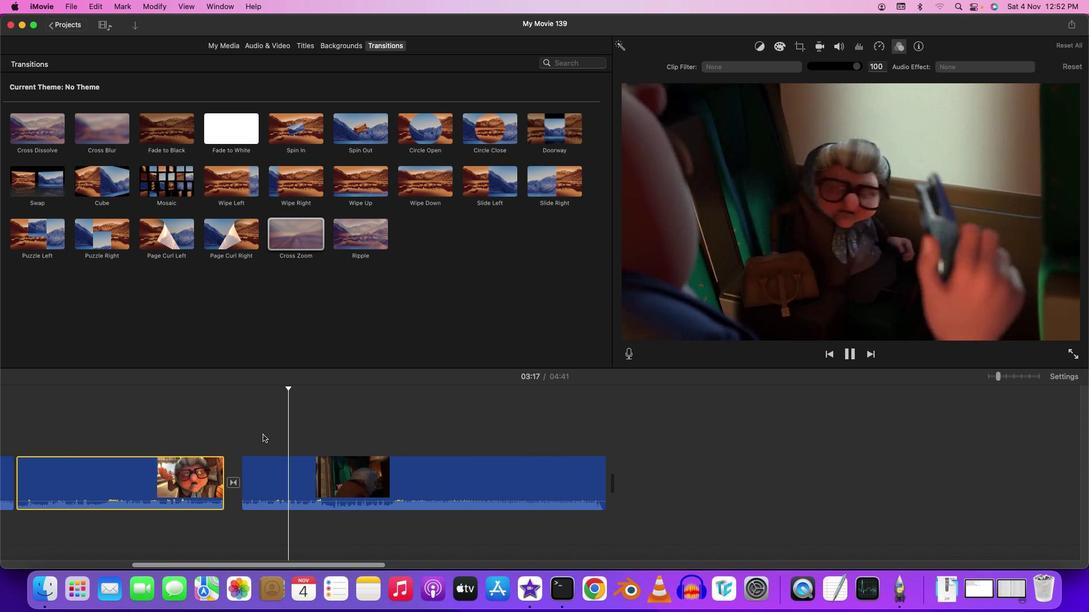 
Action: Mouse moved to (305, 566)
Screenshot: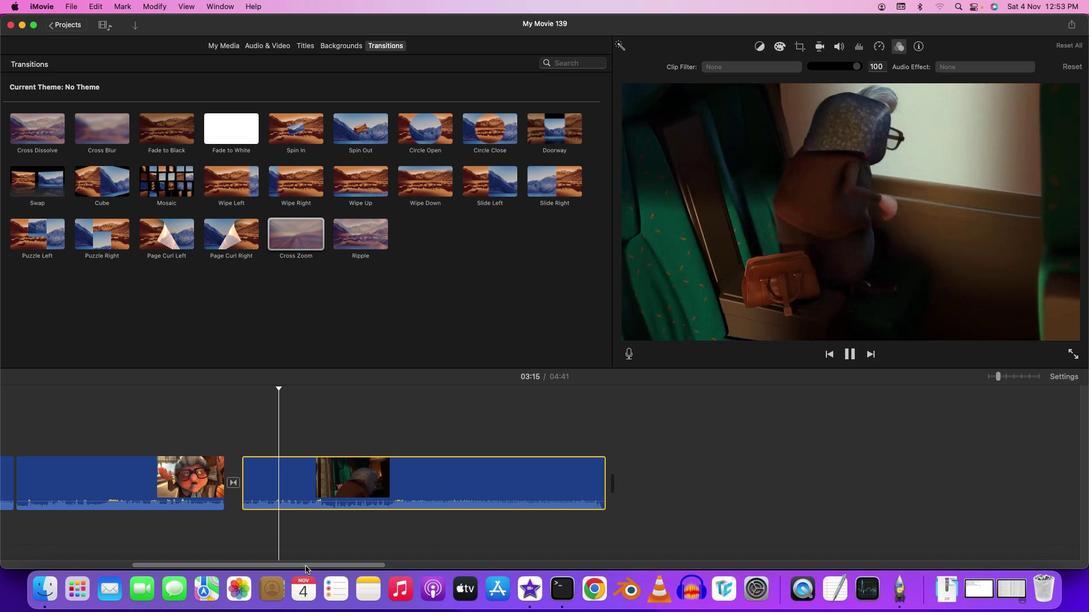 
Action: Mouse pressed left at (305, 566)
Screenshot: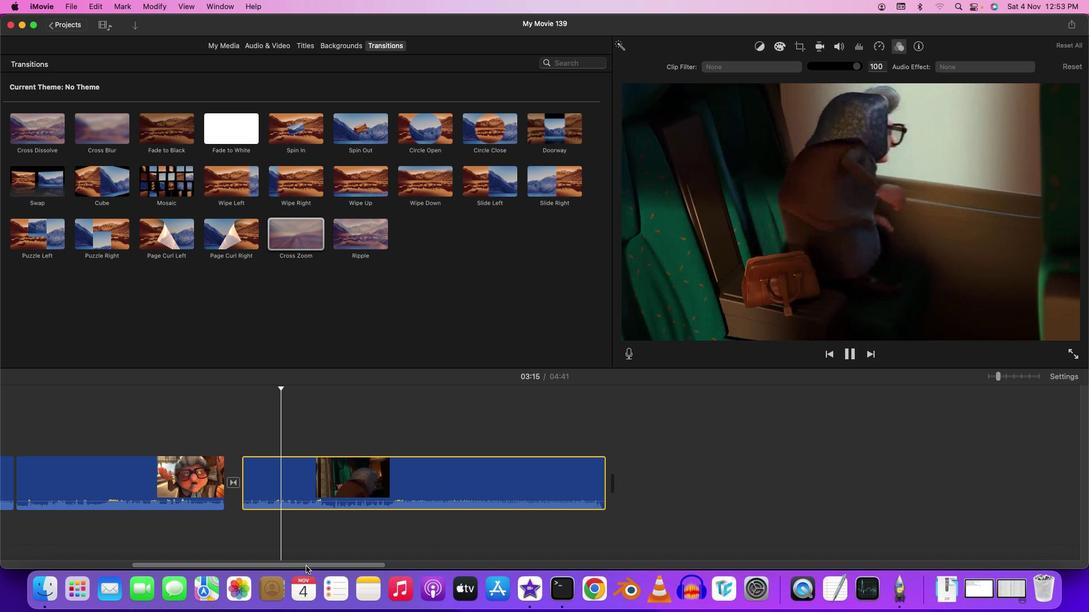 
Action: Mouse moved to (361, 564)
Screenshot: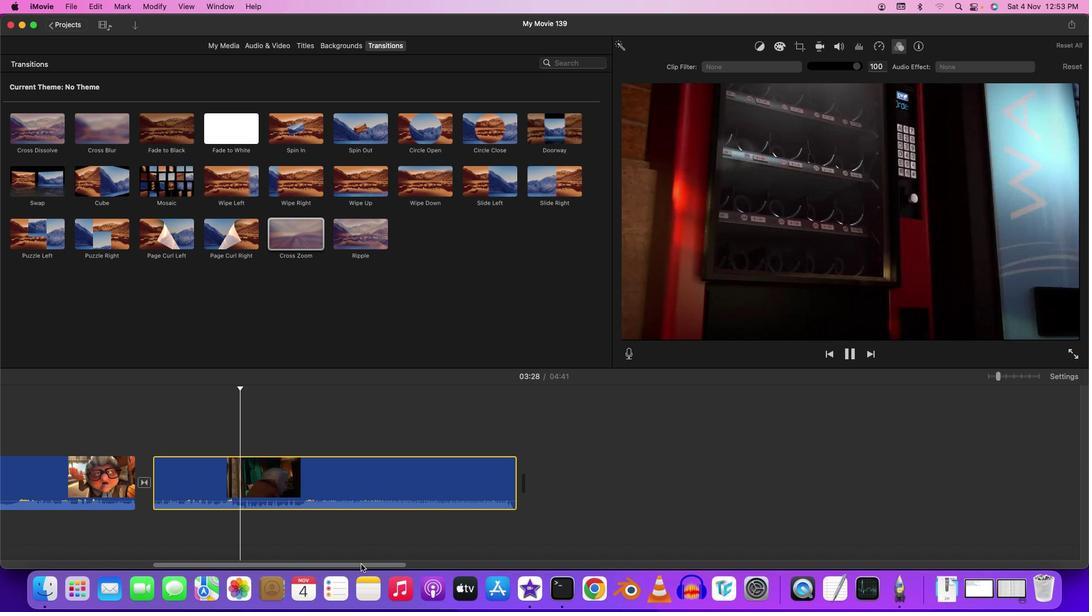 
Action: Mouse pressed left at (361, 564)
Screenshot: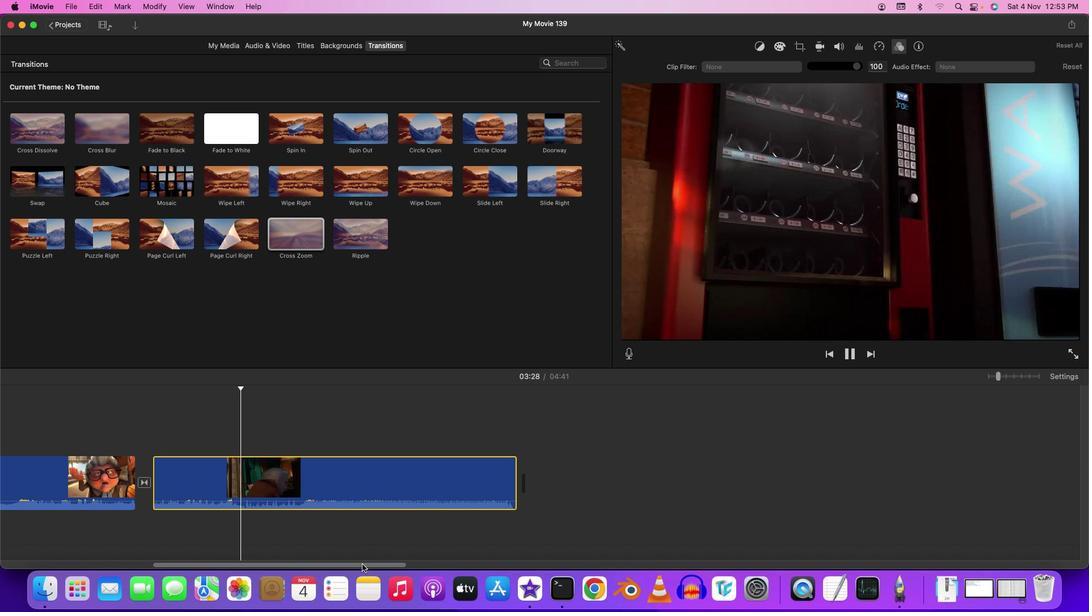 
Action: Mouse moved to (280, 424)
Screenshot: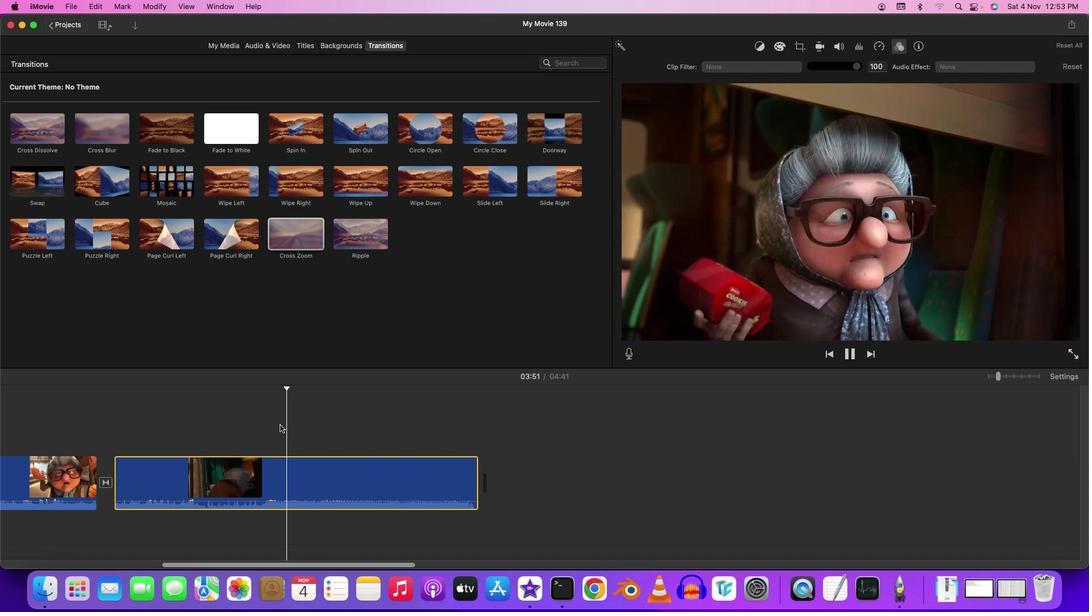 
Action: Mouse pressed left at (280, 424)
Screenshot: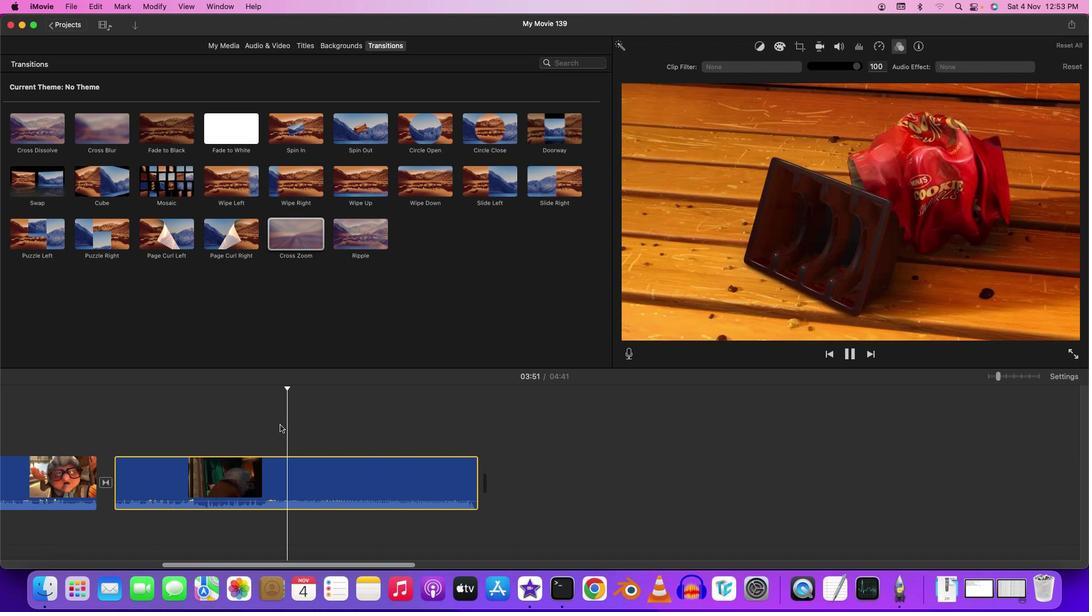 
Action: Mouse moved to (274, 424)
Screenshot: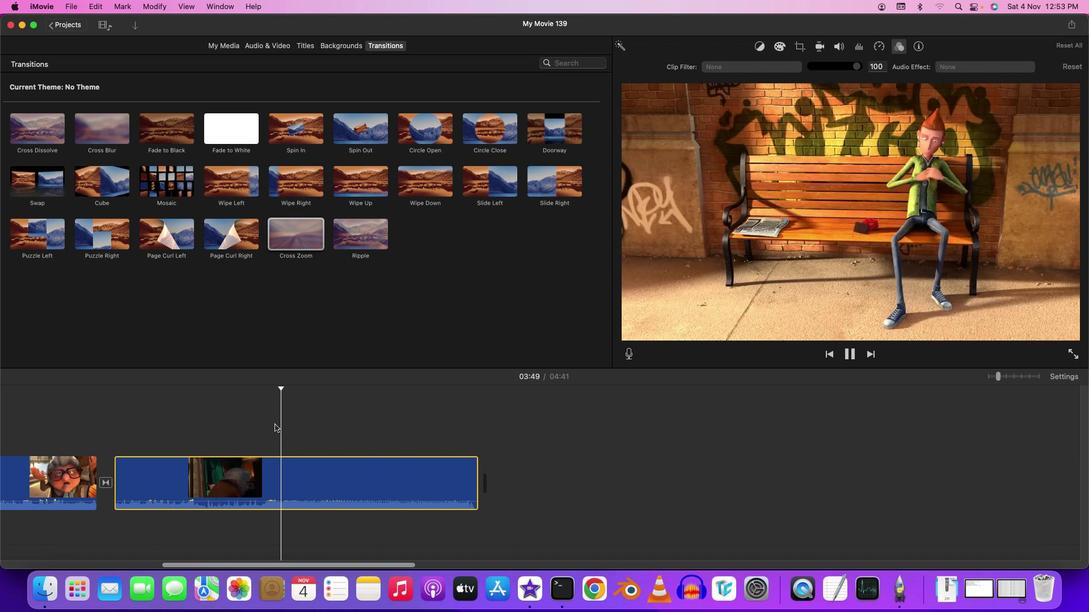 
Action: Mouse pressed left at (274, 424)
Screenshot: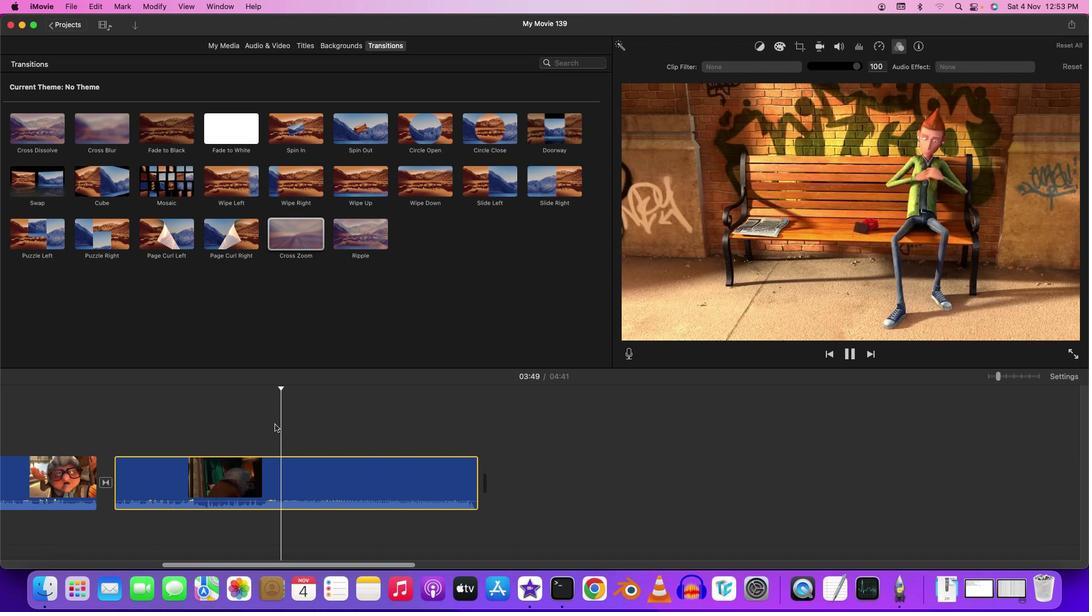 
Action: Key pressed Key.spaceKey.space
Screenshot: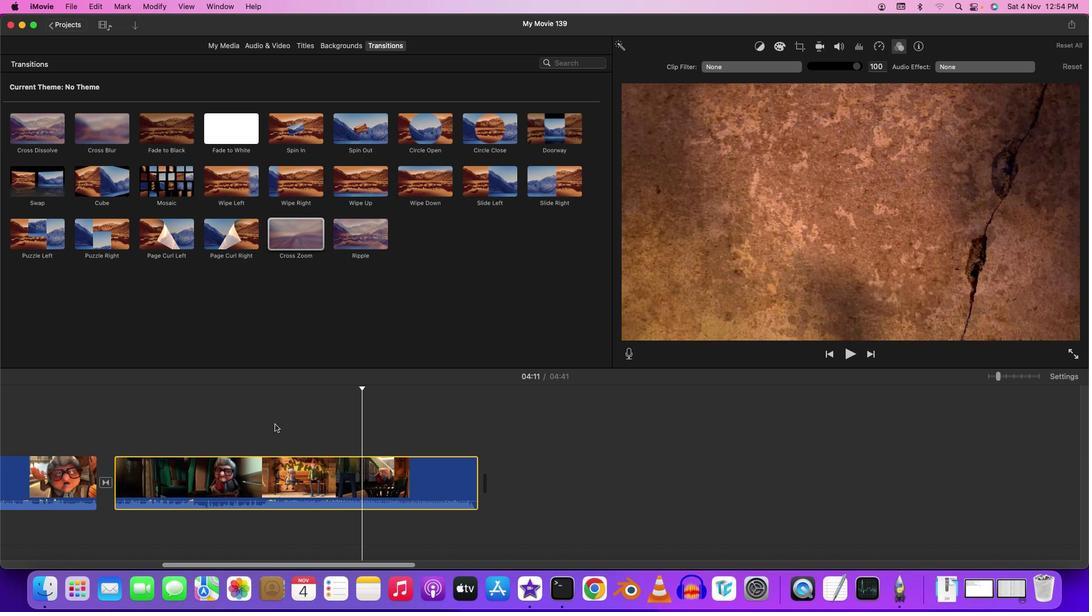 
Action: Mouse moved to (474, 467)
Screenshot: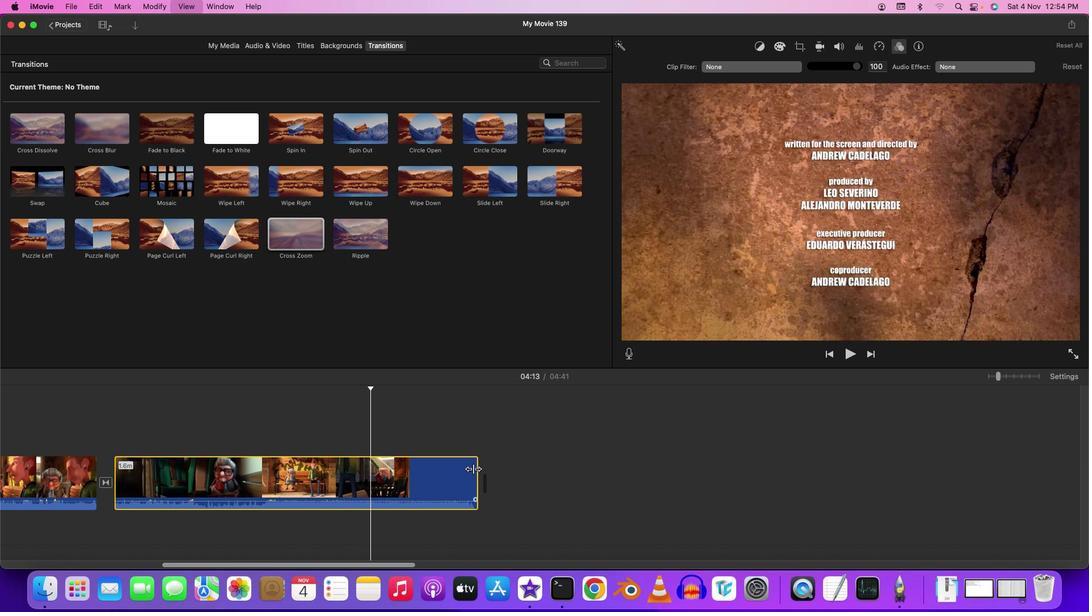 
Action: Key pressed Key.space
Screenshot: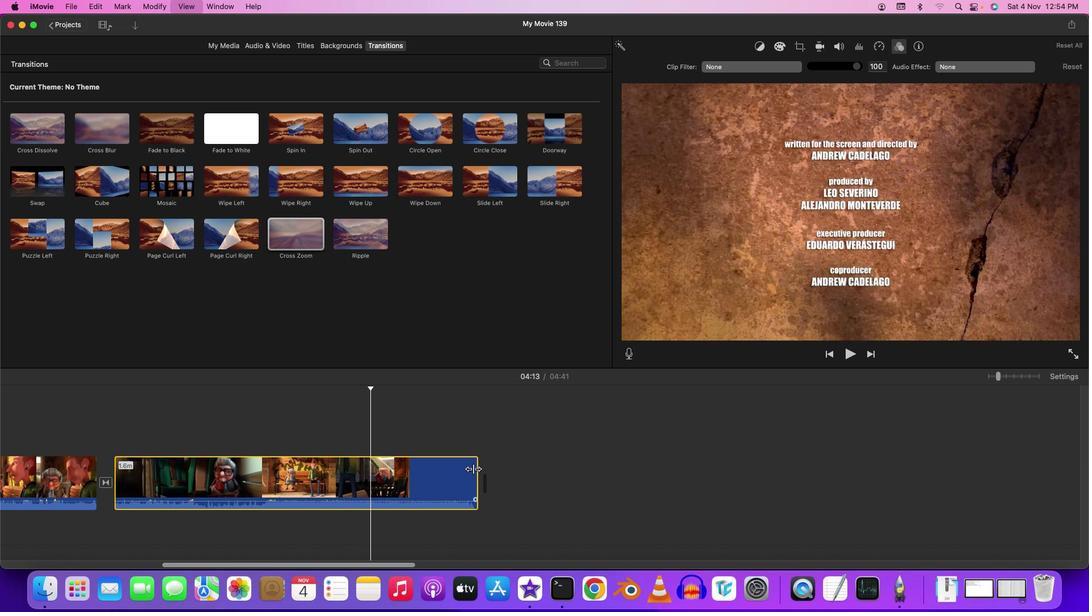 
Action: Mouse moved to (474, 473)
Screenshot: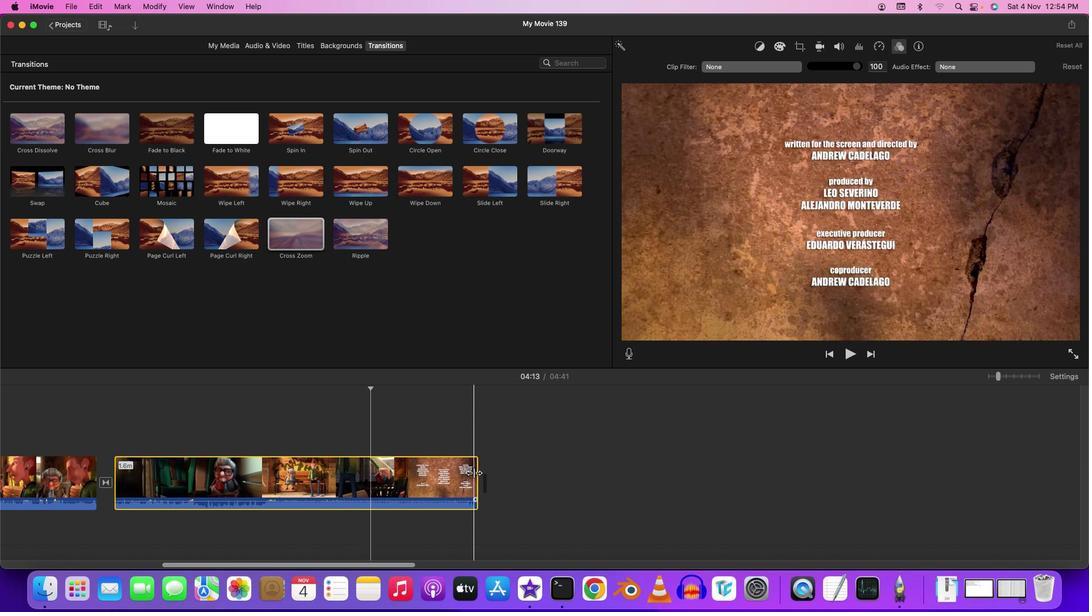 
Action: Key pressed Key.space
Screenshot: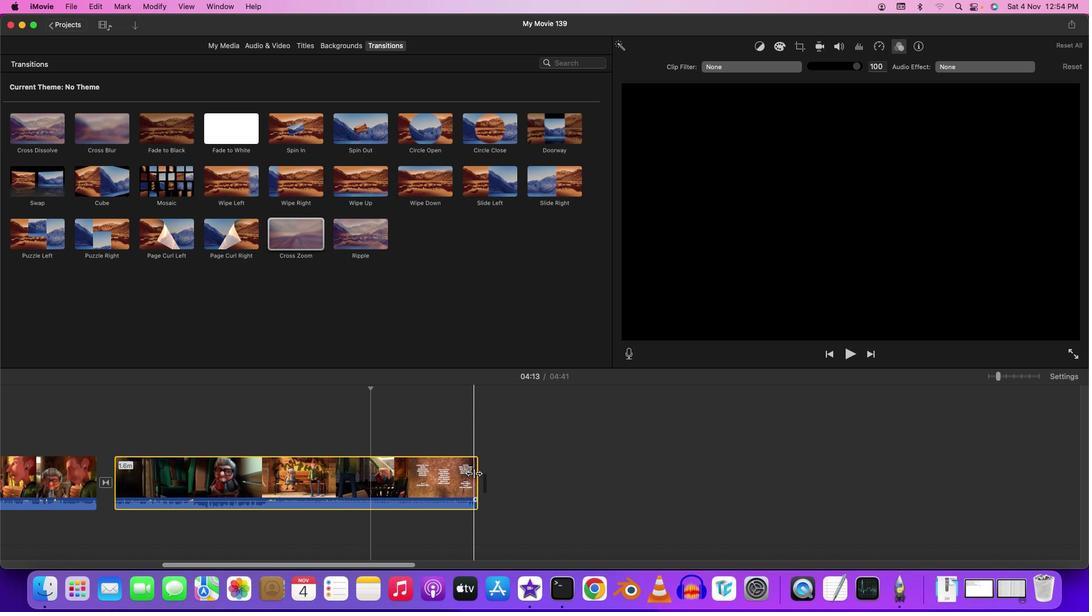 
Action: Mouse moved to (385, 438)
Screenshot: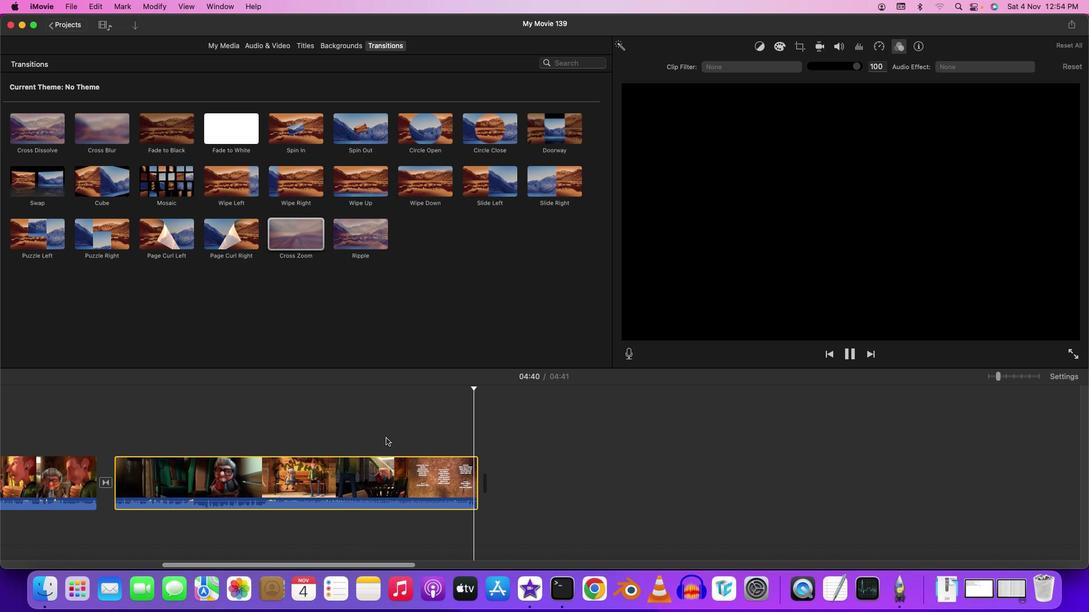 
Action: Mouse pressed left at (385, 438)
Screenshot: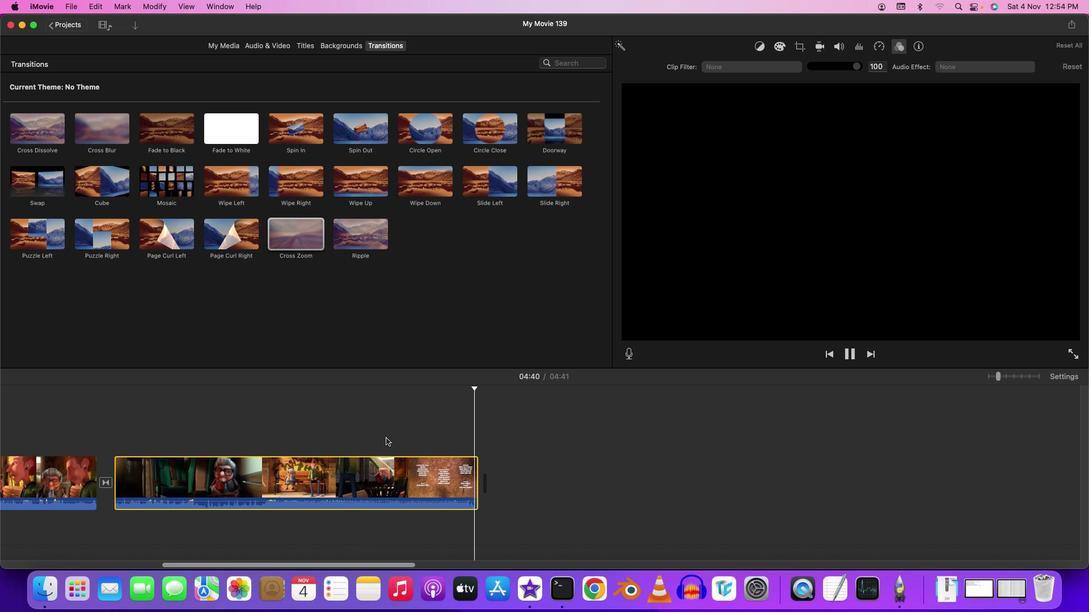 
Action: Key pressed Key.spaceKey.space
Screenshot: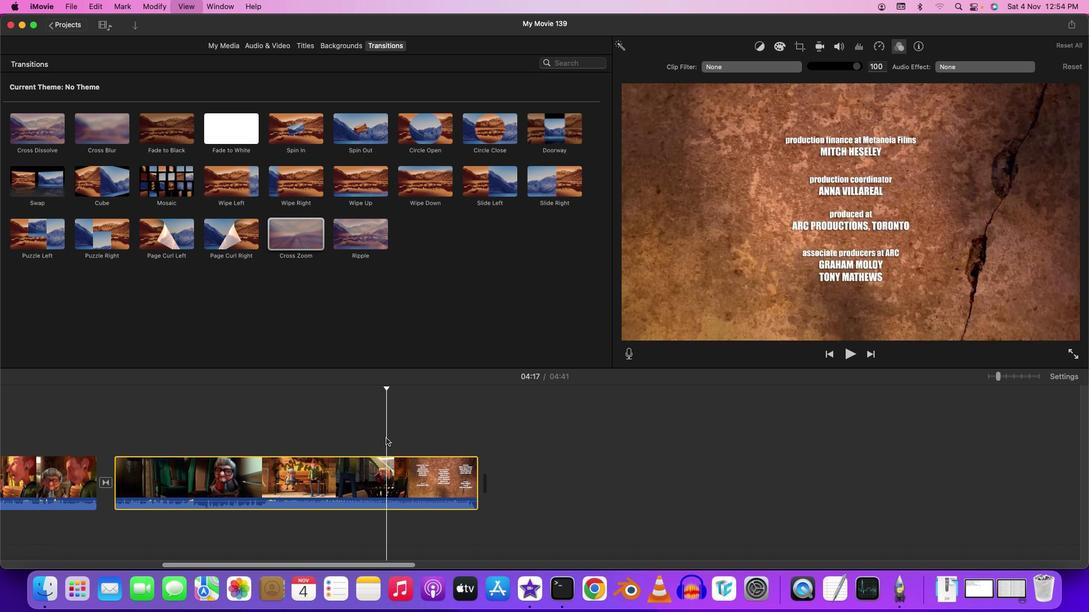 
Action: Mouse moved to (461, 428)
Screenshot: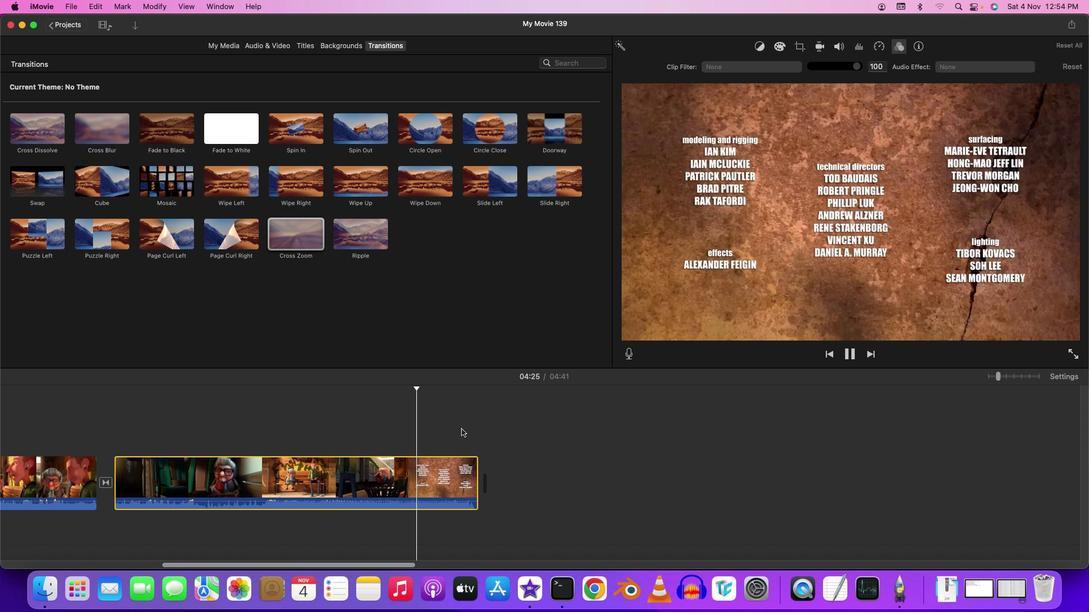 
Action: Mouse pressed left at (461, 428)
Screenshot: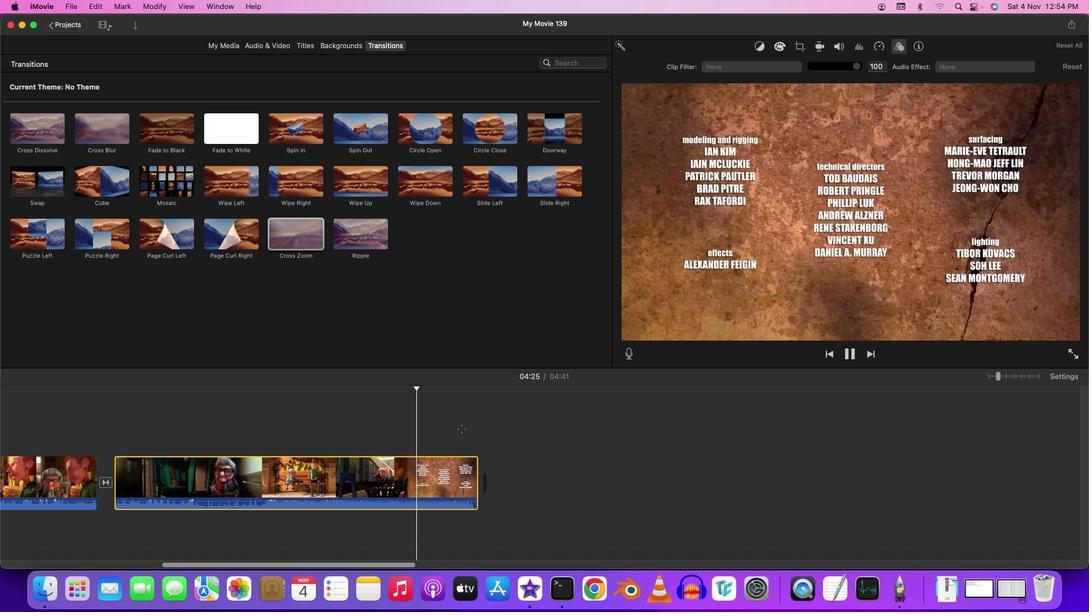 
Action: Mouse moved to (473, 424)
Screenshot: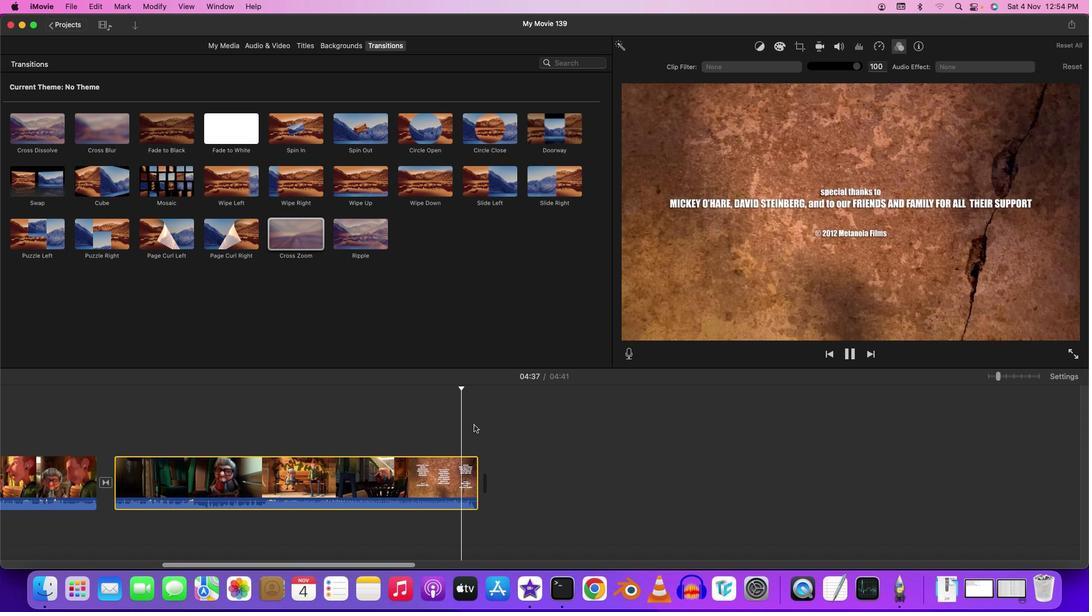 
Action: Mouse pressed left at (473, 424)
Screenshot: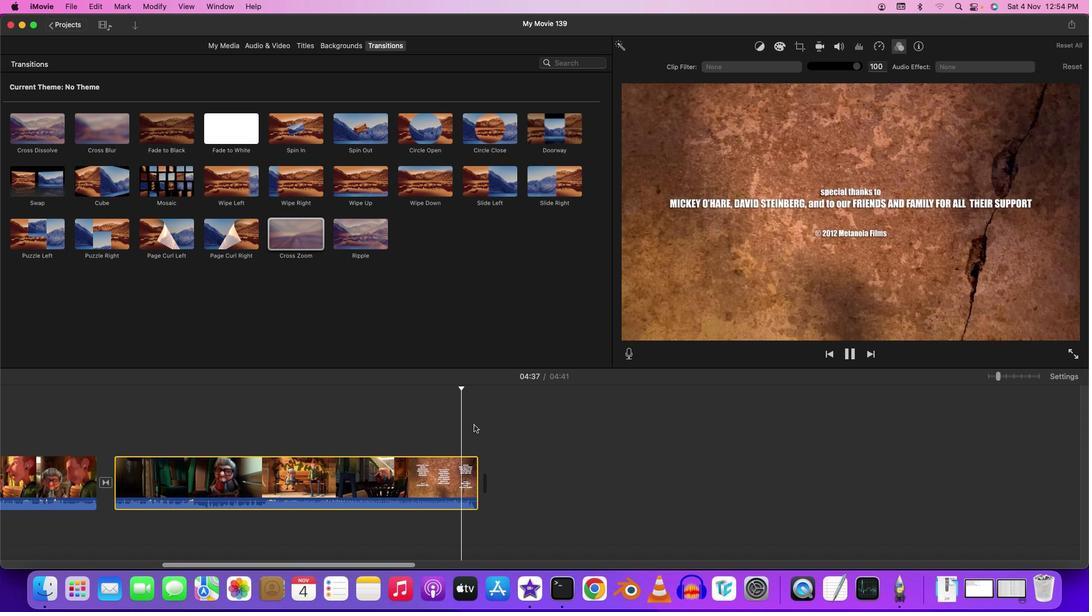 
Action: Mouse moved to (326, 47)
Screenshot: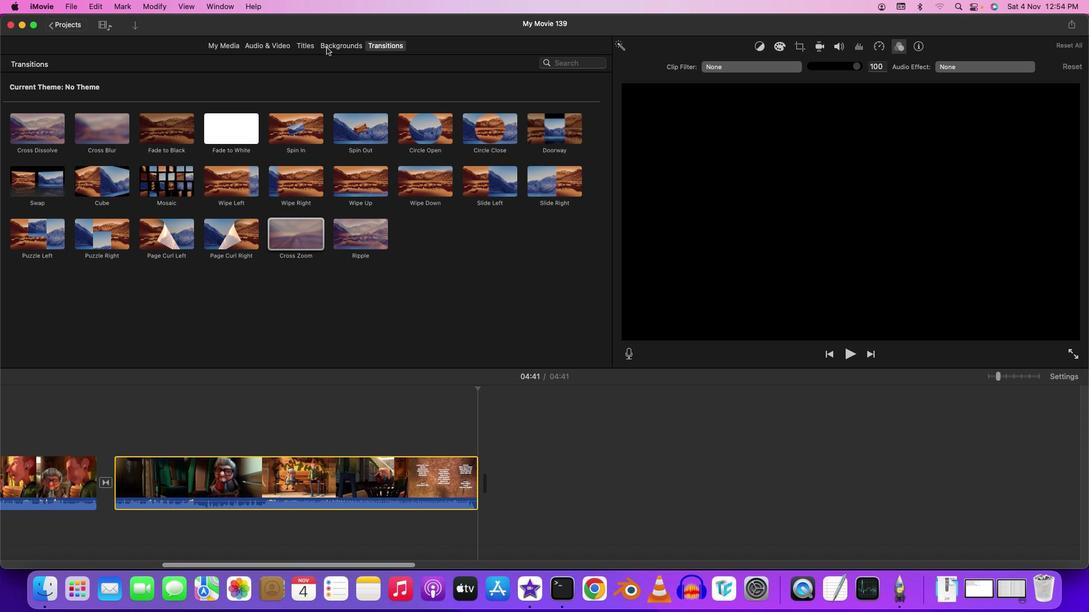 
Action: Mouse pressed left at (326, 47)
Screenshot: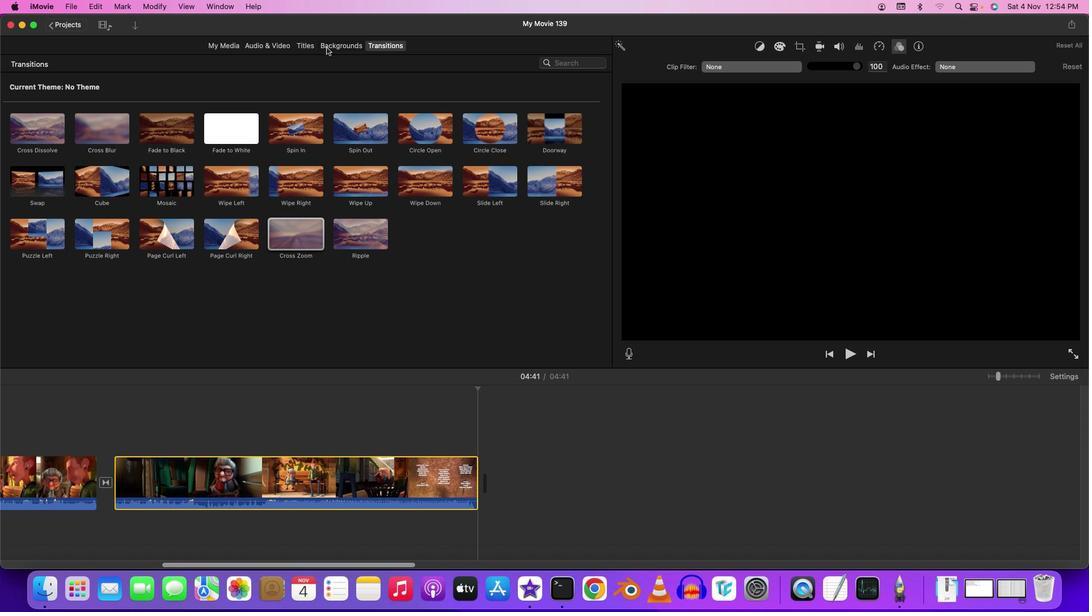 
Action: Mouse moved to (101, 97)
Screenshot: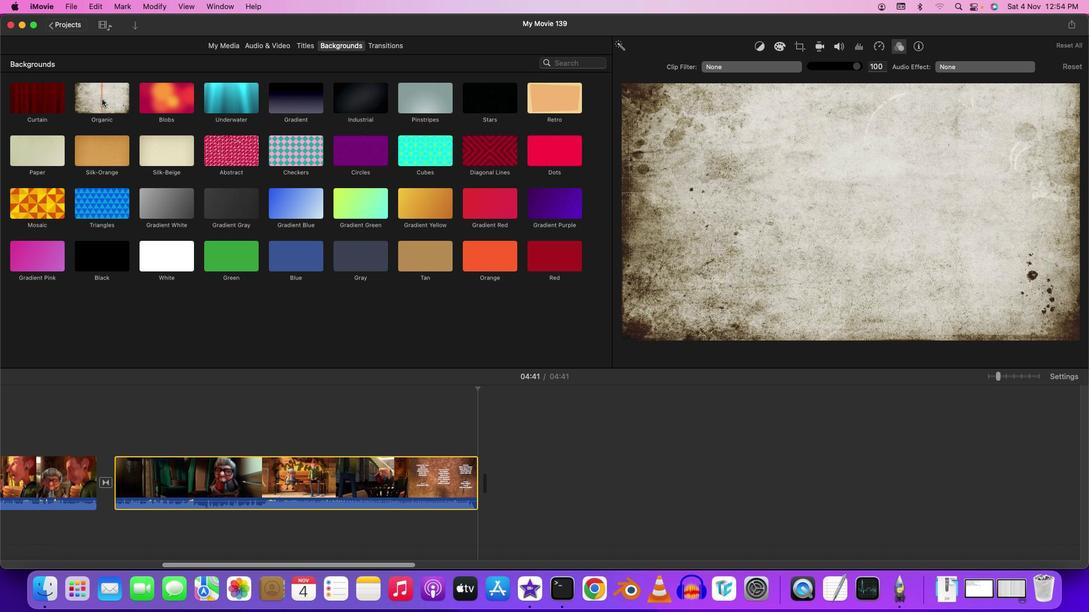 
Action: Mouse pressed left at (101, 97)
Screenshot: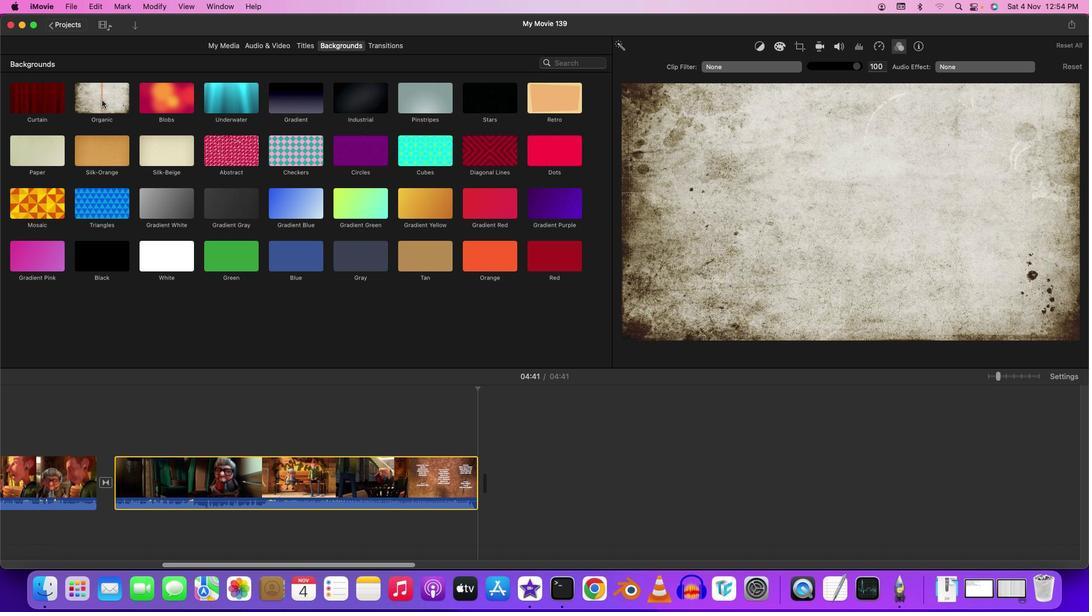 
Action: Mouse moved to (312, 47)
Screenshot: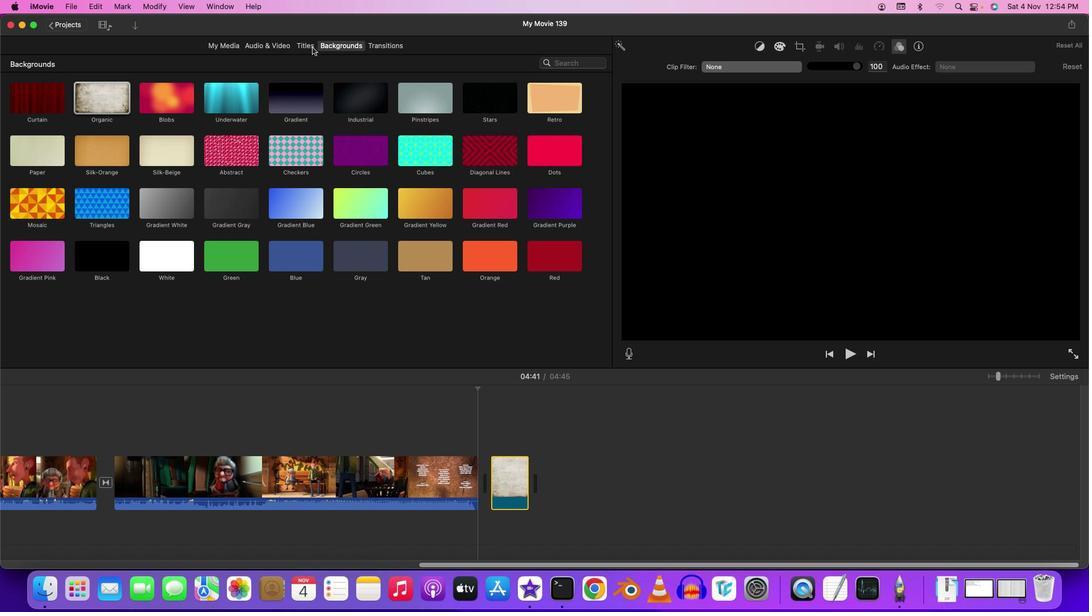 
Action: Mouse pressed left at (312, 47)
Screenshot: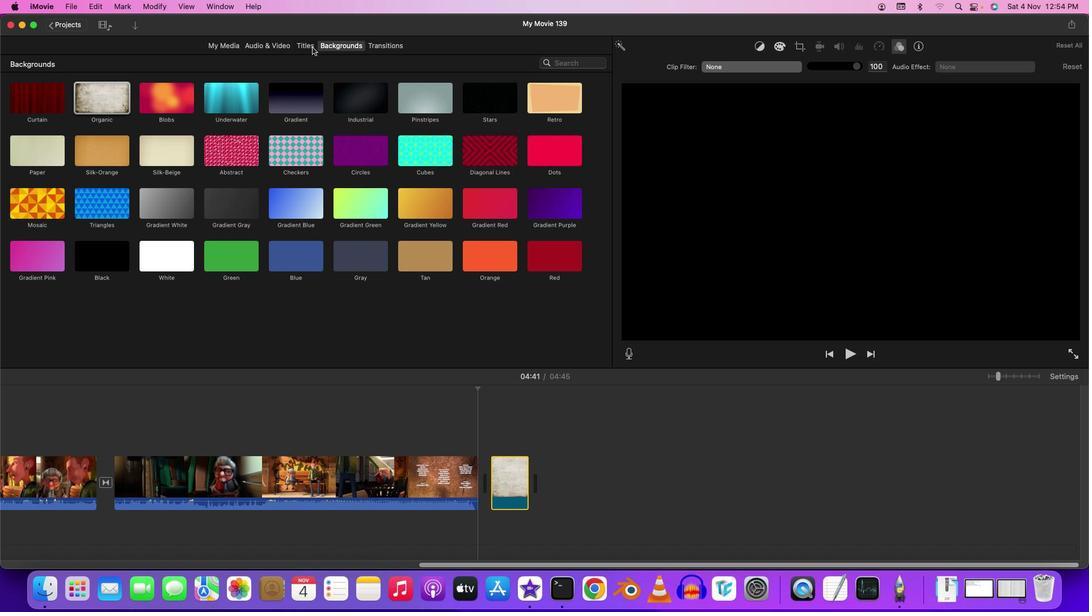 
Action: Mouse moved to (99, 183)
Screenshot: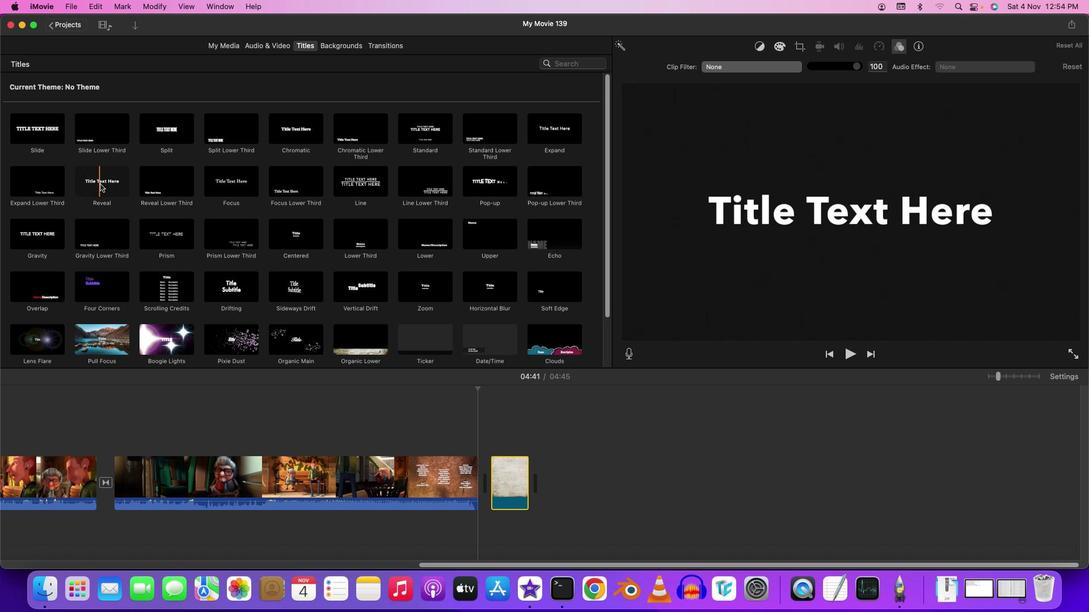 
Action: Mouse pressed left at (99, 183)
Screenshot: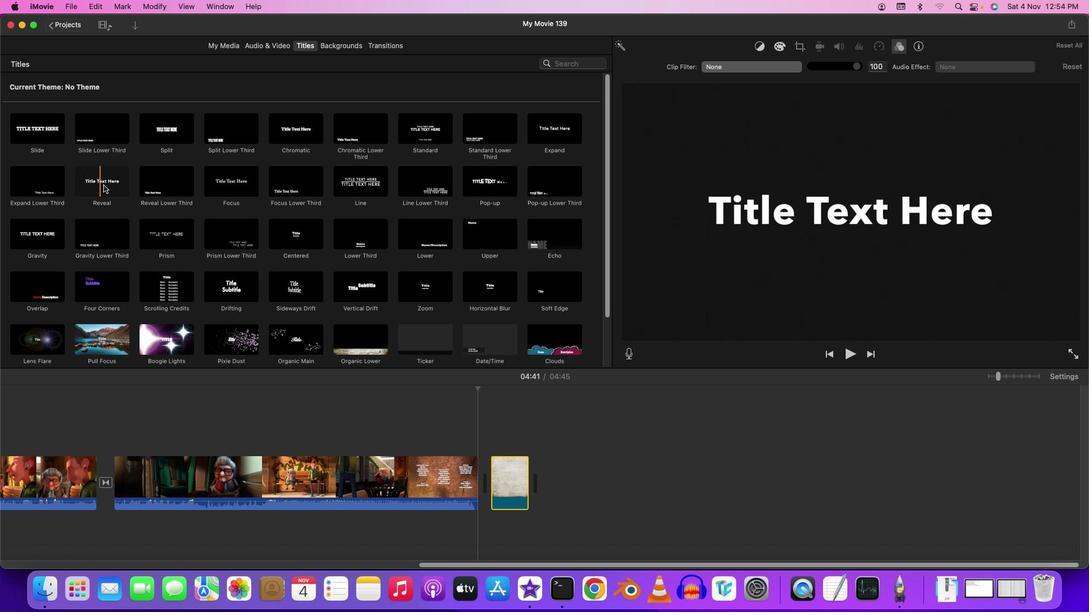 
Action: Mouse moved to (939, 225)
Screenshot: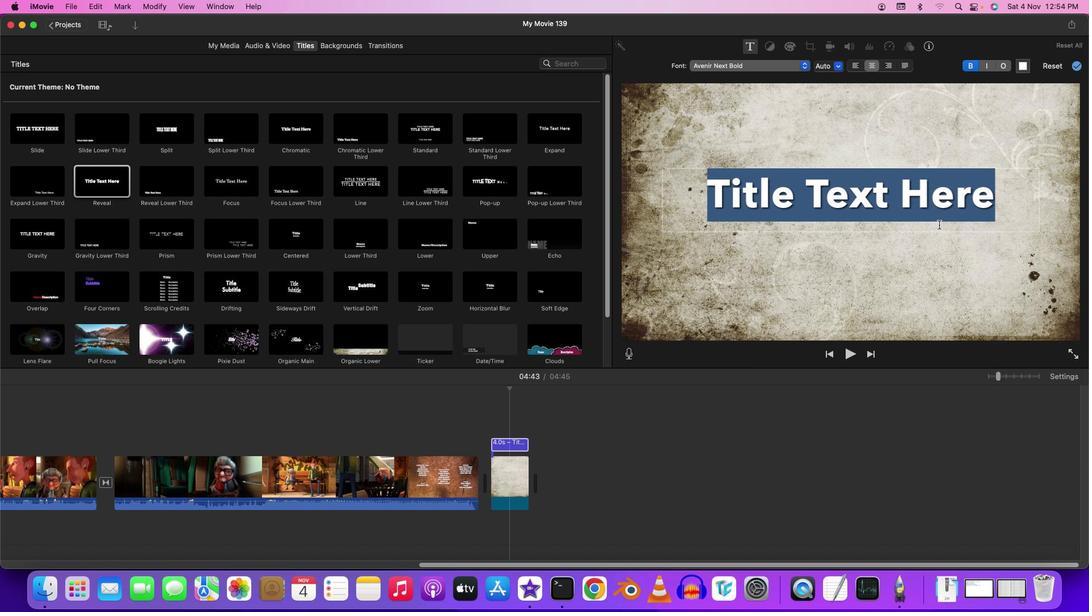 
Action: Key pressed Key.backspaceKey.shift'T''h''n'Key.backspace'a''n''k''s'Key.space'f''o''r'Key.spaceKey.shift'W''a''t''c''h''i''n''g'Key.leftKey.leftKey.leftKey.leftKey.leftKey.leftKey.leftKey.leftKey.leftKey.leftKey.leftKey.leftKey.leftKey.rightKey.rightKey.backspaceKey.shift'F'
Screenshot: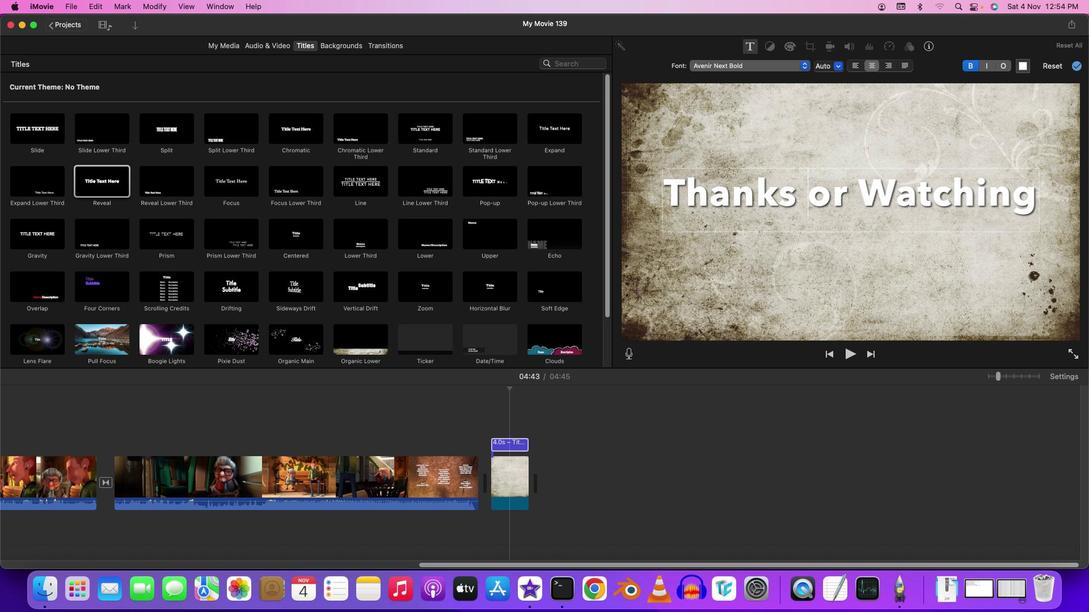 
Action: Mouse moved to (839, 68)
Screenshot: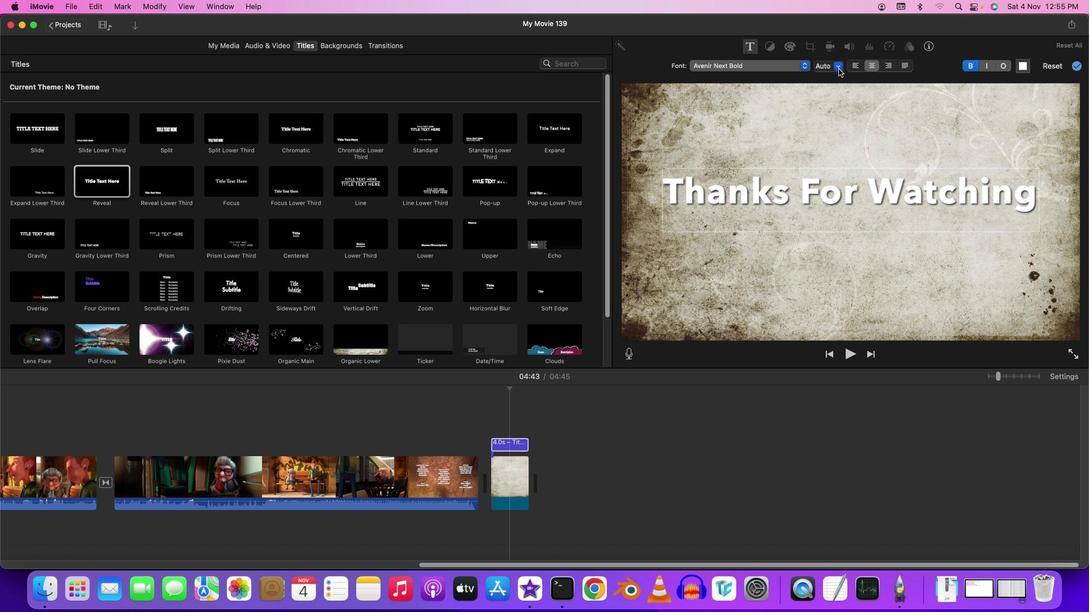 
Action: Mouse pressed left at (839, 68)
Screenshot: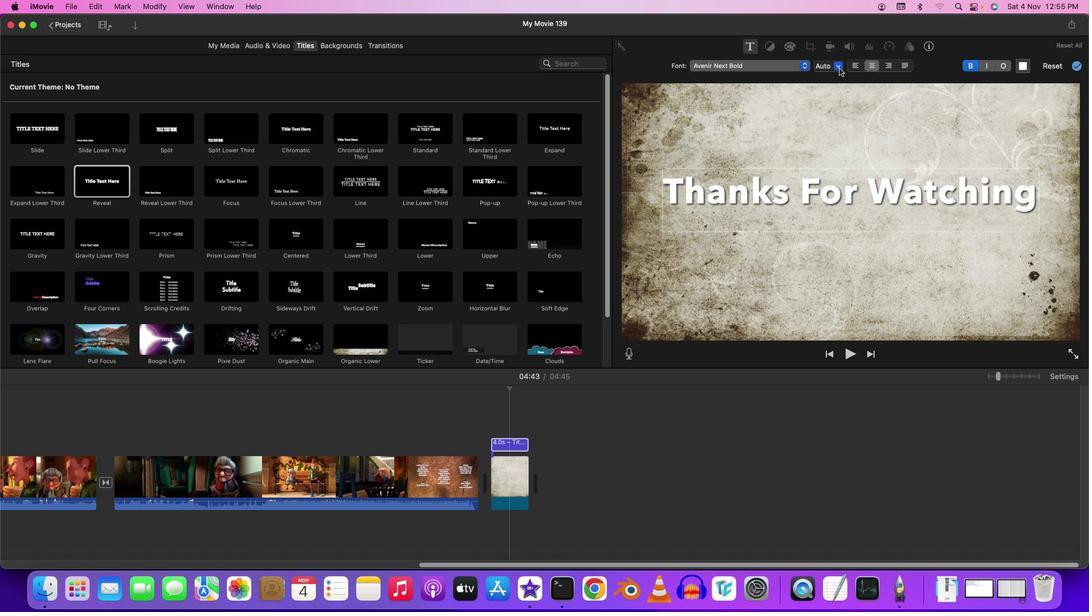 
Action: Mouse moved to (826, 112)
